 Task: Add an event with the title Client Appreciation Event, date '2024/04/25', time 7:30 AM to 9:30 AMand add a description: The training workshop will be facilitated by experienced leadership experts who will provide guidance, insights, and practical tips throughout the session. Participants will have ample opportunities to ask questions, share experiences, and receive personalized feedback on their leadership development.Select event color  Peacock . Add location for the event as: 654 Rialto Bridge, Venice, Italy, logged in from the account softage.2@softage.netand send the event invitation to softage.7@softage.net and softage.8@softage.net. Set a reminder for the event Monthly on the third Sunday
Action: Mouse moved to (133, 139)
Screenshot: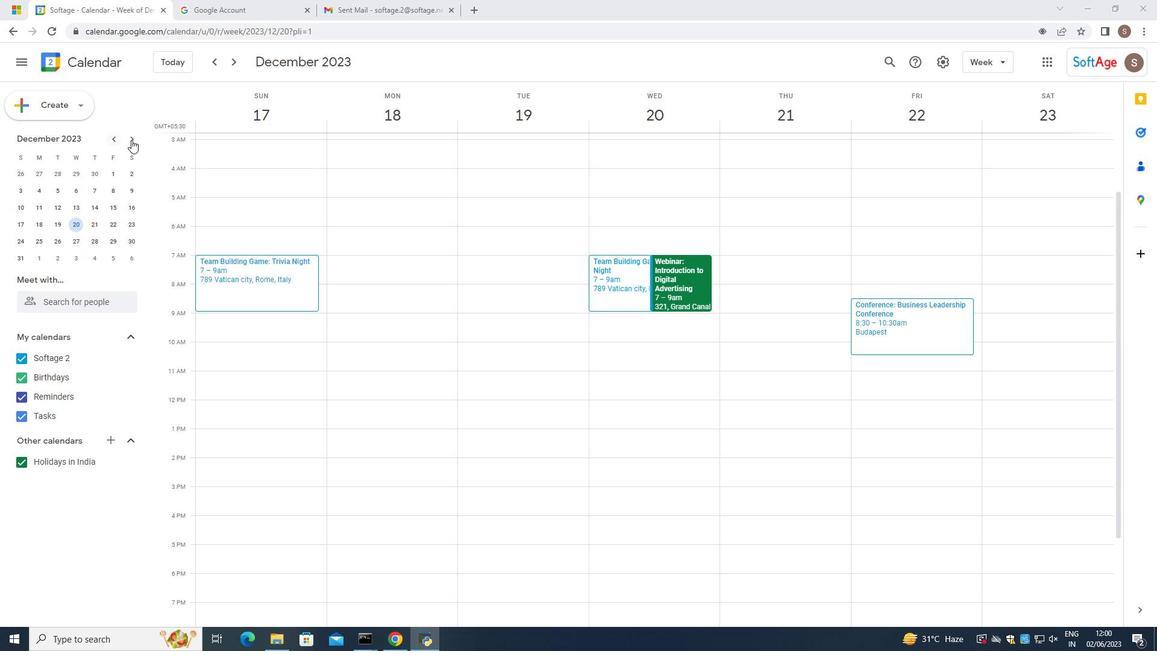 
Action: Mouse pressed left at (133, 139)
Screenshot: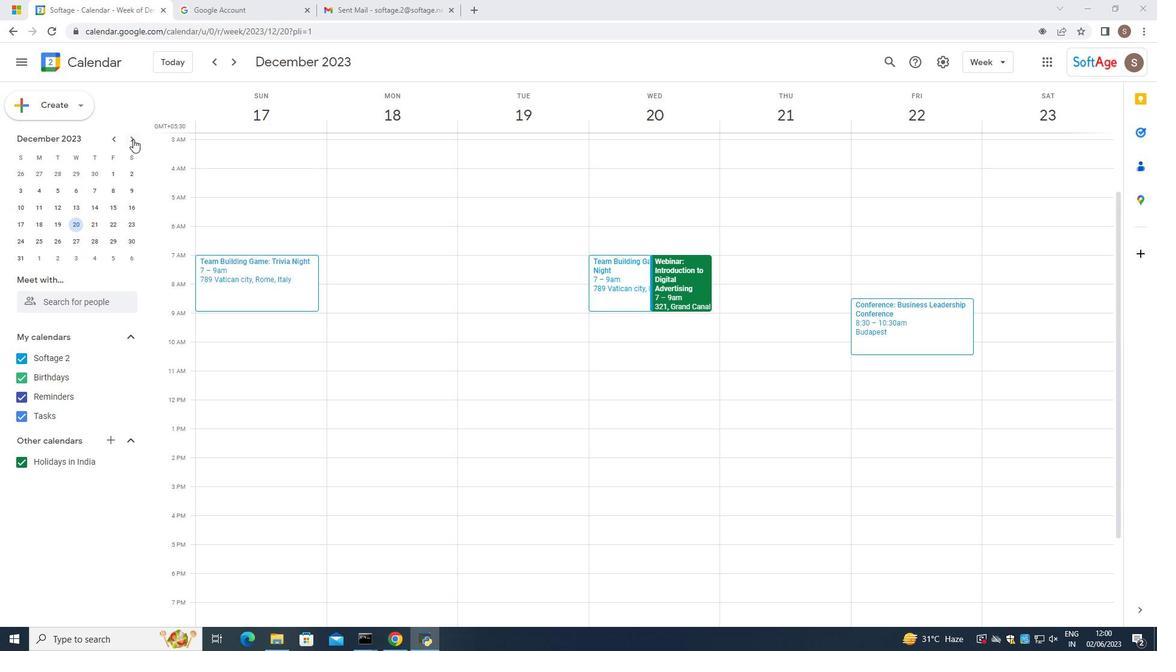 
Action: Mouse moved to (133, 138)
Screenshot: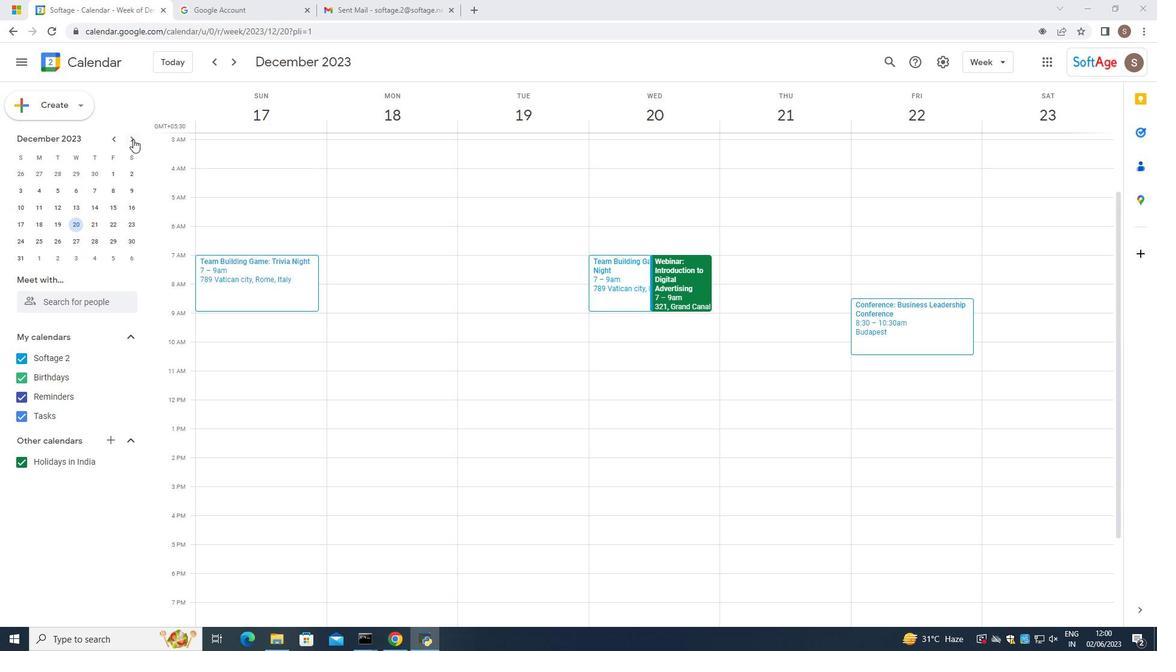 
Action: Mouse pressed left at (133, 138)
Screenshot: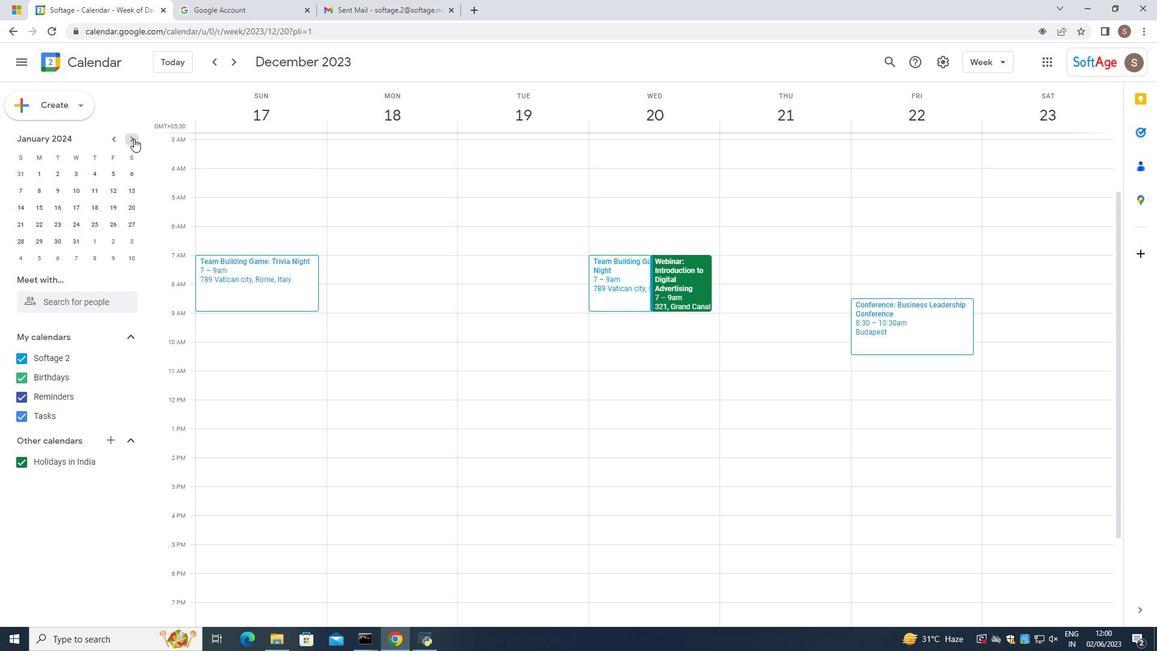
Action: Mouse pressed left at (133, 138)
Screenshot: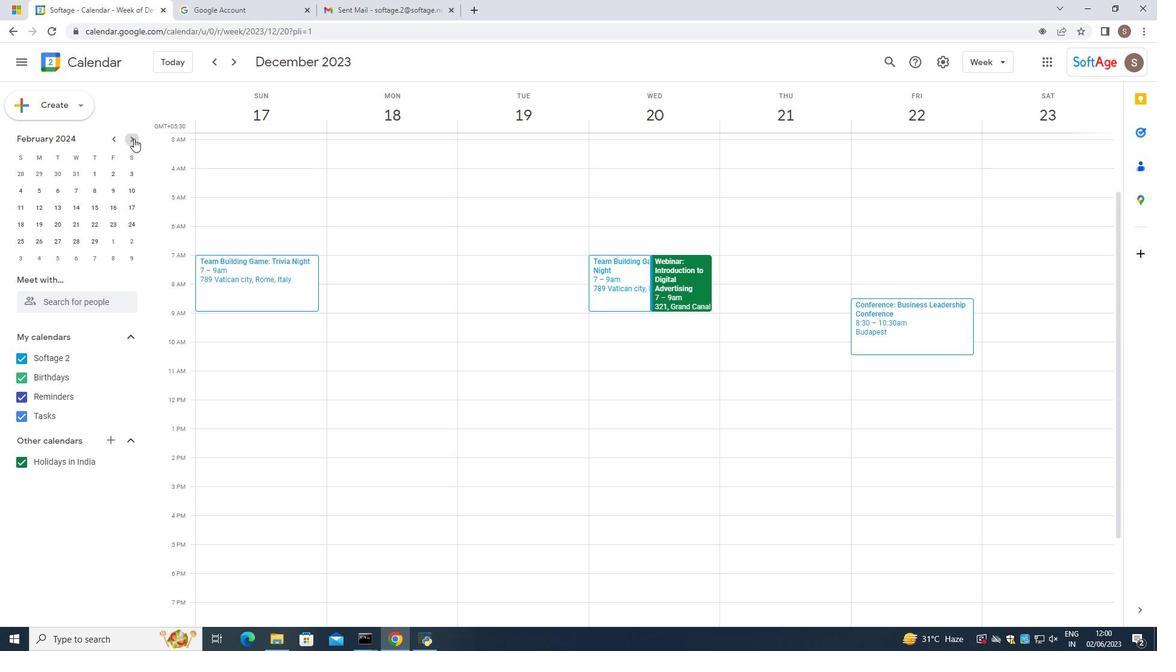 
Action: Mouse pressed left at (133, 138)
Screenshot: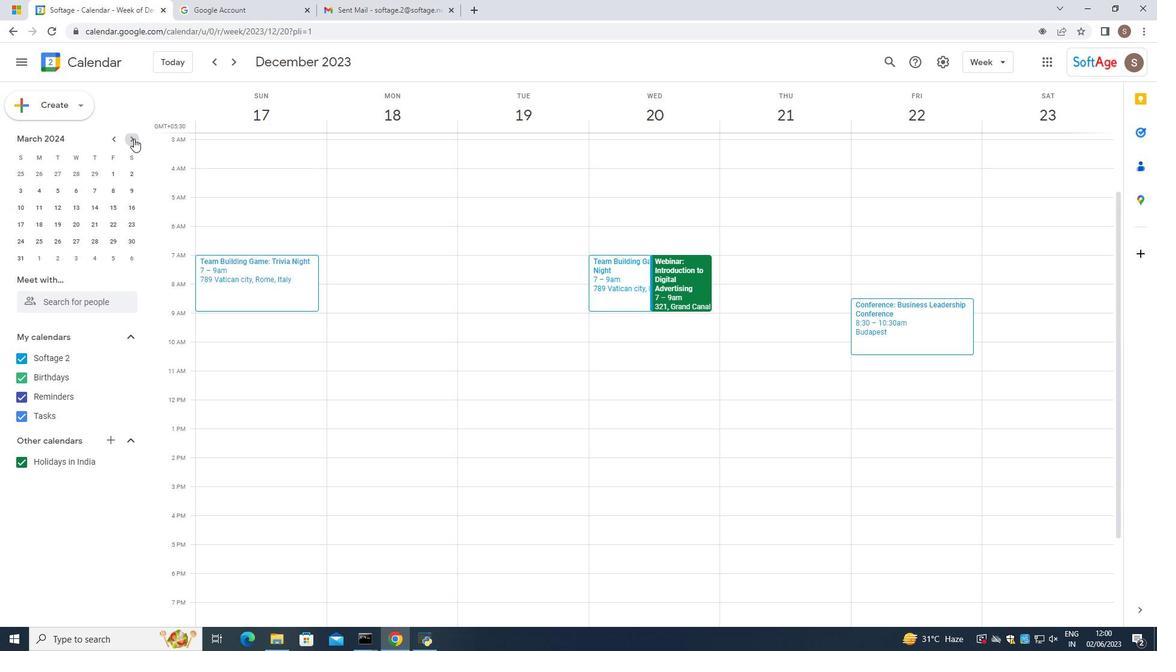 
Action: Mouse moved to (93, 225)
Screenshot: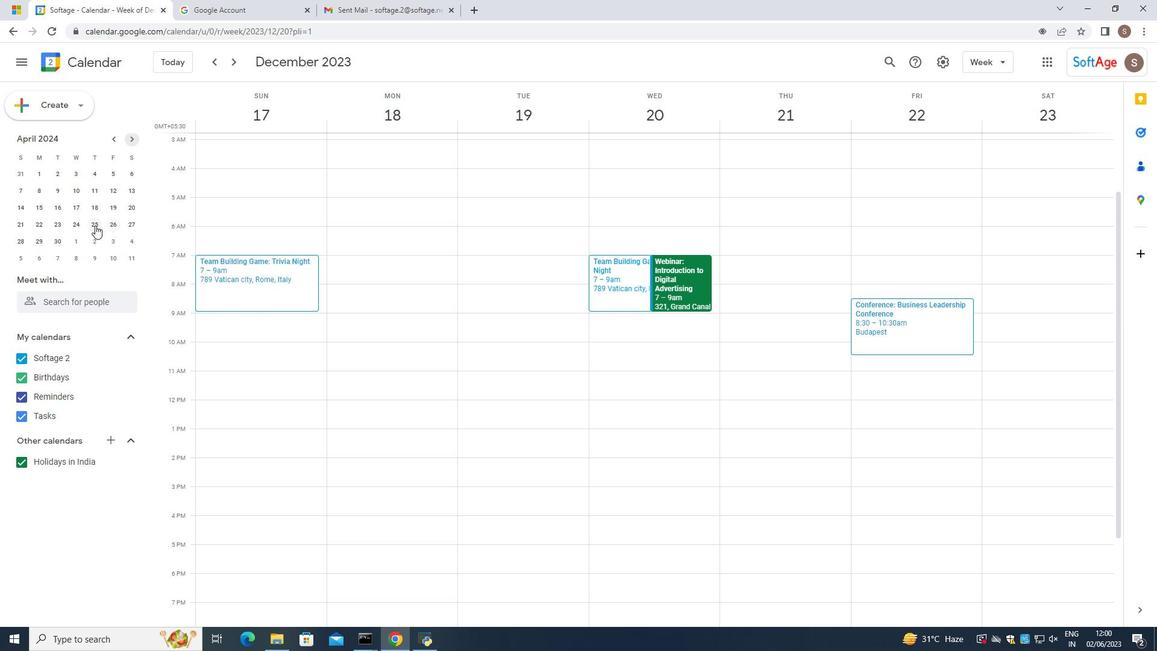 
Action: Mouse pressed left at (93, 225)
Screenshot: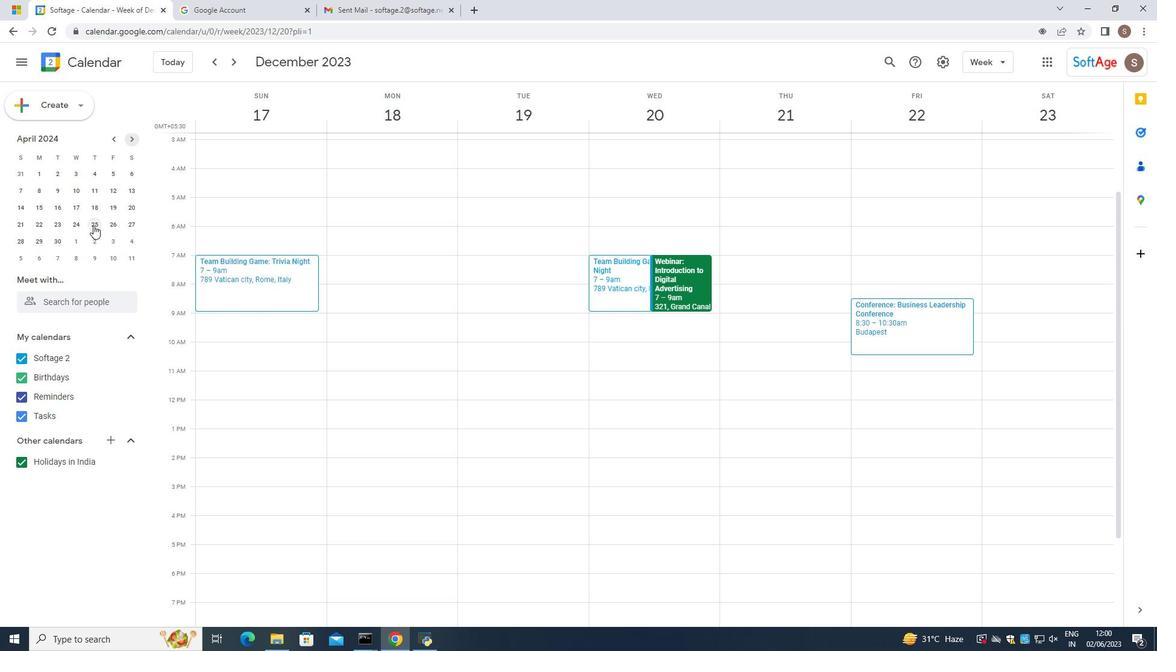 
Action: Mouse moved to (770, 432)
Screenshot: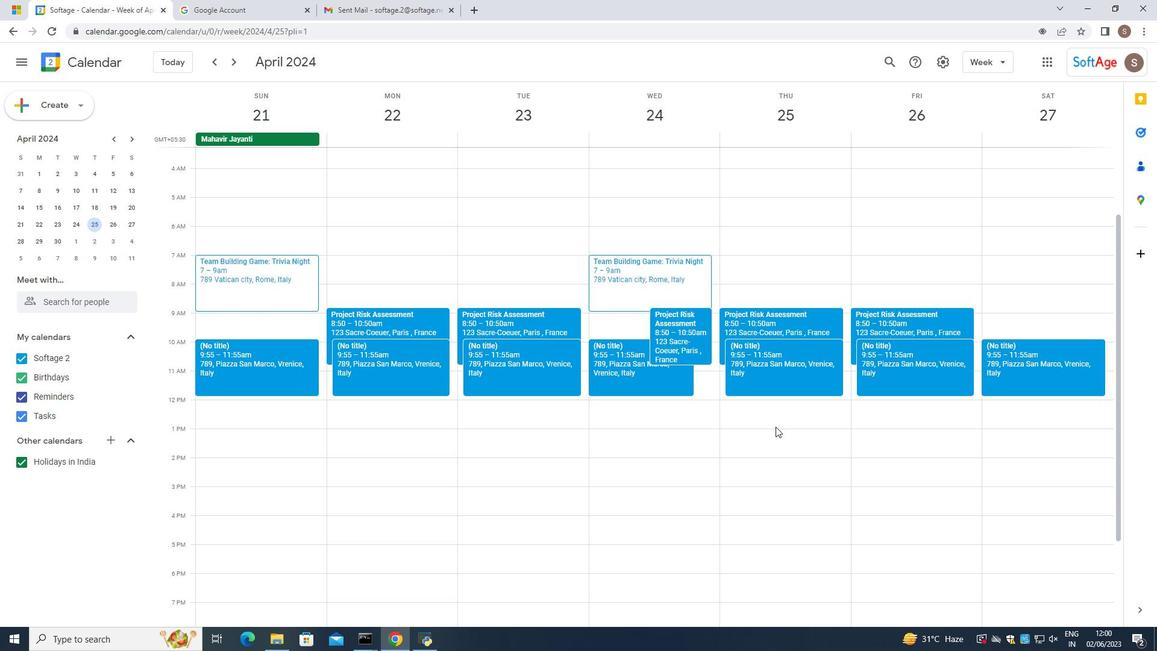 
Action: Mouse pressed left at (770, 432)
Screenshot: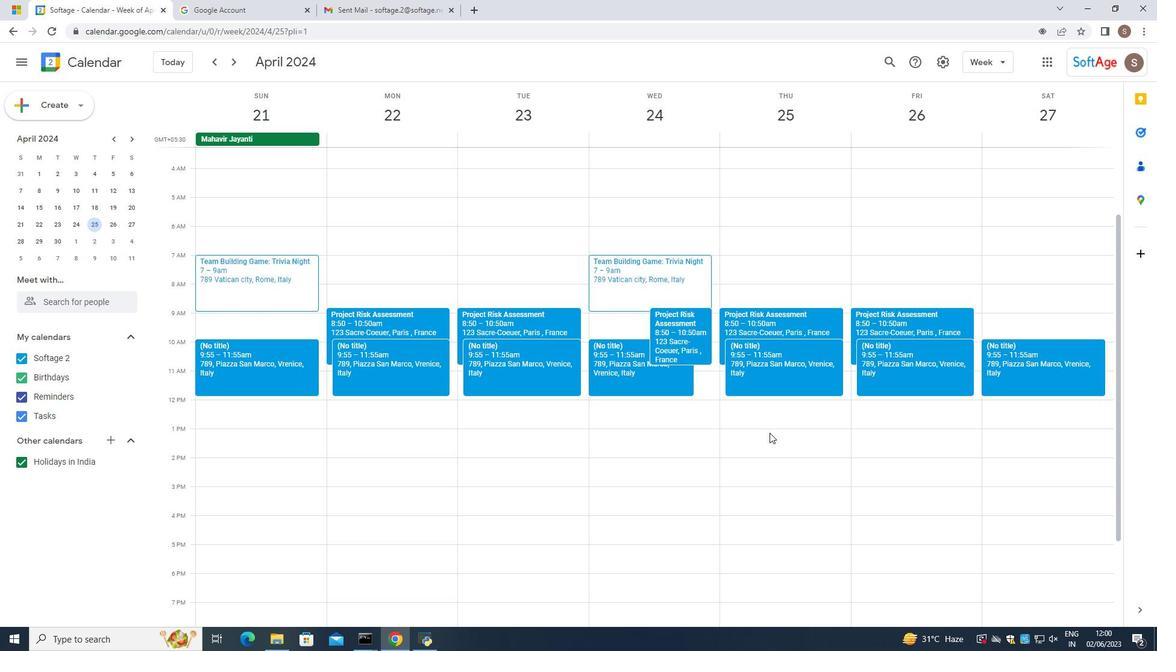 
Action: Mouse moved to (477, 422)
Screenshot: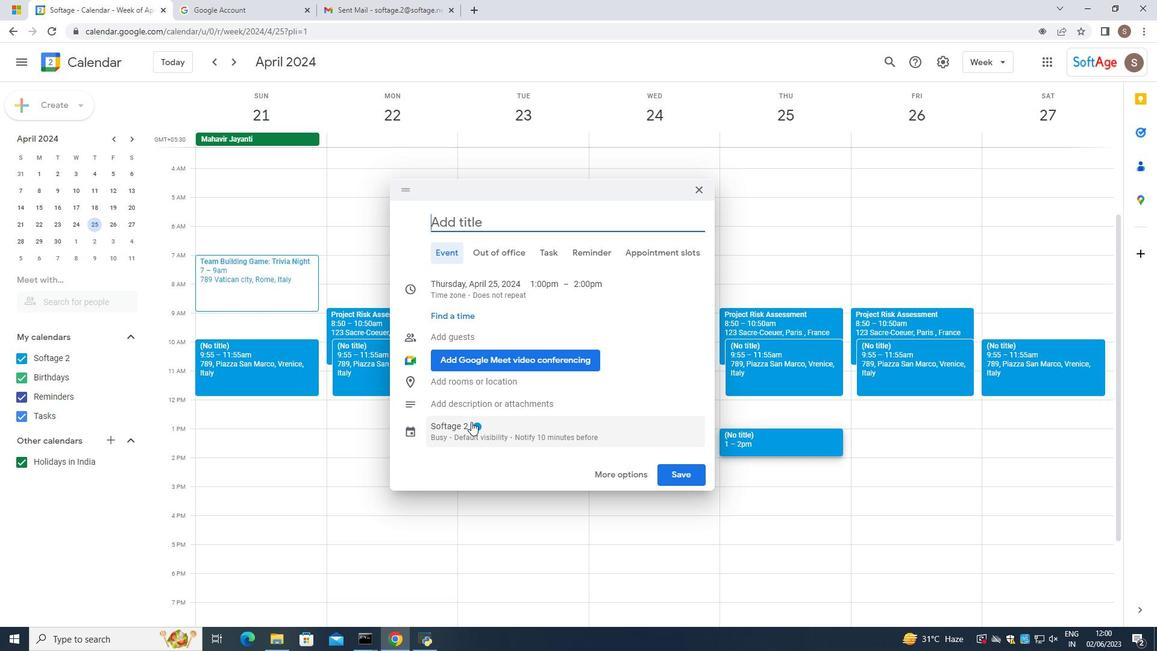 
Action: Mouse pressed left at (477, 422)
Screenshot: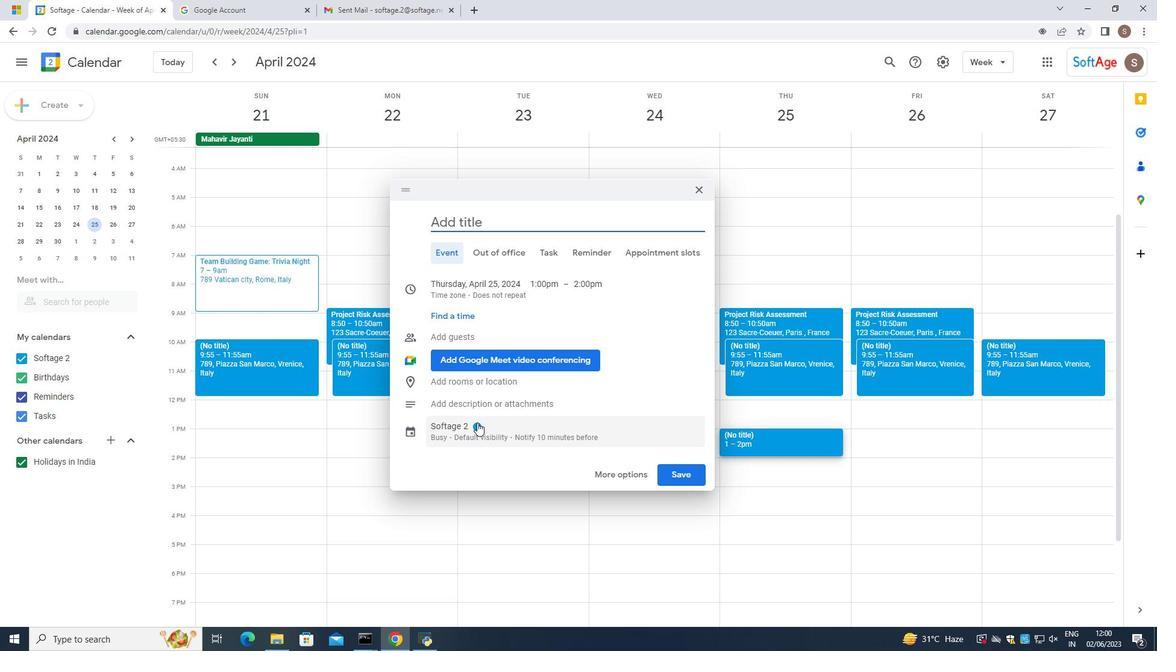 
Action: Mouse moved to (457, 404)
Screenshot: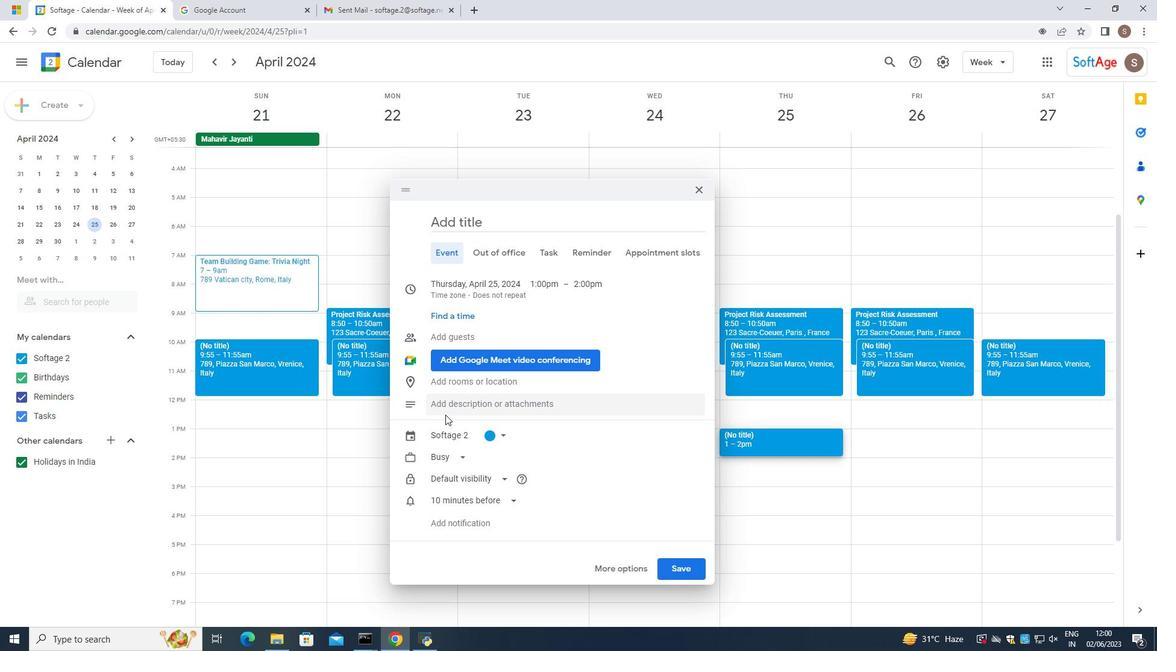 
Action: Mouse pressed left at (457, 404)
Screenshot: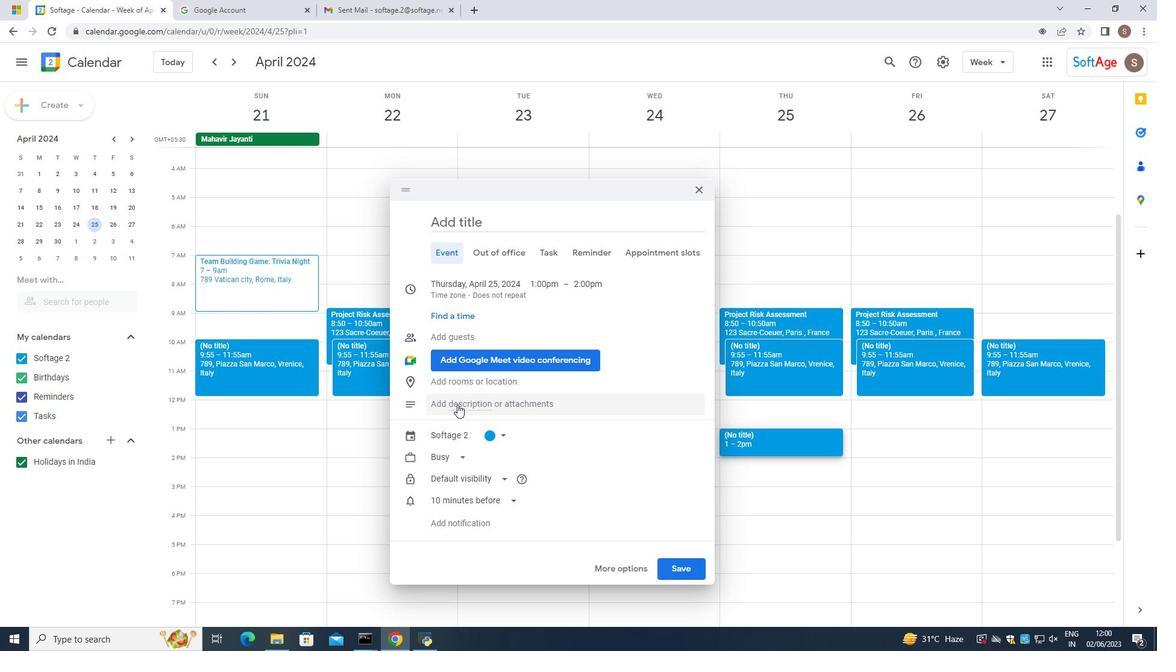
Action: Mouse moved to (477, 380)
Screenshot: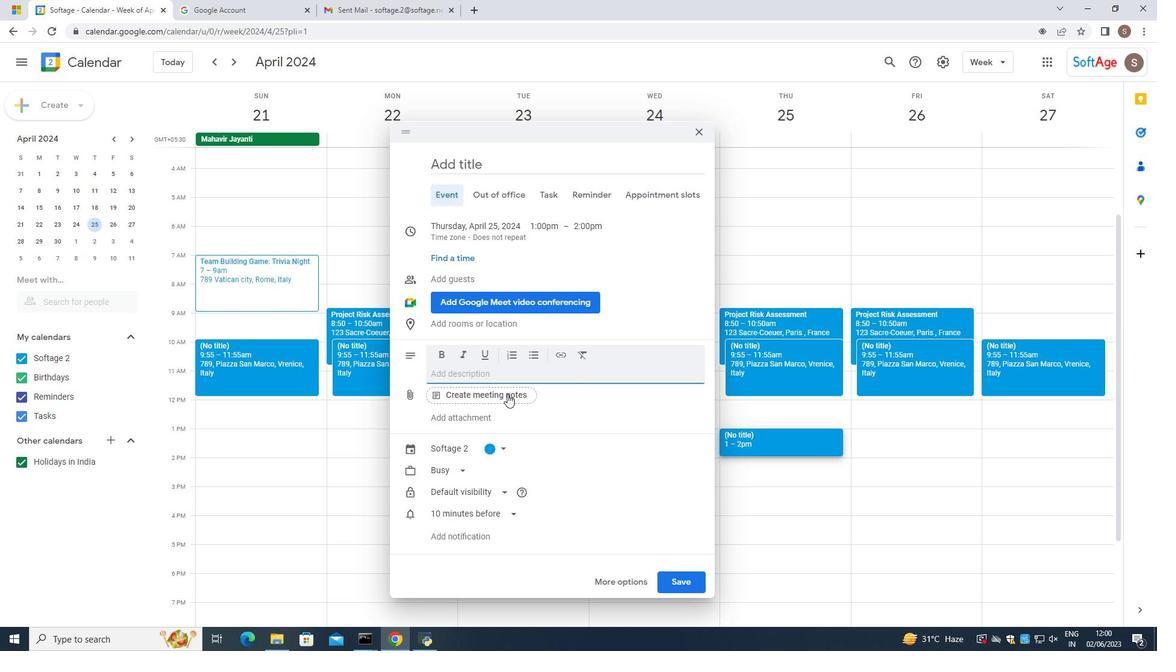 
Action: Key pressed <Key.caps_lock><Key.caps_lock>t<Key.caps_lock><Key.caps_lock><Key.backspace><Key.caps_lock>T<Key.caps_lock>he<Key.space>training<Key.space>workshop<Key.space>will<Key.space>be<Key.space>facillated<Key.space>
Screenshot: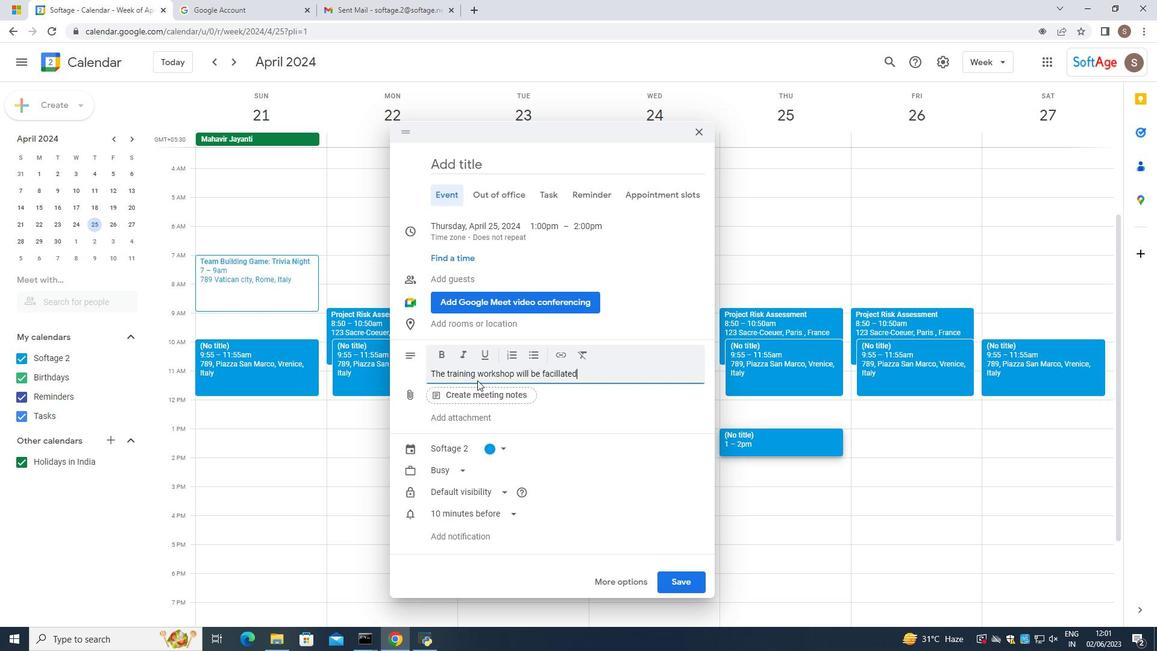 
Action: Mouse moved to (549, 373)
Screenshot: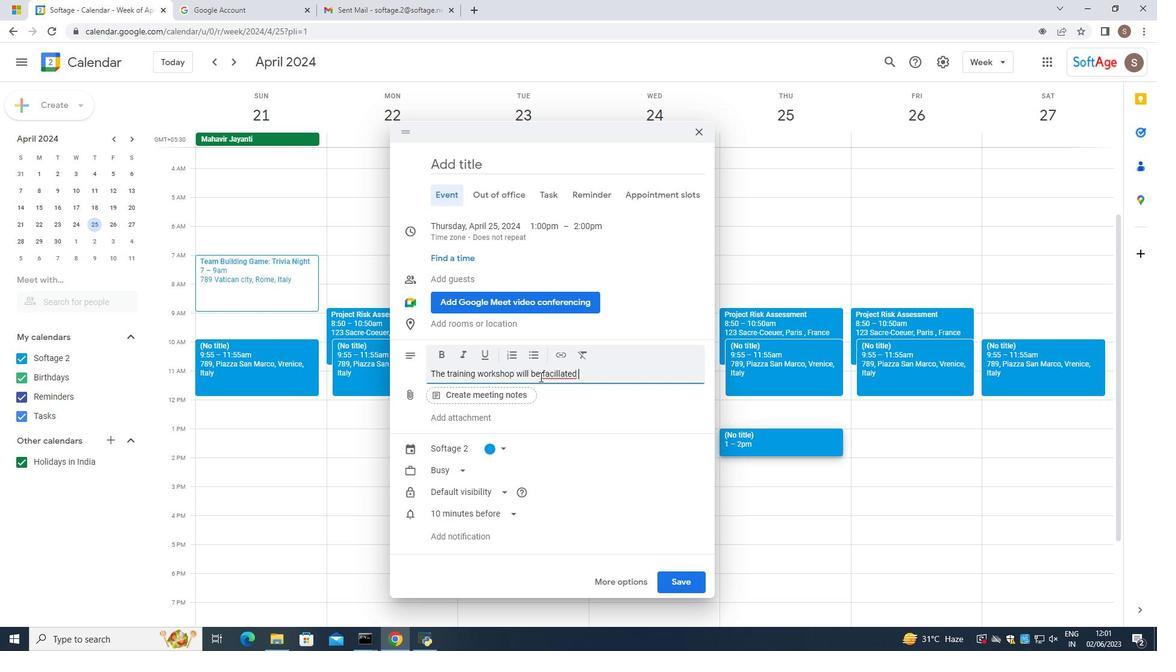 
Action: Mouse pressed left at (549, 373)
Screenshot: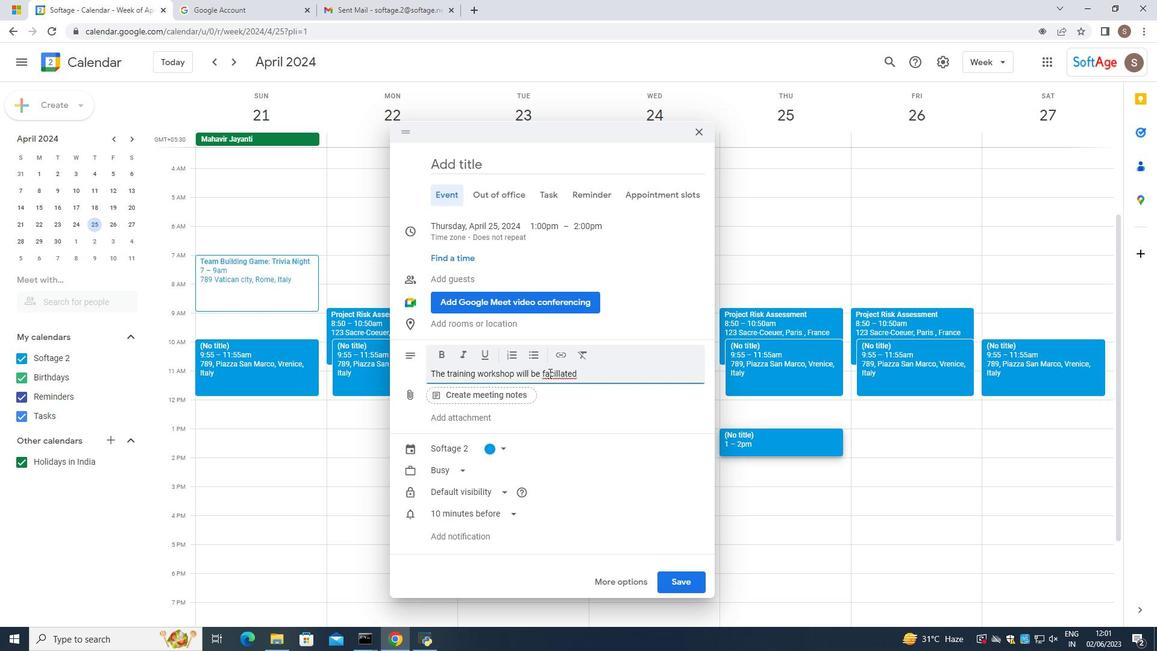 
Action: Mouse pressed left at (549, 373)
Screenshot: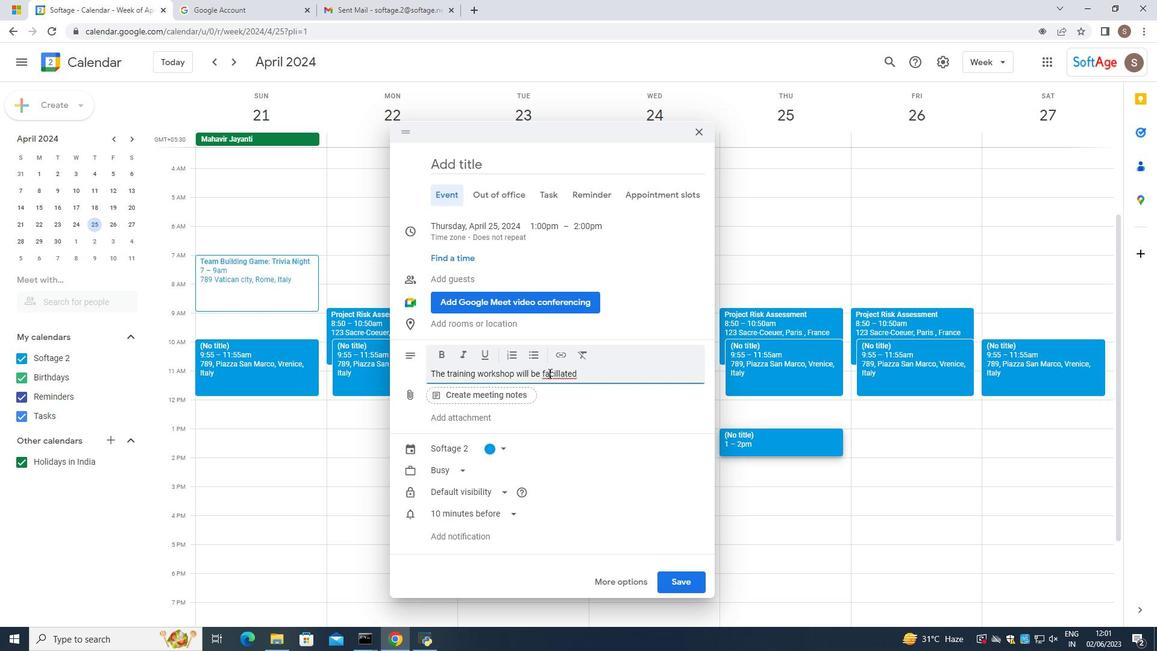 
Action: Mouse pressed right at (549, 373)
Screenshot: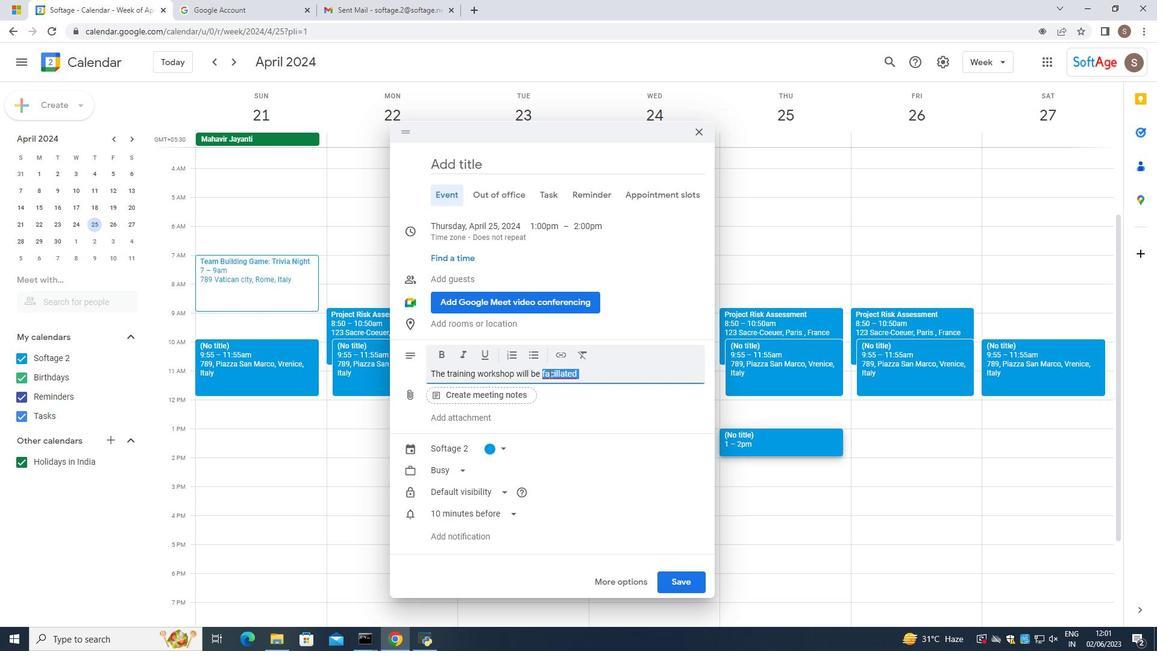 
Action: Mouse moved to (581, 366)
Screenshot: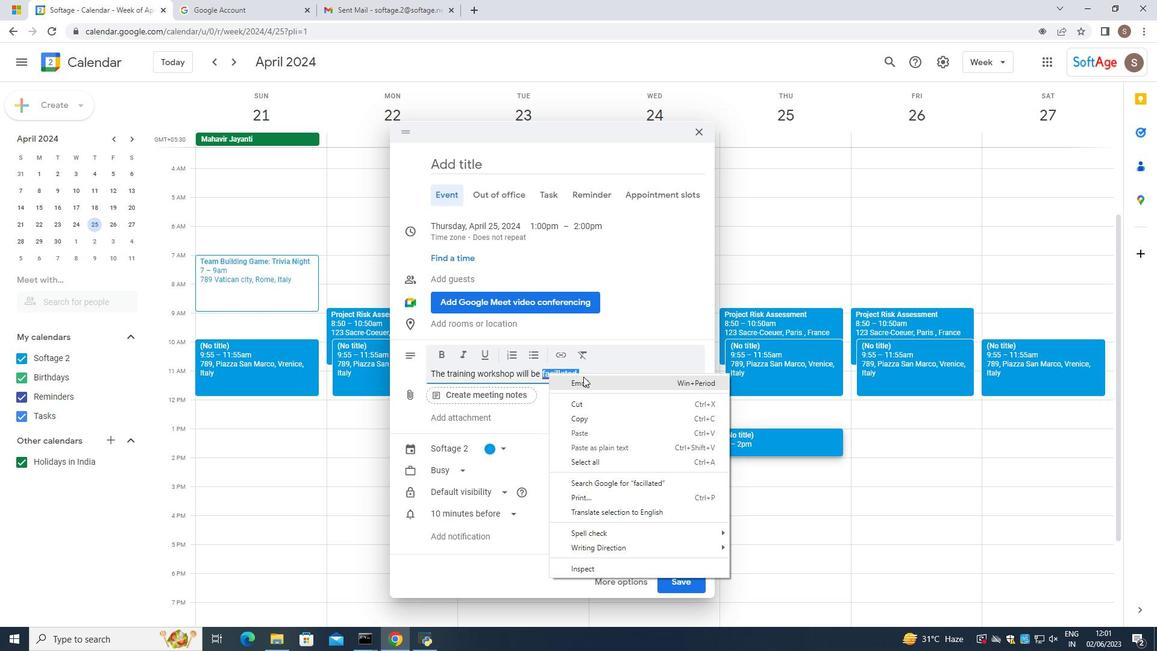 
Action: Mouse pressed left at (581, 366)
Screenshot: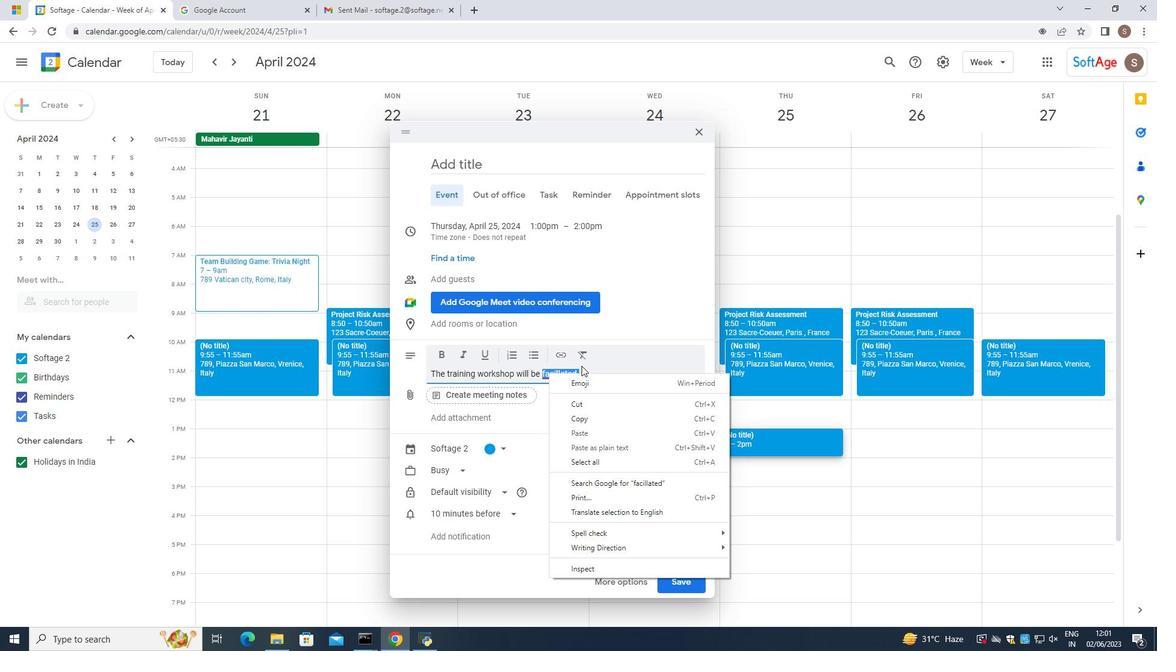 
Action: Mouse moved to (588, 376)
Screenshot: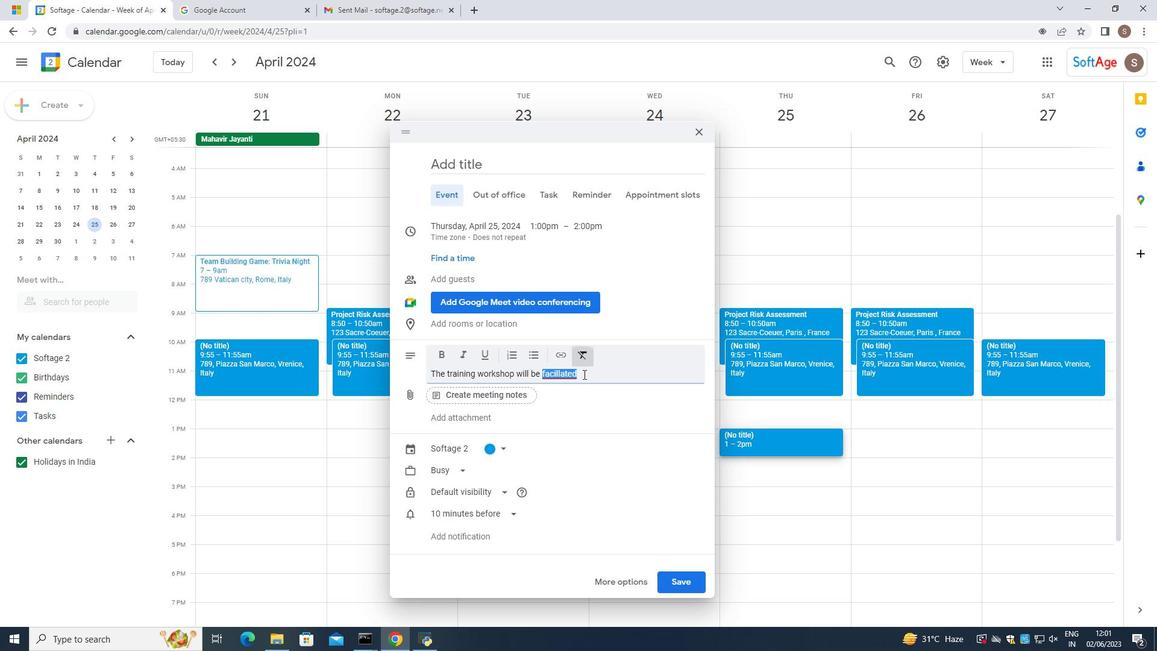 
Action: Mouse pressed left at (588, 376)
Screenshot: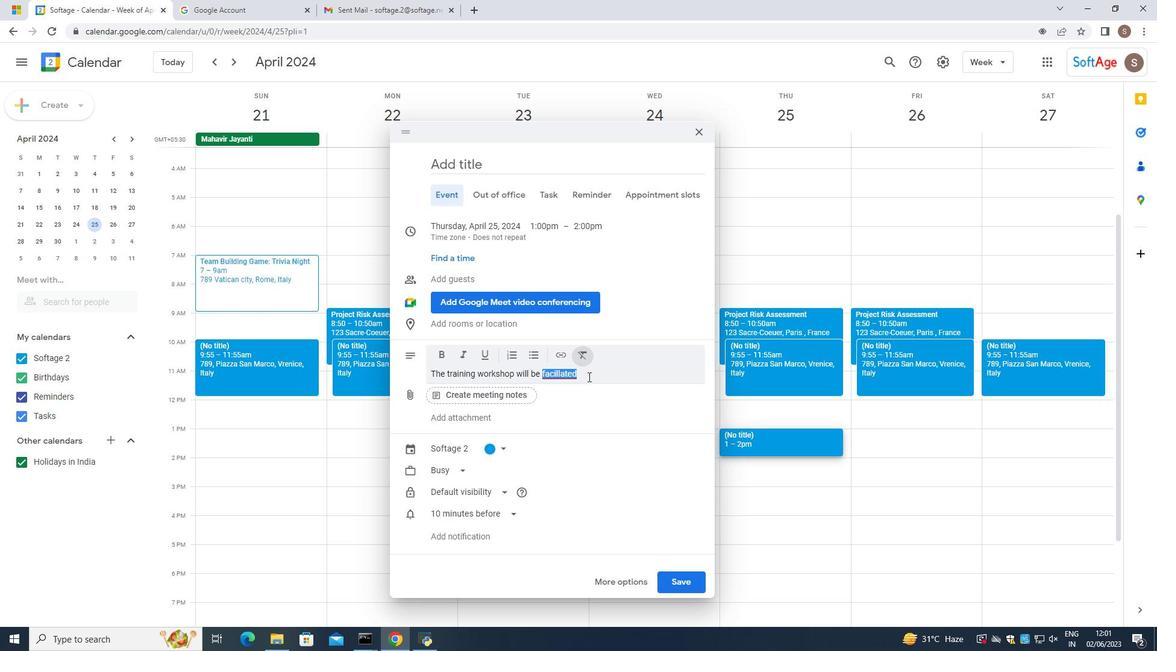 
Action: Mouse moved to (576, 373)
Screenshot: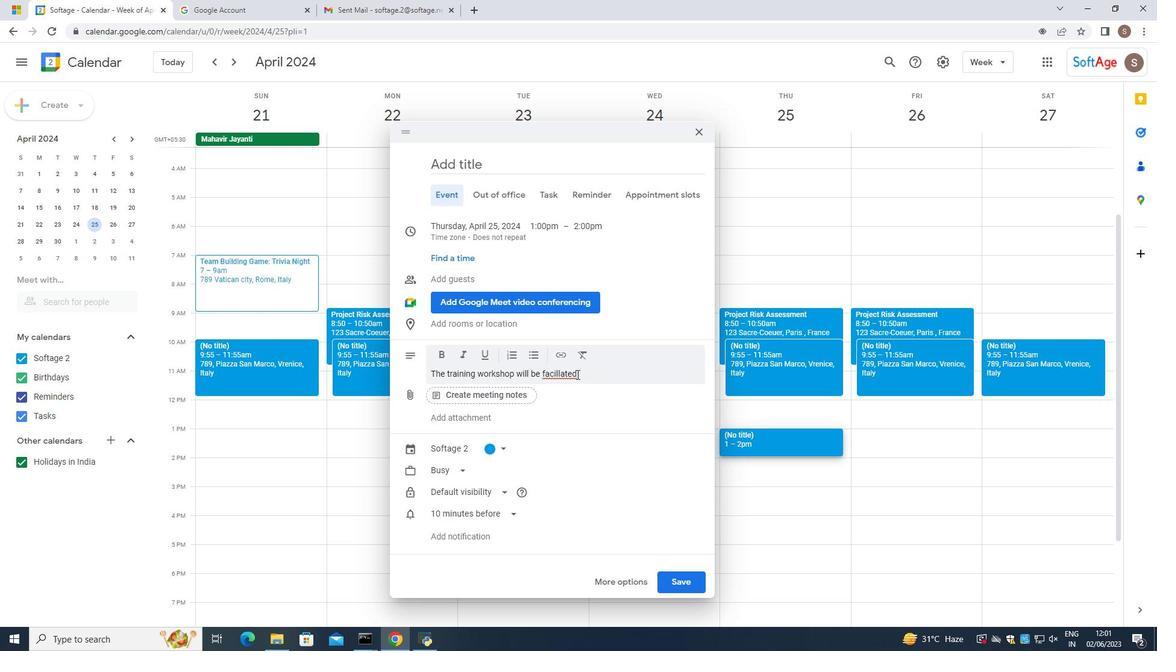
Action: Mouse pressed left at (576, 373)
Screenshot: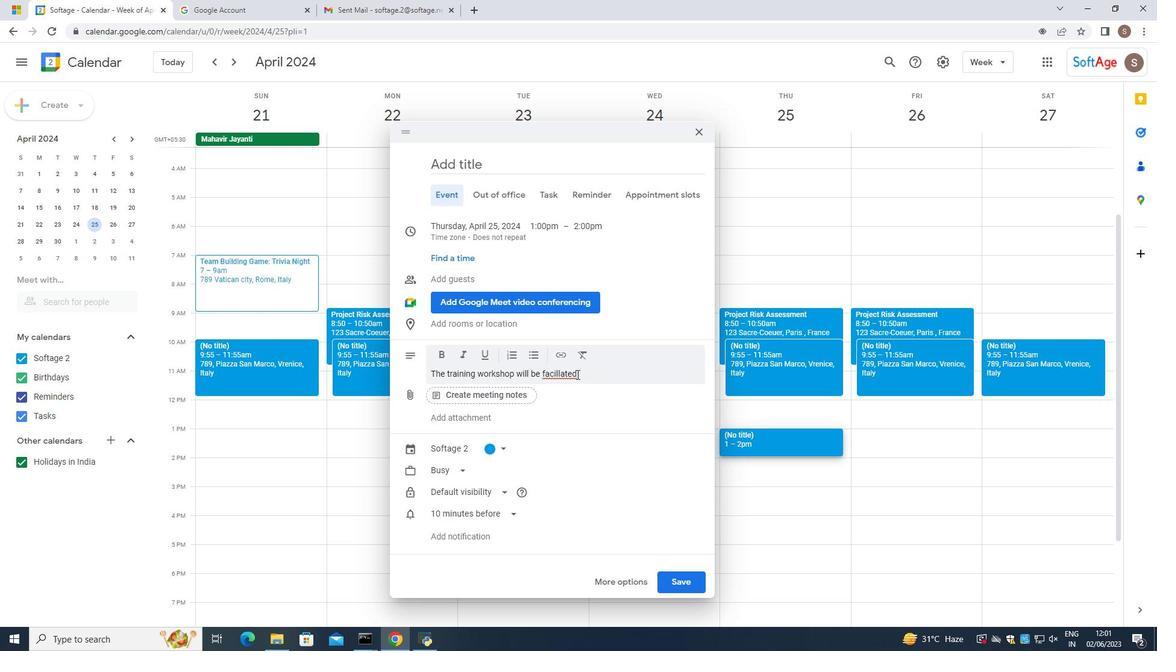 
Action: Mouse pressed left at (576, 373)
Screenshot: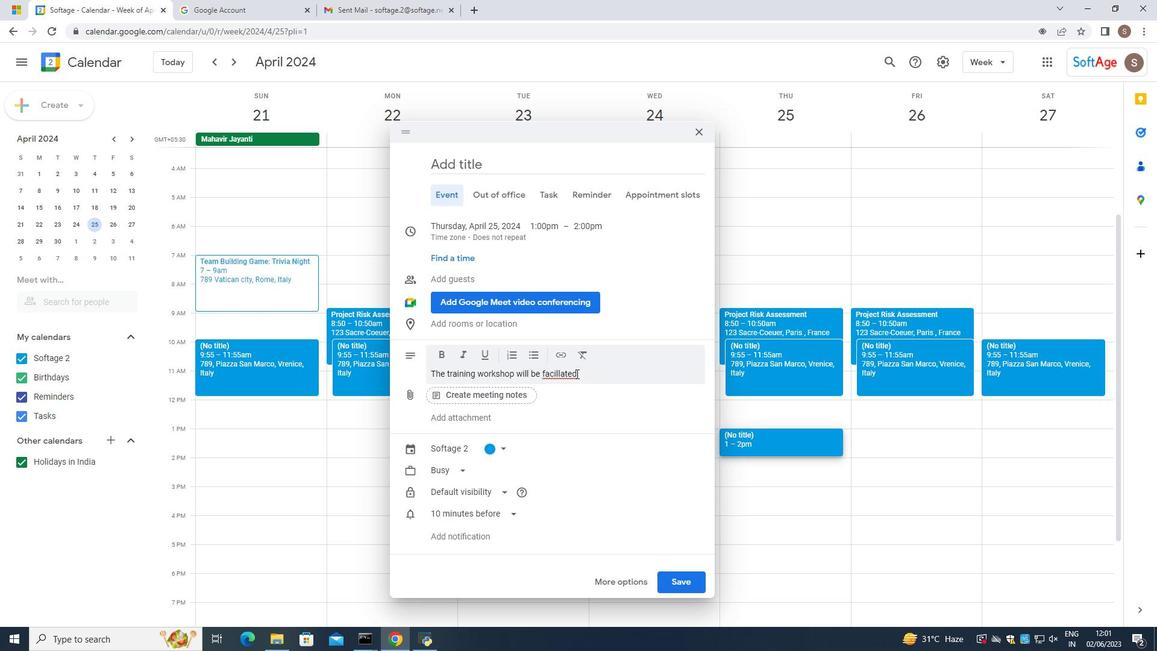 
Action: Mouse pressed right at (576, 373)
Screenshot: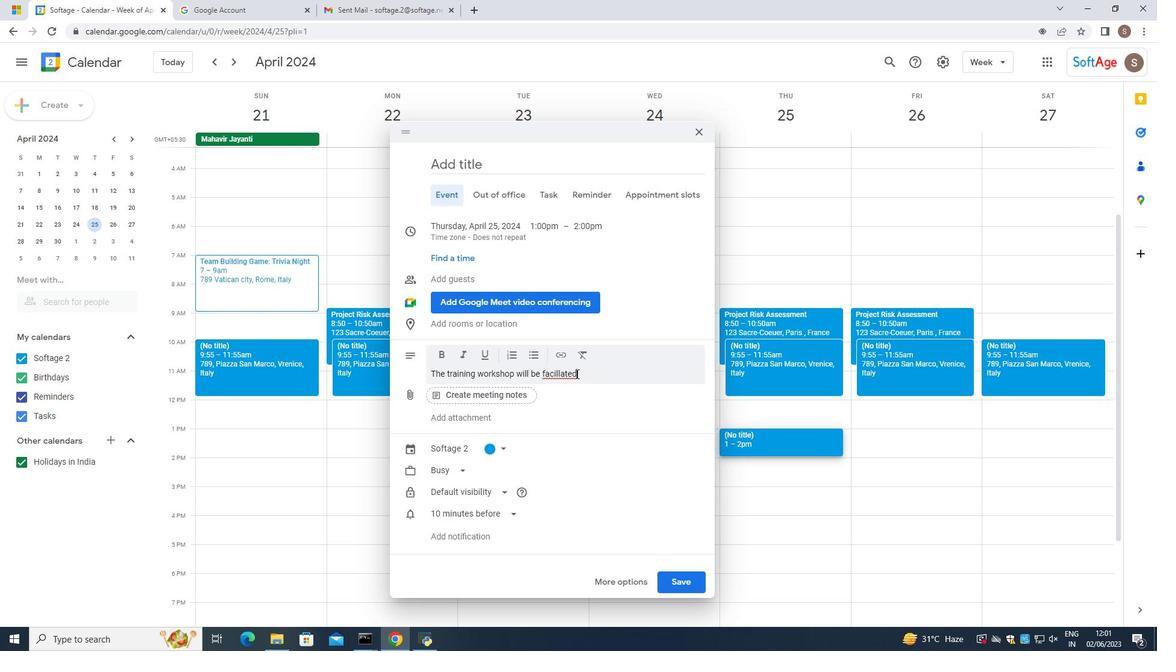 
Action: Mouse moved to (591, 398)
Screenshot: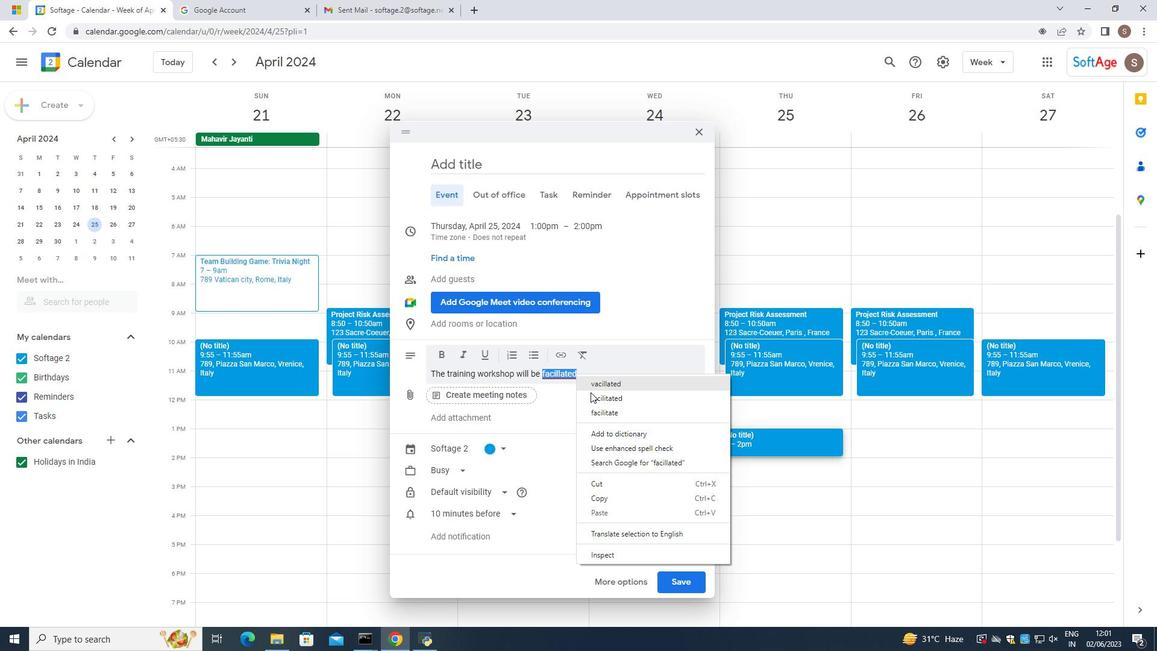 
Action: Mouse pressed left at (591, 398)
Screenshot: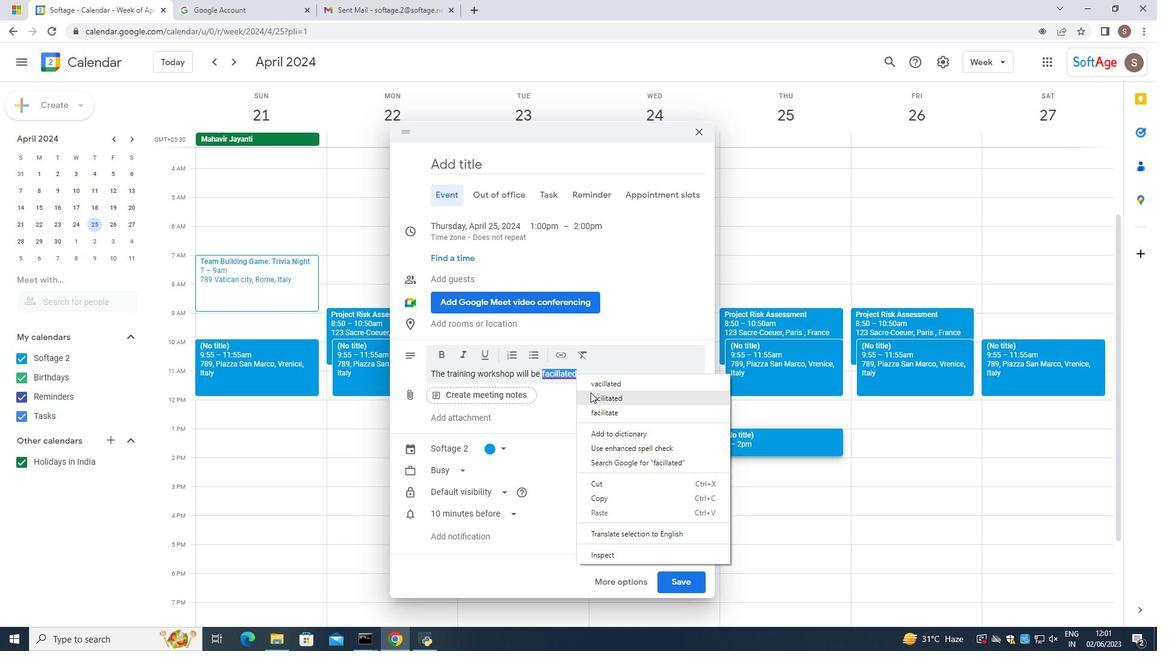 
Action: Mouse moved to (598, 375)
Screenshot: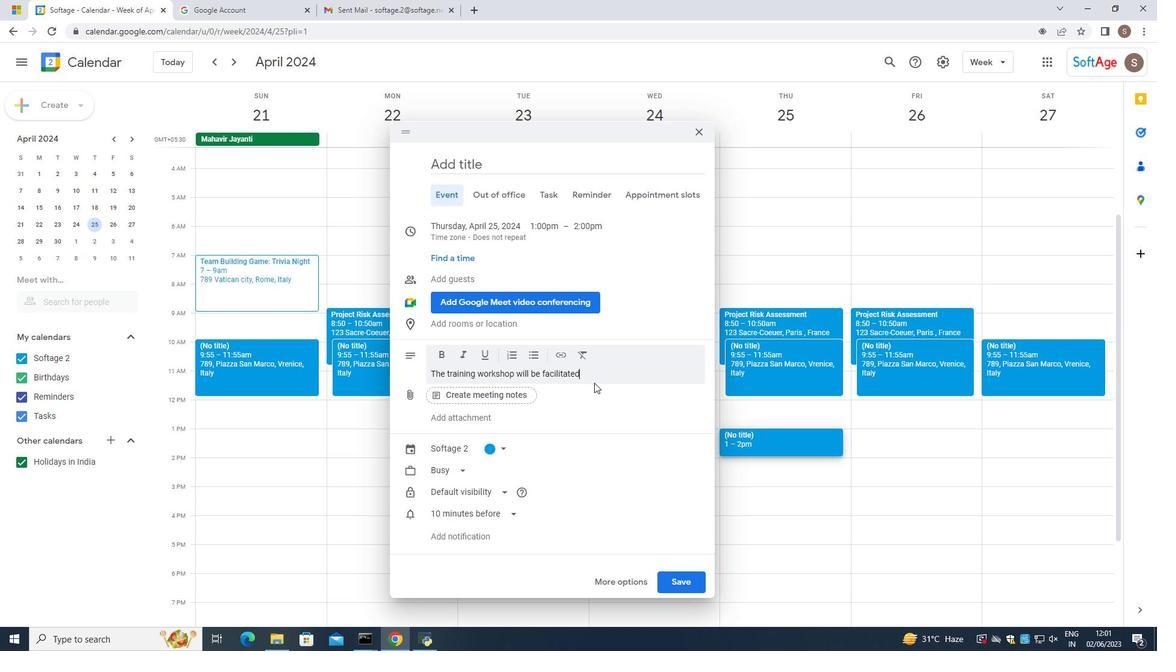 
Action: Mouse pressed left at (598, 375)
Screenshot: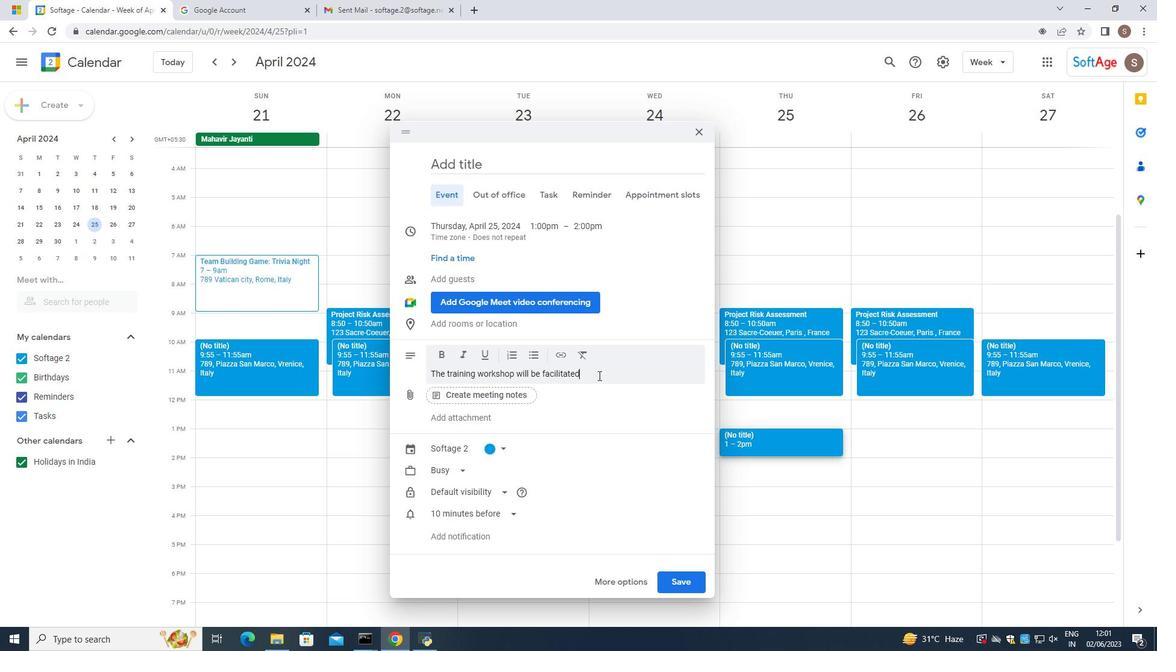 
Action: Key pressed <Key.space>t<Key.backspace>by<Key.space>experiencred<Key.space>leadership<Key.space>experts<Key.space>who<Key.space>will<Key.space>provider<Key.space>gi<Key.backspace>uidancre<Key.backspace><Key.backspace>e,<Key.space>insights<Key.space>and<Key.space>practicval<Key.space>tips<Key.space>throi<Key.backspace><Key.backspace>oughout<Key.space>the<Key.space>ession.<Key.space>
Screenshot: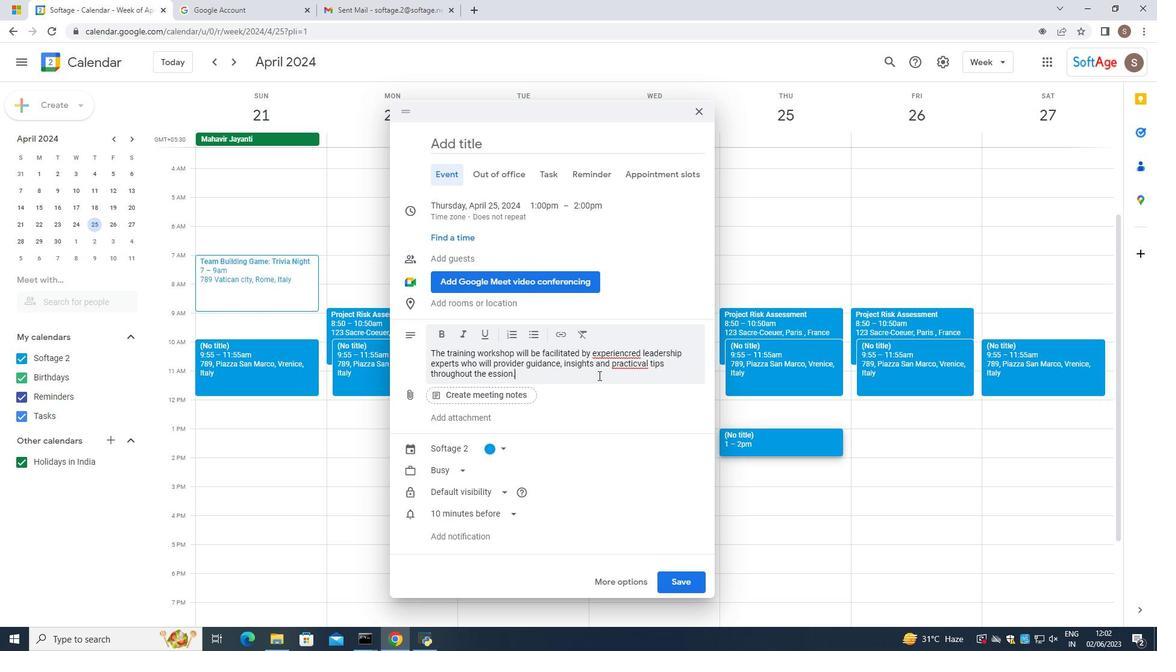 
Action: Mouse moved to (492, 376)
Screenshot: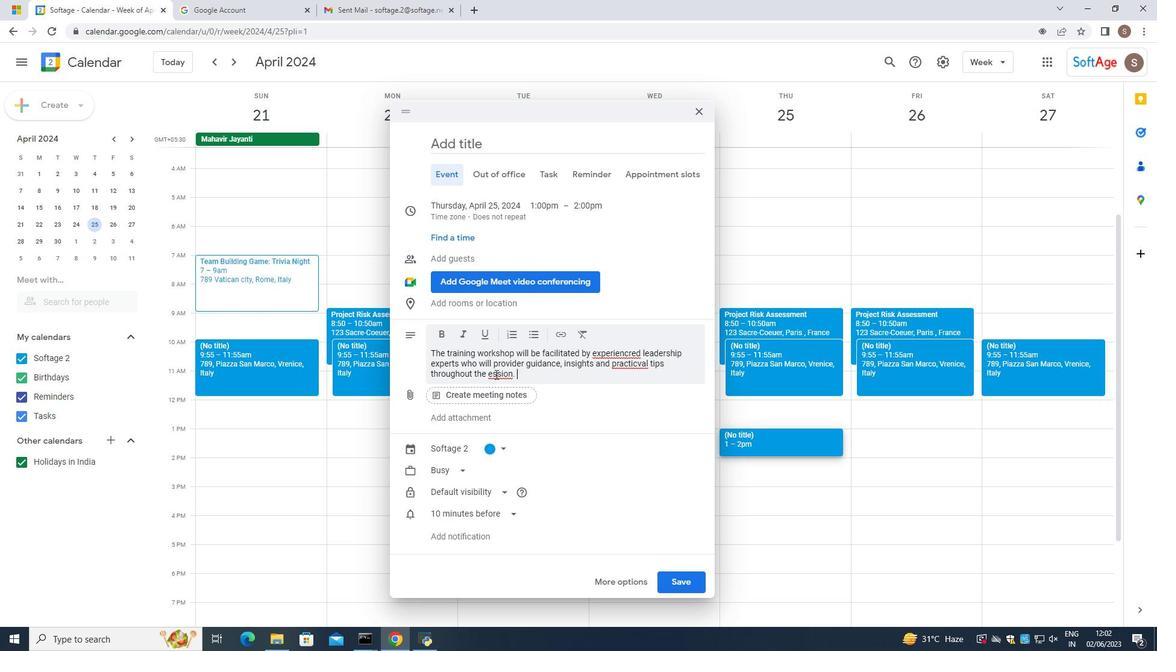 
Action: Mouse pressed left at (492, 376)
Screenshot: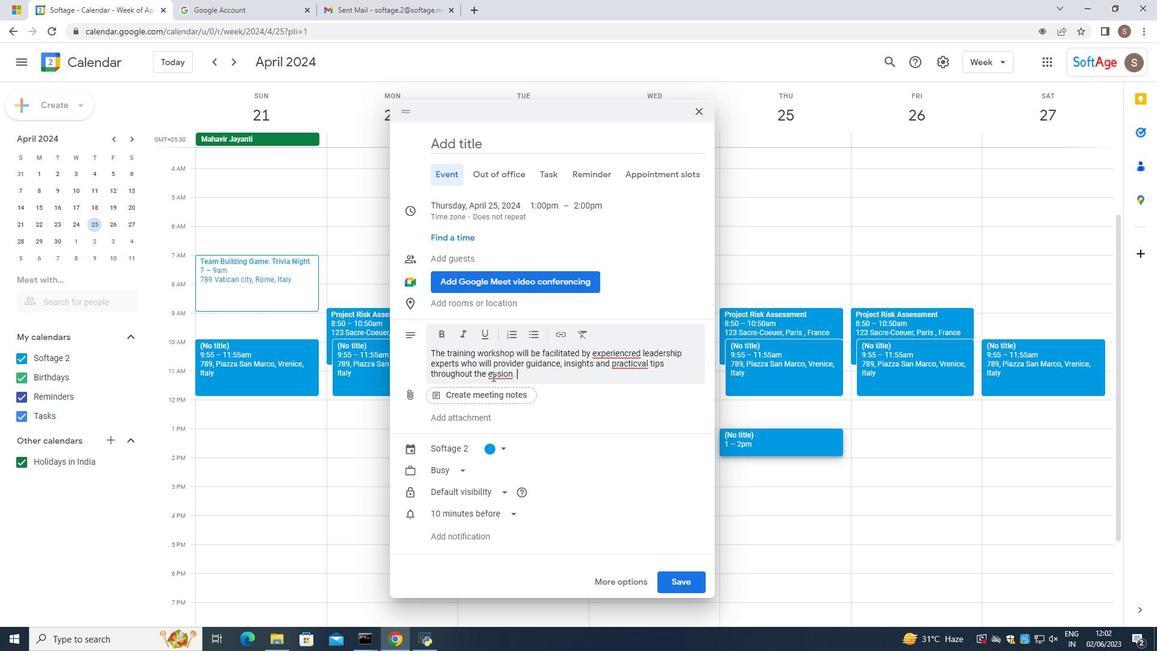 
Action: Mouse pressed left at (492, 376)
Screenshot: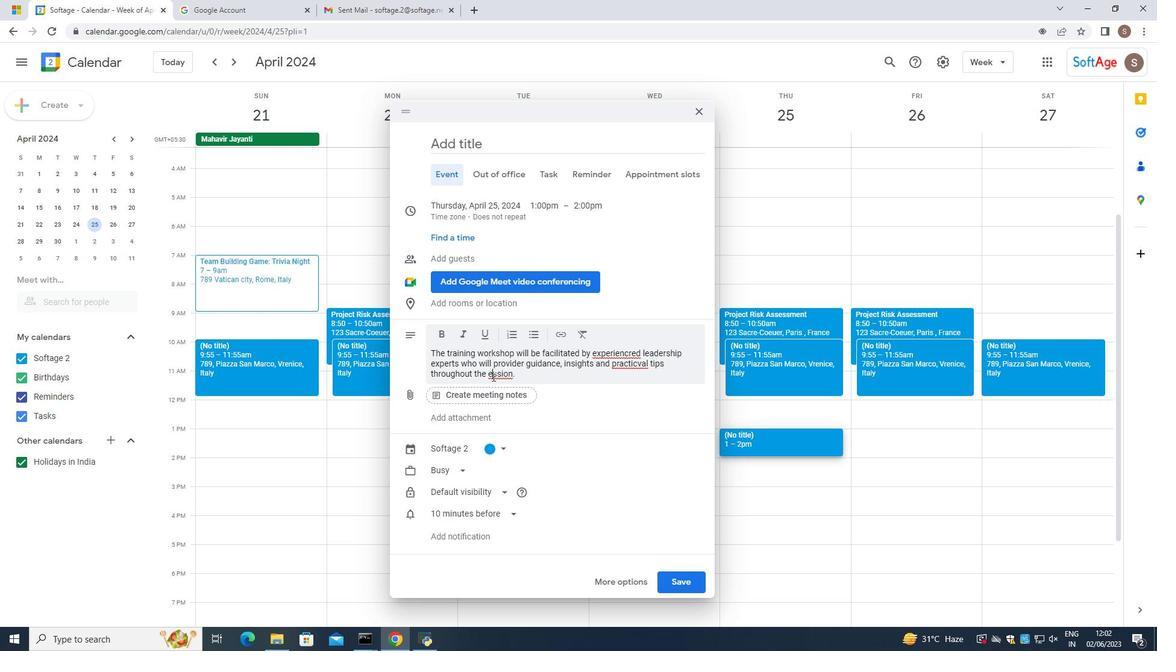 
Action: Mouse pressed left at (492, 376)
Screenshot: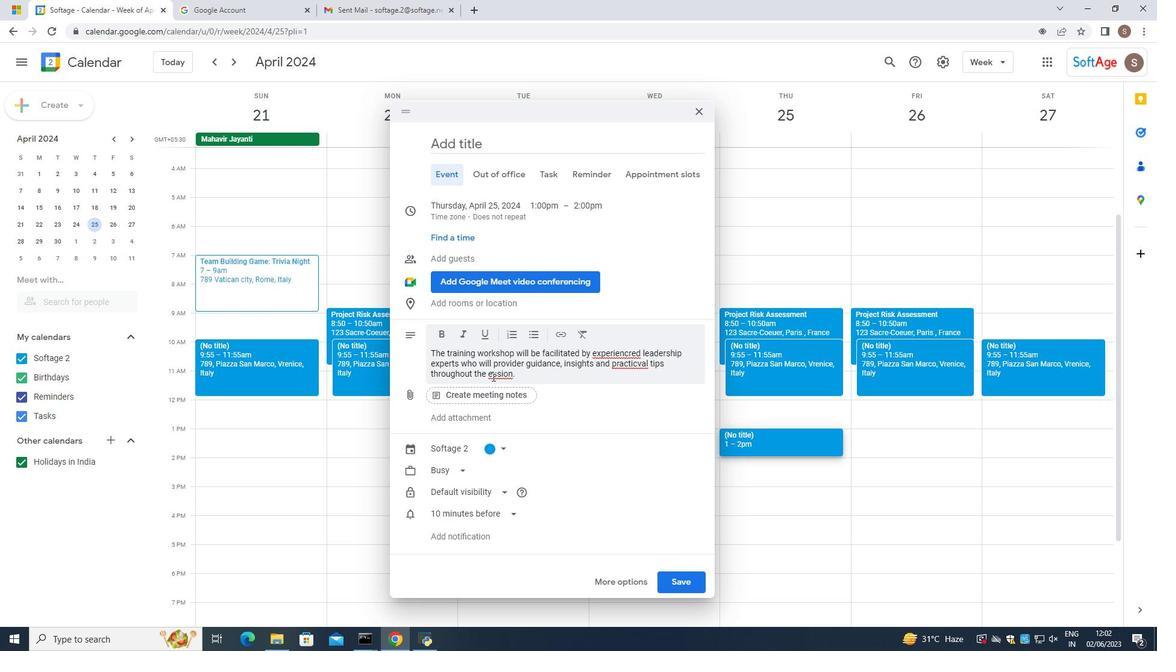 
Action: Mouse moved to (489, 376)
Screenshot: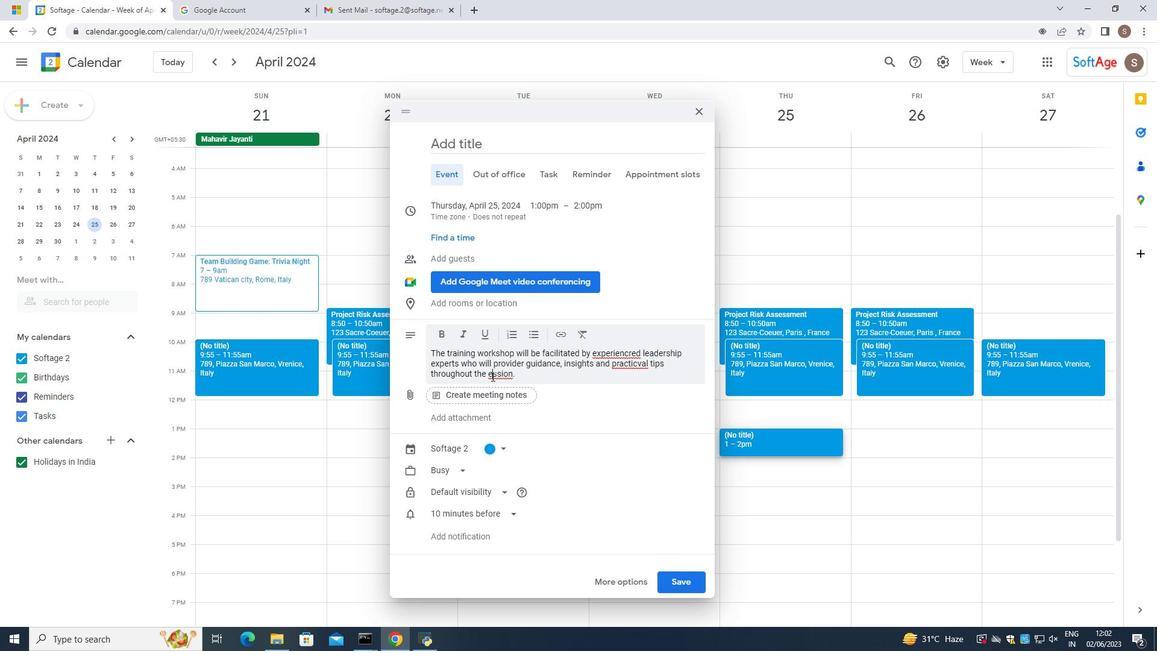 
Action: Mouse pressed left at (489, 376)
Screenshot: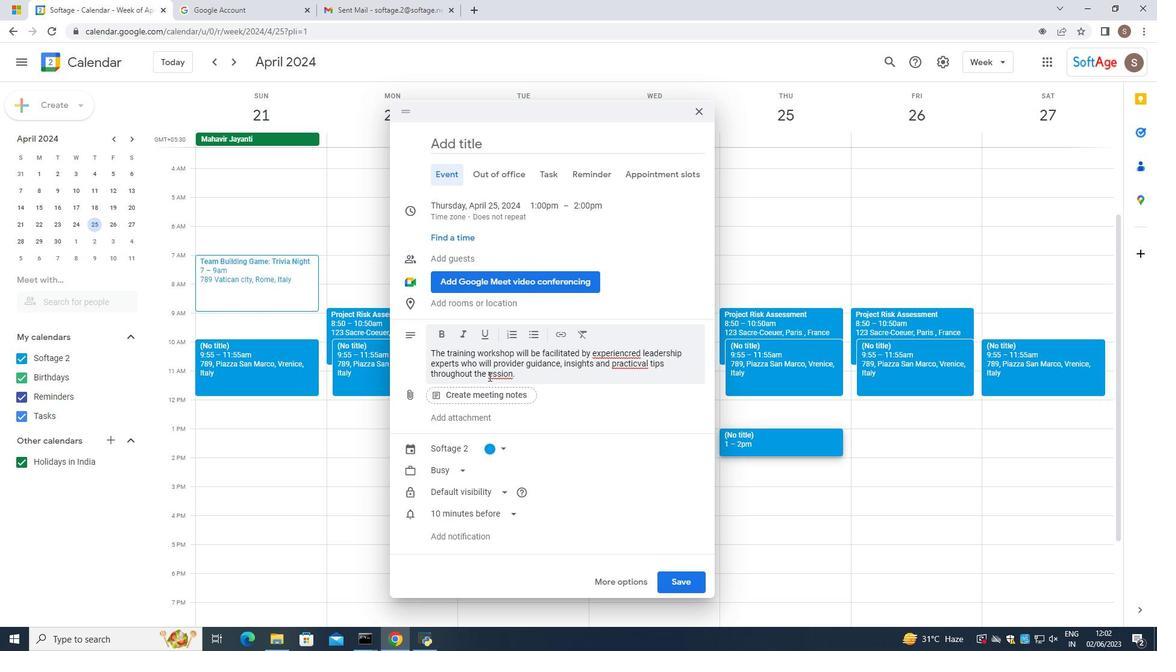 
Action: Key pressed s
Screenshot: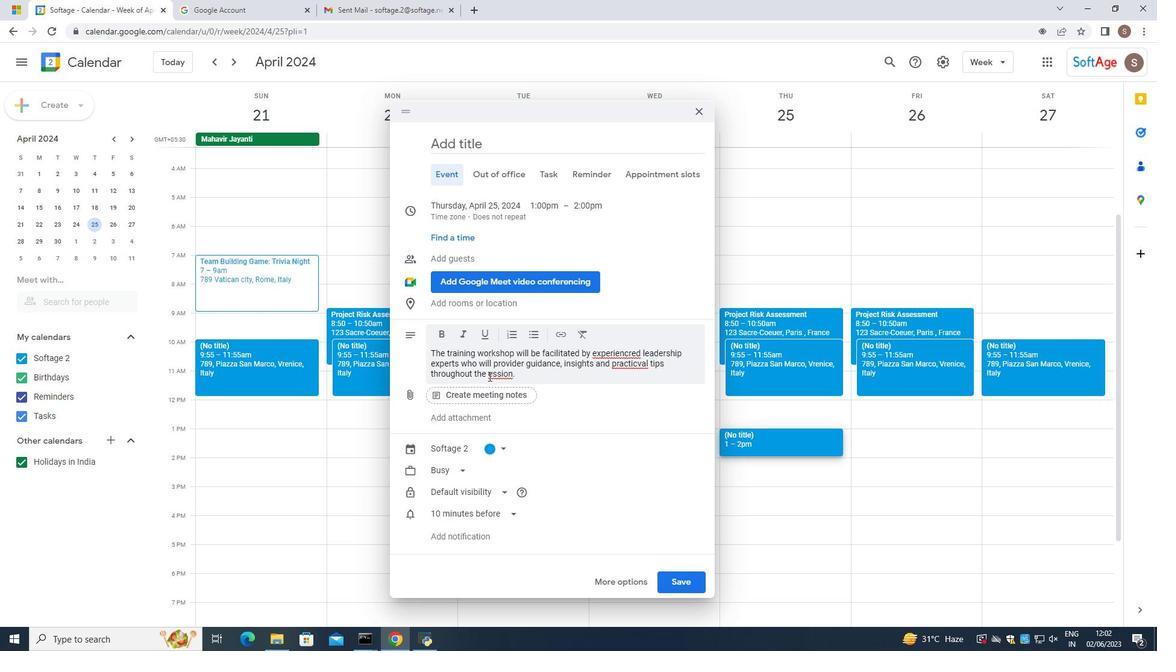 
Action: Mouse moved to (516, 372)
Screenshot: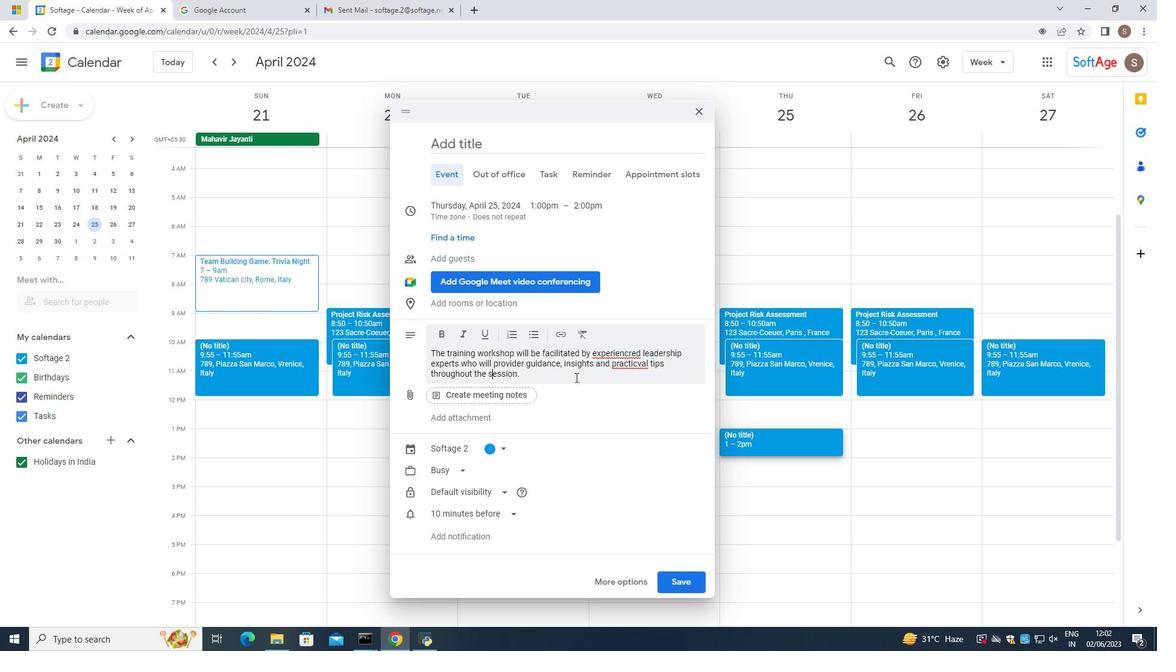 
Action: Mouse pressed left at (516, 372)
Screenshot: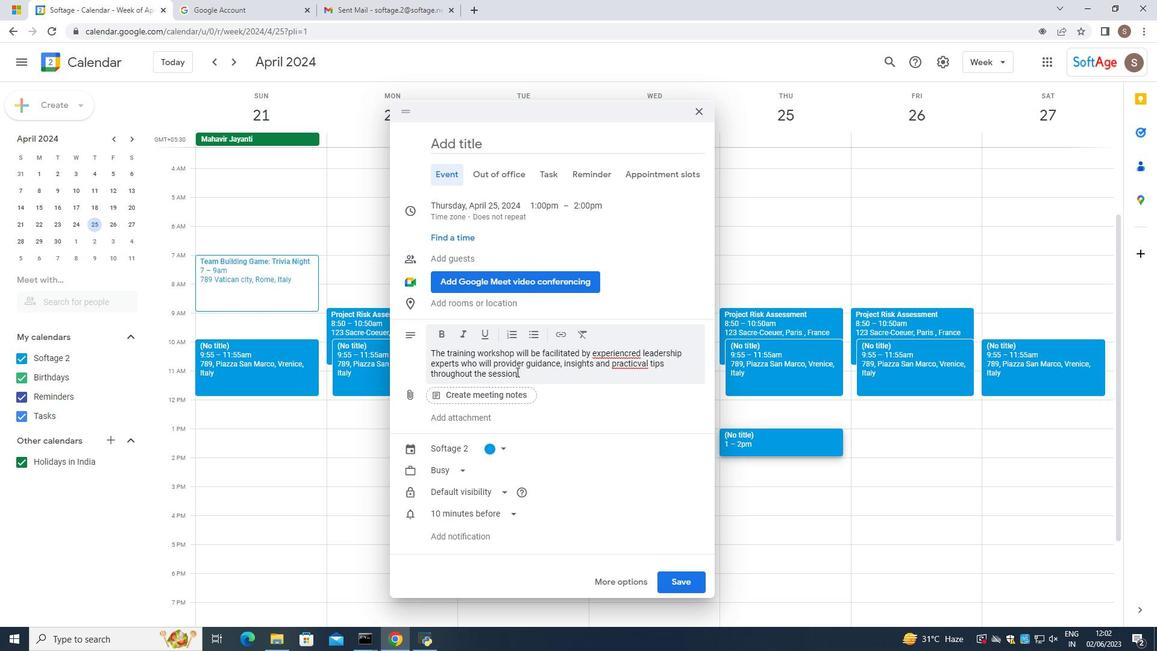 
Action: Mouse moved to (532, 375)
Screenshot: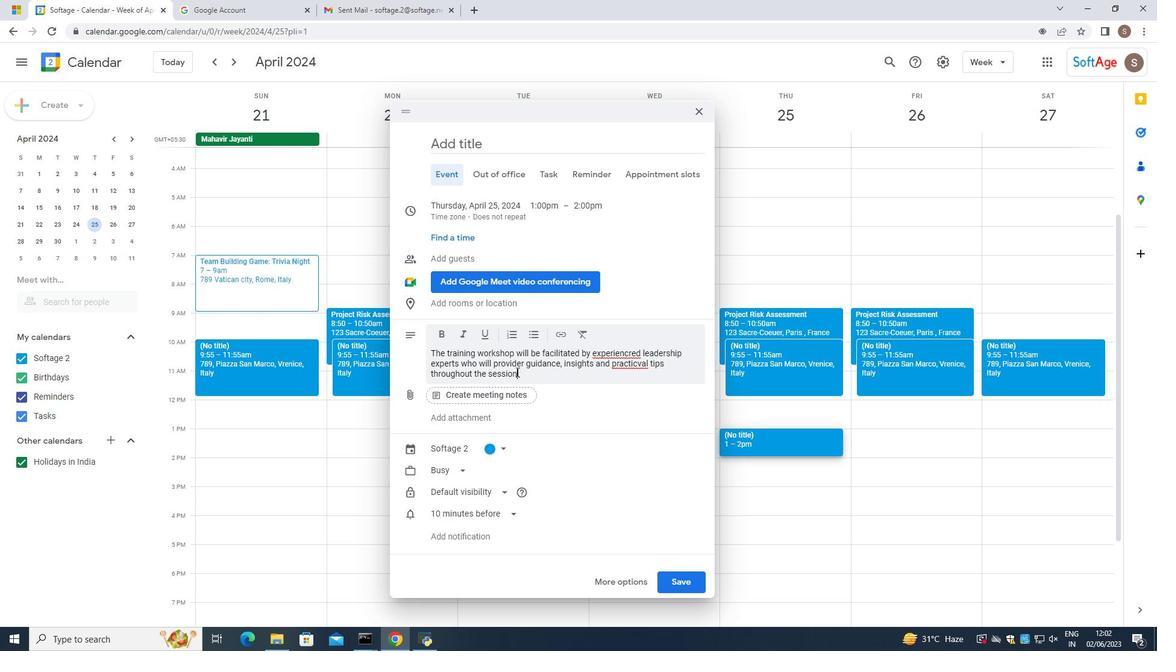 
Action: Mouse pressed left at (532, 375)
Screenshot: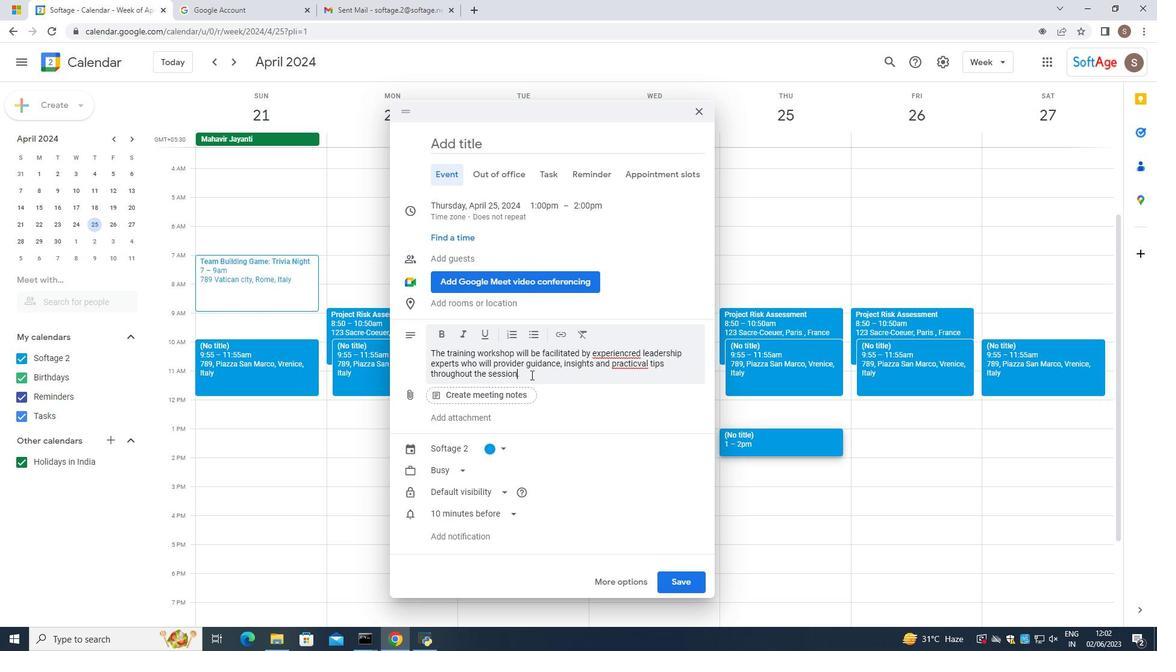 
Action: Mouse moved to (613, 353)
Screenshot: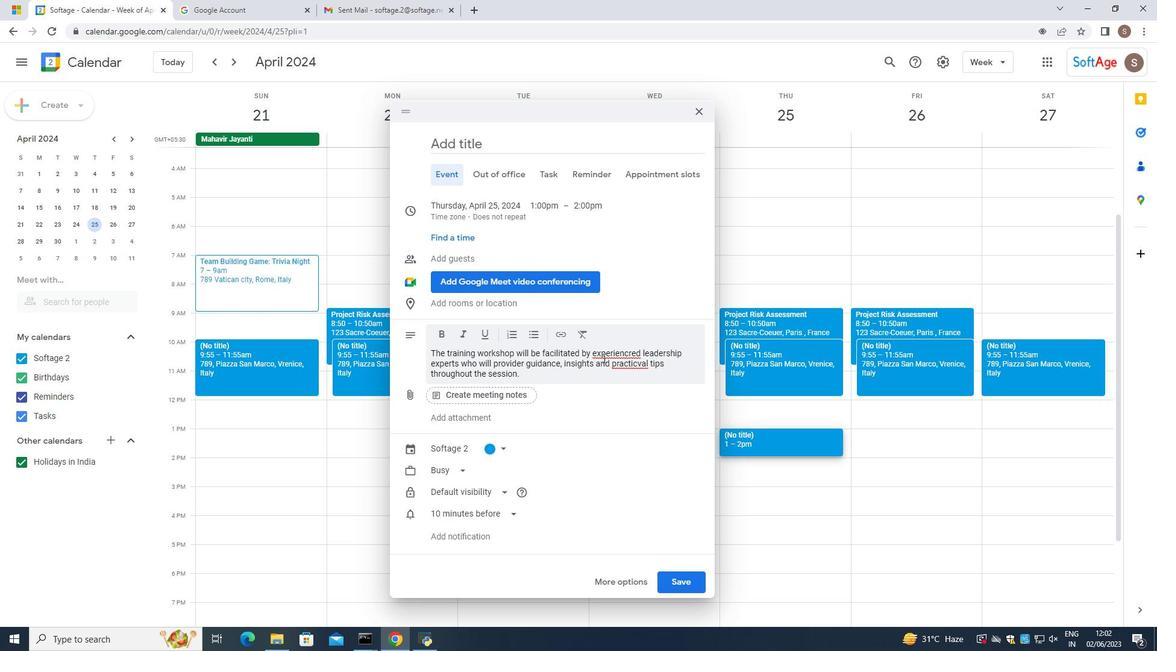
Action: Mouse pressed left at (613, 353)
Screenshot: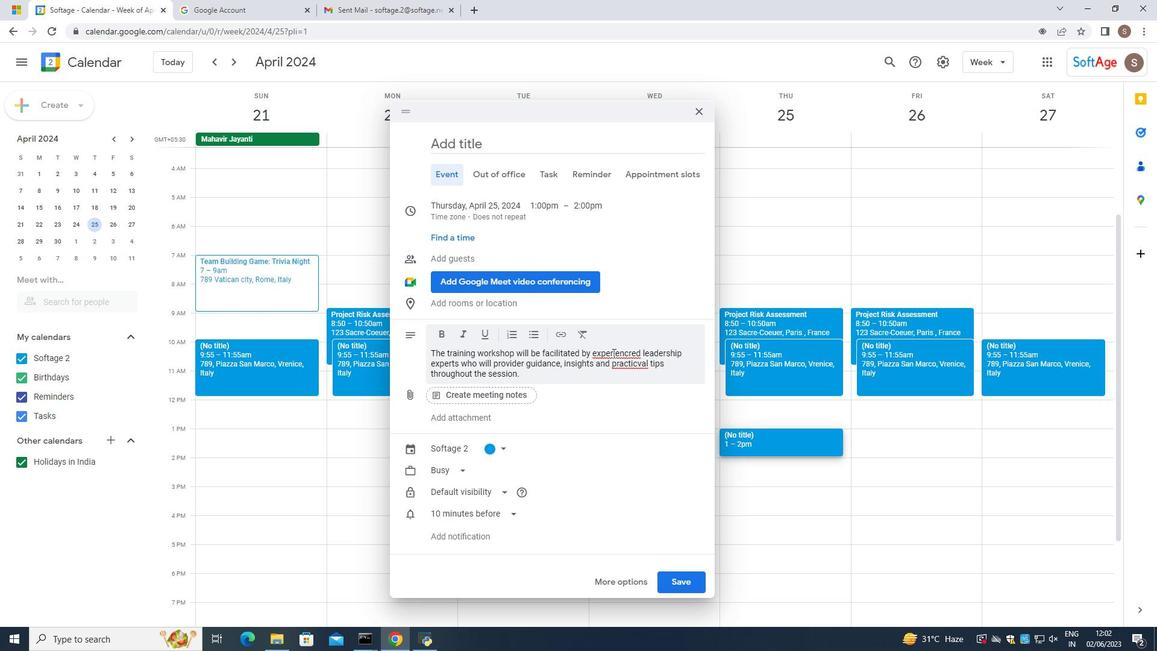 
Action: Mouse pressed right at (613, 353)
Screenshot: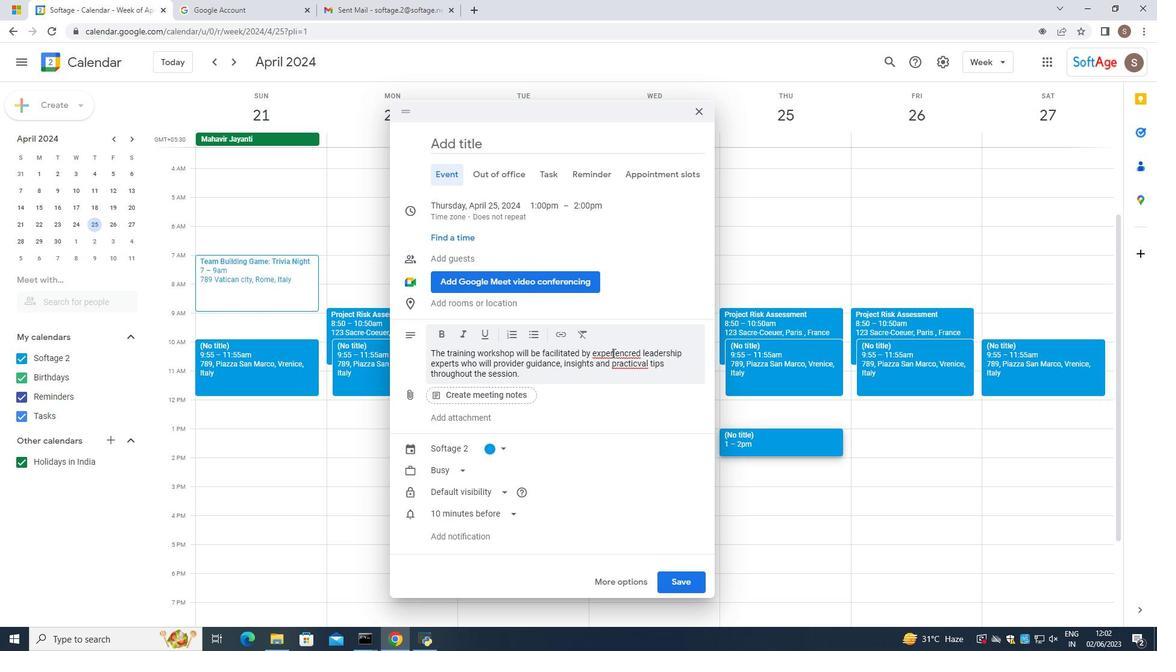 
Action: Mouse moved to (628, 361)
Screenshot: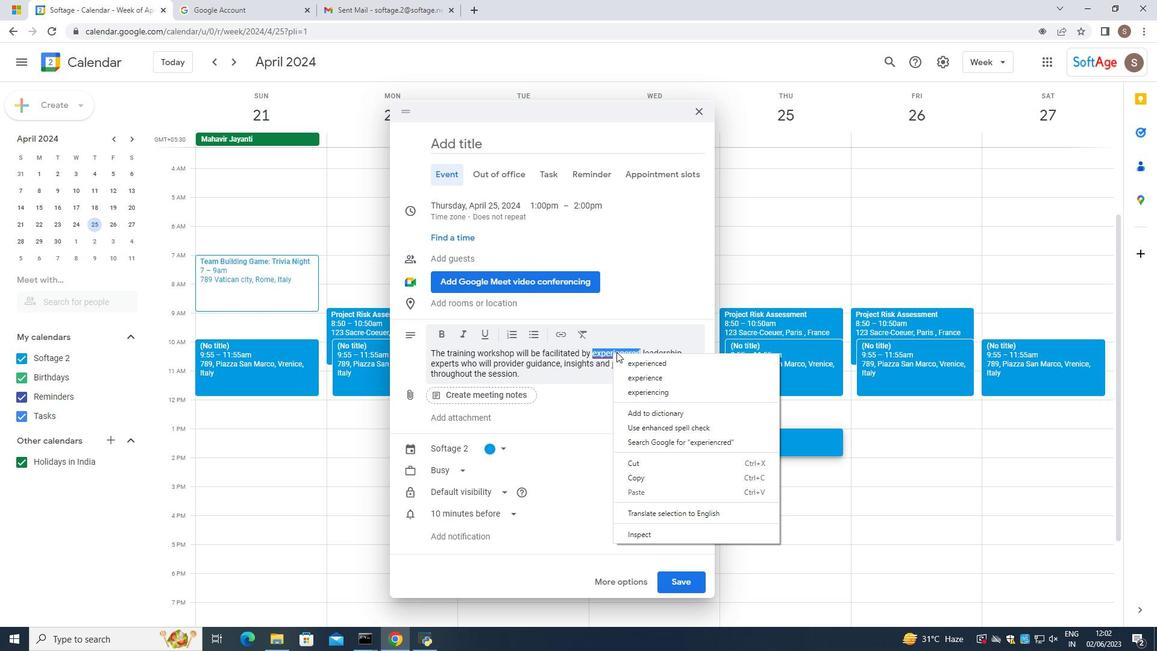 
Action: Mouse pressed left at (628, 361)
Screenshot: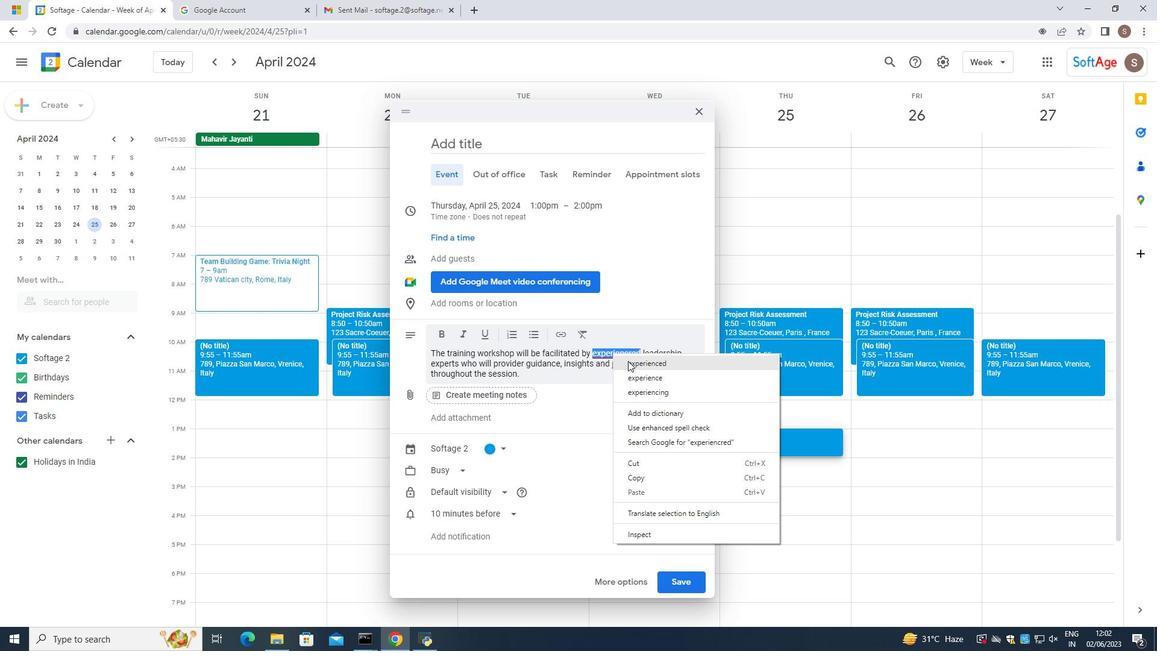 
Action: Mouse moved to (625, 369)
Screenshot: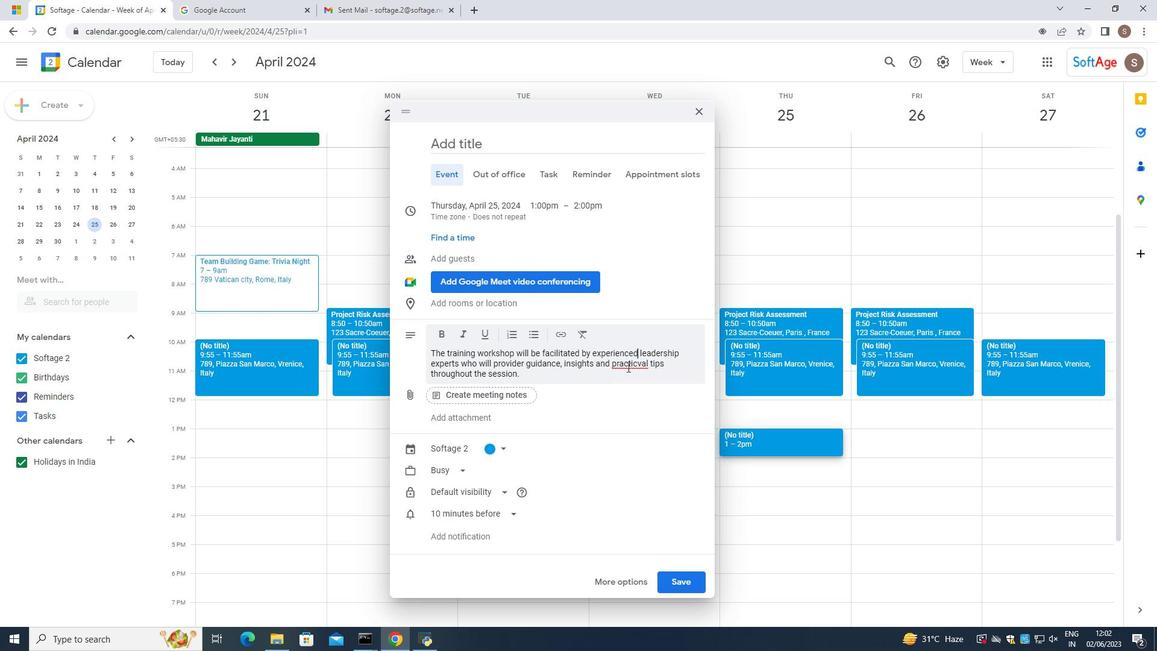 
Action: Mouse pressed left at (625, 369)
Screenshot: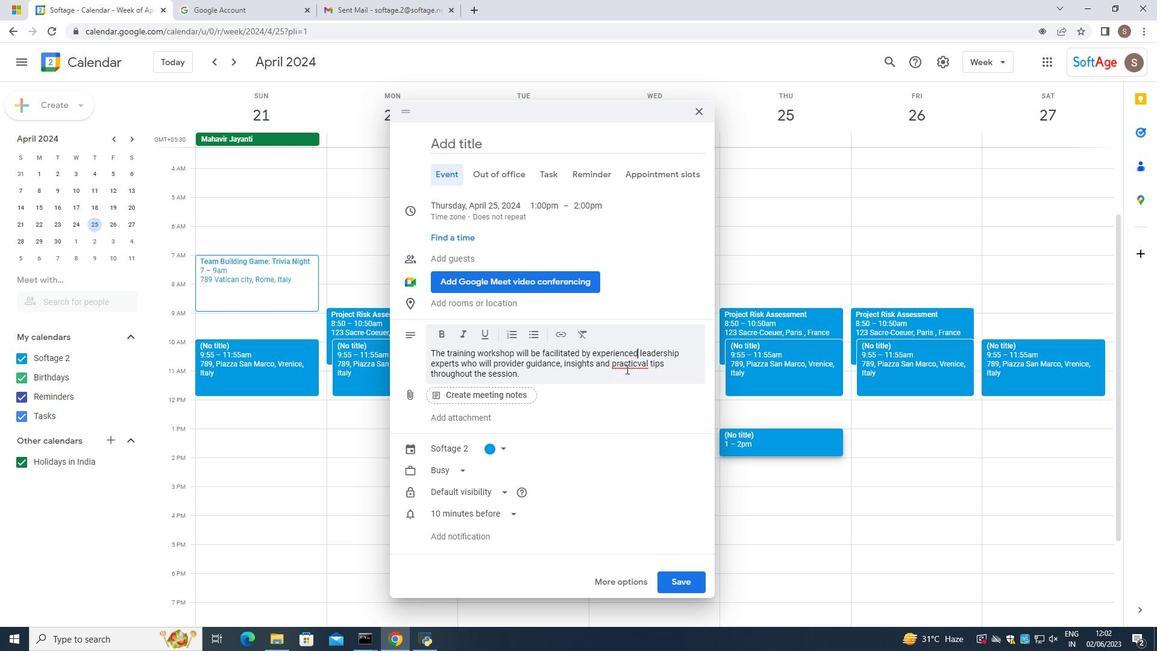 
Action: Mouse moved to (627, 367)
Screenshot: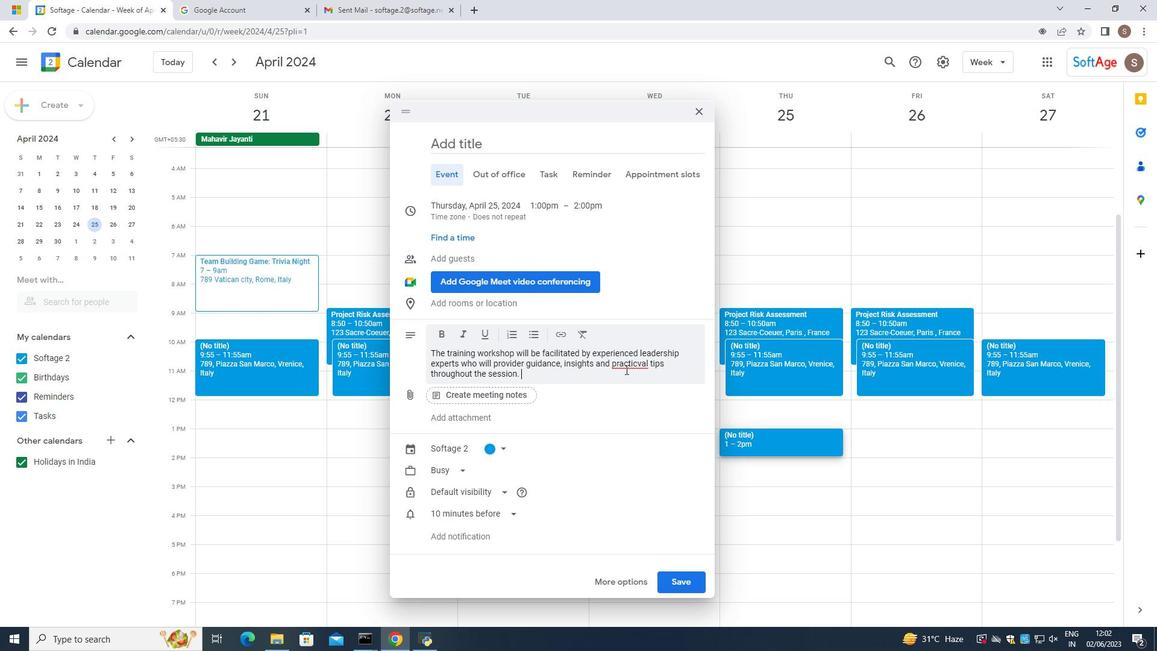 
Action: Mouse pressed left at (627, 367)
Screenshot: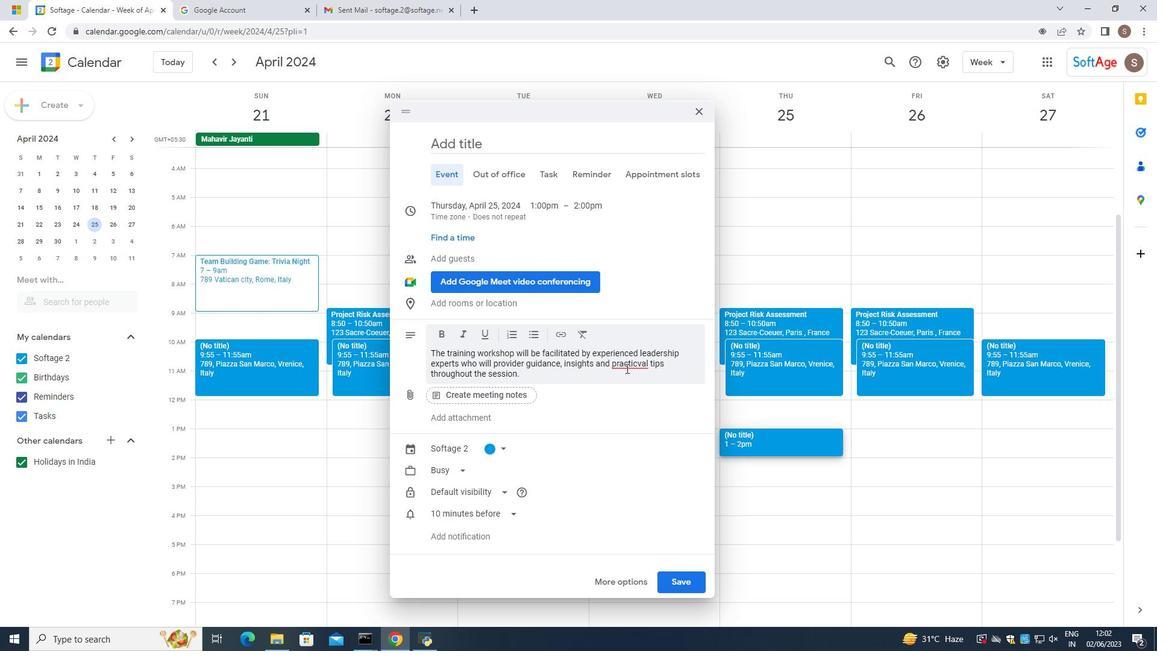 
Action: Mouse pressed right at (627, 367)
Screenshot: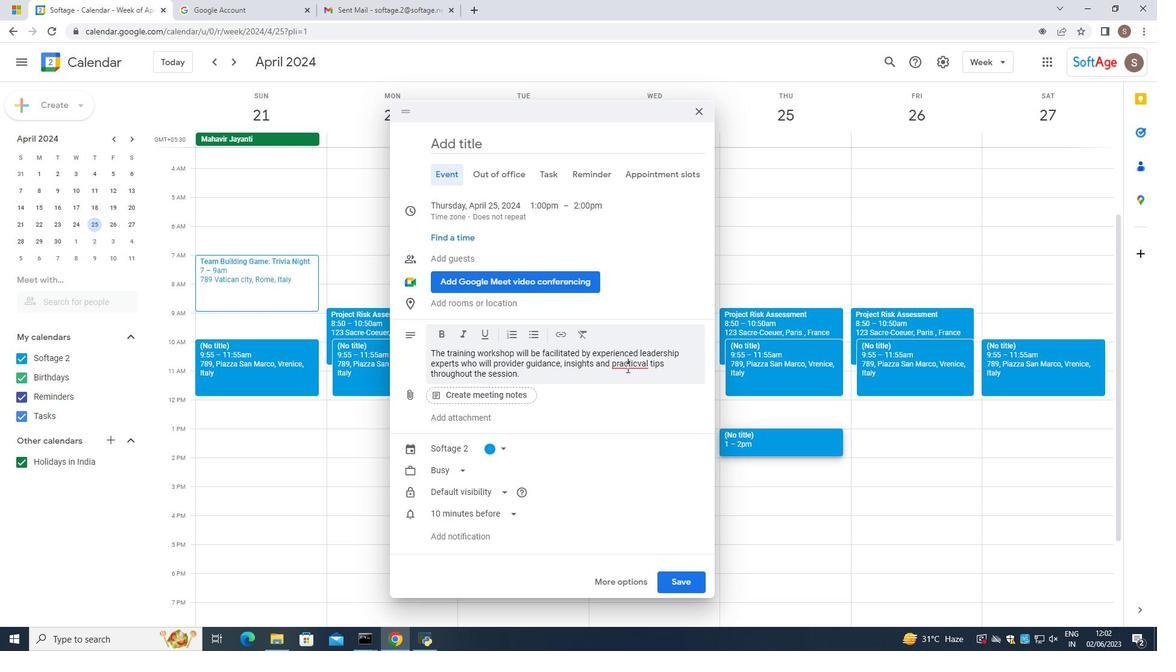 
Action: Mouse moved to (655, 383)
Screenshot: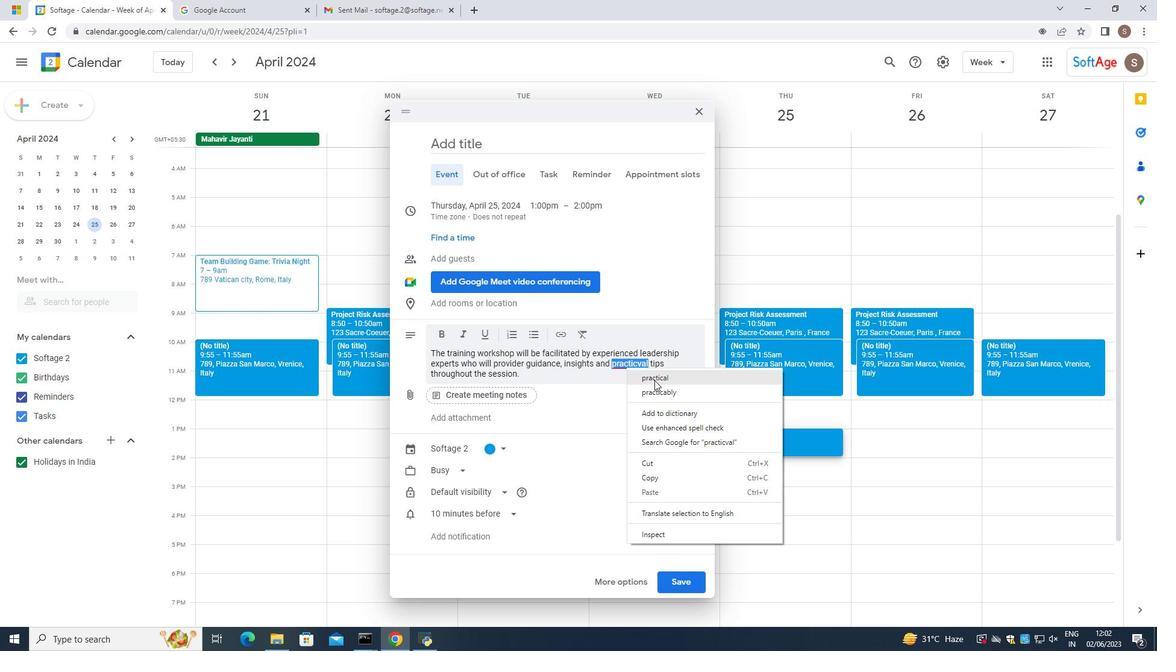 
Action: Mouse pressed left at (655, 383)
Screenshot: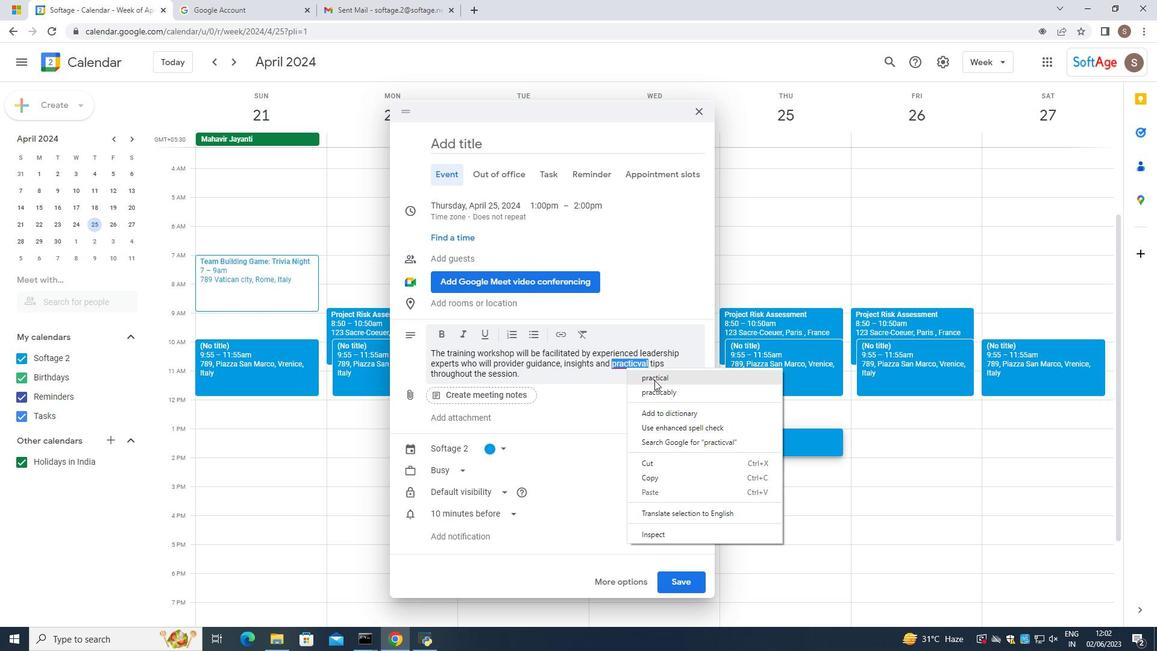
Action: Mouse moved to (547, 375)
Screenshot: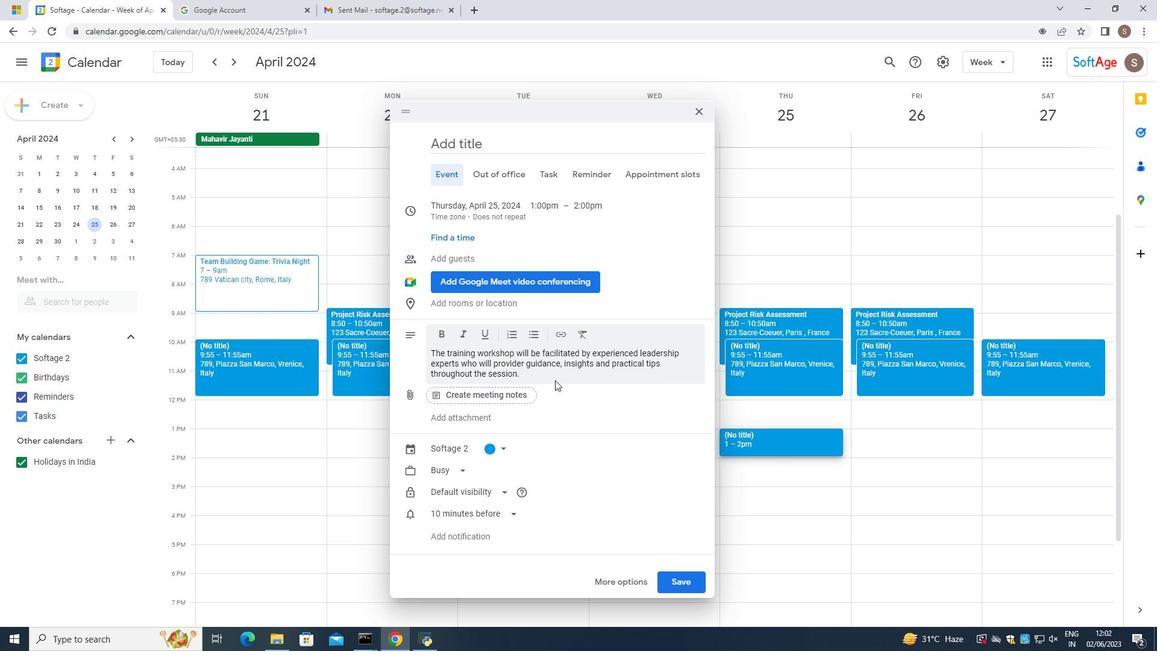 
Action: Mouse pressed left at (547, 375)
Screenshot: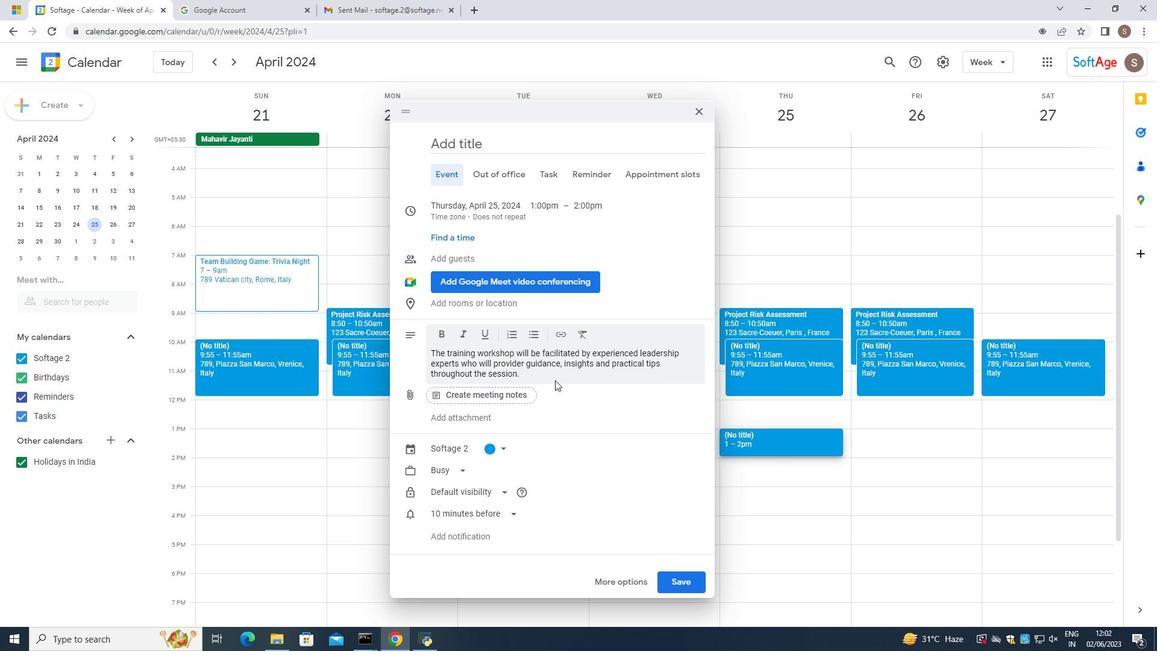 
Action: Mouse moved to (546, 375)
Screenshot: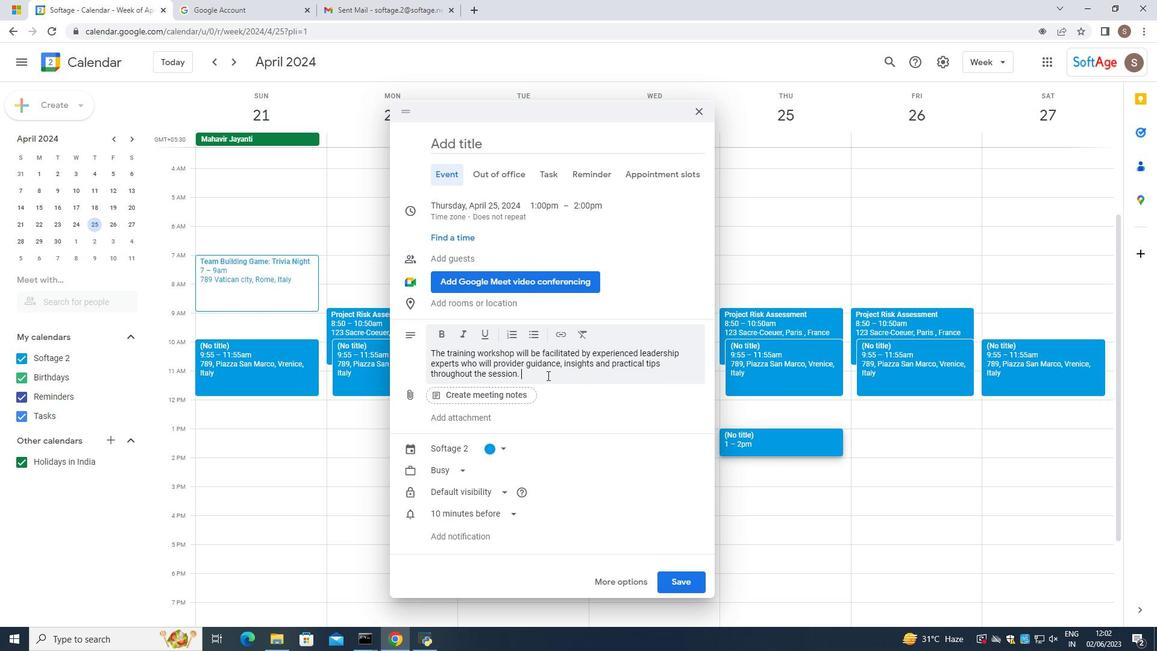 
Action: Key pressed <Key.caps_lock>P<Key.caps_lock>articipants<Key.space>will<Key.space>have<Key.space>ample<Key.space>opportunitires<Key.space>to<Key.space>ask<Key.space>questions<Key.space>,<Key.space>share<Key.space>experiences<Key.space>anf]<Key.backspace>d<Key.backspace><Key.backspace>d<Key.space>recieve<Key.space>personalized<Key.space>feedback<Key.space>on<Key.space>their<Key.space>leadersjhip<Key.backspace><Key.backspace><Key.backspace><Key.backspace>hip,<Key.backspace>.<Key.backspace><Key.space>development.
Screenshot: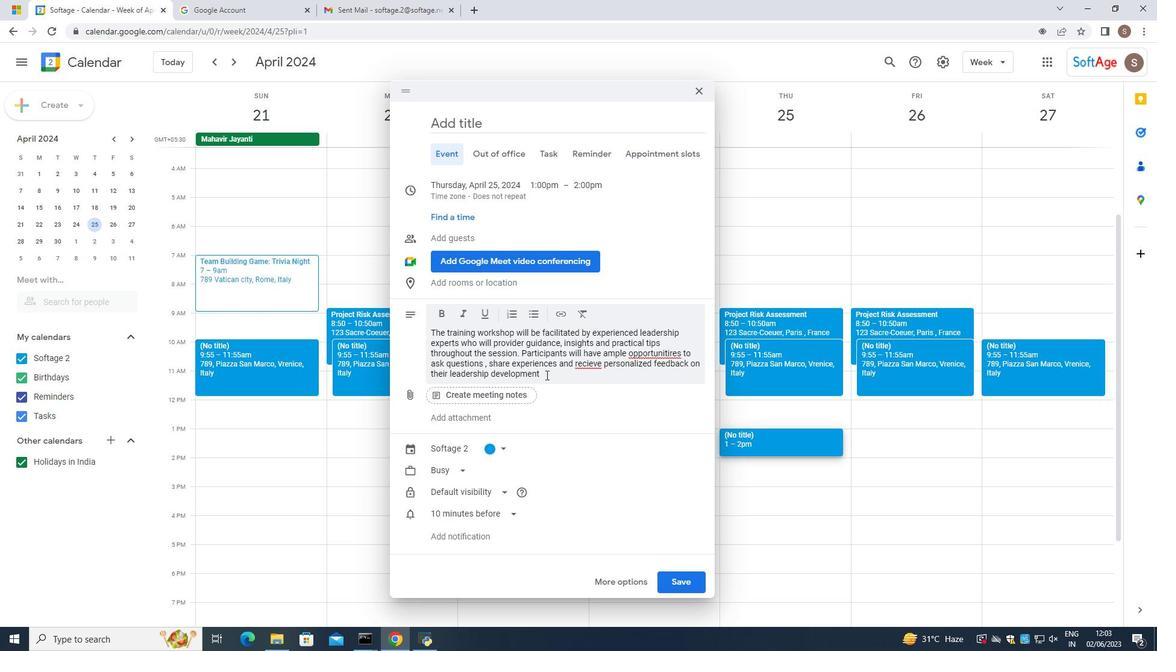 
Action: Mouse moved to (589, 366)
Screenshot: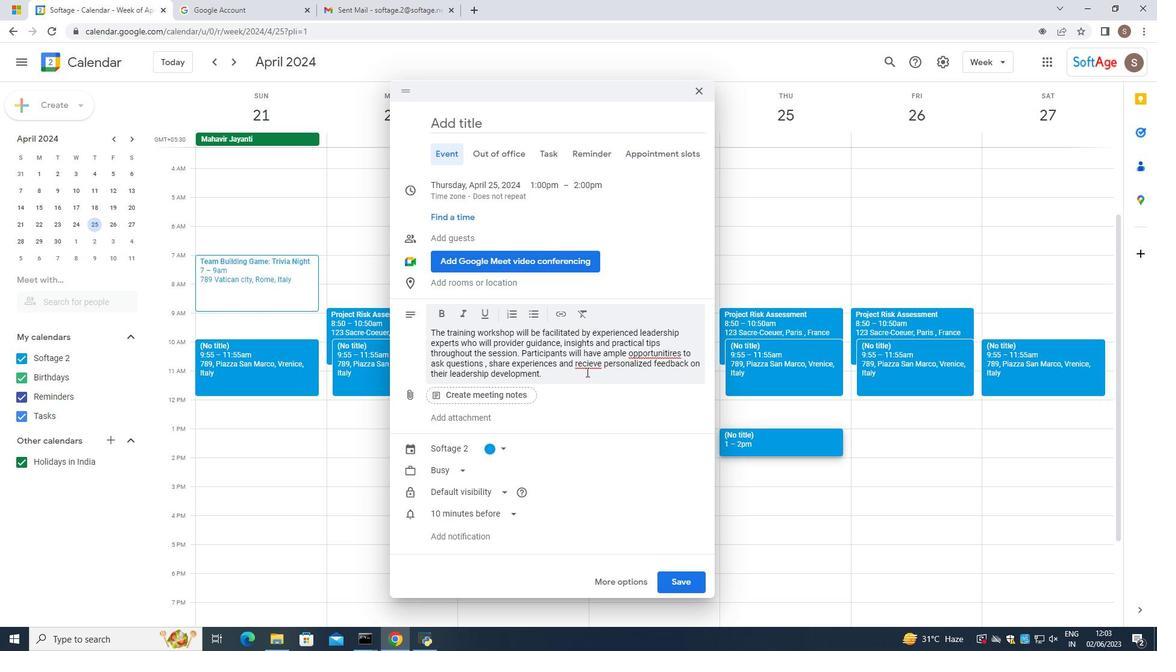 
Action: Mouse pressed left at (589, 366)
Screenshot: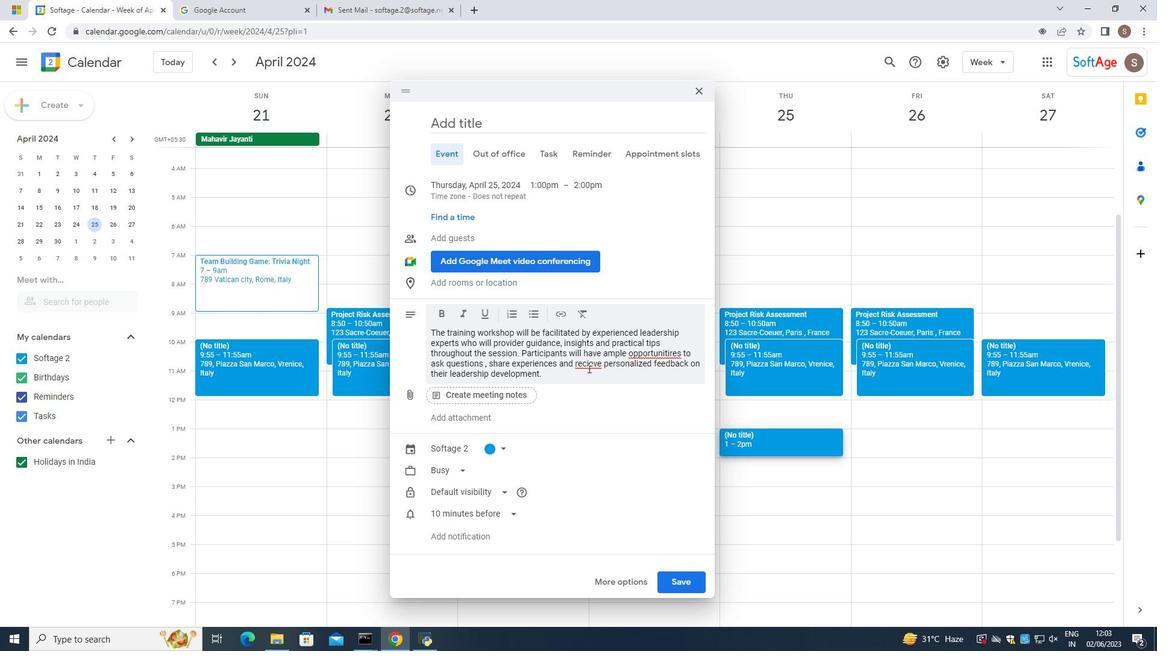 
Action: Mouse pressed left at (589, 366)
Screenshot: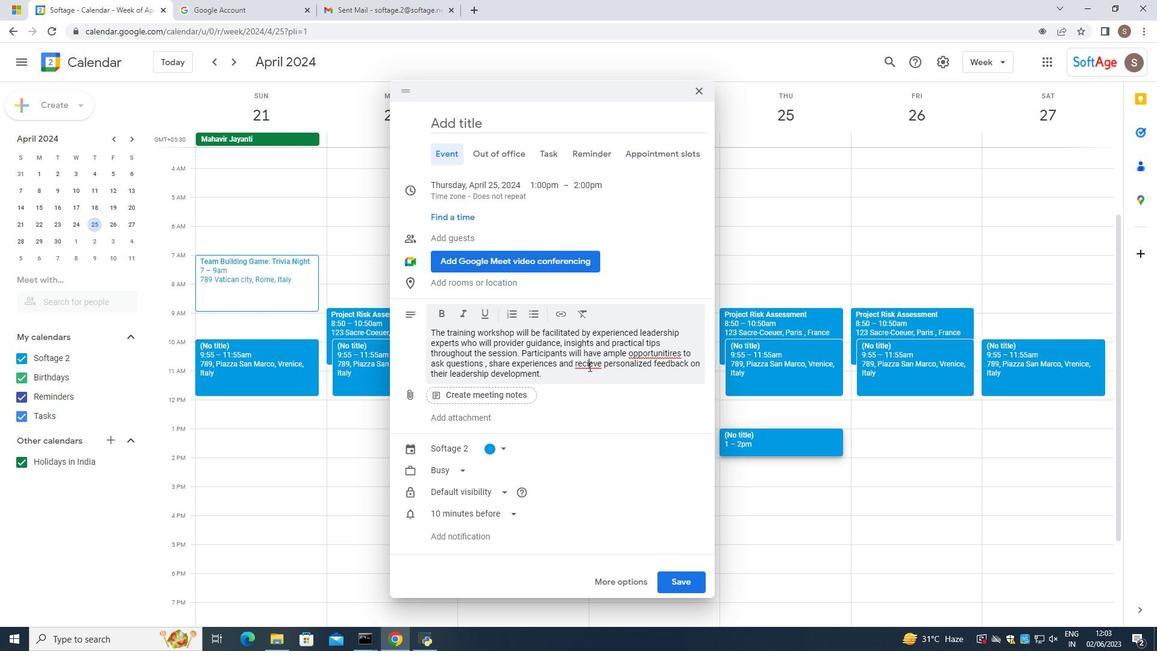 
Action: Mouse pressed right at (589, 366)
Screenshot: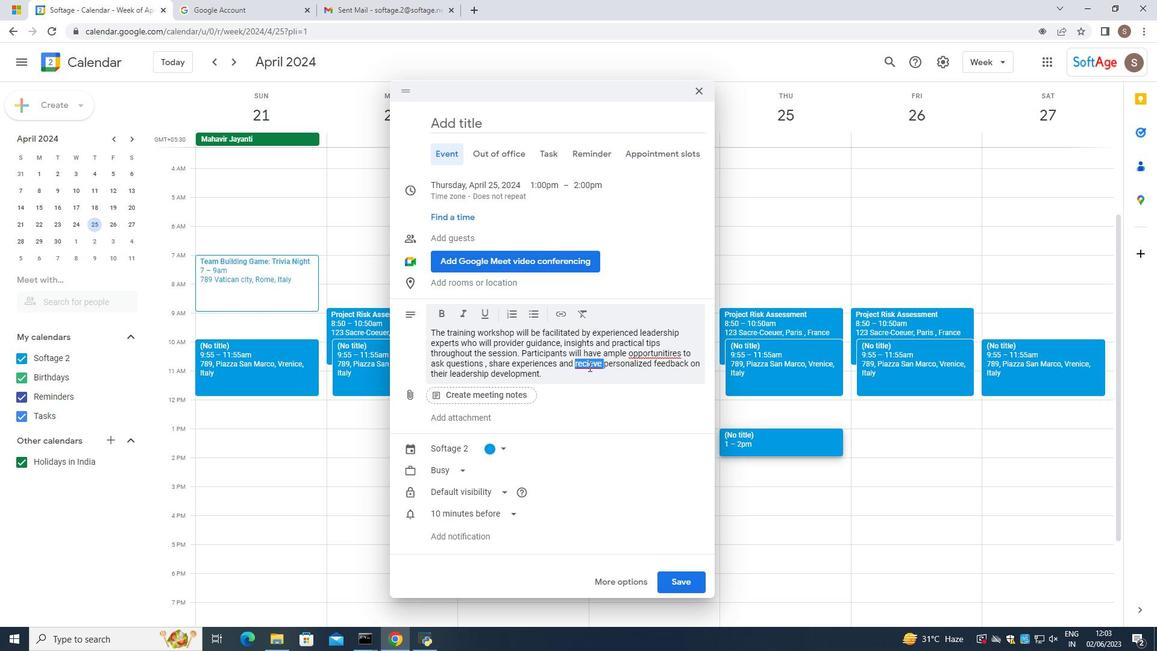 
Action: Mouse moved to (603, 377)
Screenshot: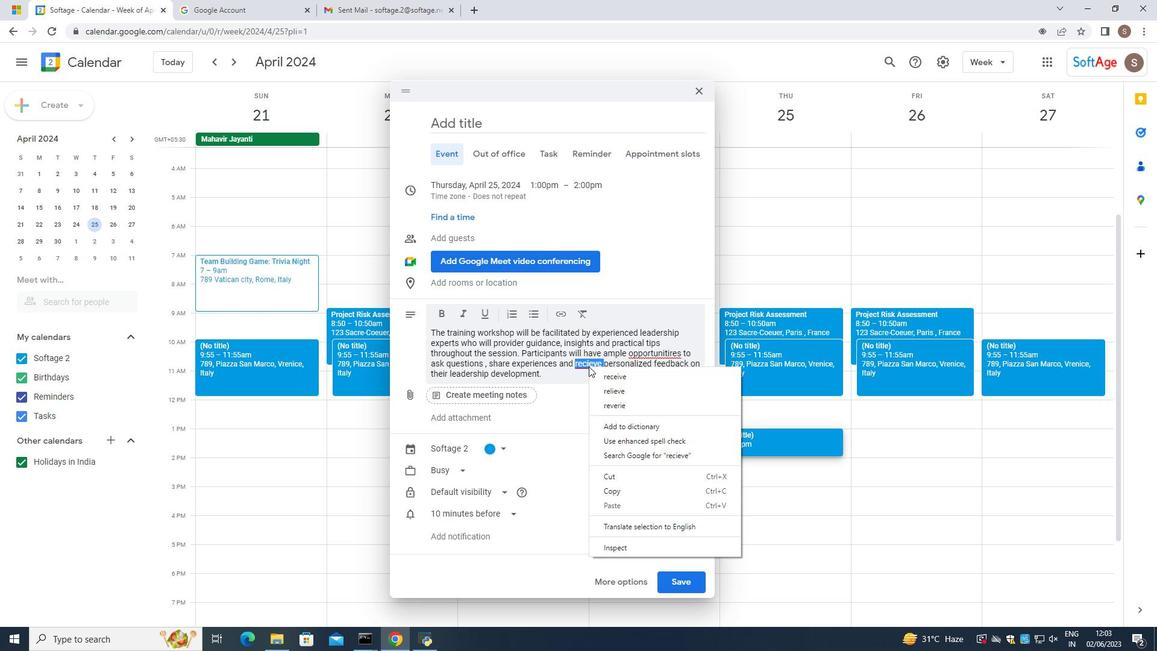 
Action: Mouse pressed left at (603, 377)
Screenshot: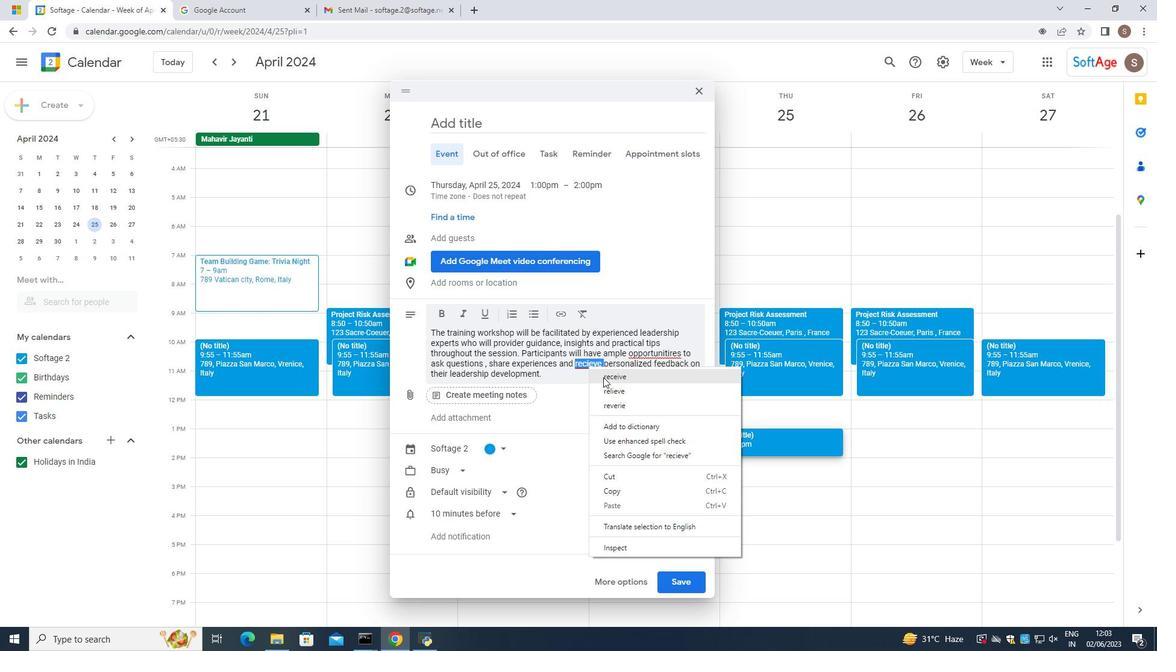
Action: Mouse moved to (670, 350)
Screenshot: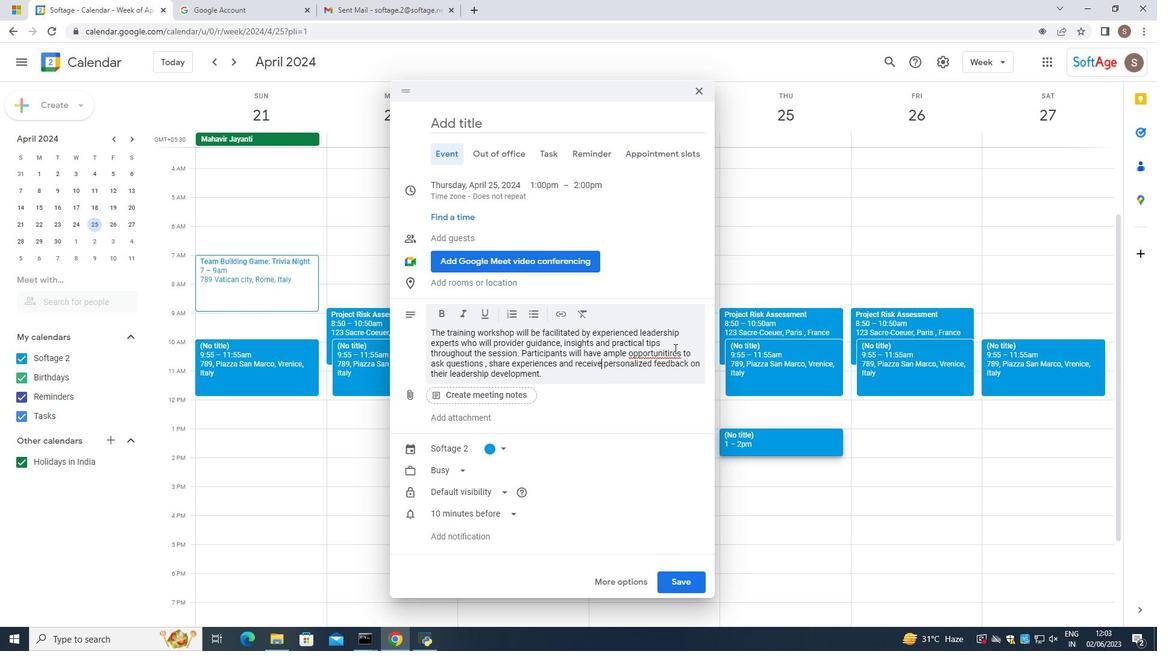 
Action: Mouse pressed left at (670, 350)
Screenshot: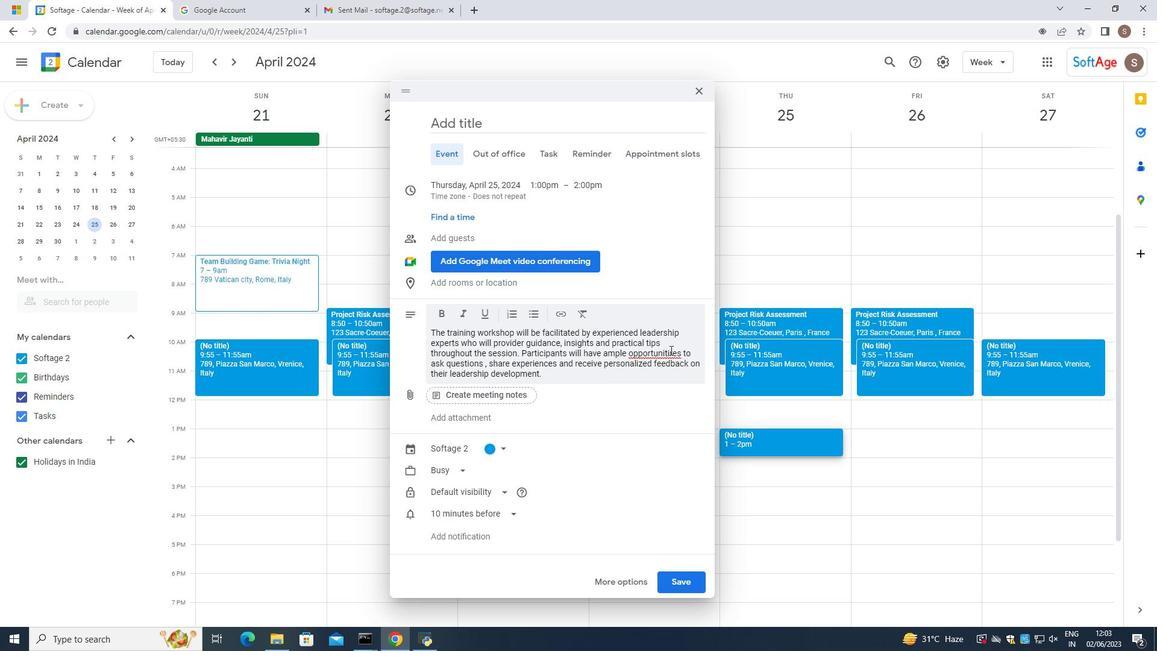 
Action: Mouse pressed right at (670, 350)
Screenshot: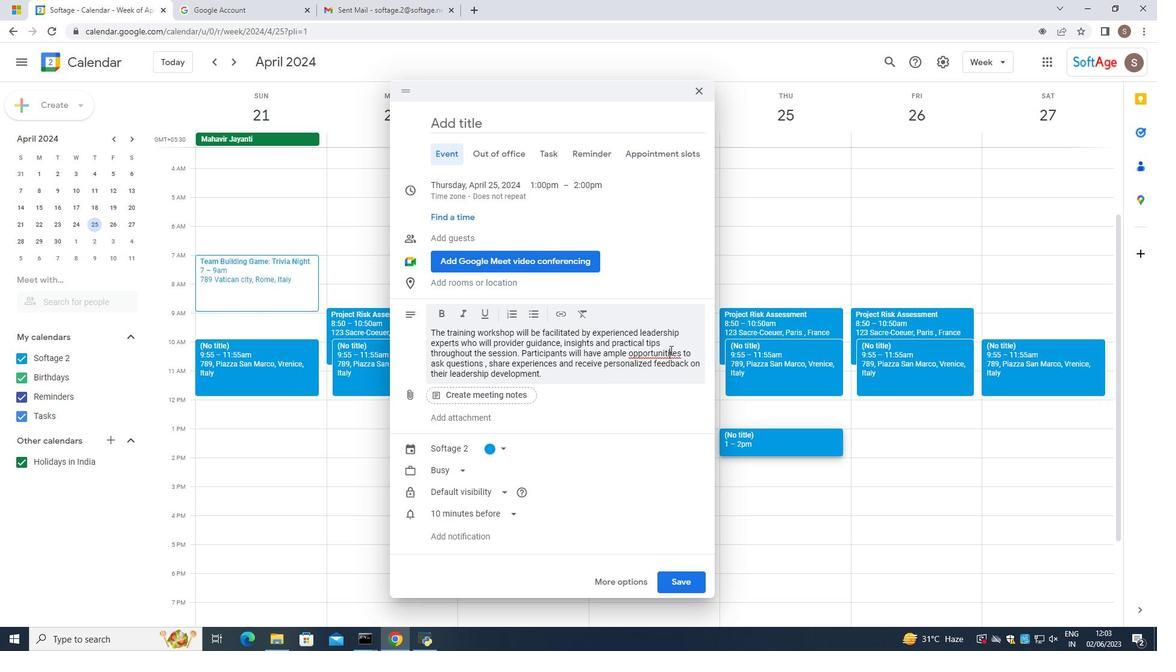 
Action: Mouse moved to (680, 361)
Screenshot: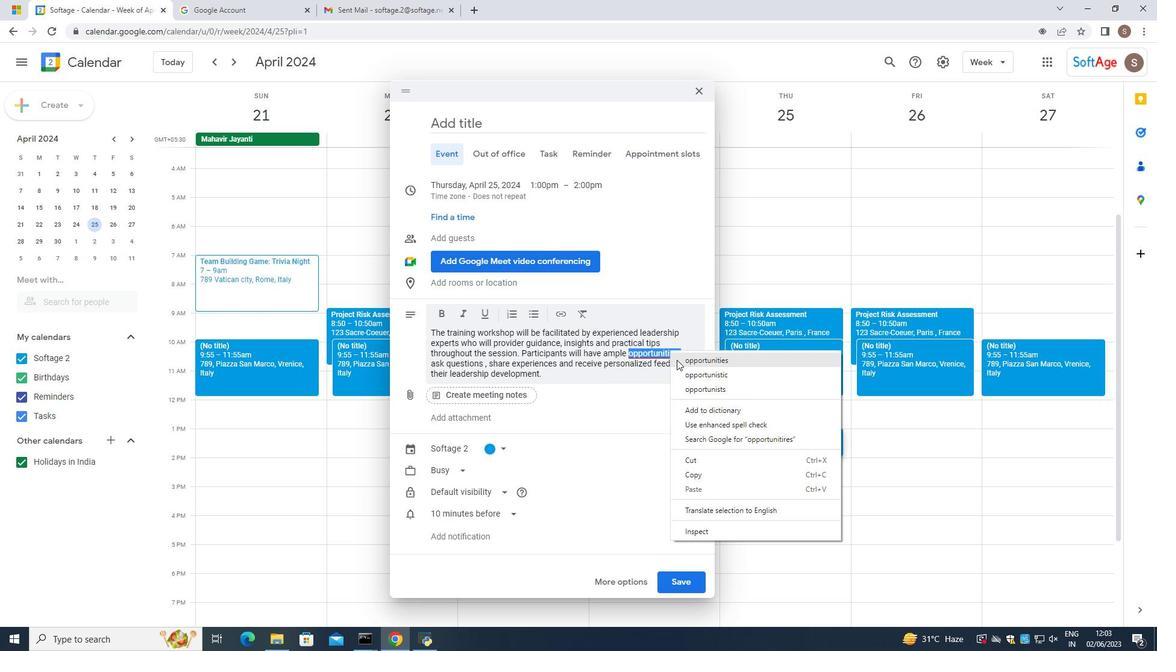 
Action: Mouse pressed left at (680, 361)
Screenshot: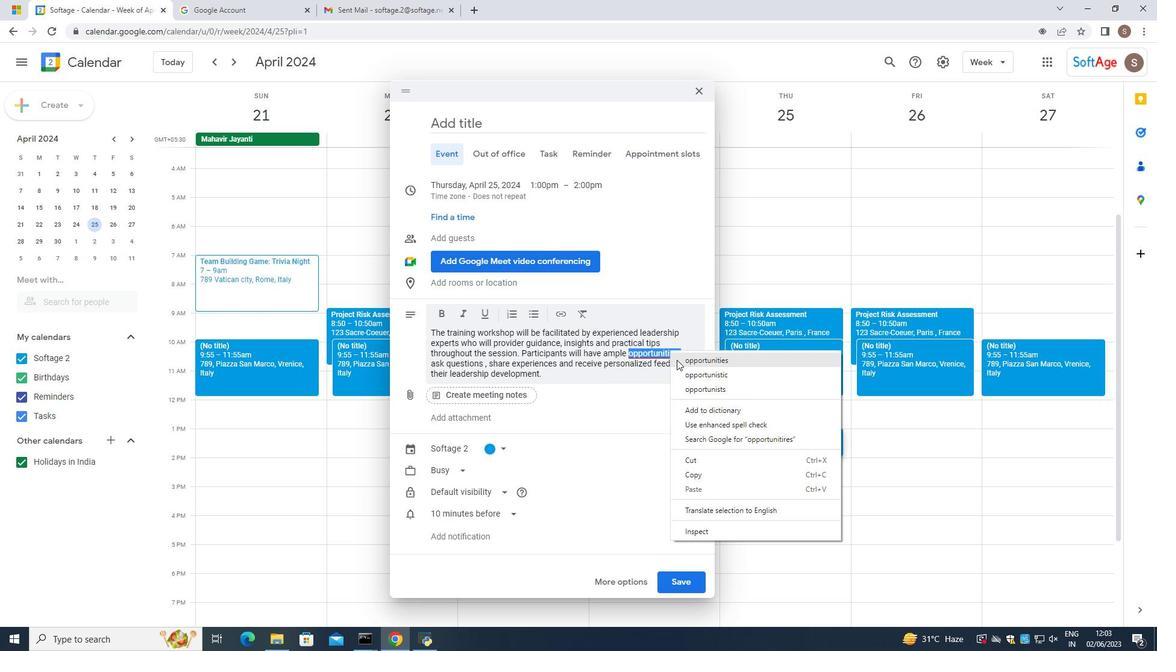 
Action: Mouse moved to (563, 378)
Screenshot: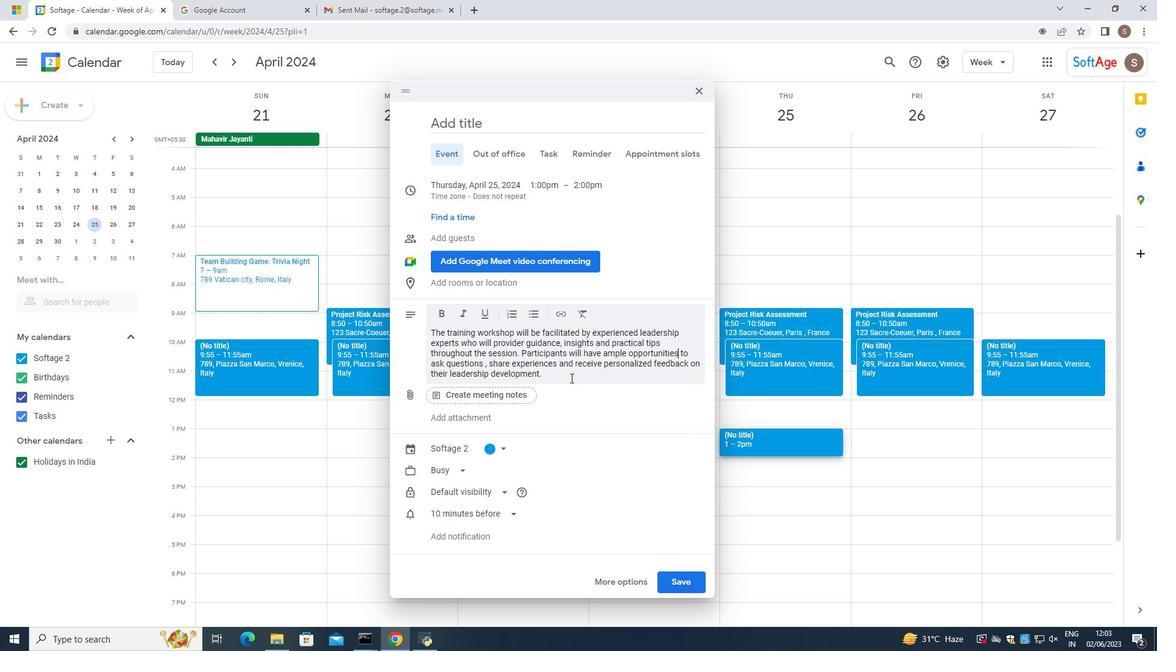 
Action: Mouse pressed left at (563, 378)
Screenshot: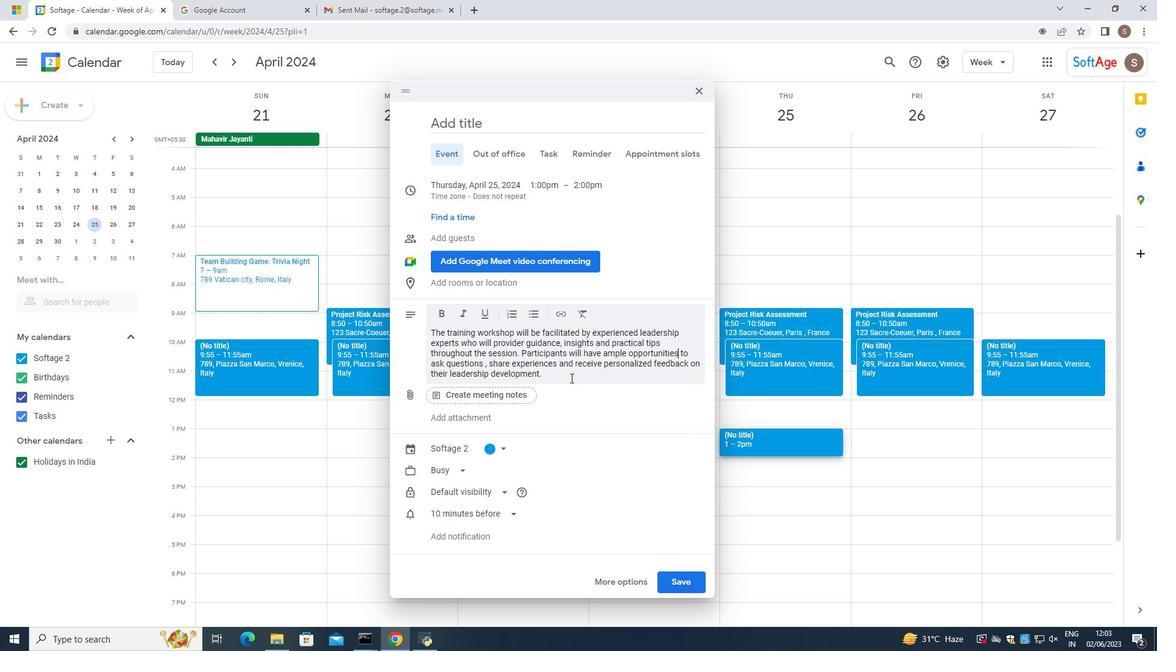 
Action: Mouse moved to (447, 278)
Screenshot: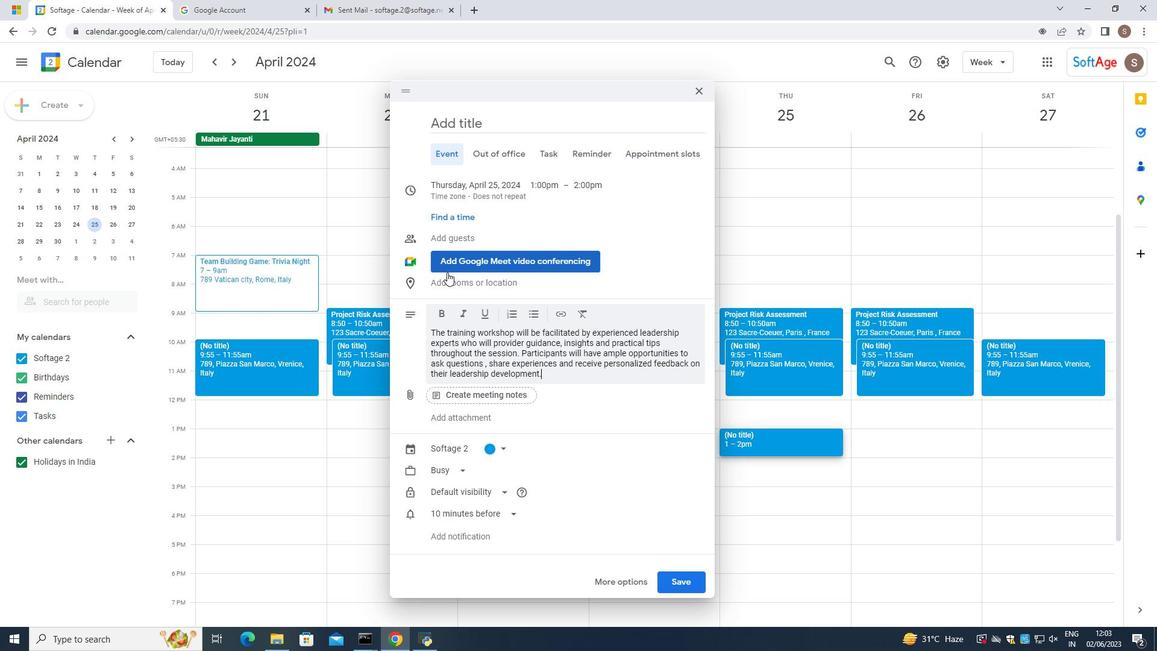 
Action: Mouse pressed left at (447, 278)
Screenshot: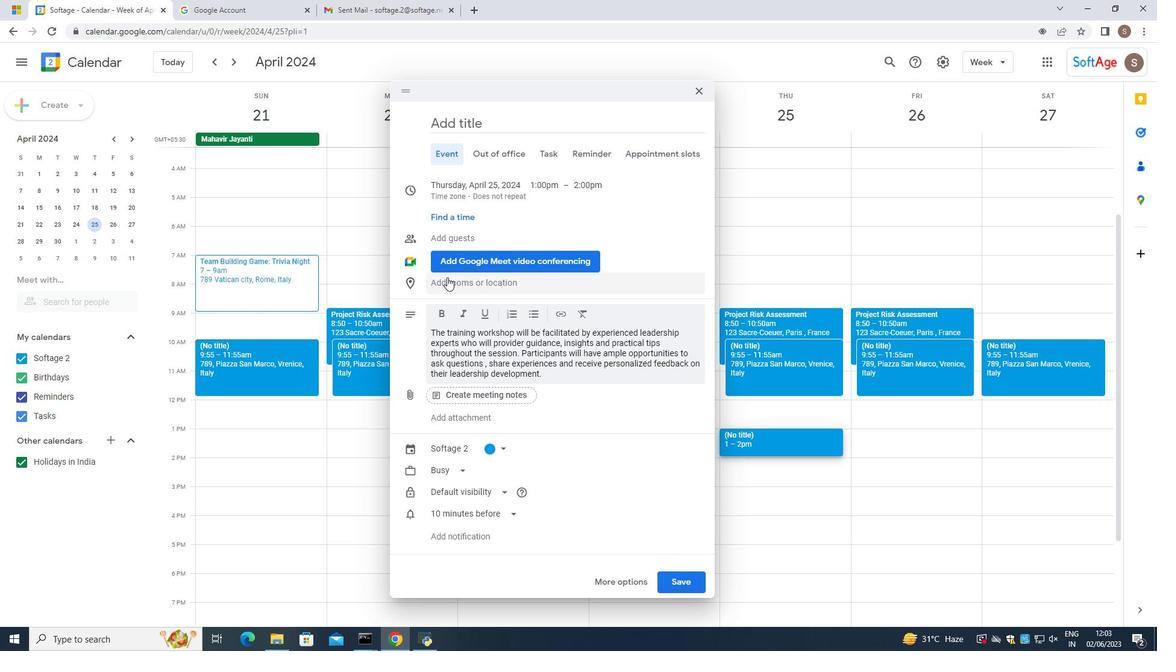 
Action: Mouse moved to (441, 299)
Screenshot: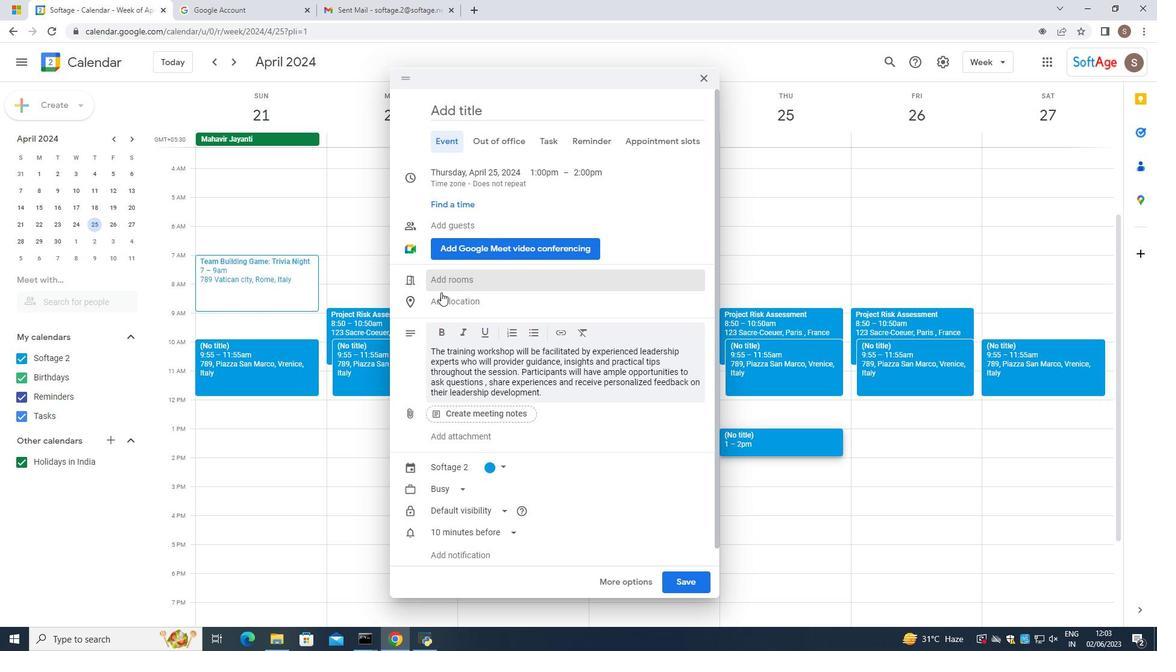 
Action: Mouse pressed left at (441, 299)
Screenshot: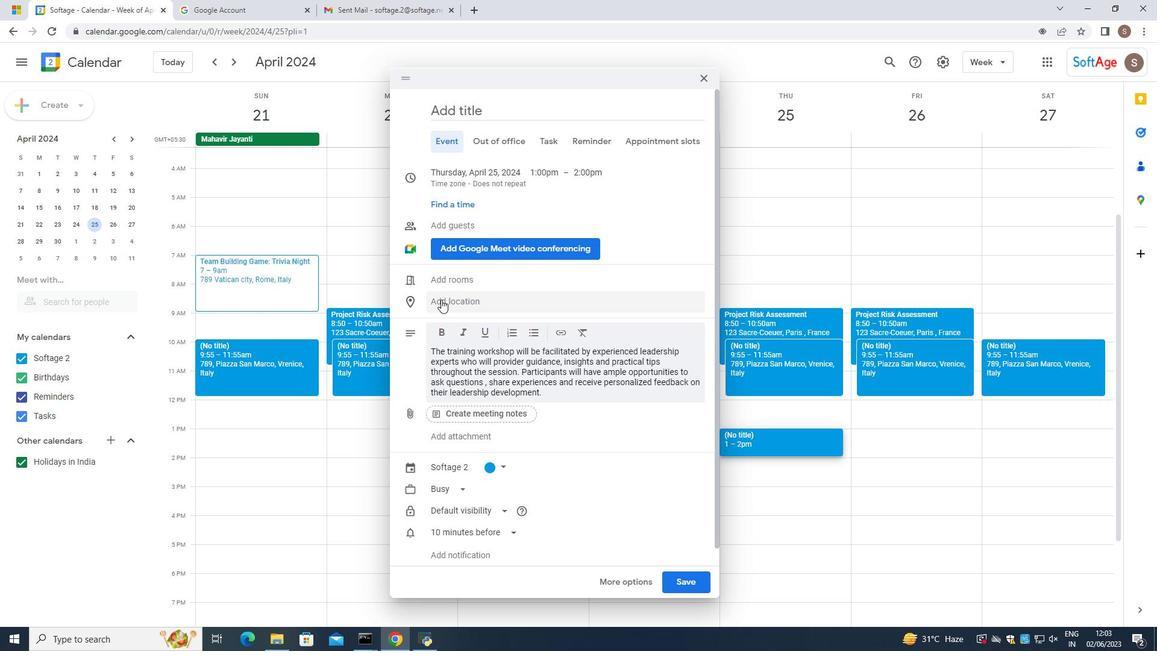 
Action: Mouse moved to (441, 299)
Screenshot: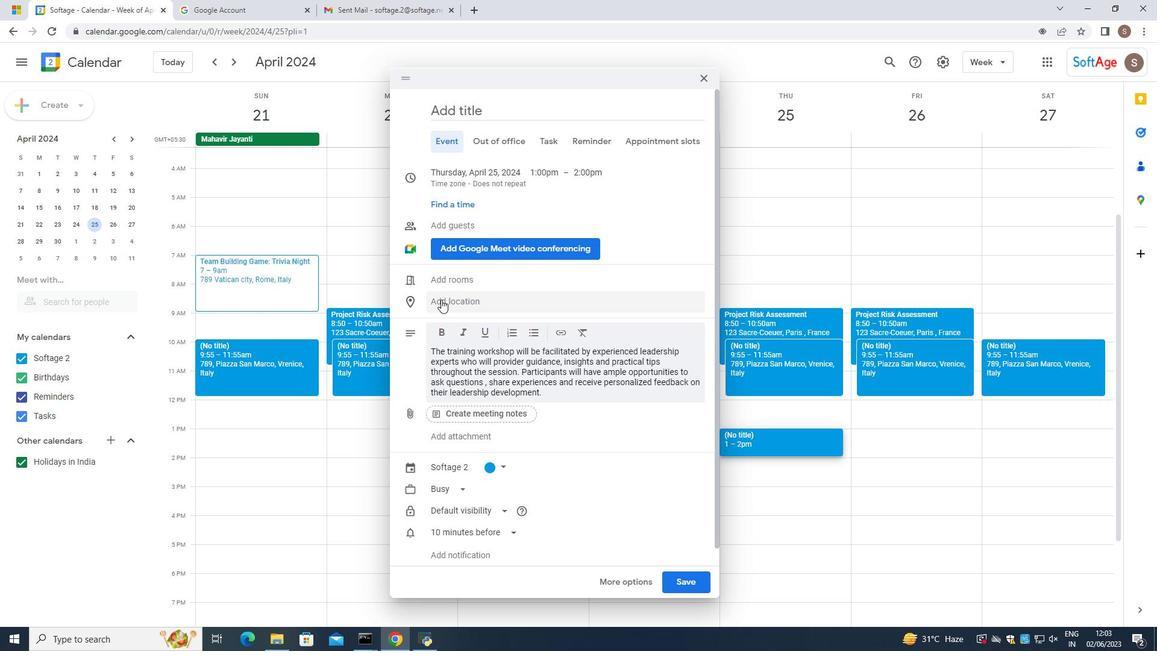 
Action: Mouse pressed left at (441, 299)
Screenshot: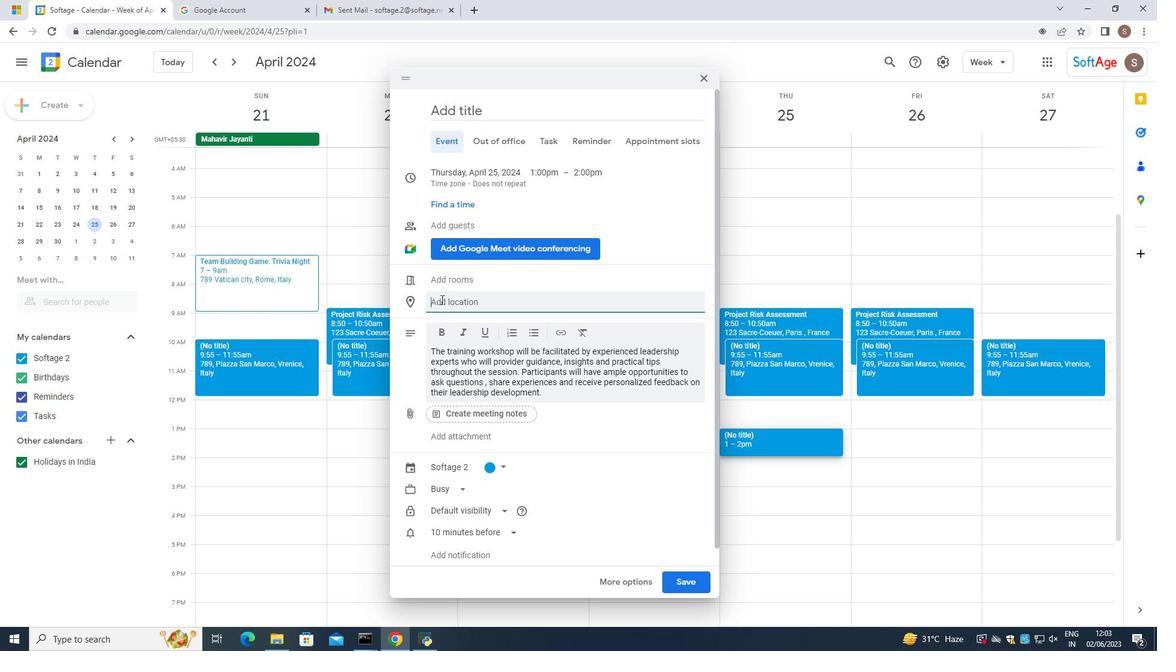 
Action: Key pressed 654,<Key.space><Key.caps_lock>R<Key.caps_lock>ialto<Key.space><Key.caps_lock>B<Key.caps_lock>ridge,<Key.space><Key.caps_lock>V<Key.caps_lock>enice,<Key.space><Key.caps_lock>I<Key.caps_lock>taly
Screenshot: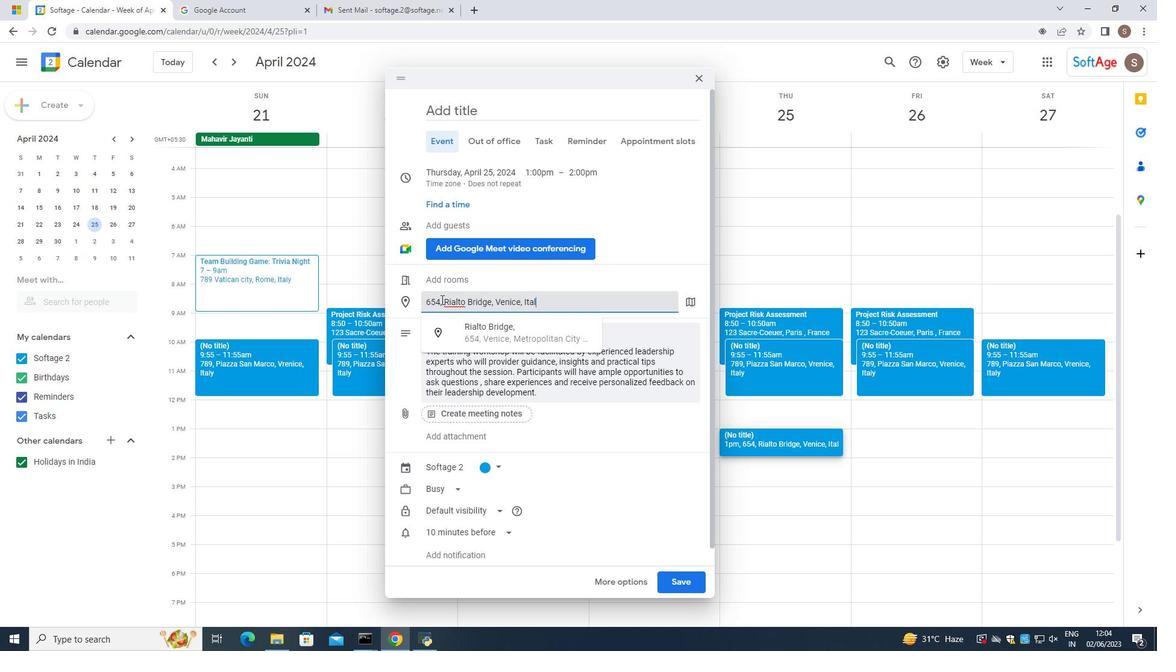 
Action: Mouse moved to (646, 339)
Screenshot: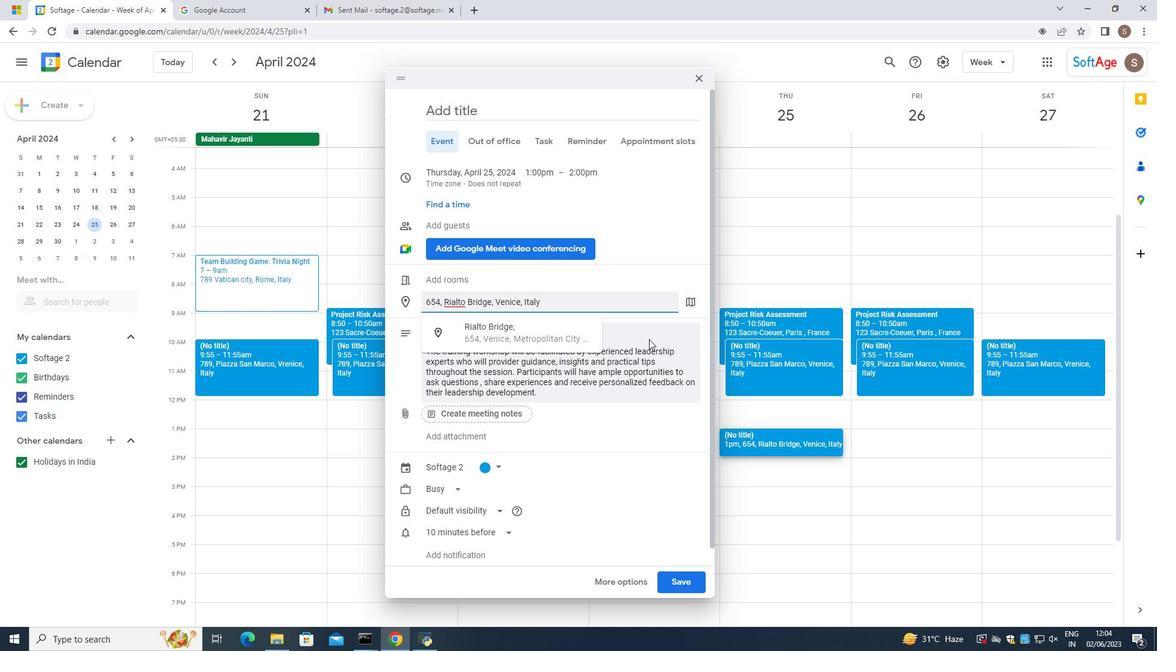 
Action: Mouse pressed left at (646, 339)
Screenshot: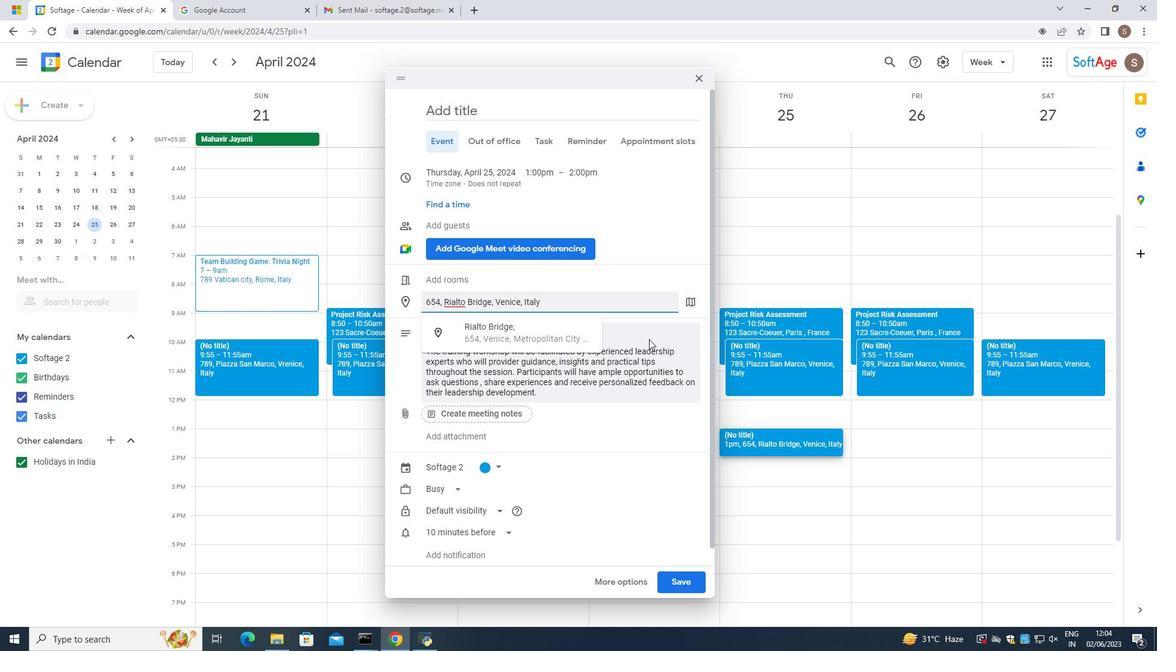 
Action: Mouse moved to (534, 389)
Screenshot: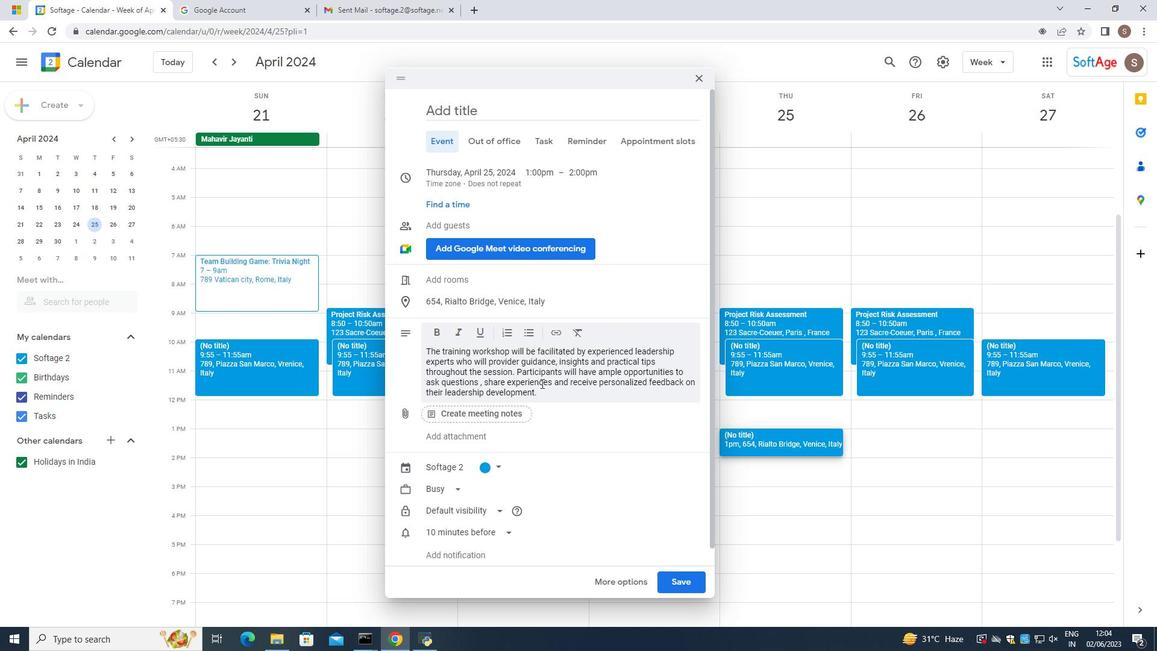 
Action: Mouse scrolled (534, 388) with delta (0, 0)
Screenshot: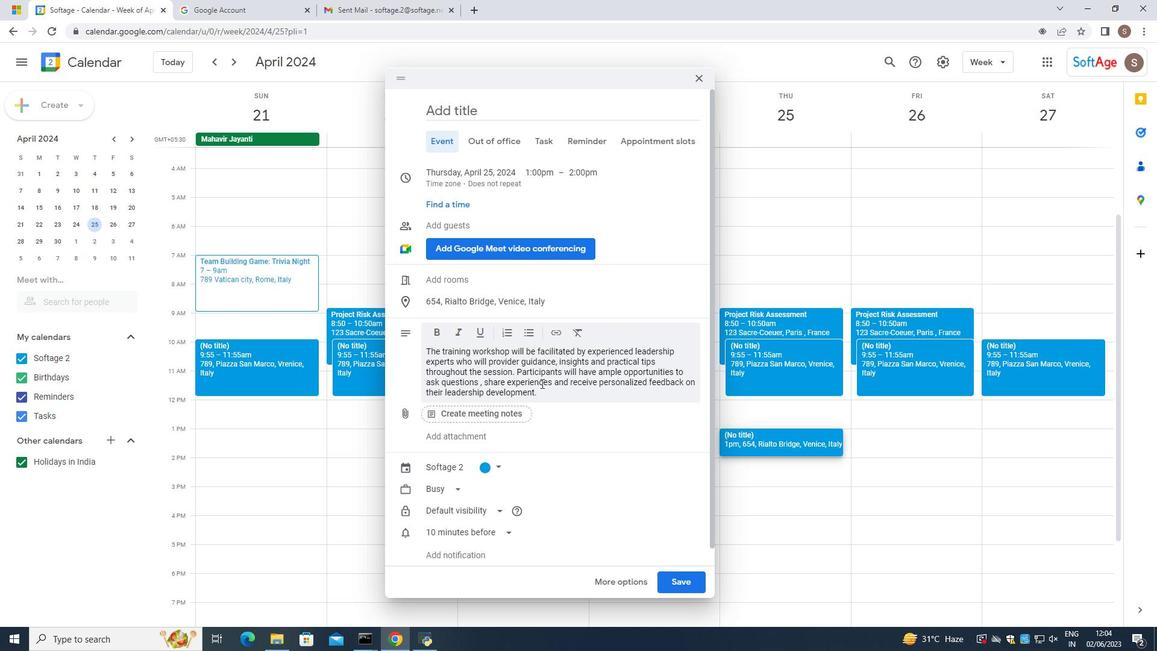 
Action: Mouse moved to (532, 391)
Screenshot: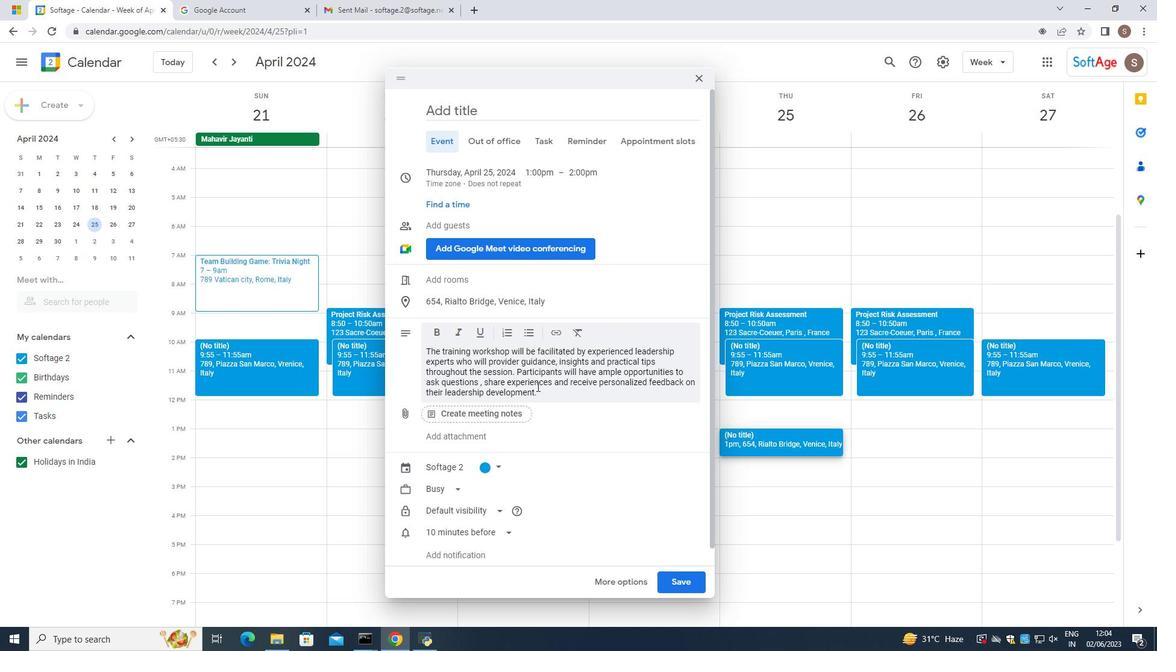
Action: Mouse scrolled (532, 390) with delta (0, 0)
Screenshot: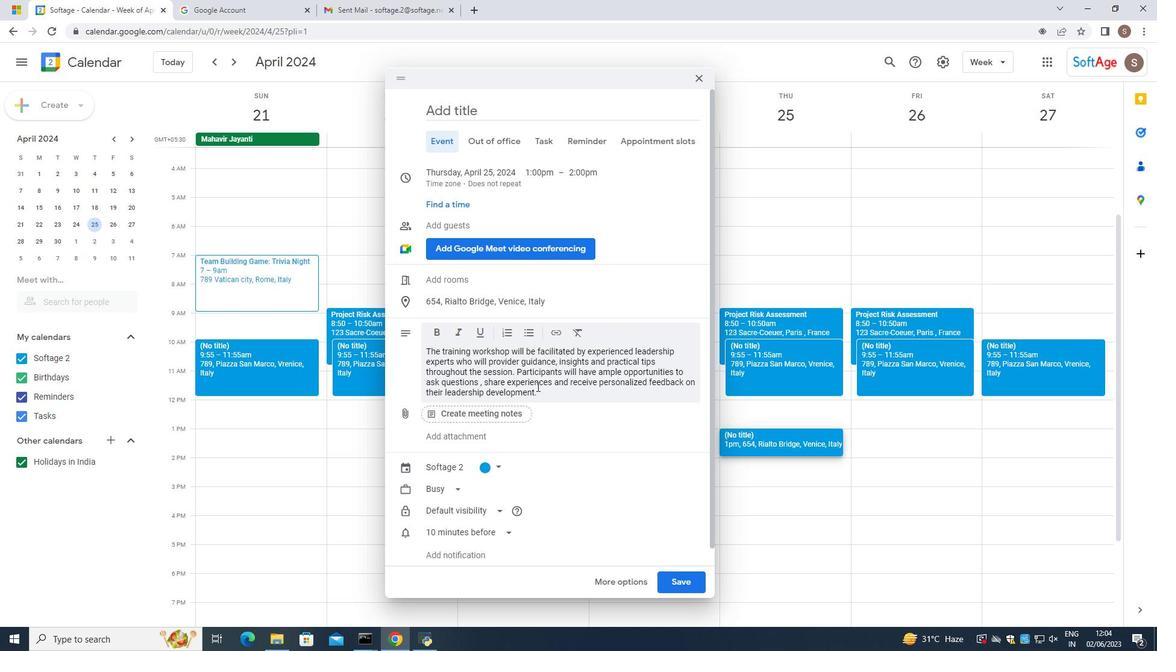 
Action: Mouse moved to (531, 391)
Screenshot: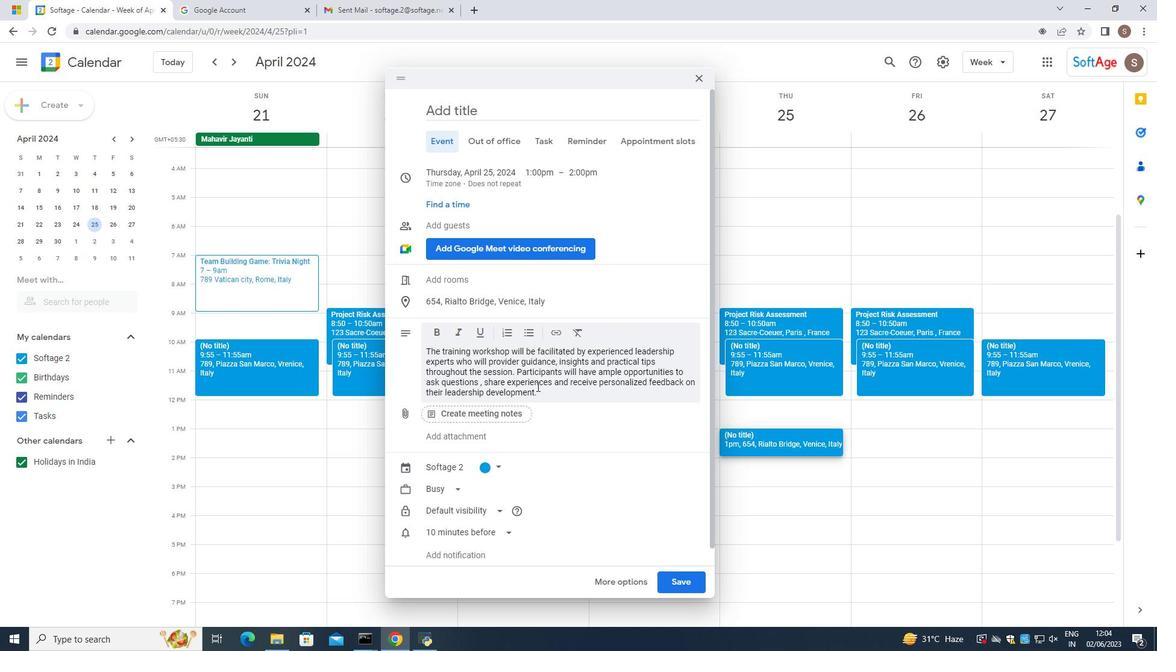 
Action: Mouse scrolled (531, 391) with delta (0, 0)
Screenshot: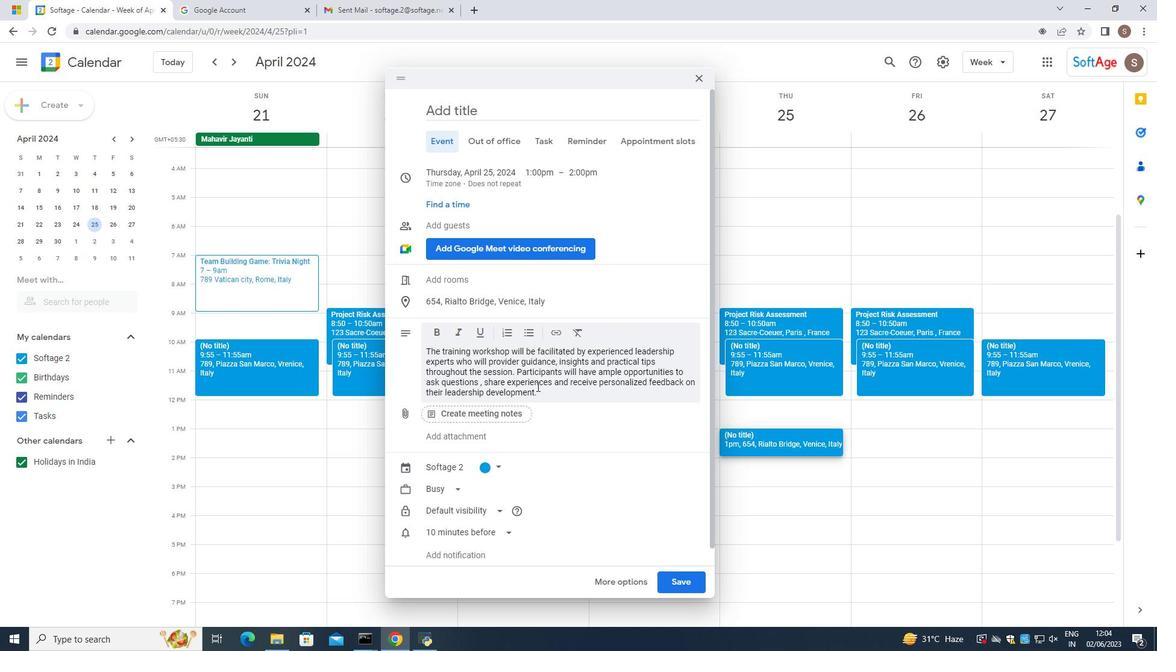 
Action: Mouse moved to (508, 379)
Screenshot: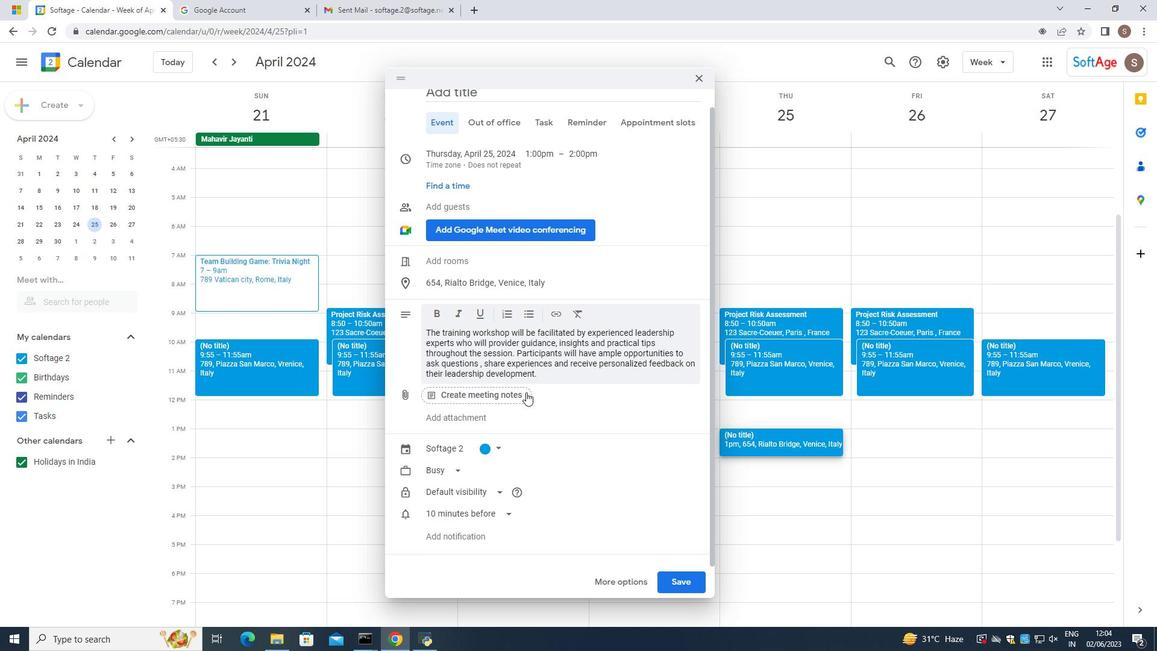 
Action: Mouse scrolled (508, 379) with delta (0, 0)
Screenshot: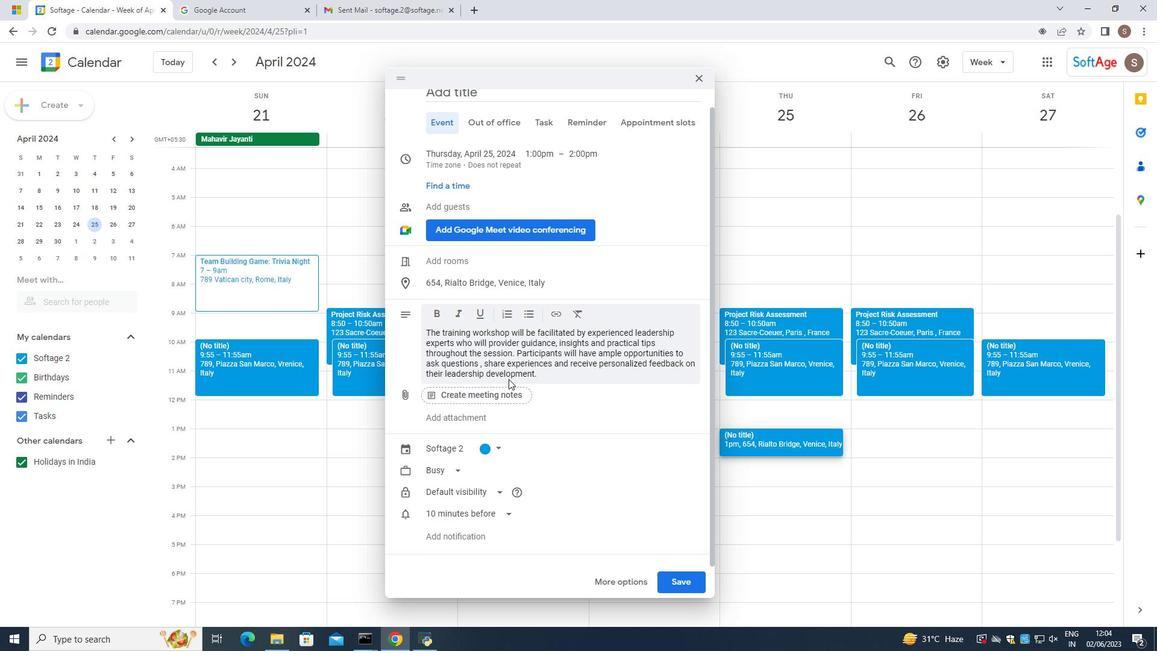 
Action: Mouse scrolled (508, 379) with delta (0, 0)
Screenshot: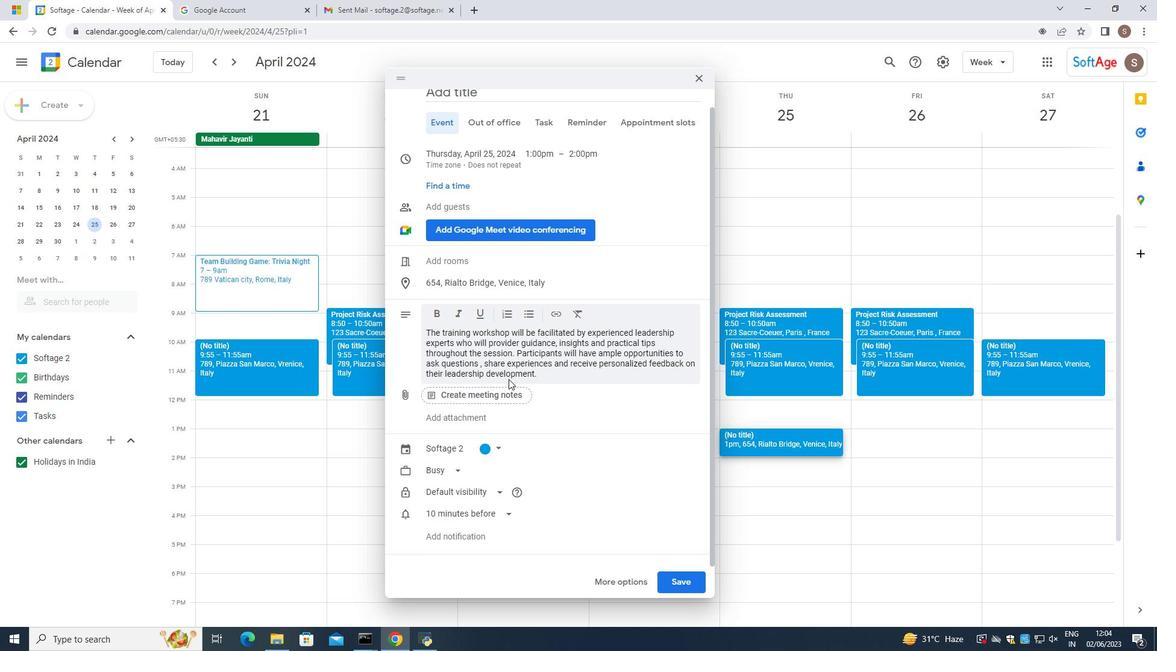 
Action: Mouse scrolled (508, 379) with delta (0, 0)
Screenshot: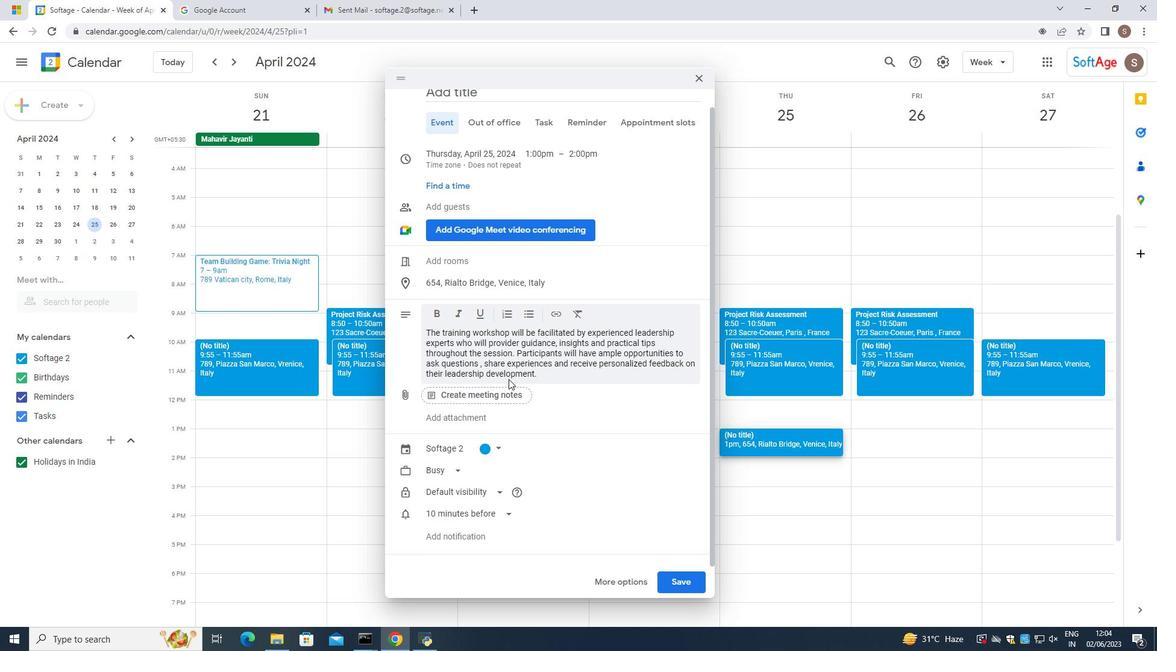 
Action: Mouse scrolled (508, 379) with delta (0, 0)
Screenshot: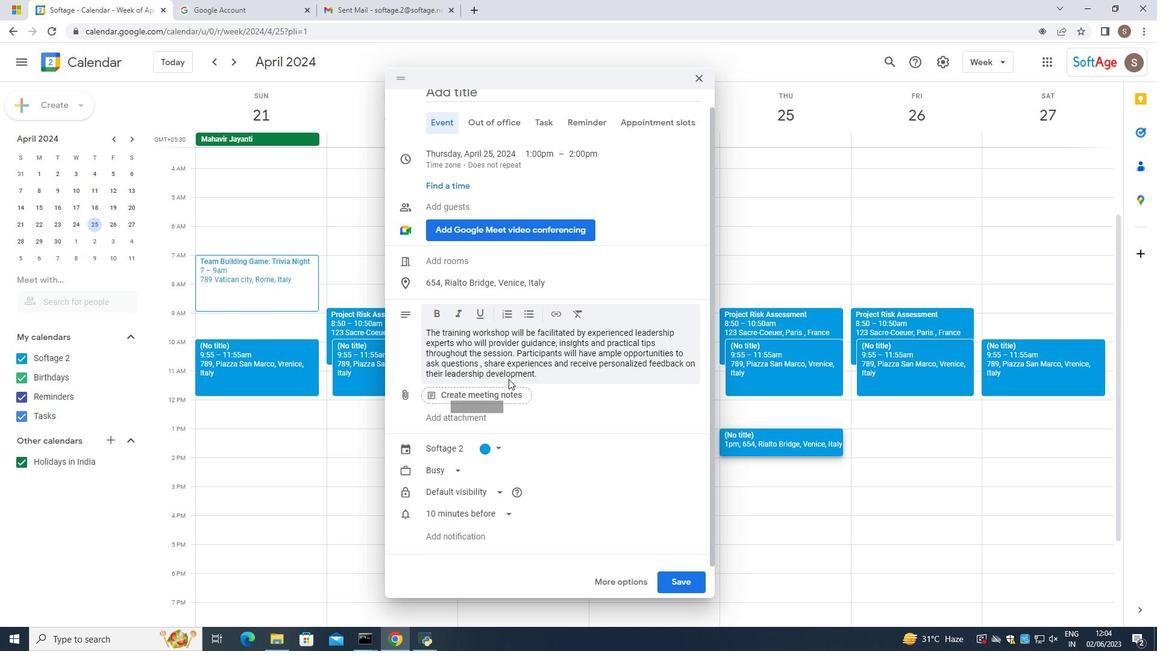 
Action: Mouse scrolled (508, 379) with delta (0, 0)
Screenshot: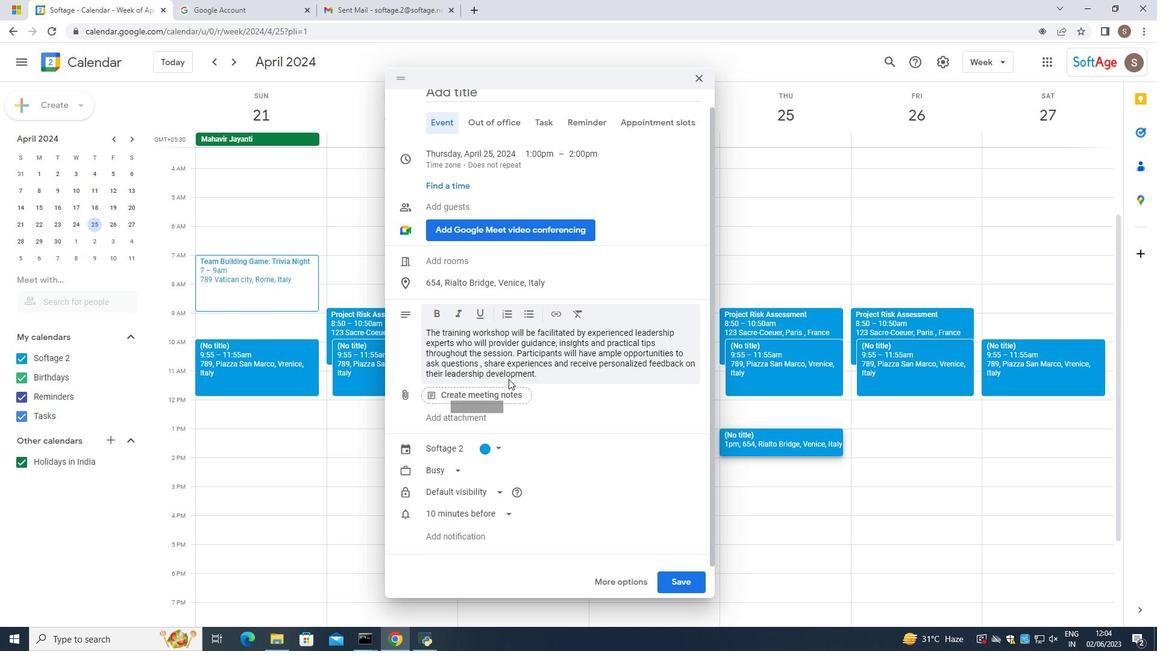 
Action: Mouse moved to (533, 170)
Screenshot: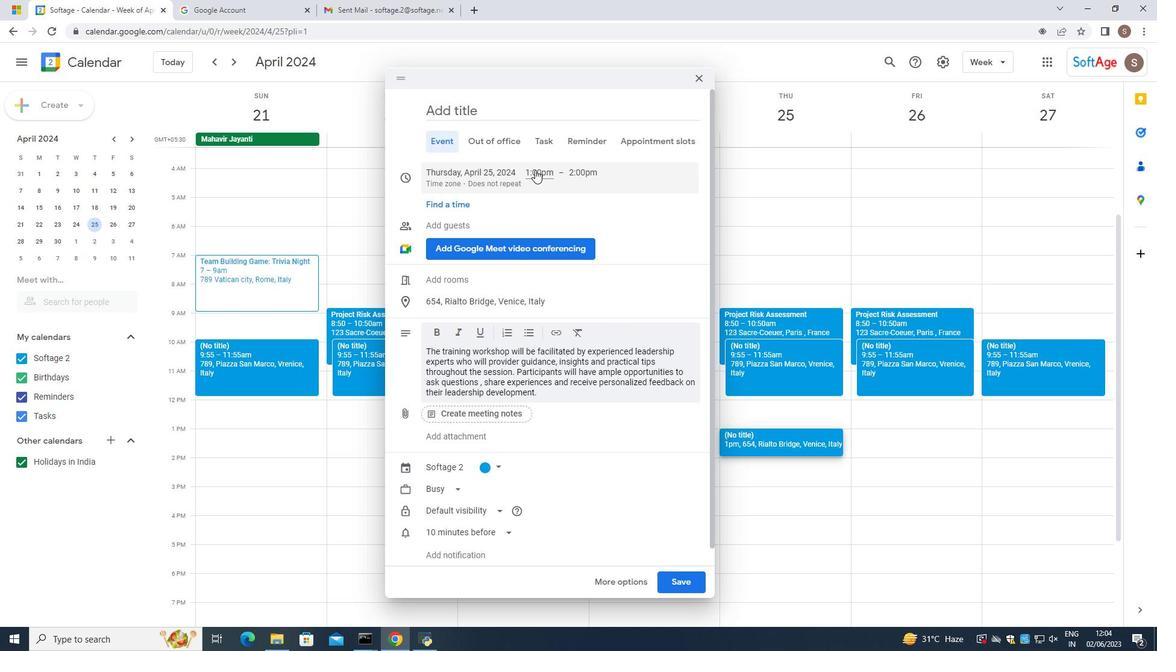 
Action: Mouse pressed left at (533, 170)
Screenshot: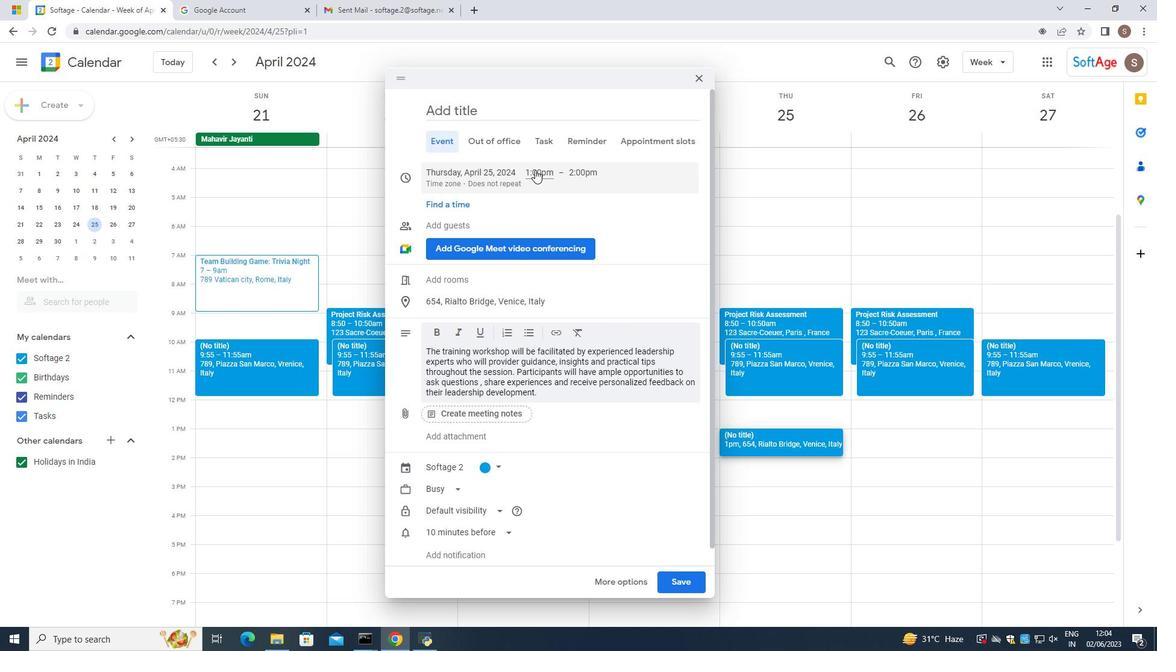 
Action: Mouse moved to (555, 274)
Screenshot: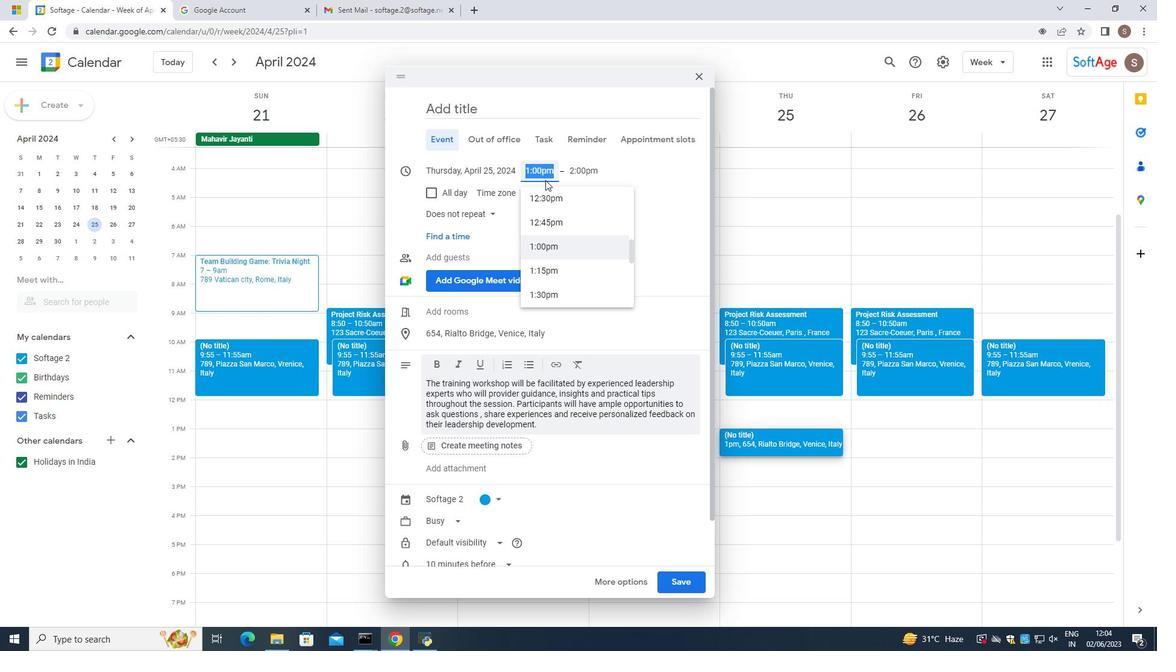 
Action: Mouse scrolled (555, 274) with delta (0, 0)
Screenshot: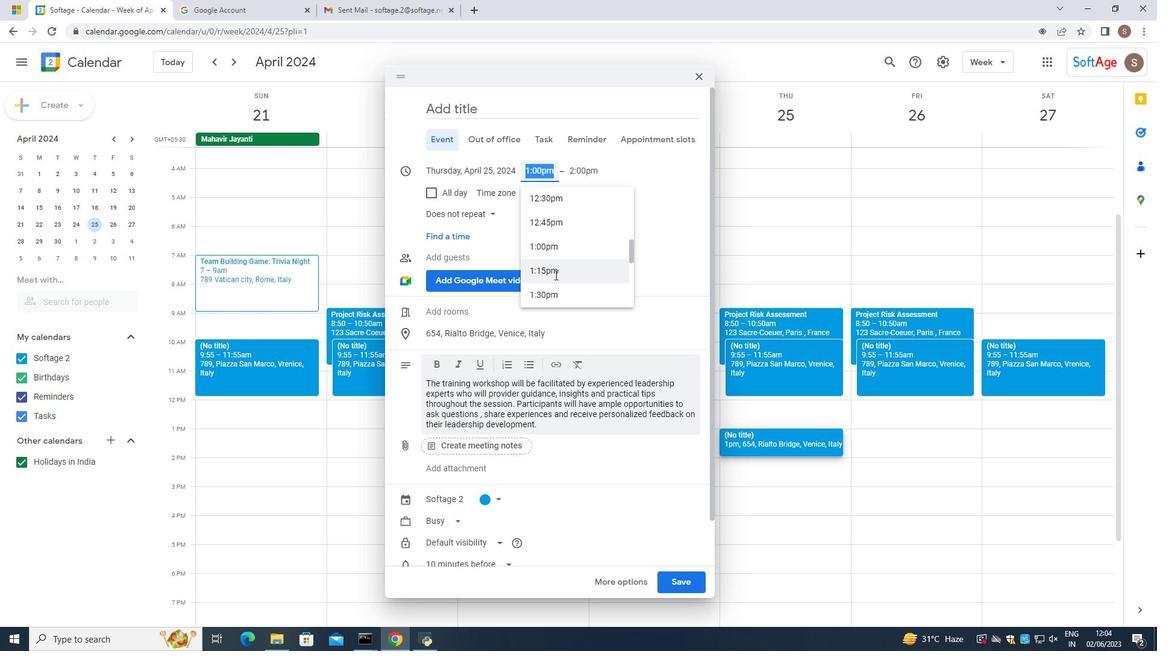 
Action: Mouse scrolled (555, 274) with delta (0, 0)
Screenshot: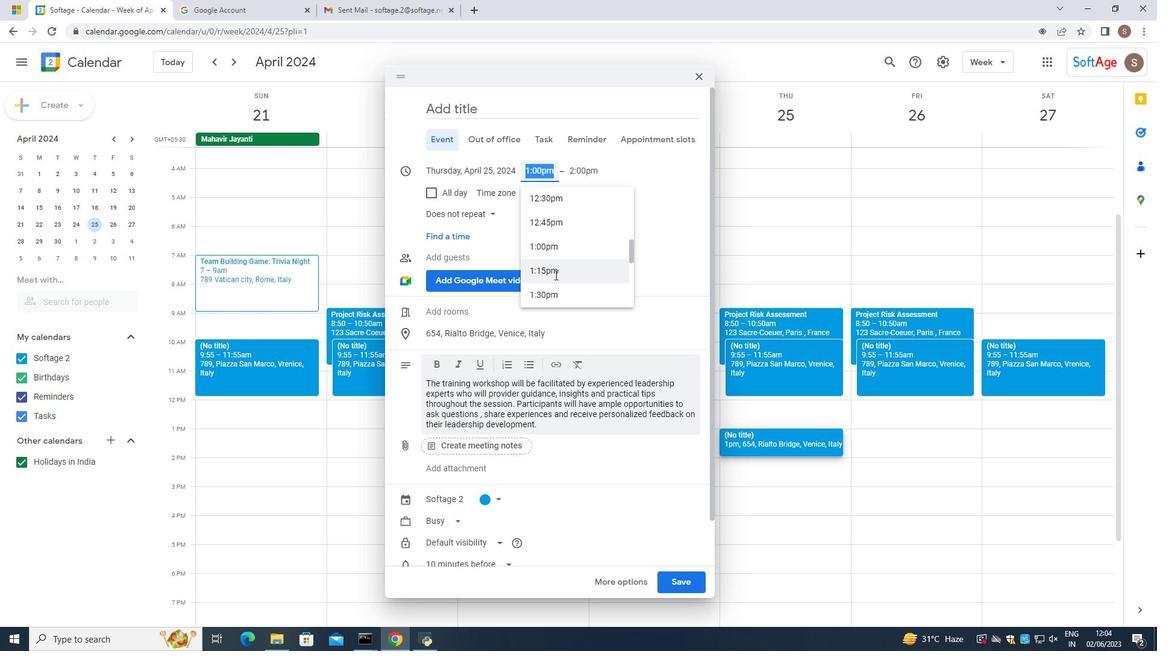 
Action: Mouse scrolled (555, 274) with delta (0, 0)
Screenshot: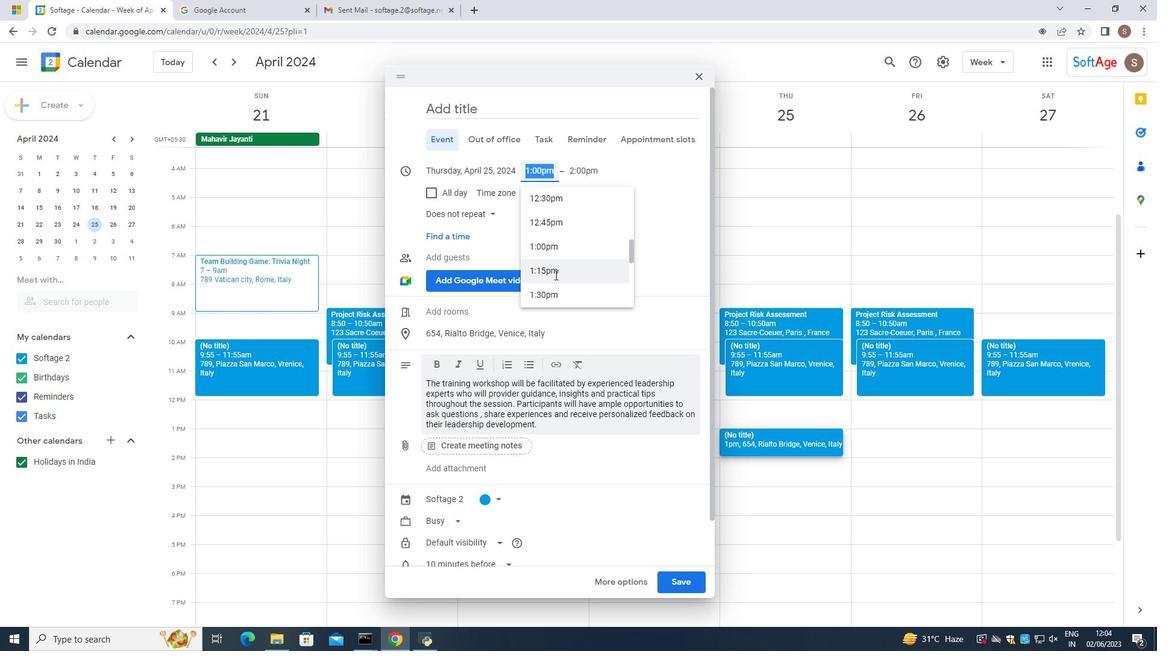 
Action: Mouse scrolled (555, 273) with delta (0, -1)
Screenshot: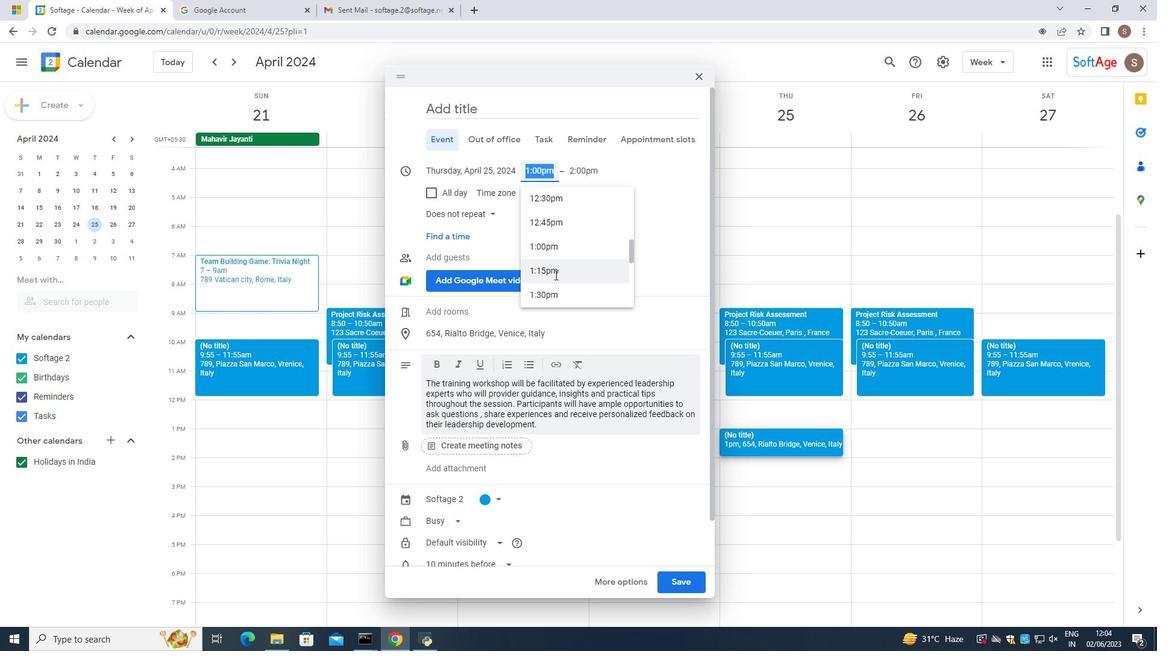 
Action: Mouse scrolled (555, 274) with delta (0, 0)
Screenshot: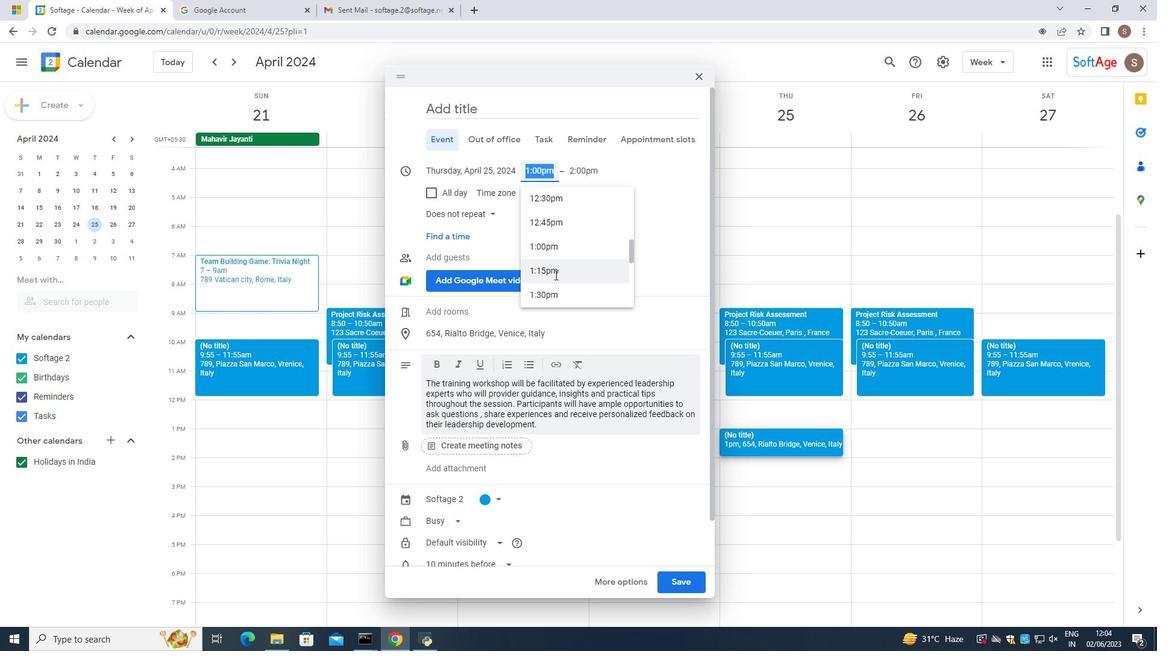 
Action: Mouse moved to (556, 274)
Screenshot: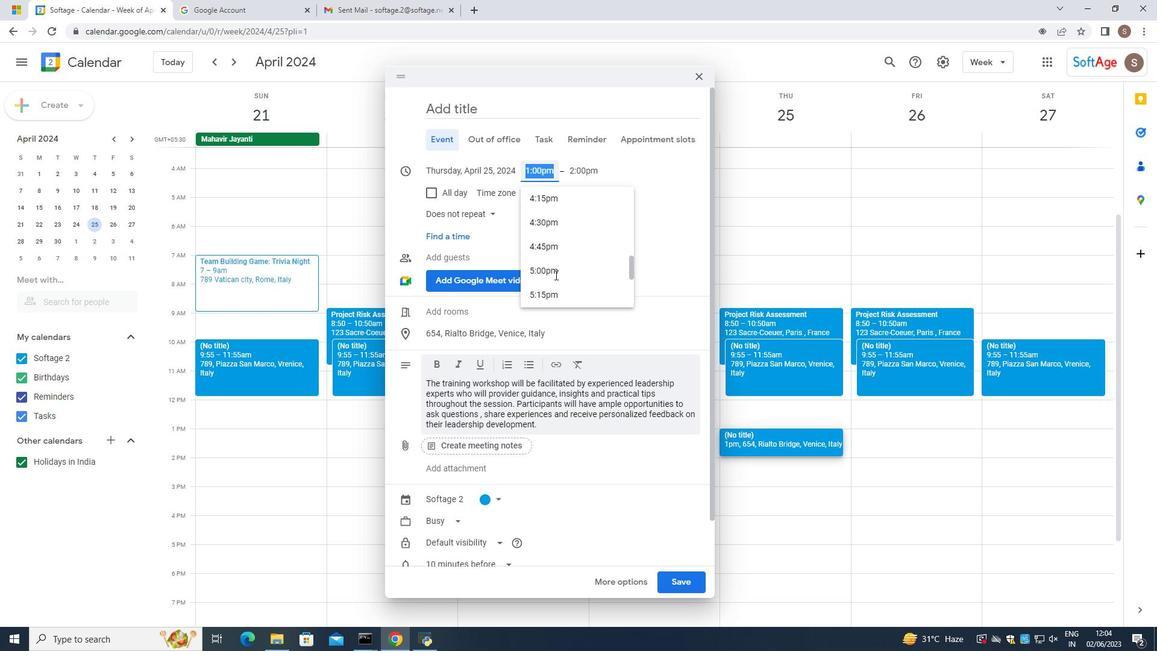 
Action: Mouse scrolled (556, 274) with delta (0, 0)
Screenshot: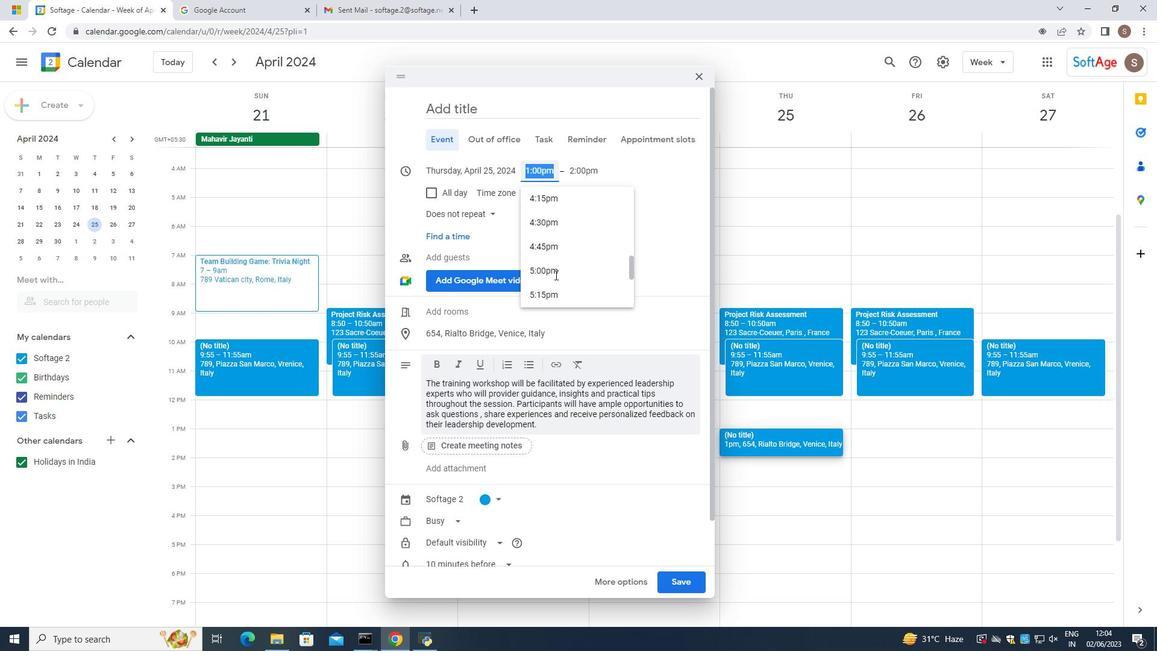 
Action: Mouse scrolled (556, 274) with delta (0, 0)
Screenshot: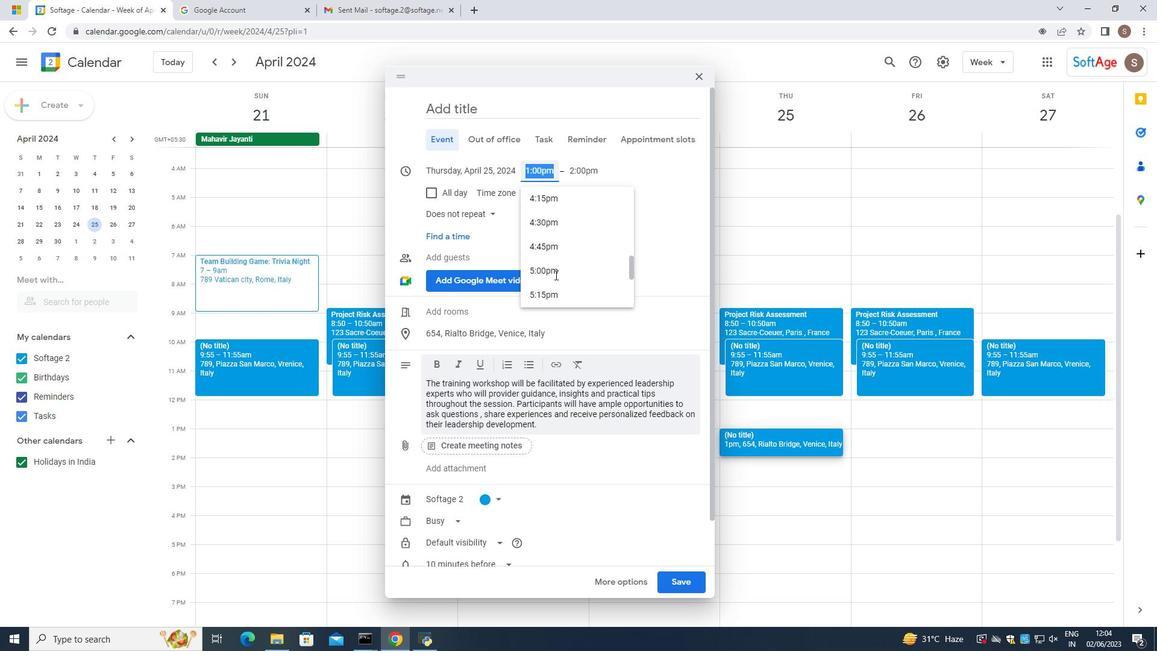 
Action: Mouse scrolled (556, 274) with delta (0, 0)
Screenshot: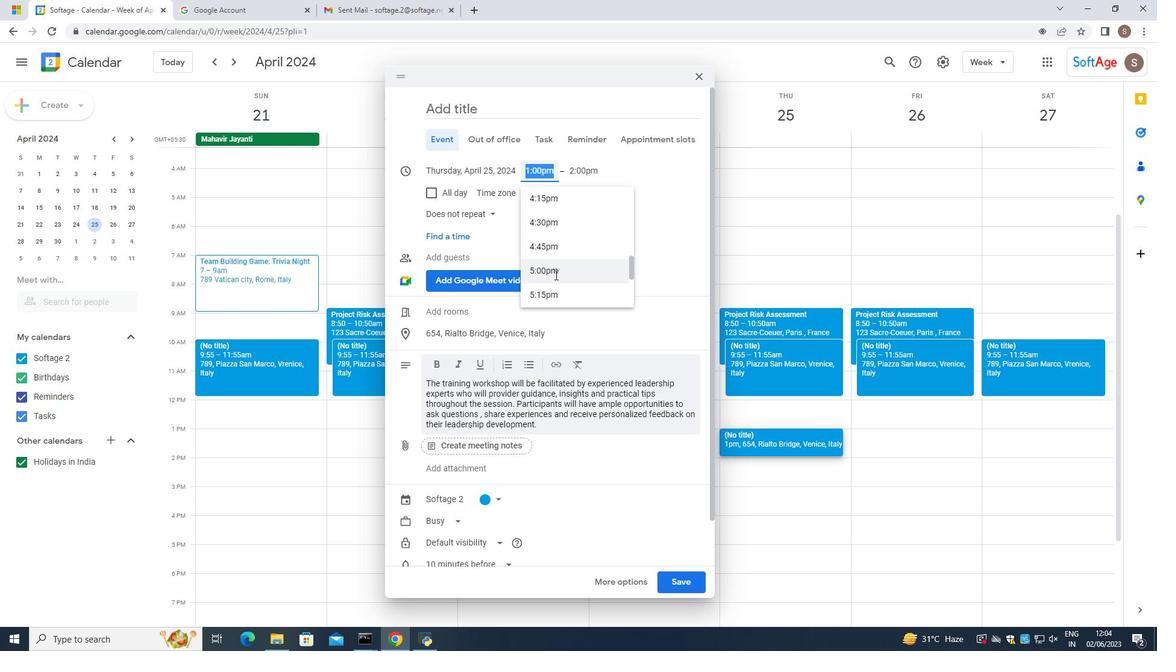 
Action: Mouse scrolled (556, 274) with delta (0, 0)
Screenshot: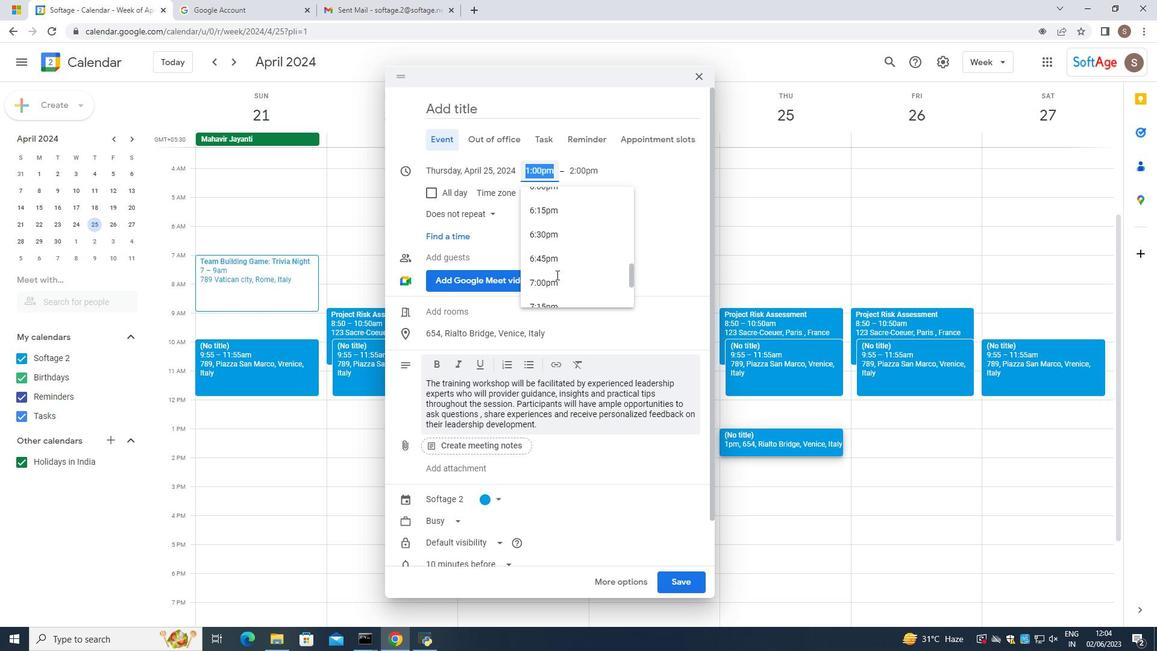 
Action: Mouse scrolled (556, 274) with delta (0, 0)
Screenshot: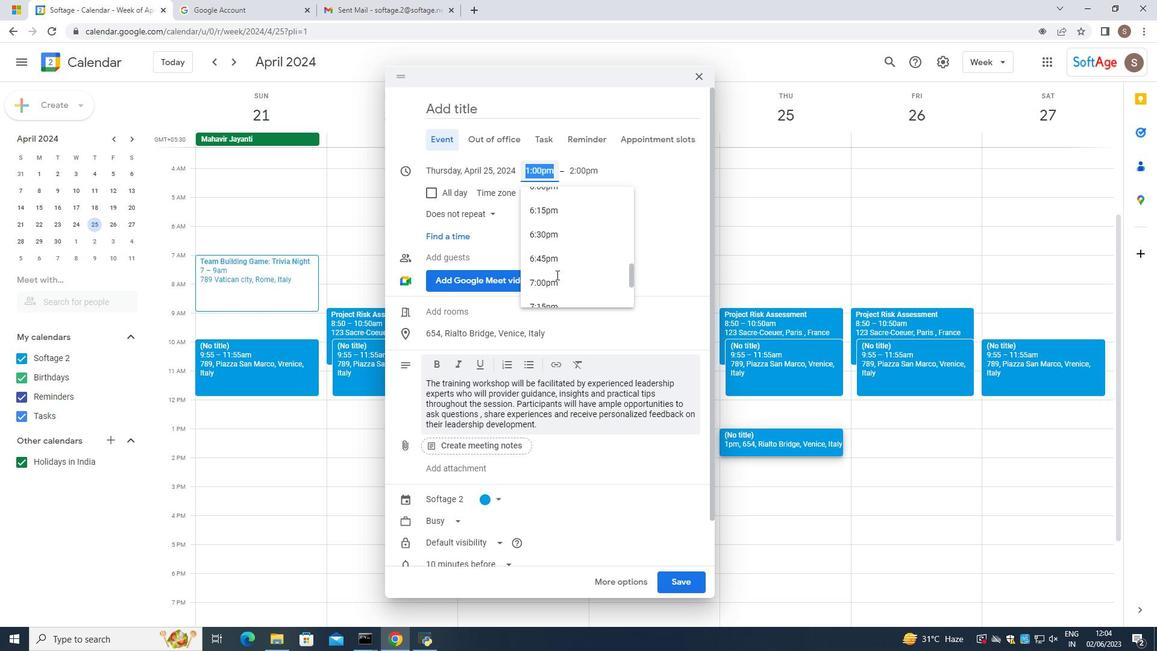 
Action: Mouse scrolled (556, 274) with delta (0, 0)
Screenshot: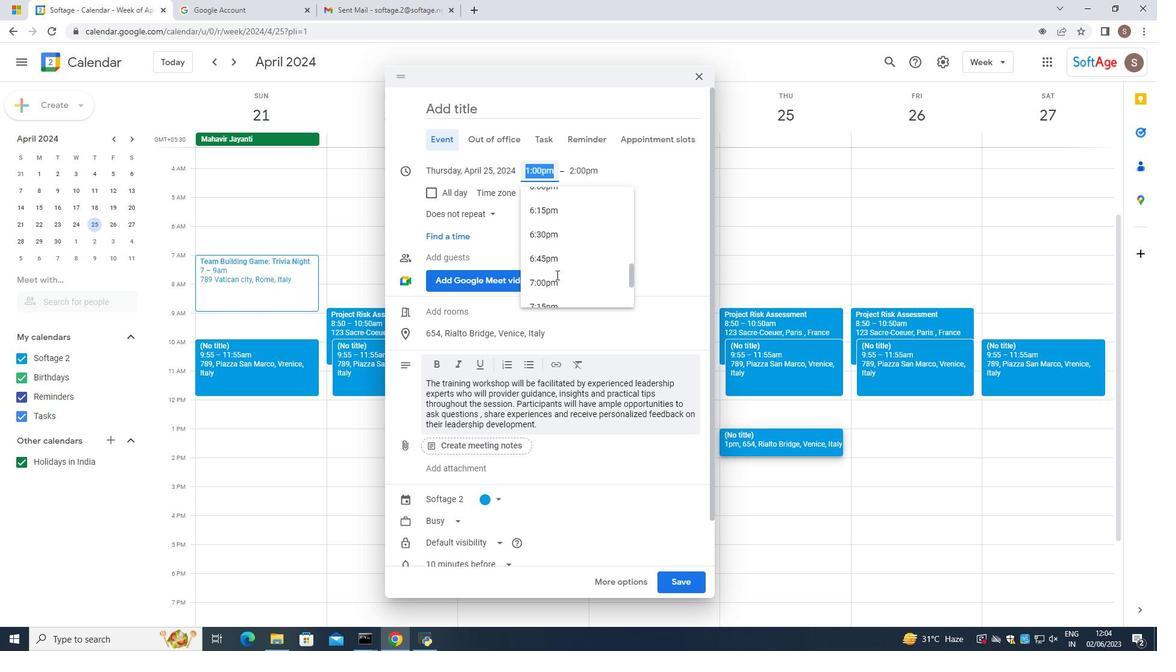 
Action: Mouse scrolled (556, 274) with delta (0, 0)
Screenshot: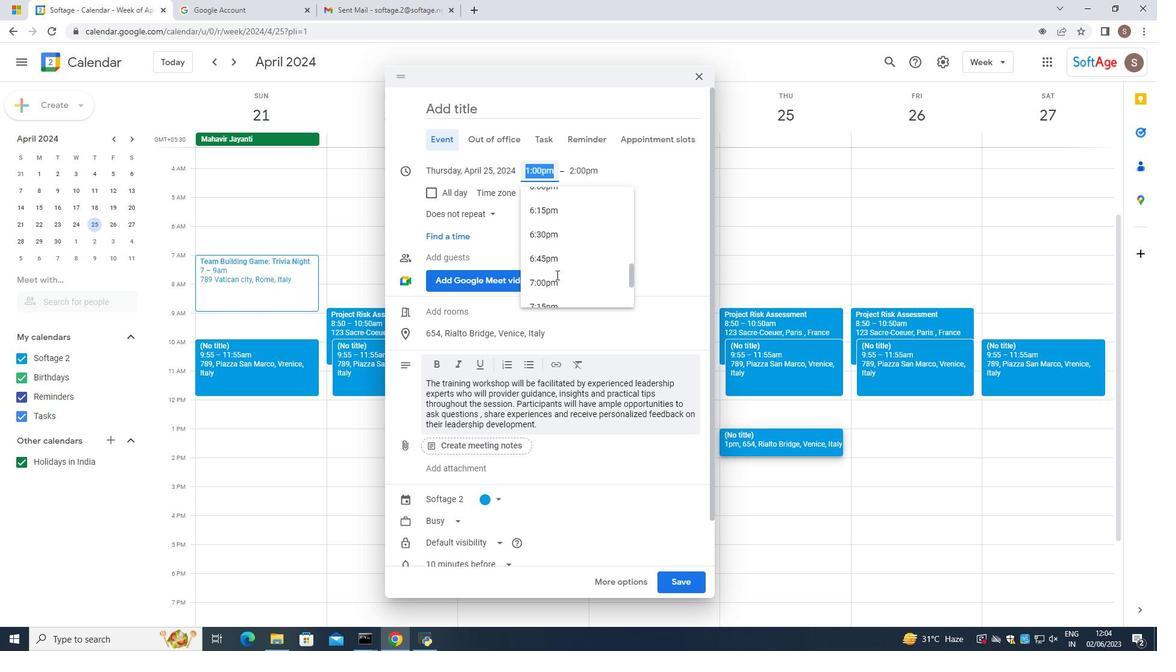 
Action: Mouse scrolled (556, 274) with delta (0, 0)
Screenshot: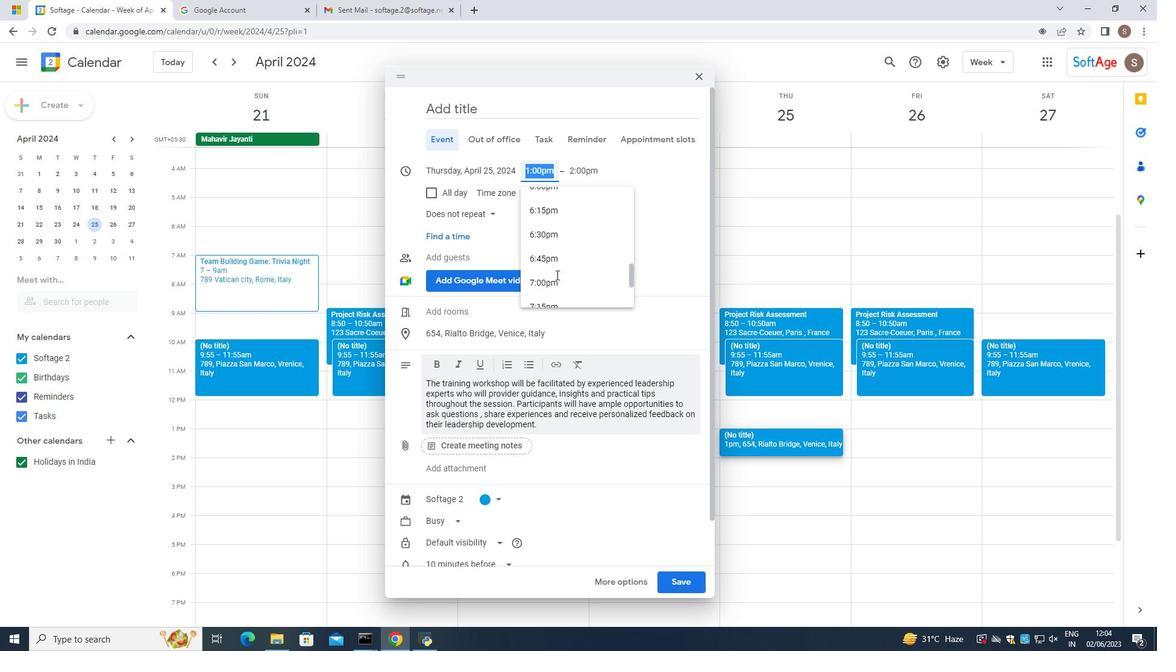 
Action: Mouse moved to (558, 218)
Screenshot: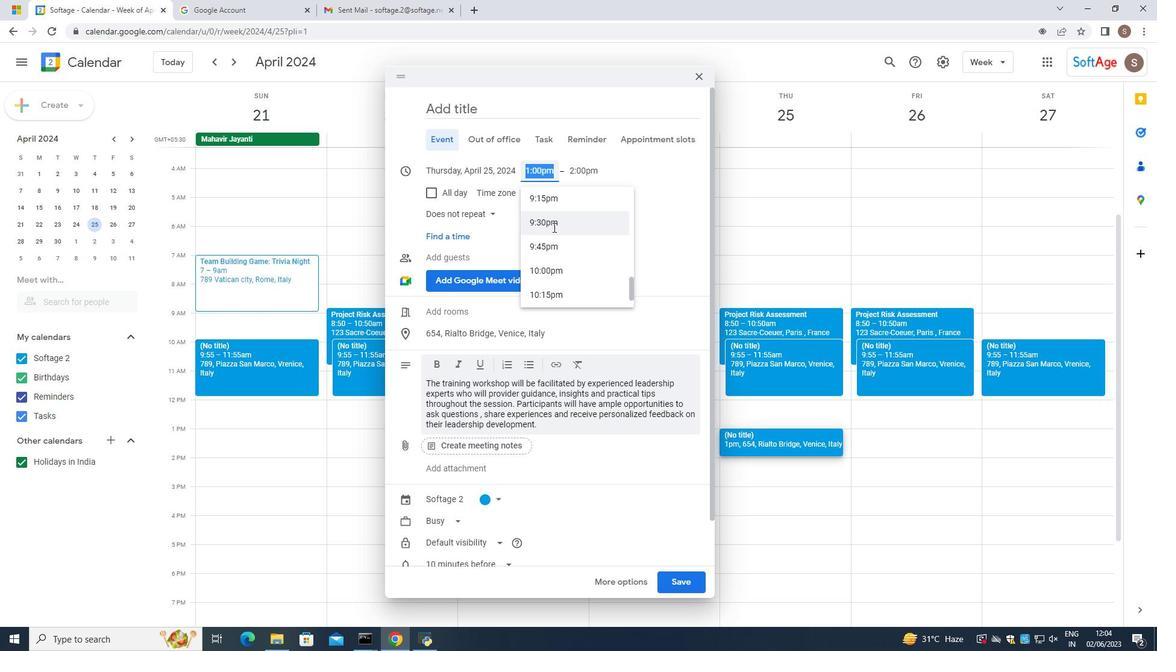 
Action: Mouse scrolled (558, 218) with delta (0, 0)
Screenshot: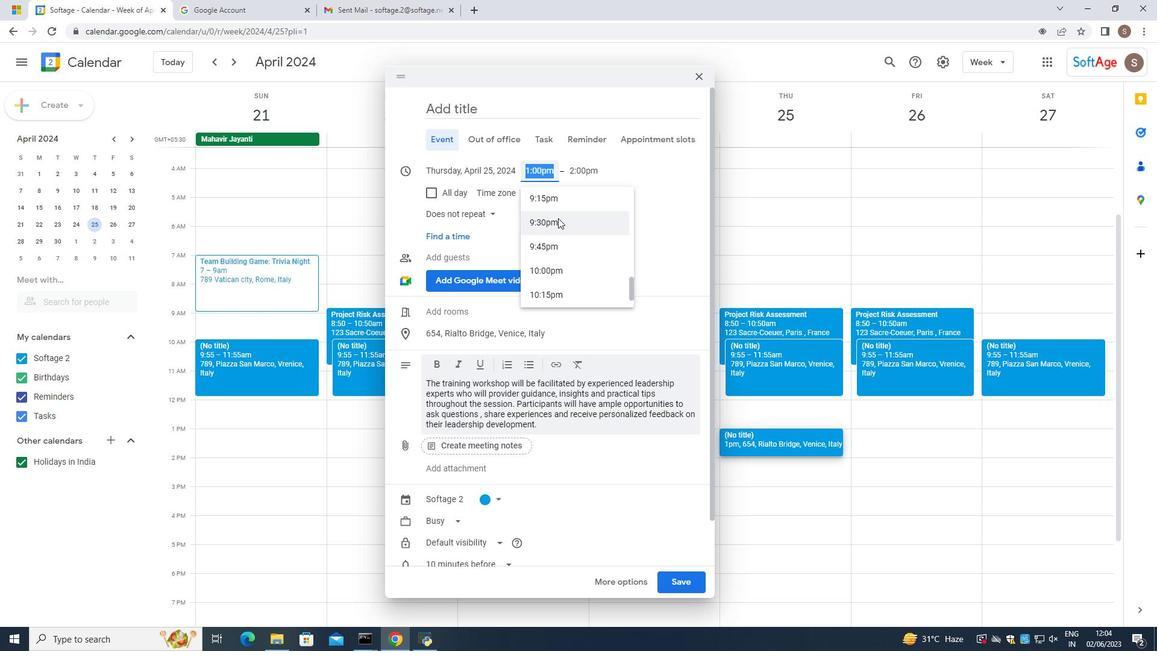 
Action: Mouse scrolled (558, 218) with delta (0, 0)
Screenshot: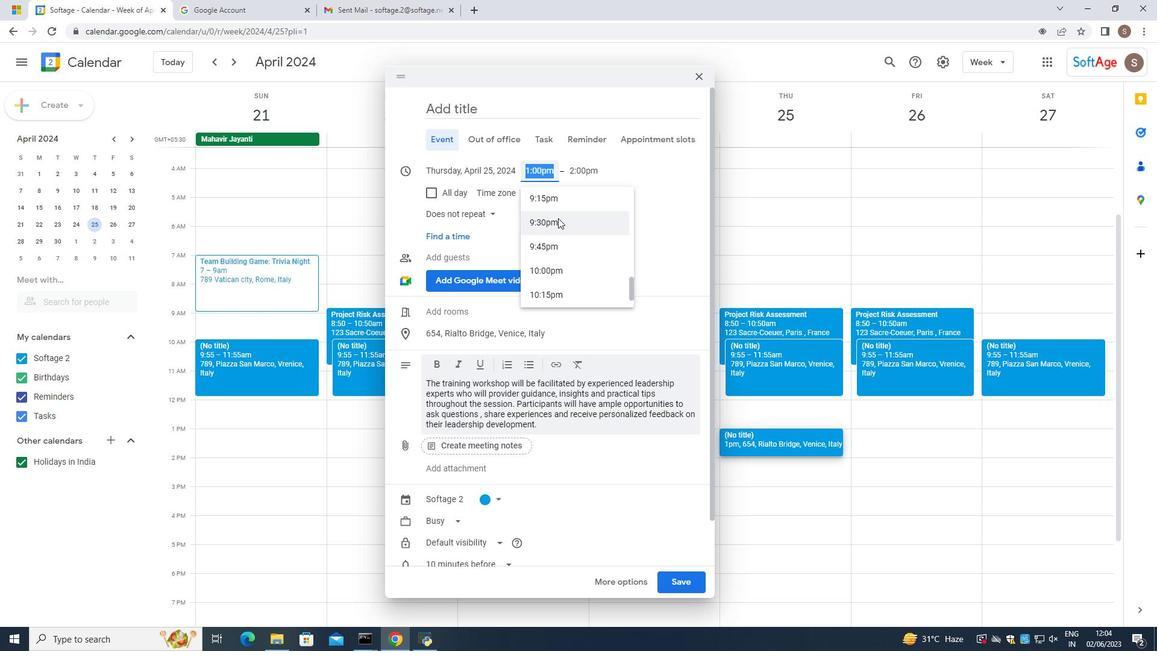 
Action: Mouse scrolled (558, 218) with delta (0, 0)
Screenshot: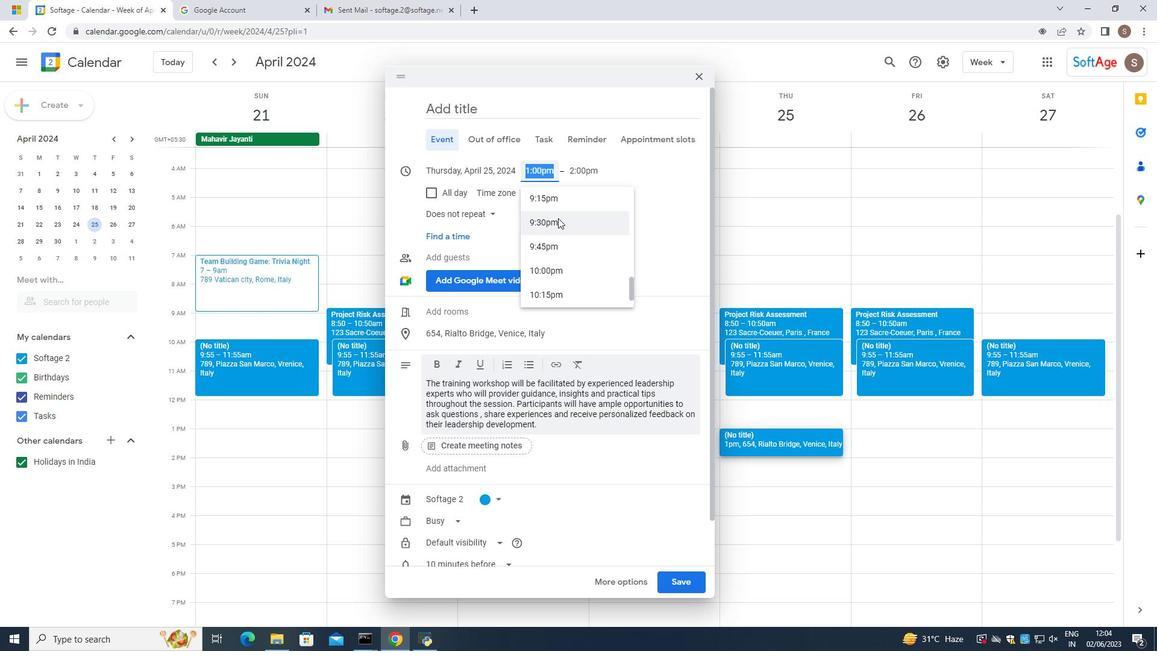 
Action: Mouse moved to (560, 213)
Screenshot: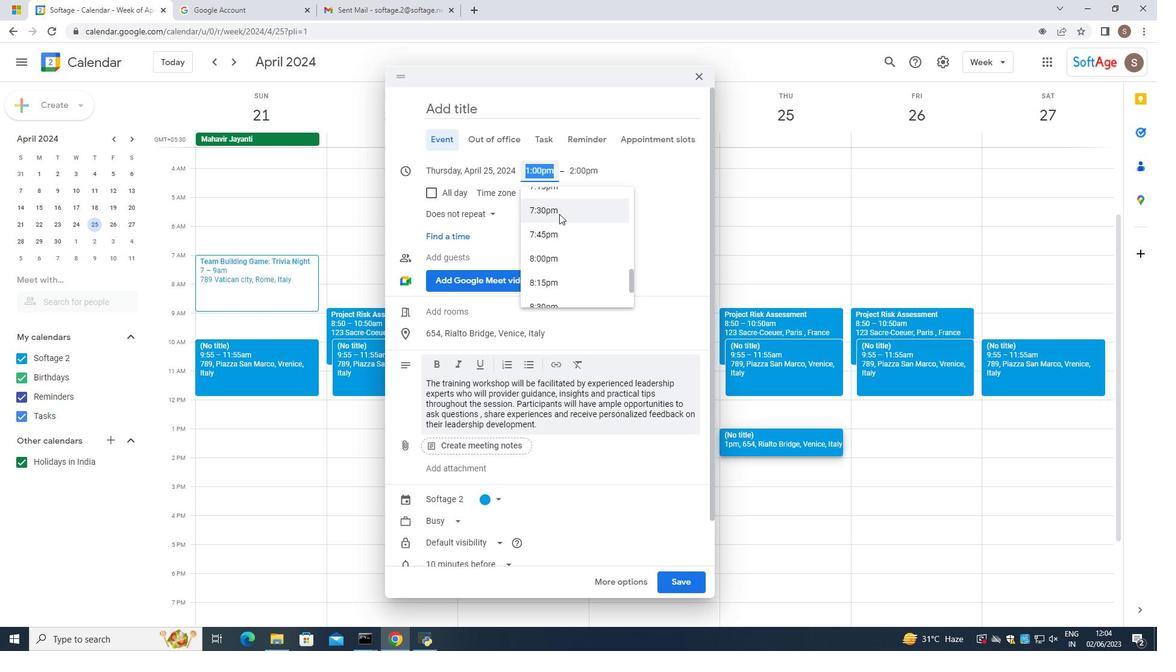
Action: Mouse pressed left at (560, 213)
Screenshot: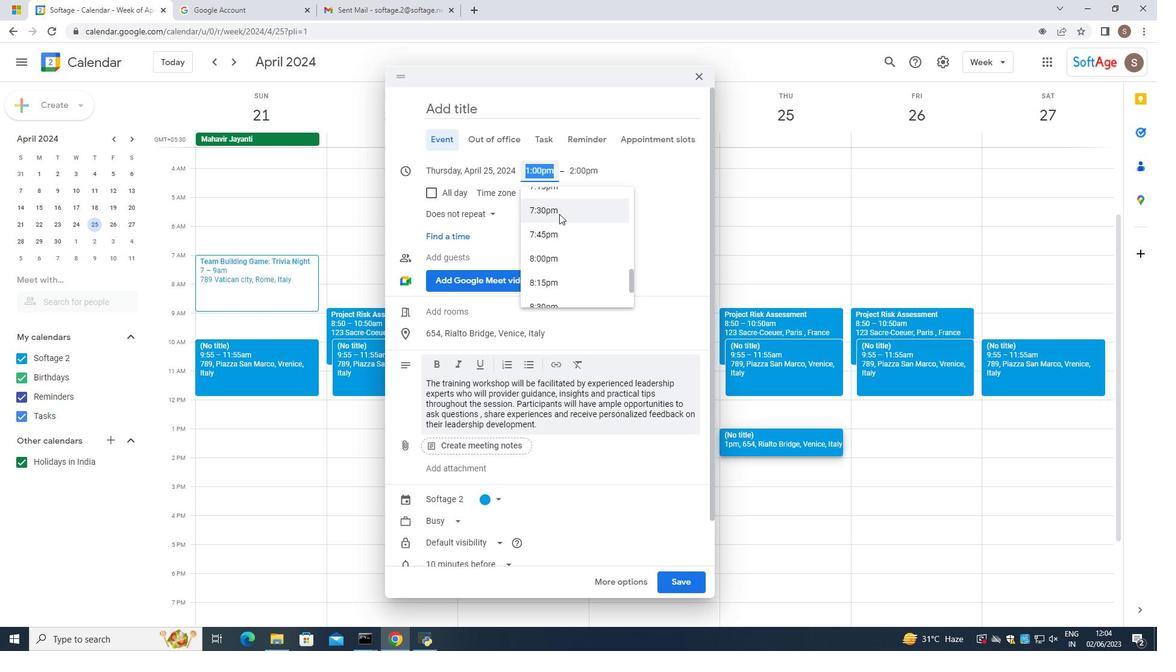 
Action: Mouse moved to (577, 167)
Screenshot: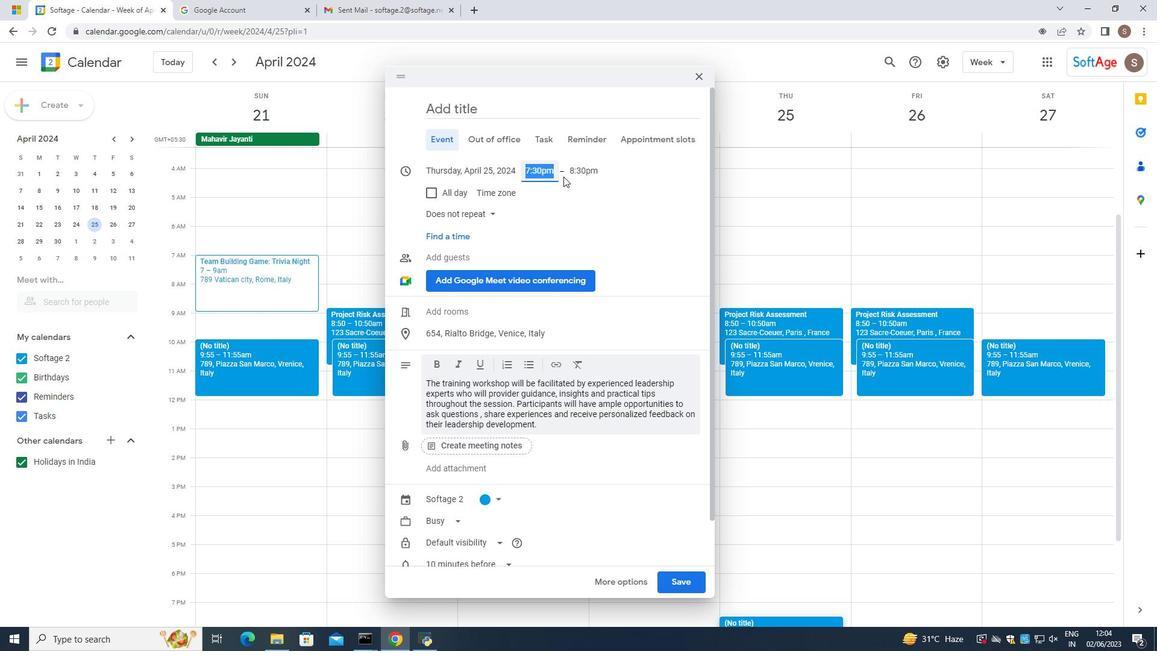 
Action: Mouse pressed left at (577, 167)
Screenshot: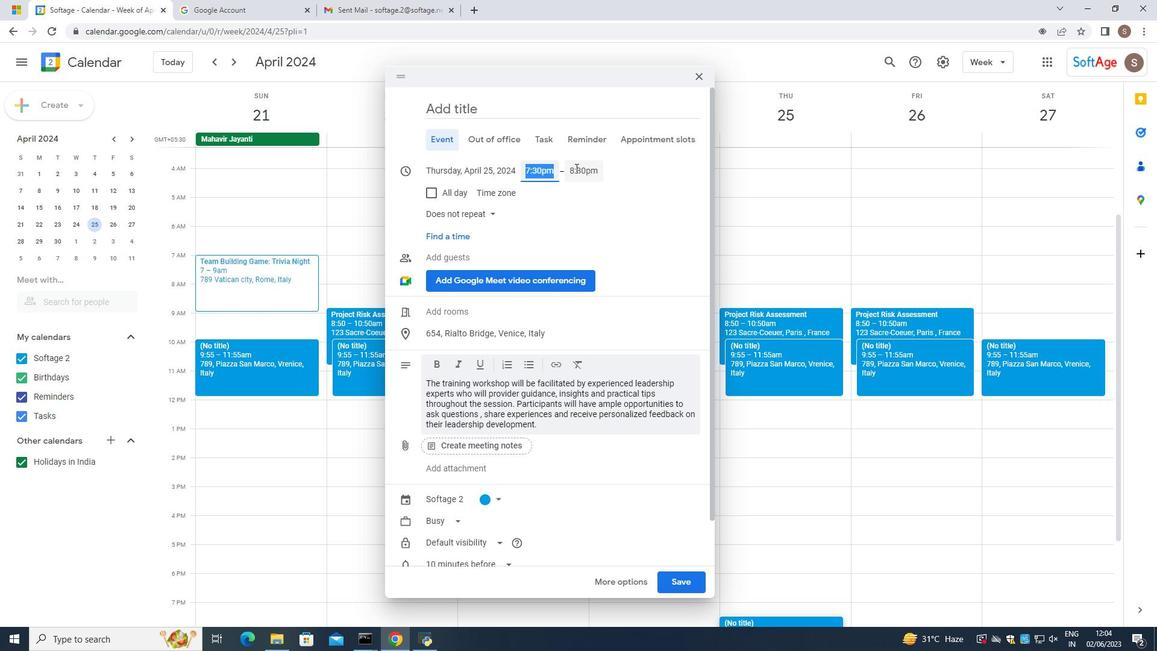 
Action: Mouse moved to (578, 300)
Screenshot: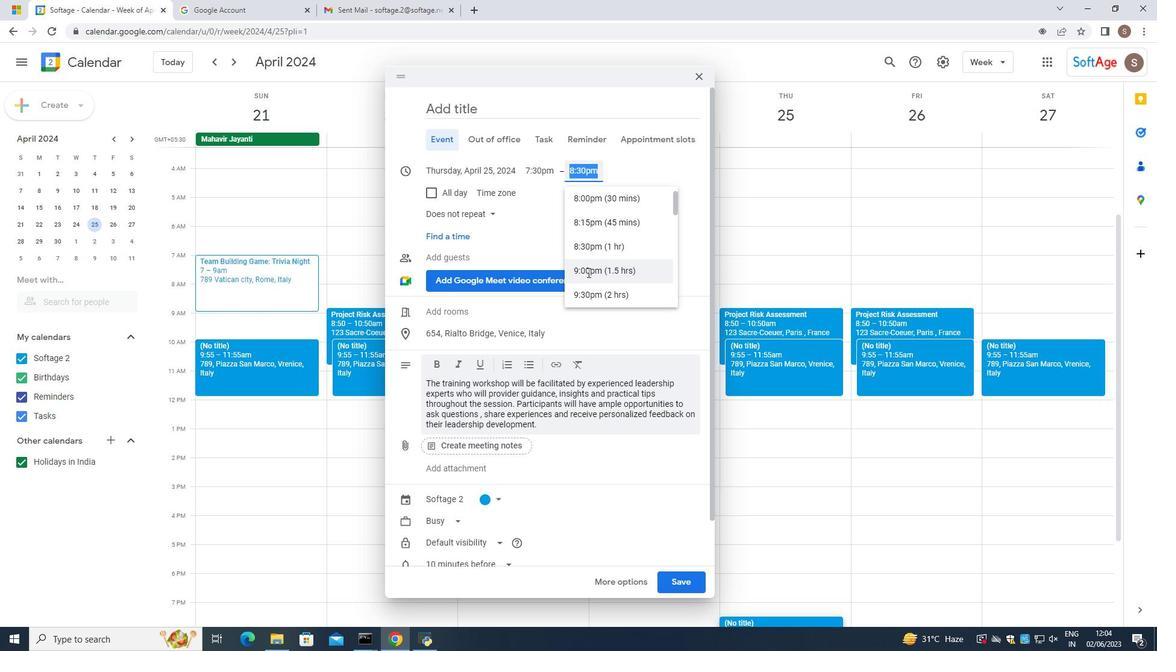 
Action: Mouse pressed left at (578, 300)
Screenshot: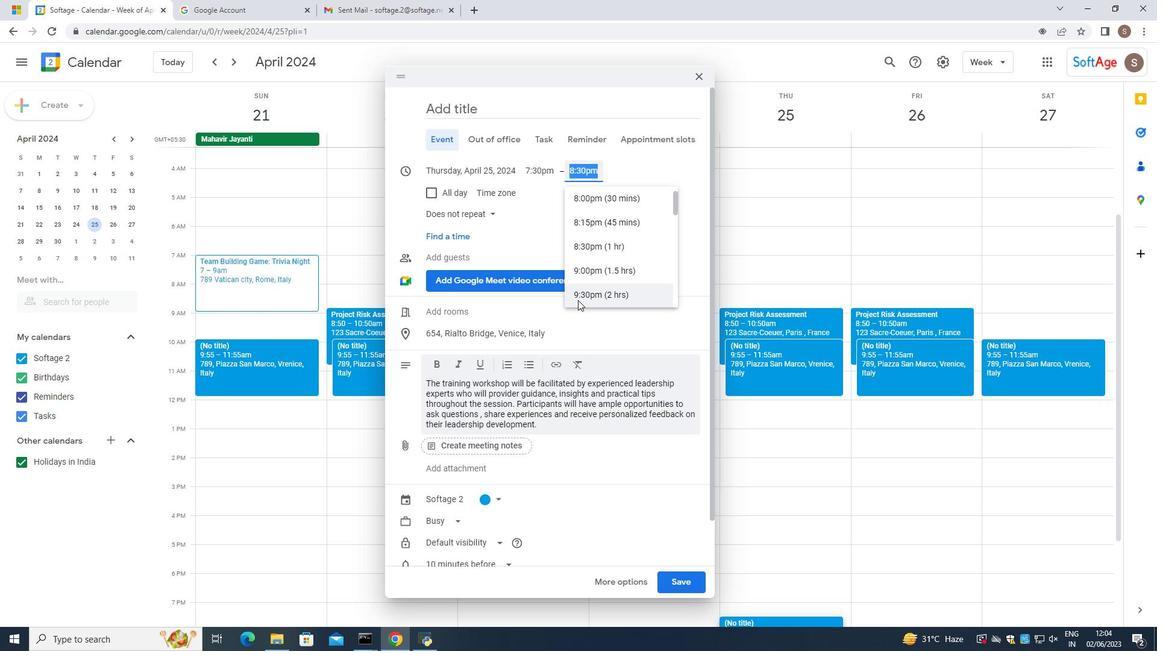 
Action: Mouse moved to (461, 220)
Screenshot: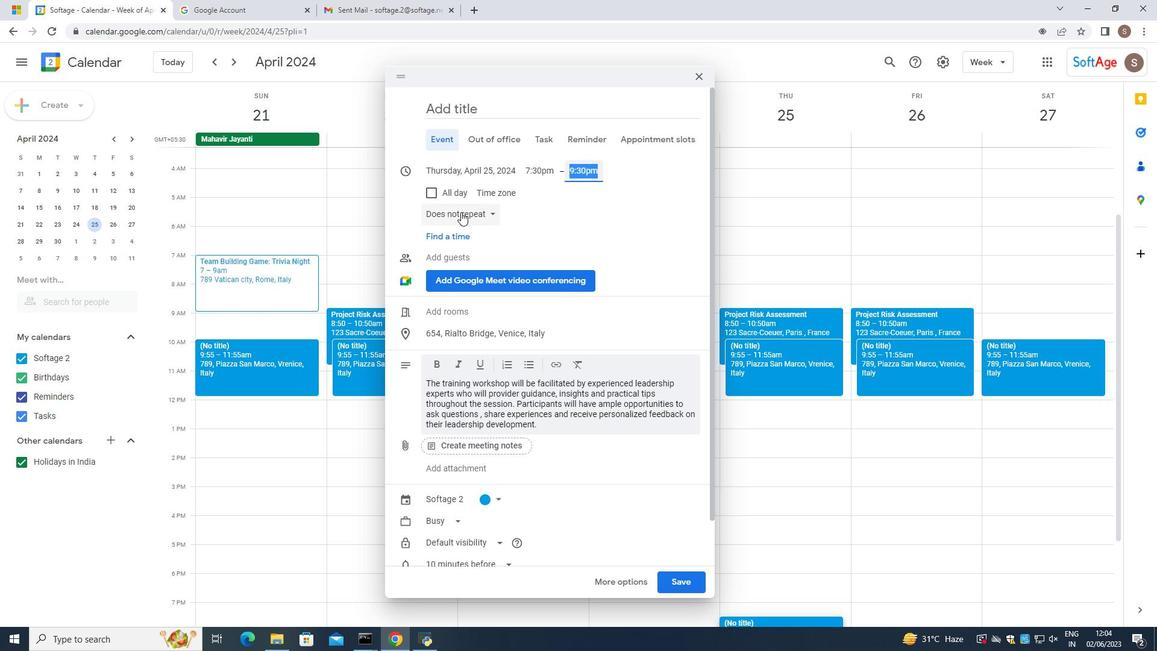
Action: Mouse pressed left at (461, 220)
Screenshot: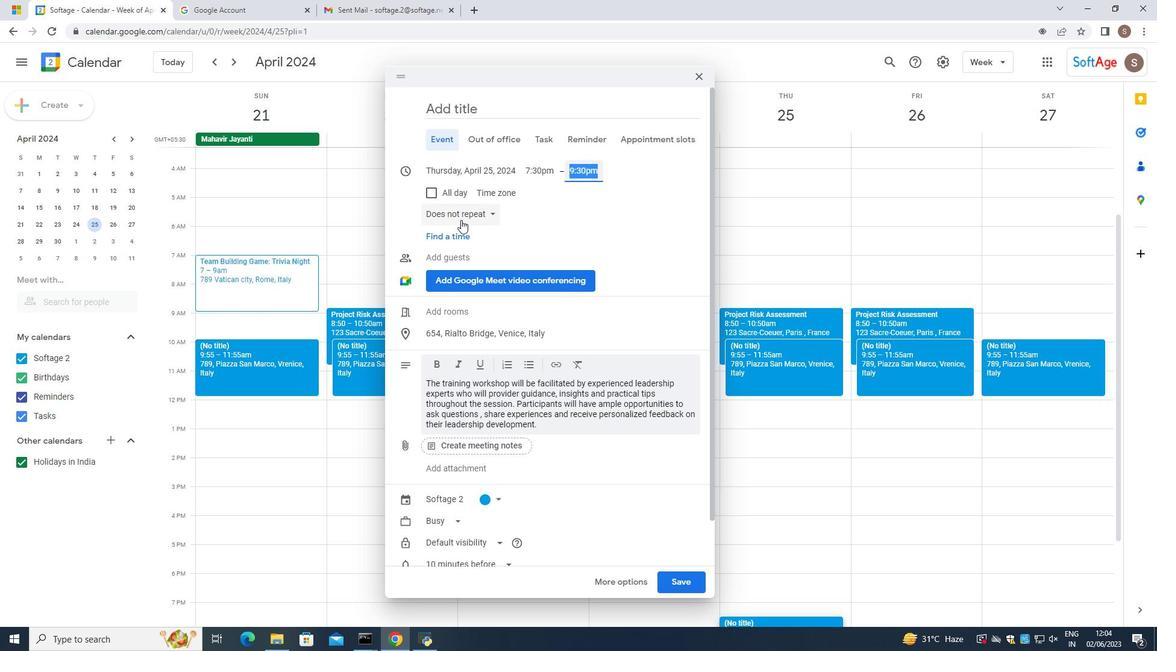 
Action: Mouse moved to (455, 358)
Screenshot: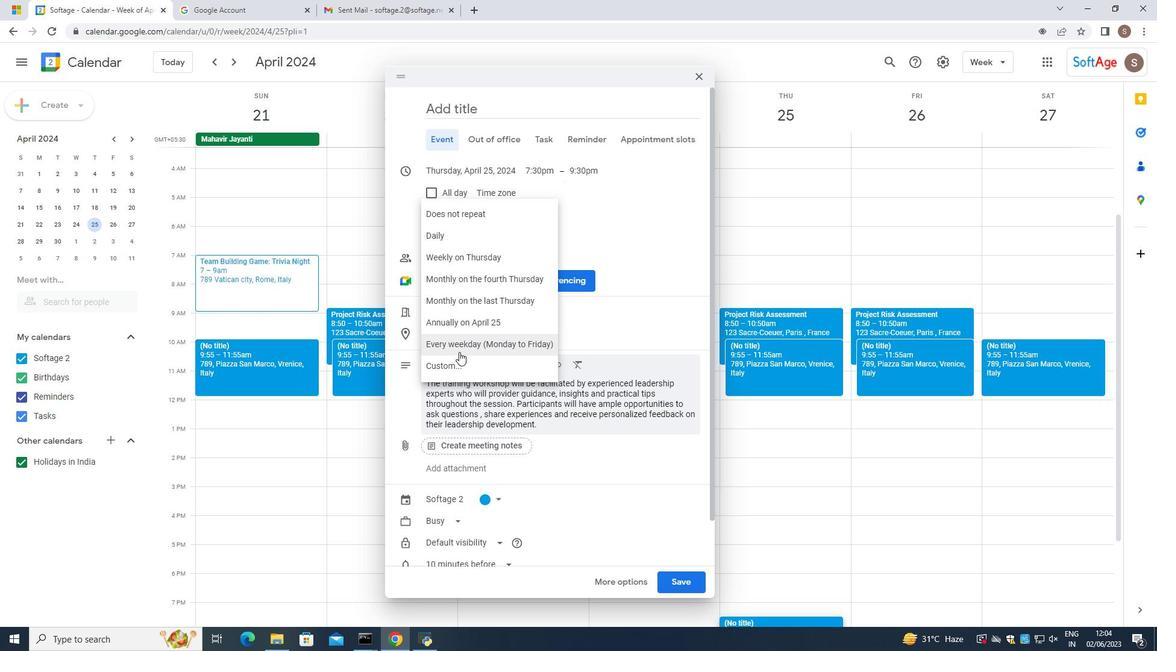 
Action: Mouse pressed left at (455, 358)
Screenshot: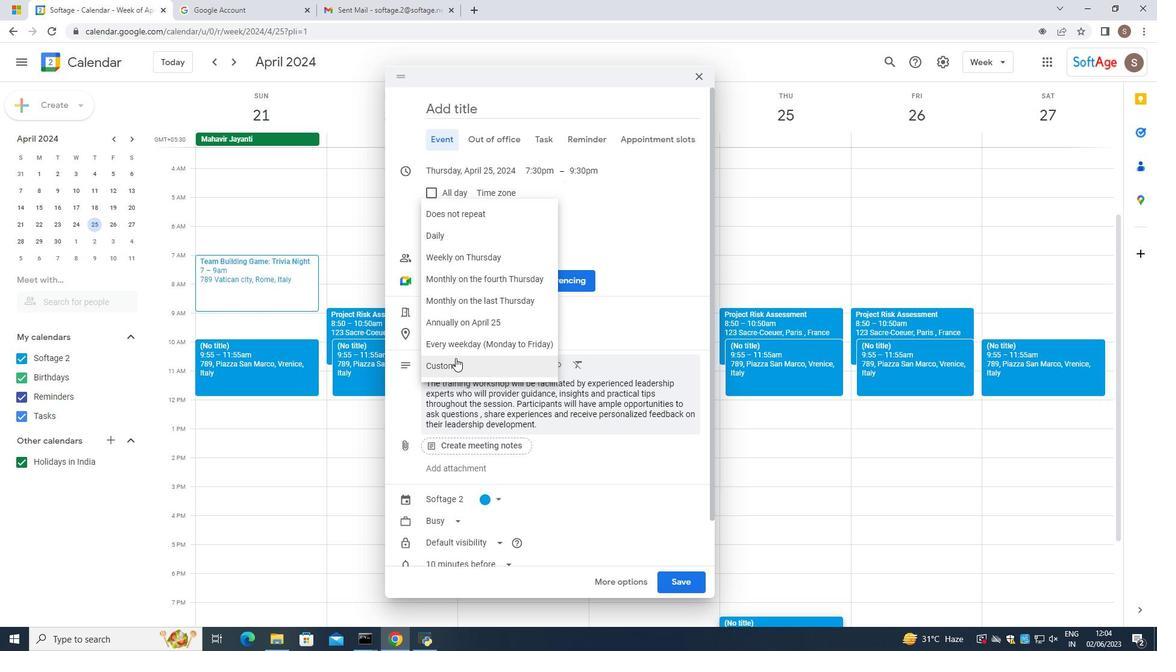 
Action: Mouse moved to (609, 259)
Screenshot: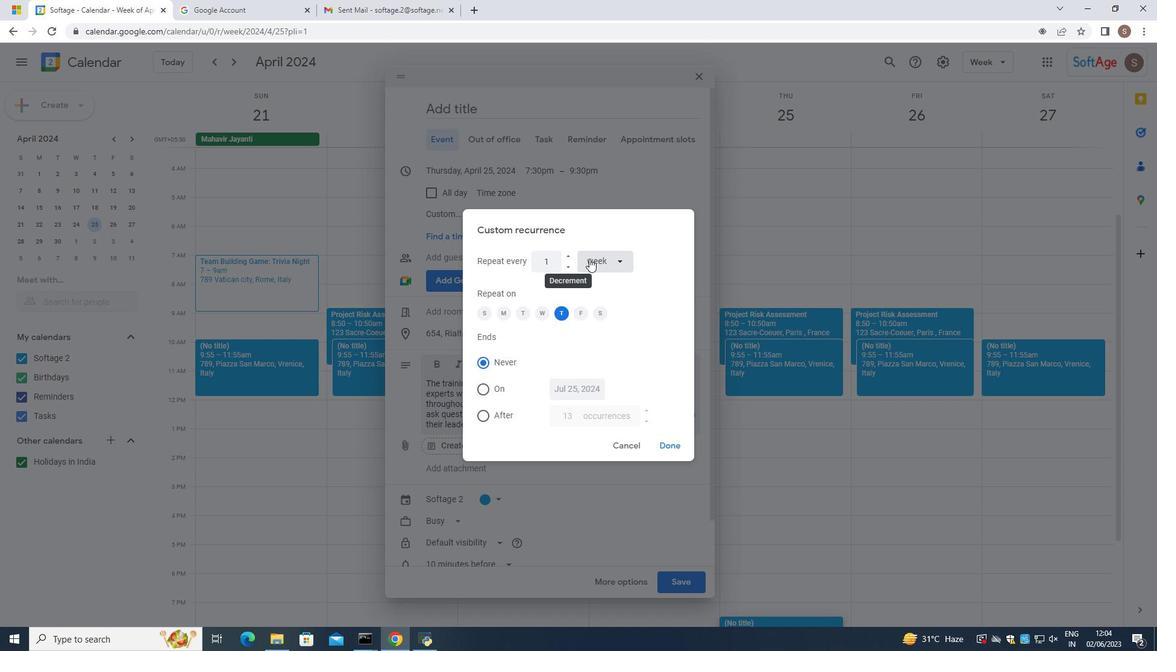 
Action: Mouse pressed left at (609, 259)
Screenshot: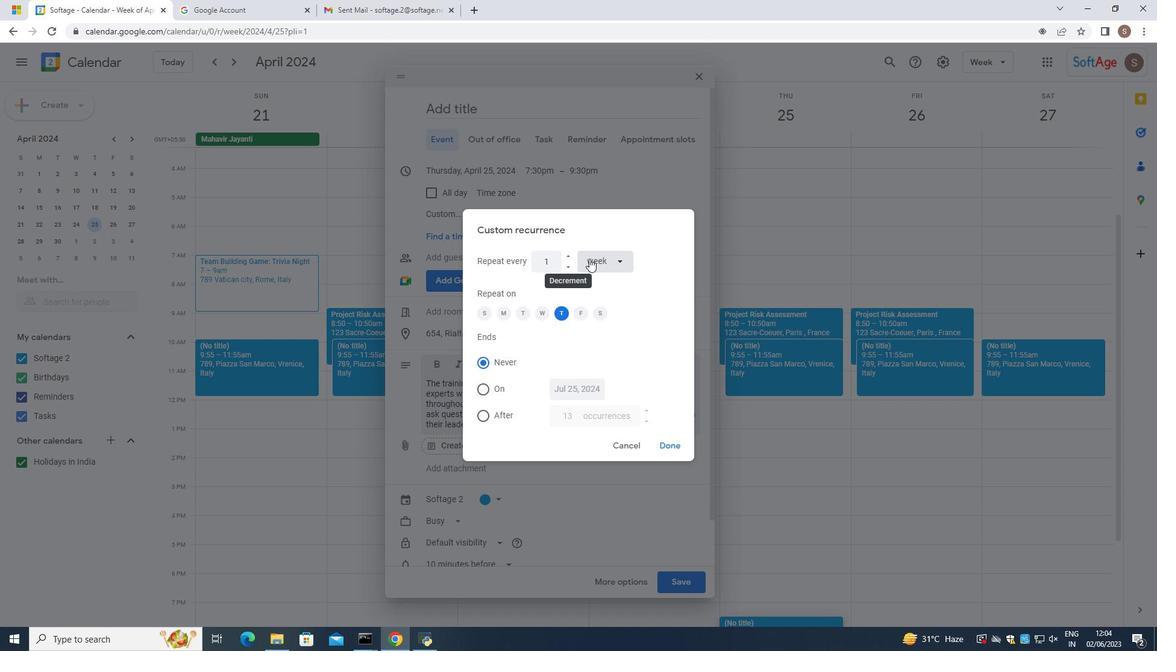 
Action: Mouse moved to (589, 328)
Screenshot: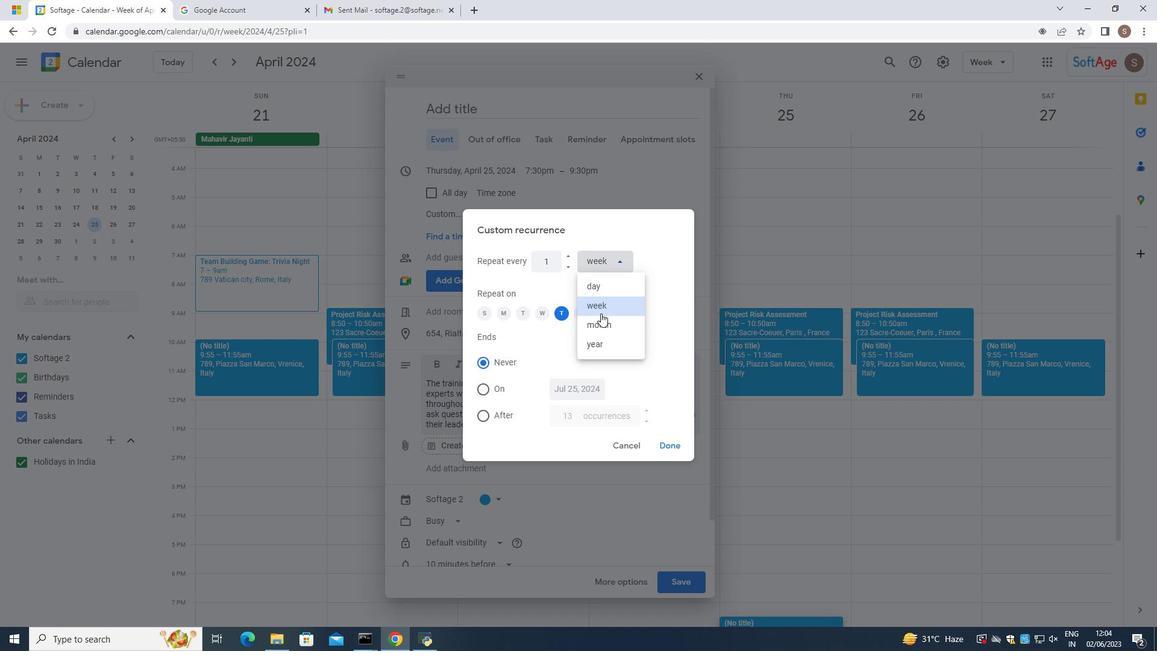 
Action: Mouse pressed left at (589, 328)
Screenshot: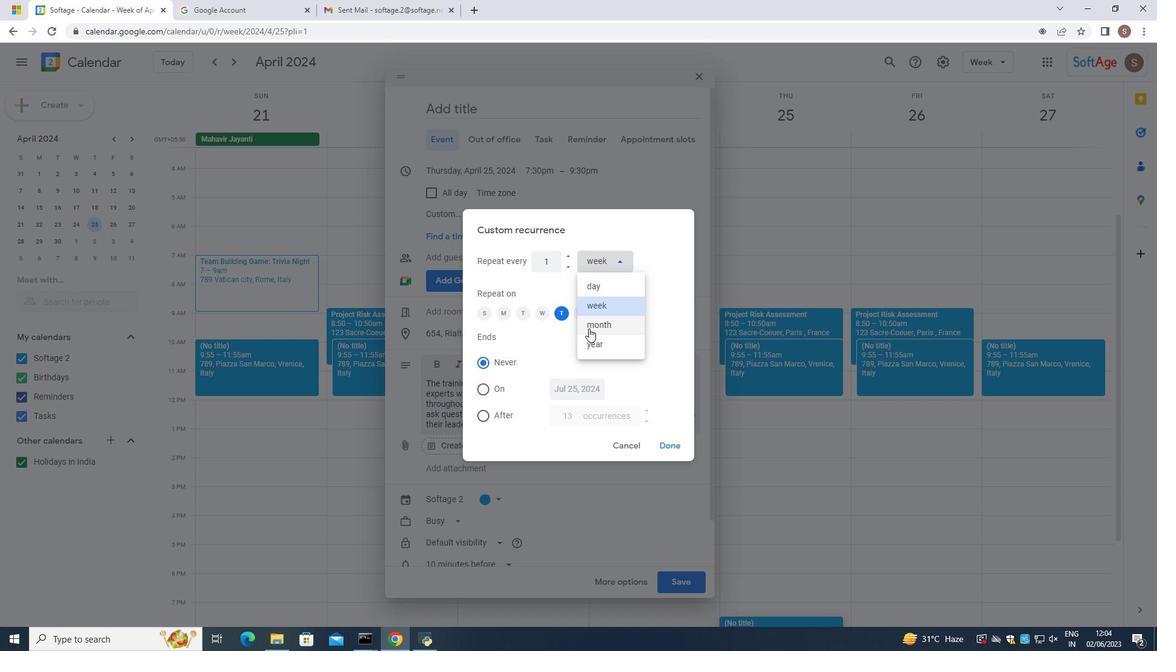 
Action: Mouse moved to (543, 306)
Screenshot: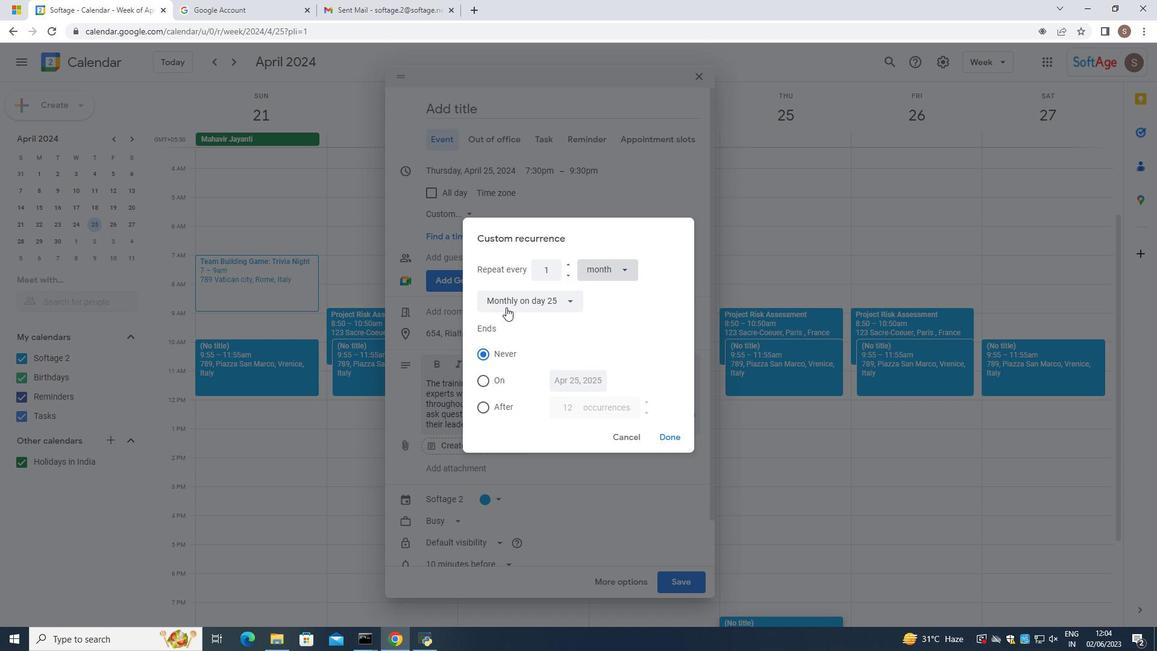 
Action: Mouse pressed left at (543, 306)
Screenshot: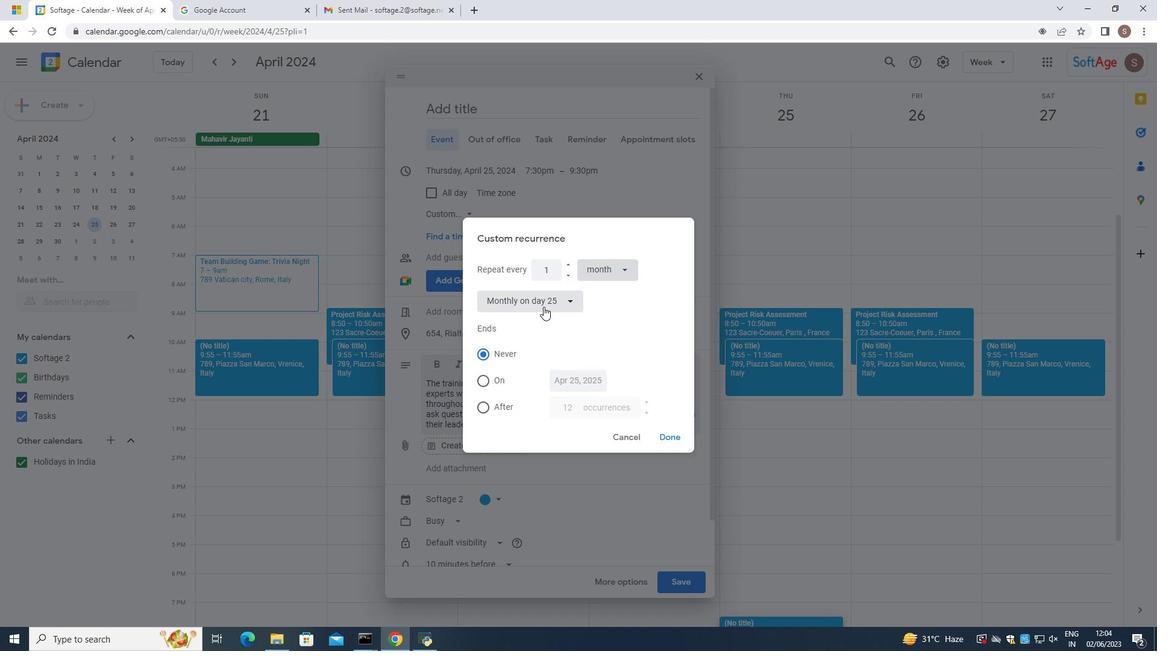 
Action: Mouse moved to (648, 317)
Screenshot: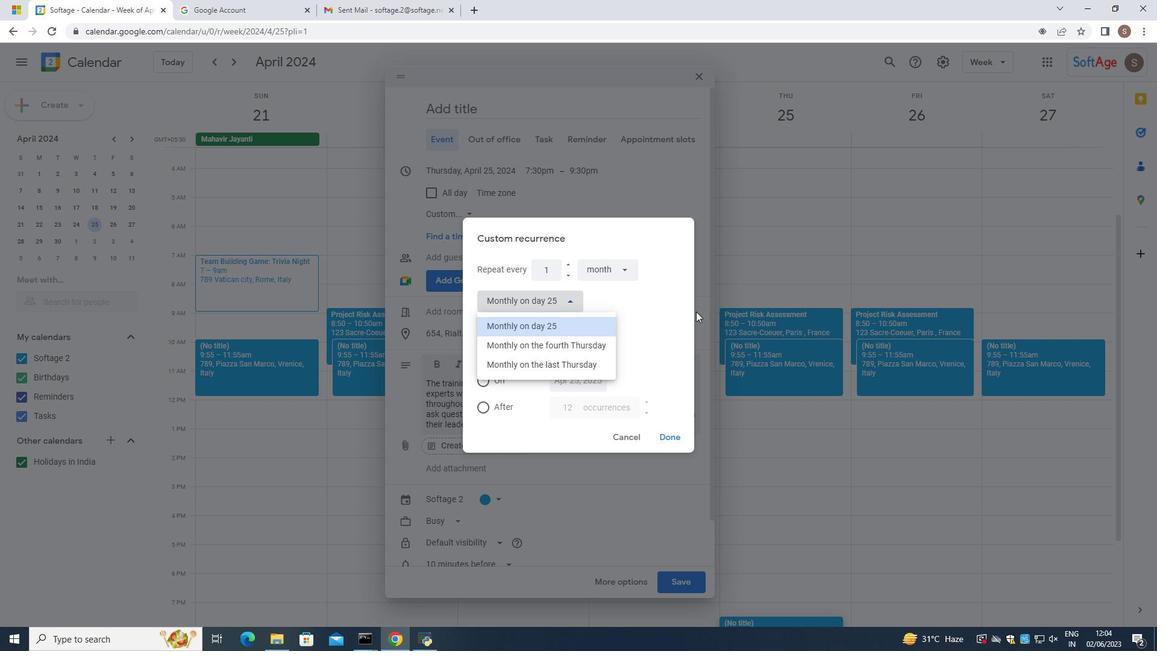 
Action: Mouse pressed left at (648, 317)
Screenshot: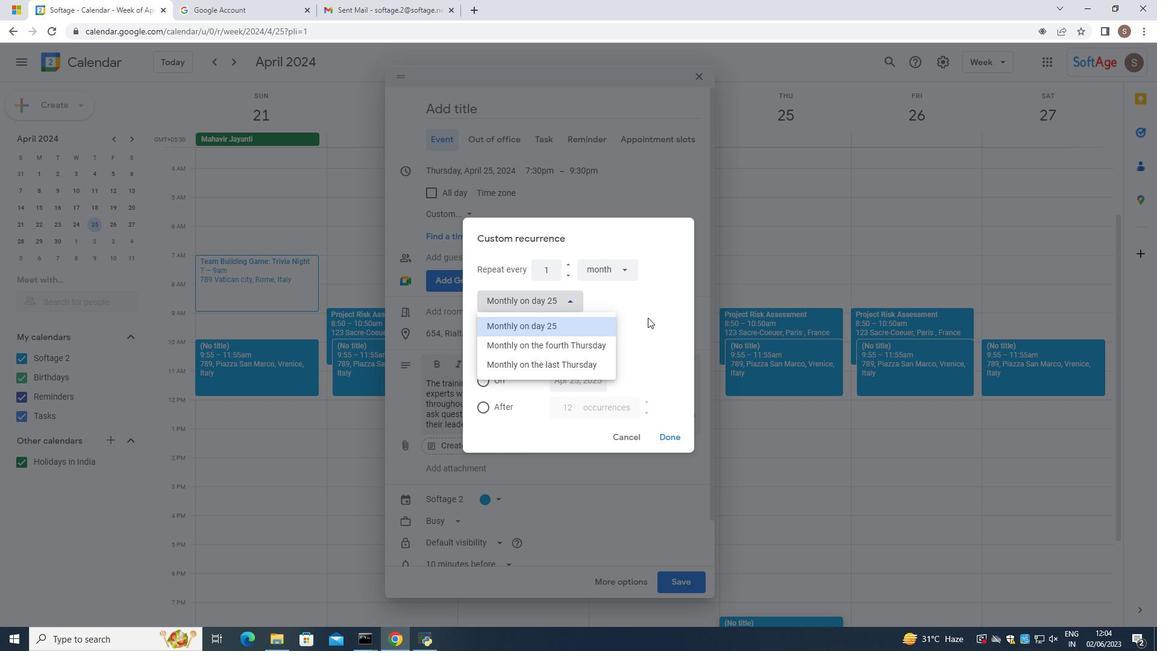 
Action: Mouse moved to (546, 302)
Screenshot: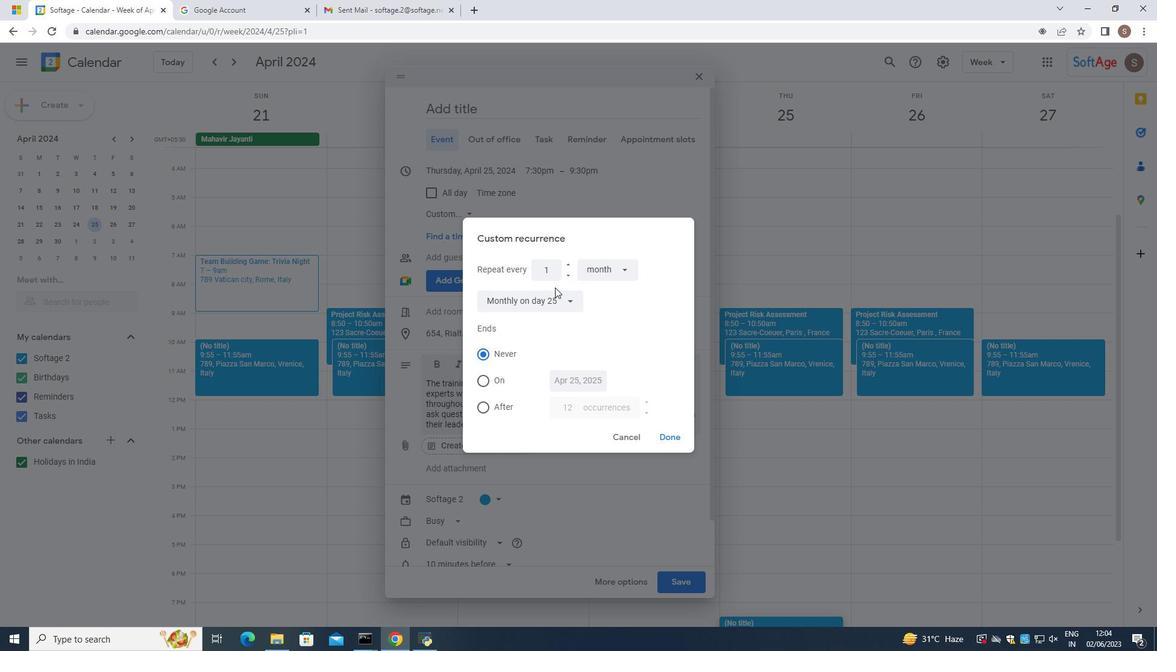 
Action: Mouse pressed left at (546, 302)
Screenshot: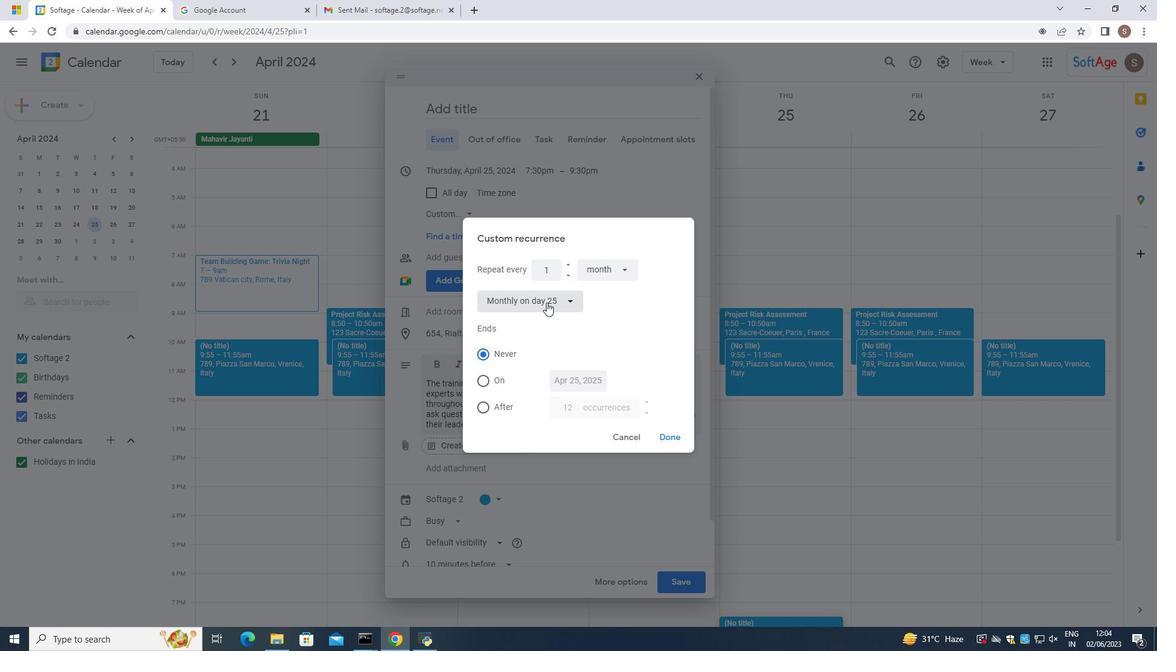 
Action: Mouse moved to (533, 364)
Screenshot: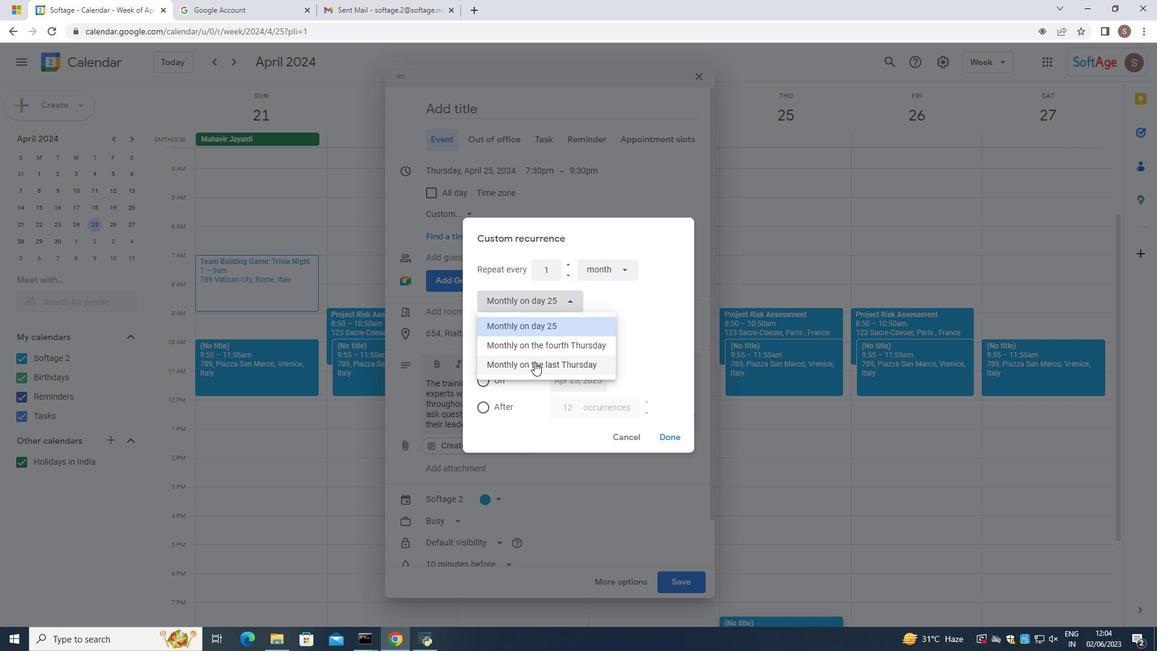 
Action: Mouse pressed left at (533, 364)
Screenshot: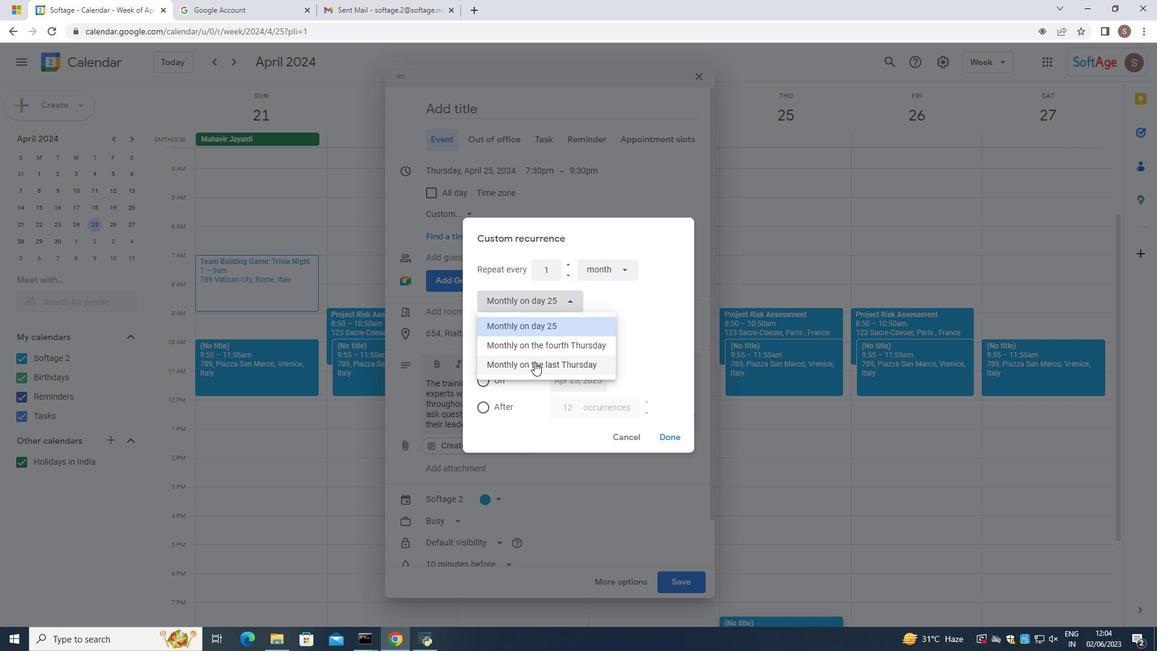
Action: Mouse moved to (551, 305)
Screenshot: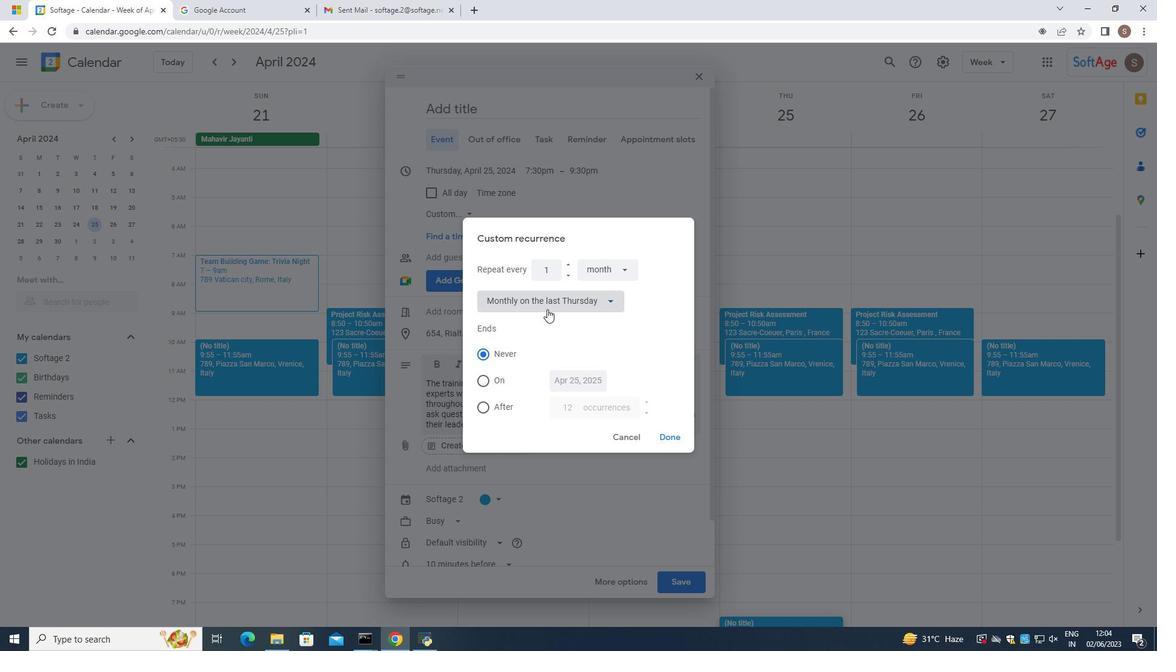 
Action: Mouse pressed left at (551, 305)
Screenshot: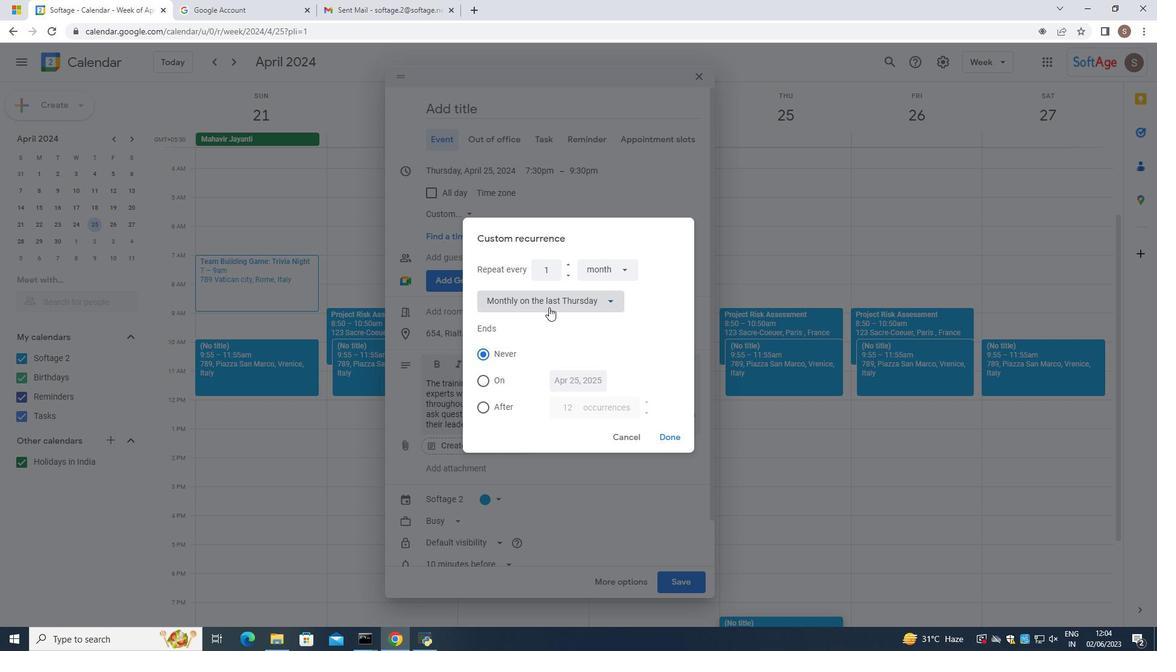 
Action: Mouse moved to (549, 341)
Screenshot: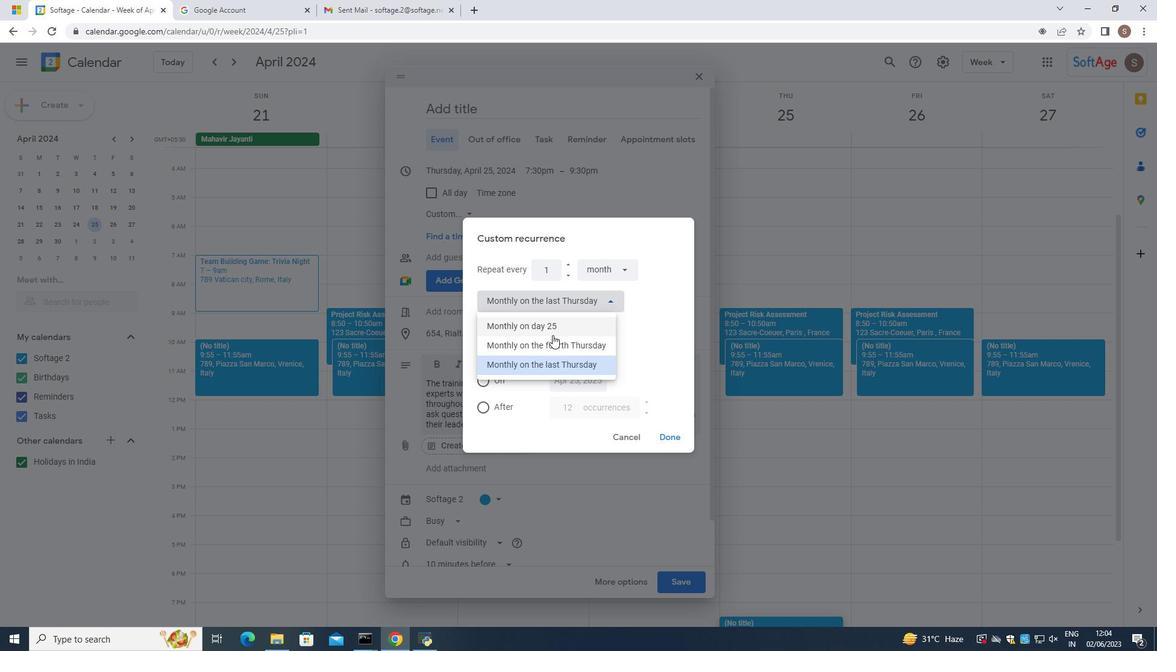 
Action: Mouse pressed left at (549, 341)
Screenshot: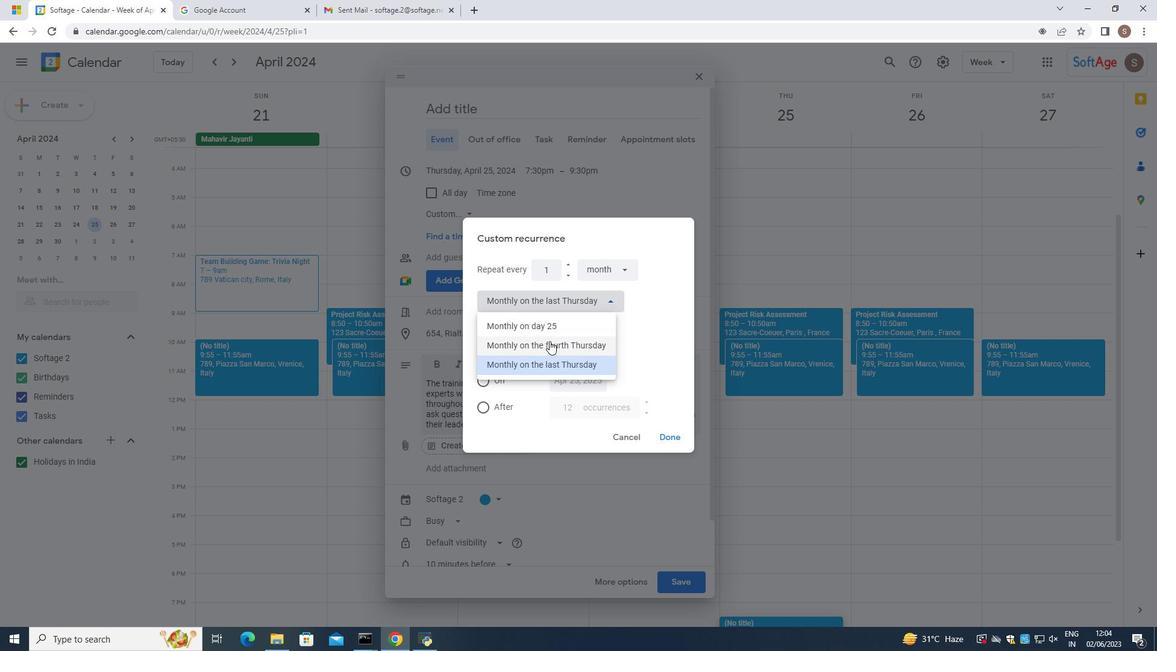 
Action: Mouse moved to (604, 270)
Screenshot: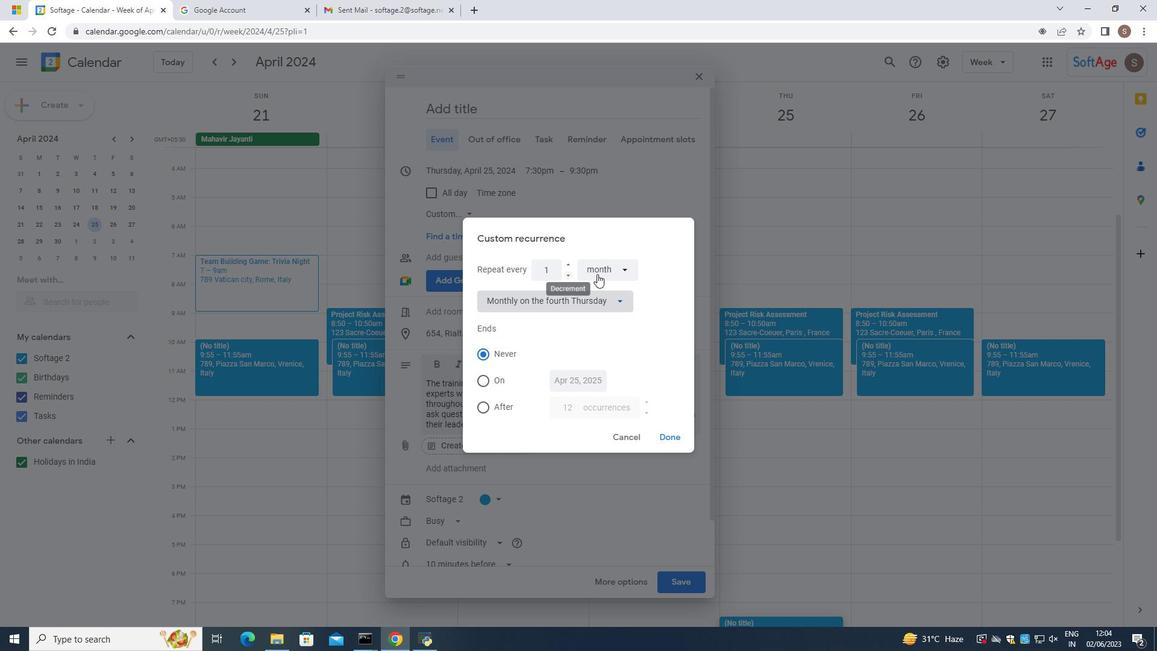 
Action: Mouse pressed left at (604, 270)
Screenshot: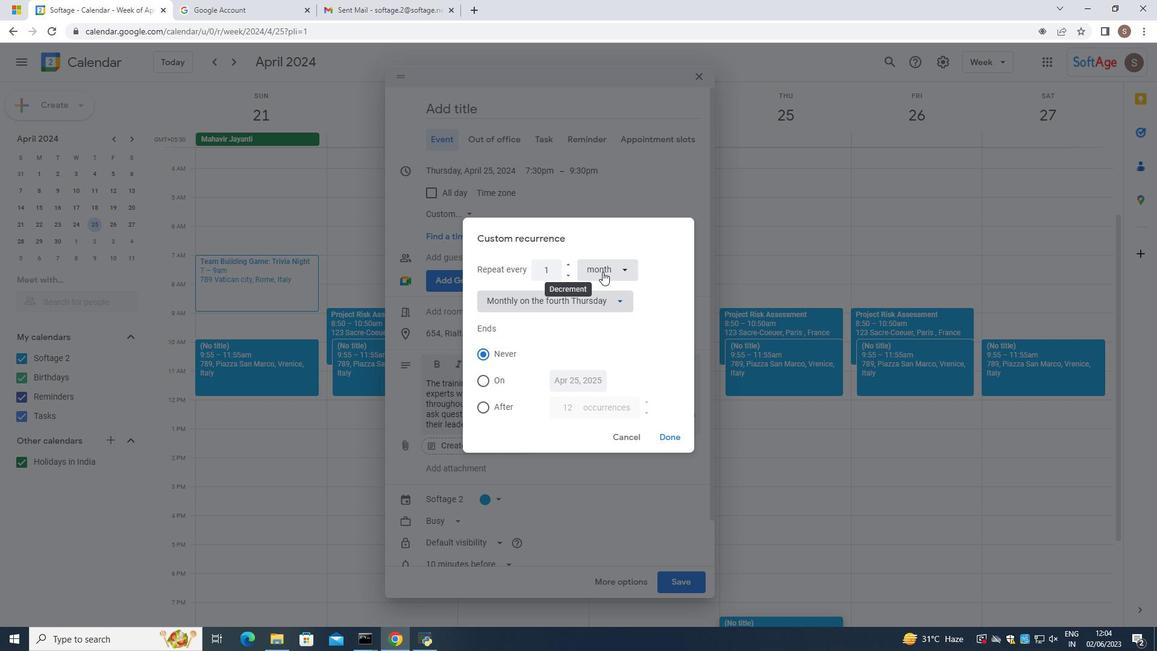 
Action: Mouse moved to (606, 289)
Screenshot: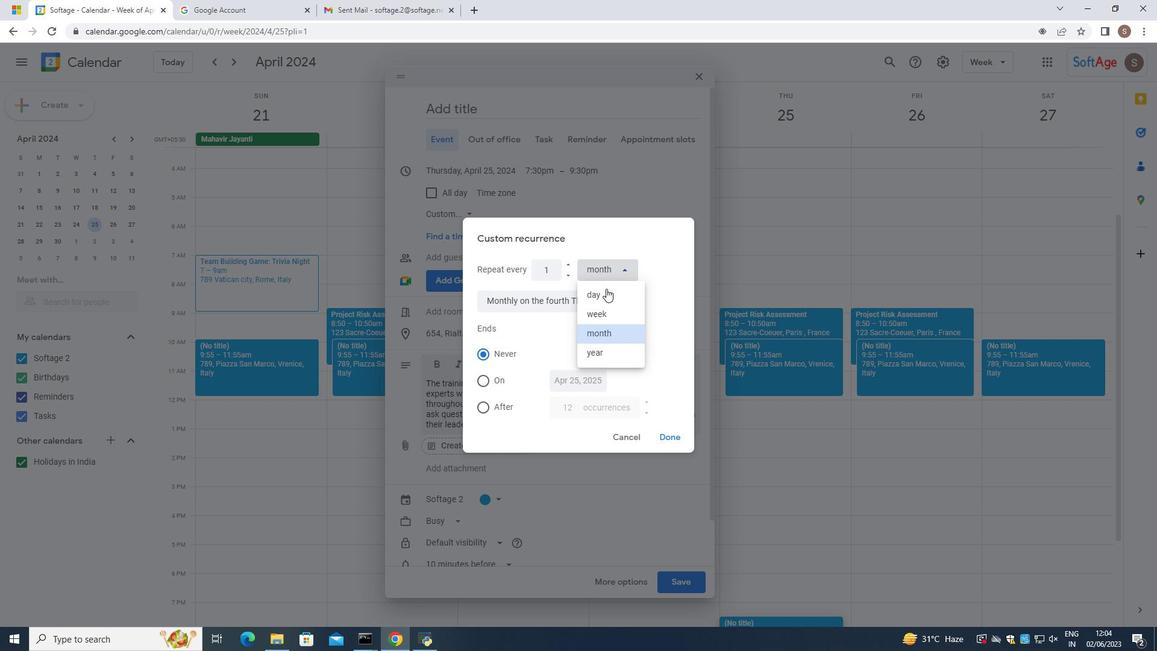 
Action: Mouse pressed left at (606, 289)
Screenshot: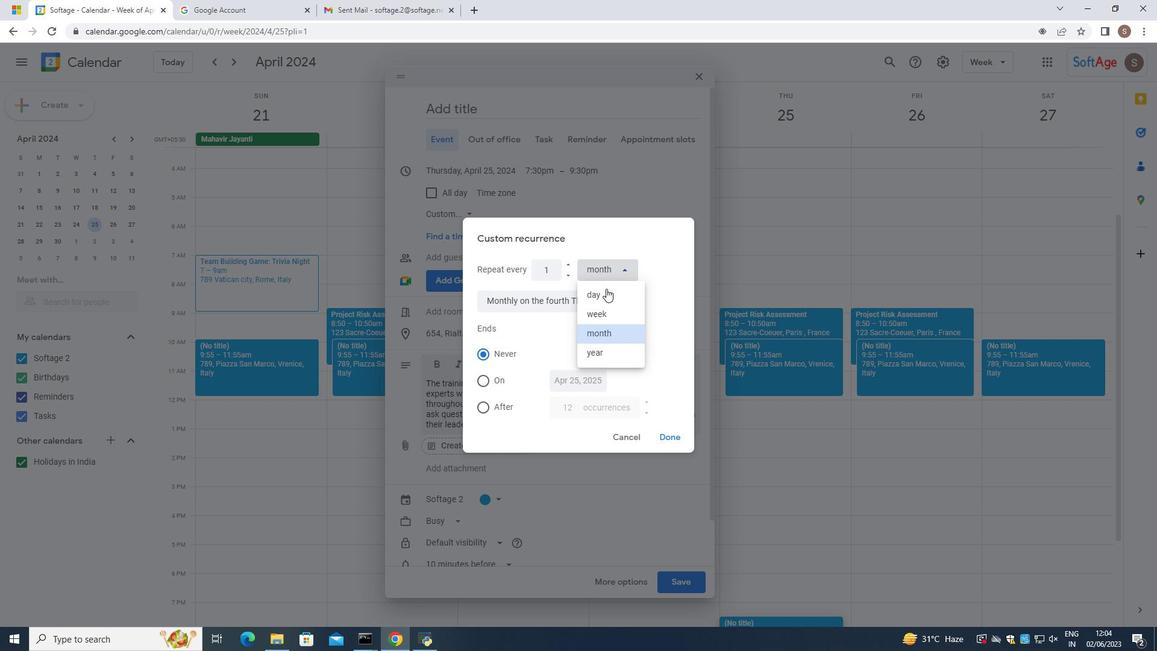 
Action: Mouse moved to (539, 287)
Screenshot: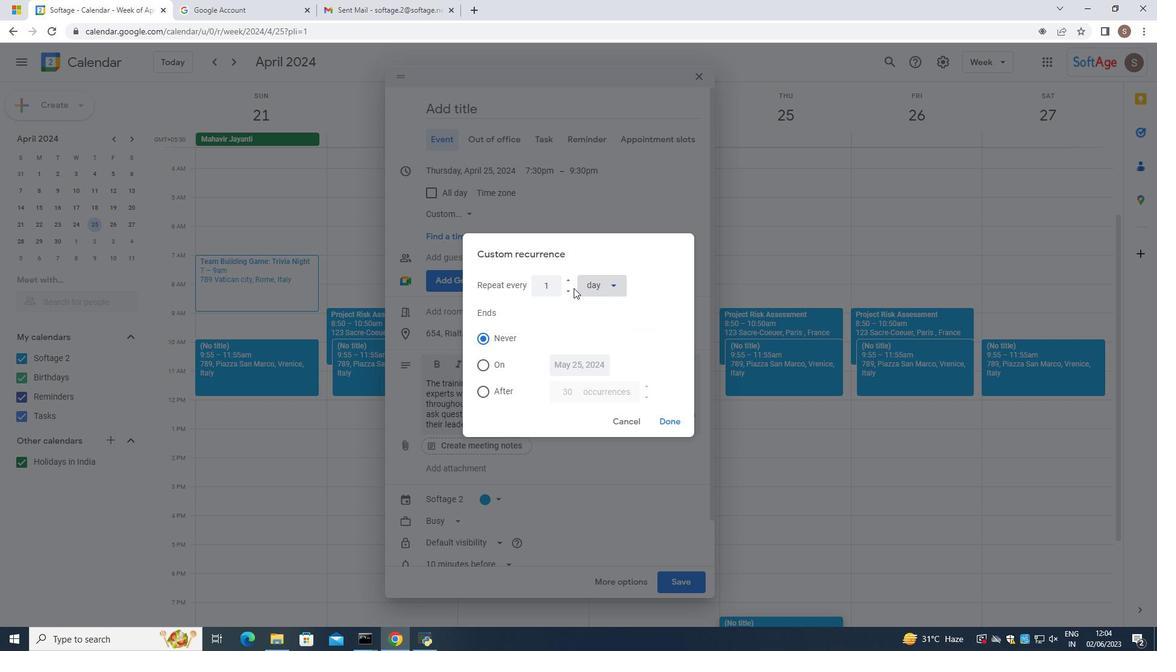 
Action: Mouse pressed left at (539, 287)
Screenshot: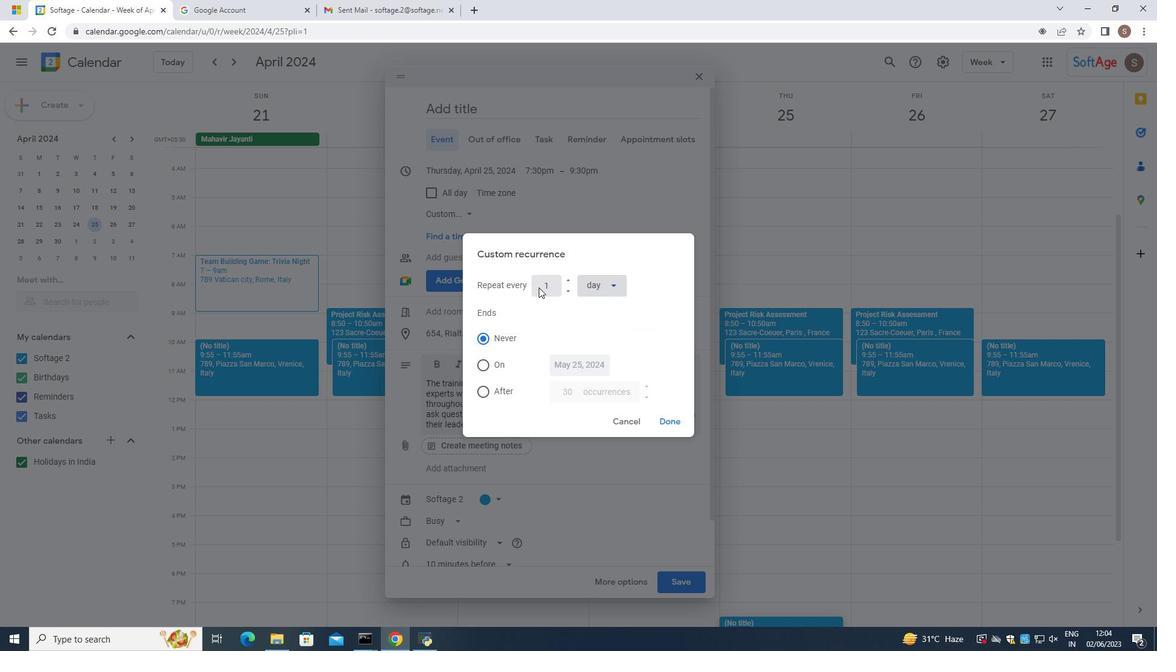 
Action: Mouse moved to (607, 280)
Screenshot: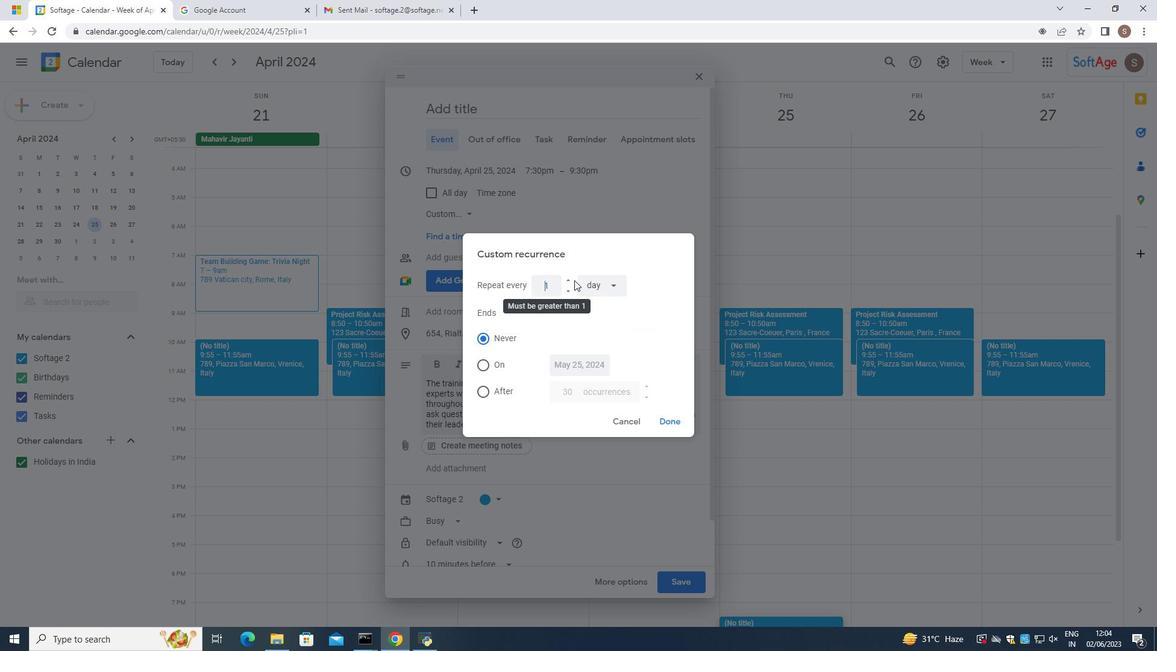 
Action: Mouse pressed left at (607, 280)
Screenshot: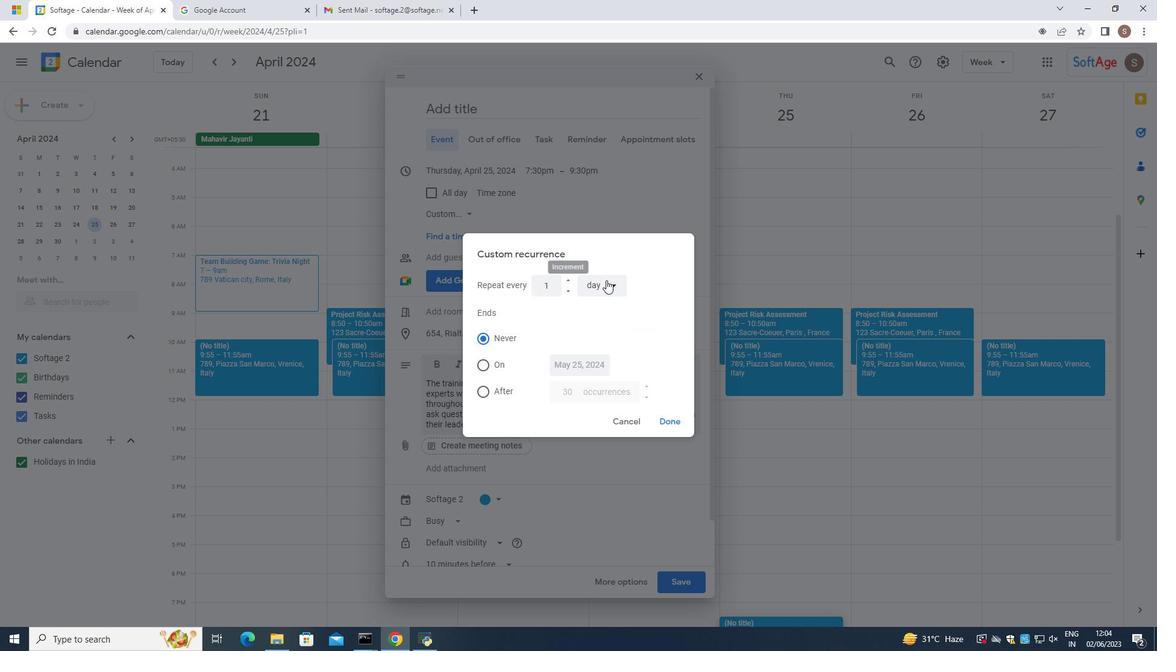 
Action: Mouse moved to (592, 346)
Screenshot: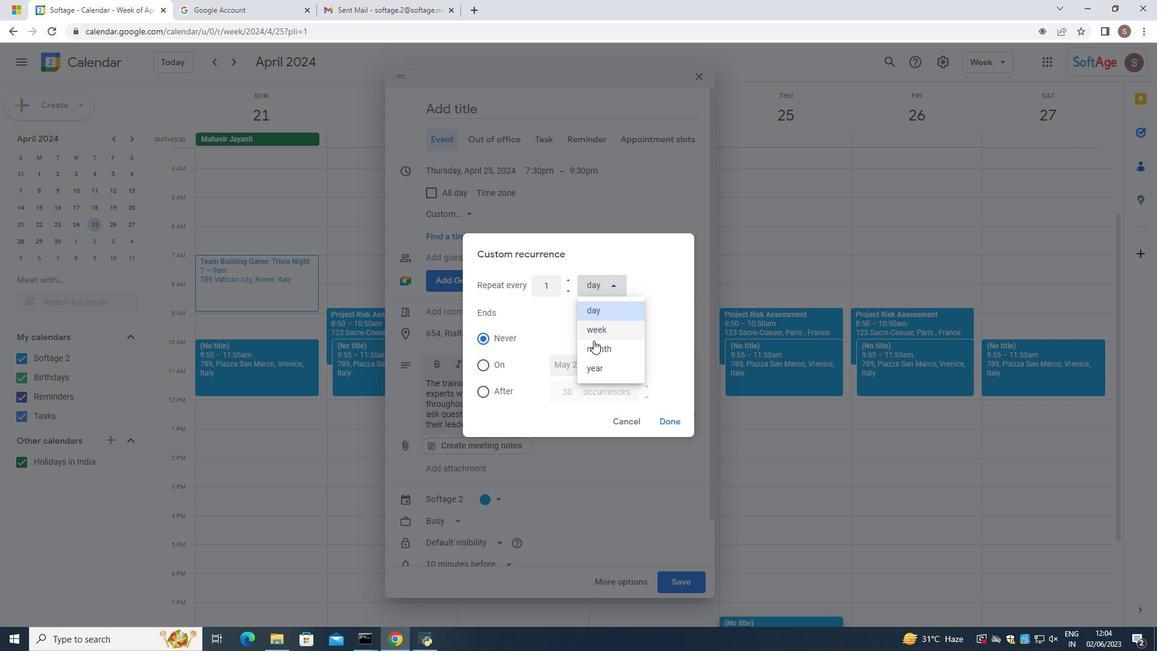 
Action: Mouse pressed left at (592, 346)
Screenshot: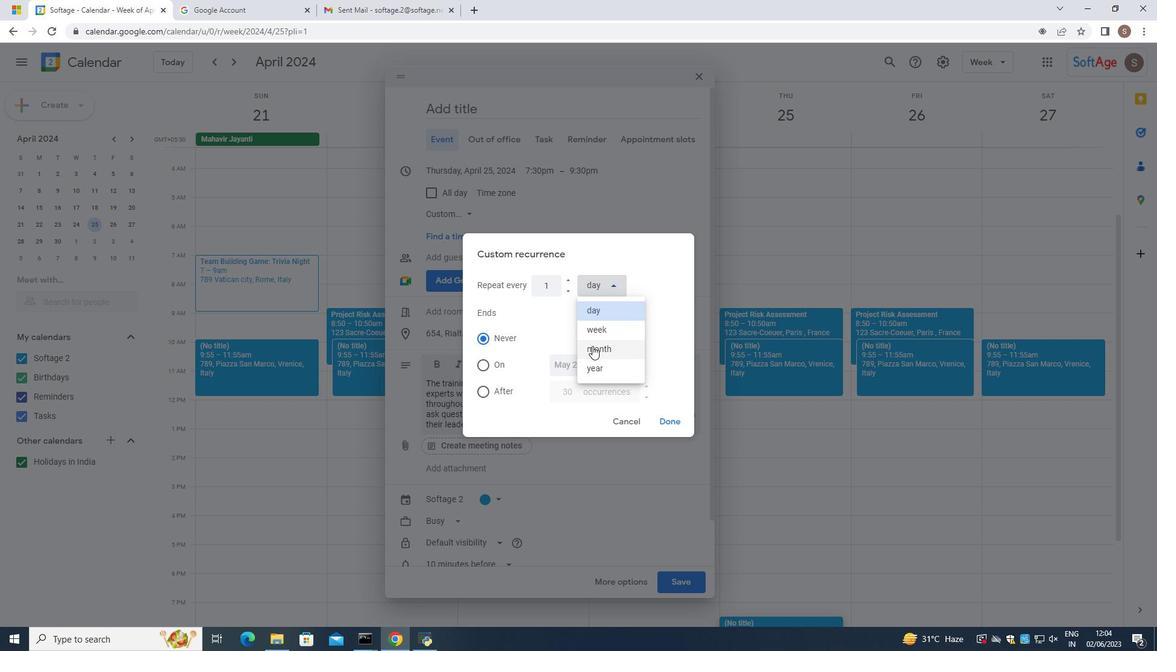 
Action: Mouse moved to (554, 298)
Screenshot: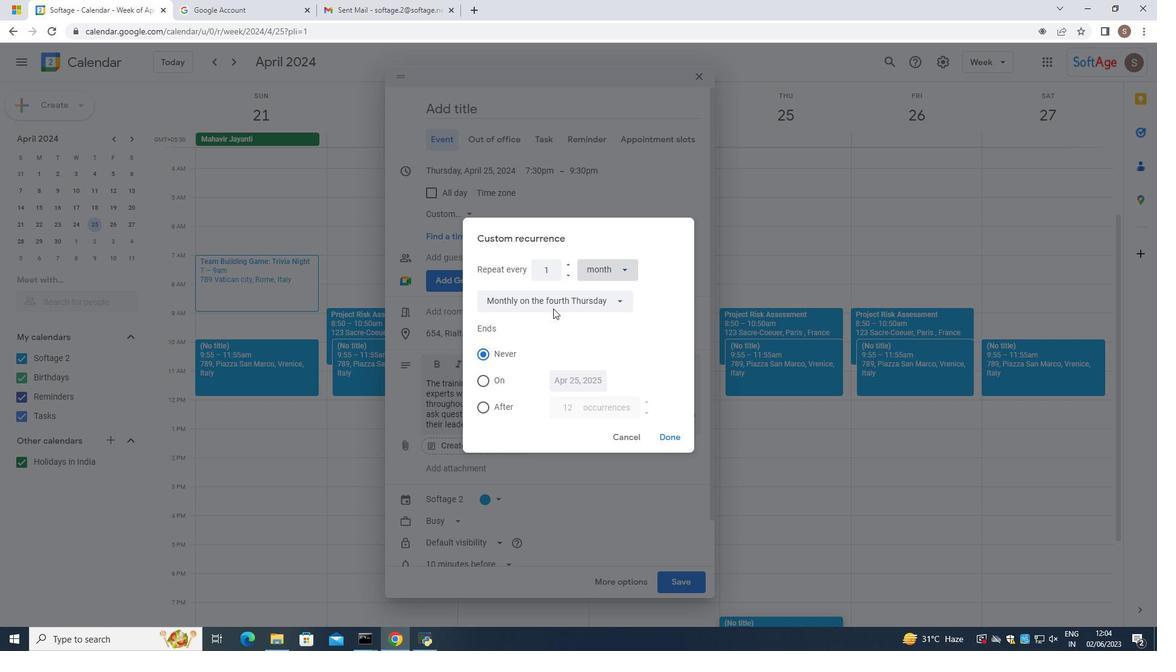 
Action: Mouse pressed left at (554, 298)
Screenshot: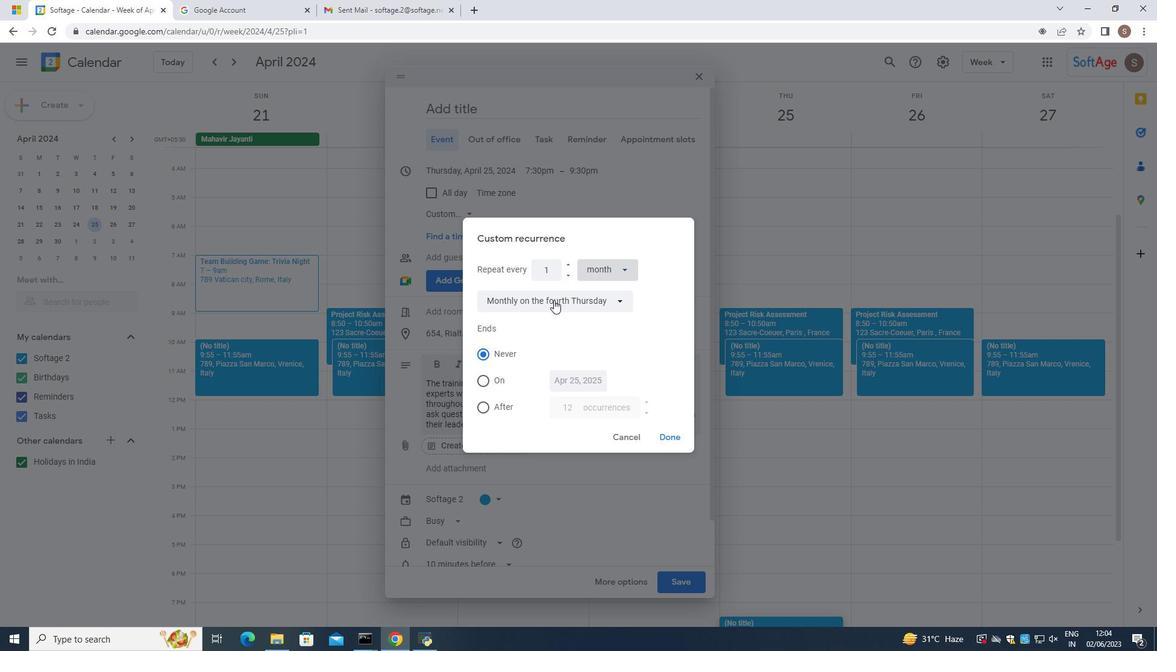 
Action: Mouse moved to (531, 341)
Screenshot: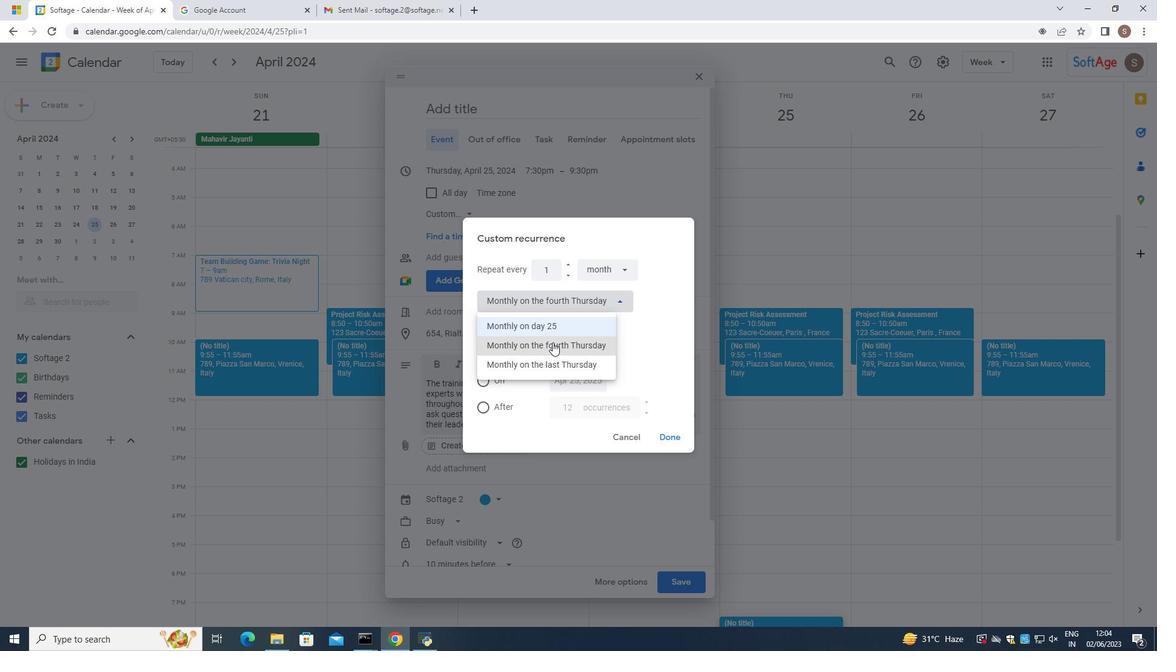 
Action: Mouse scrolled (531, 341) with delta (0, 0)
Screenshot: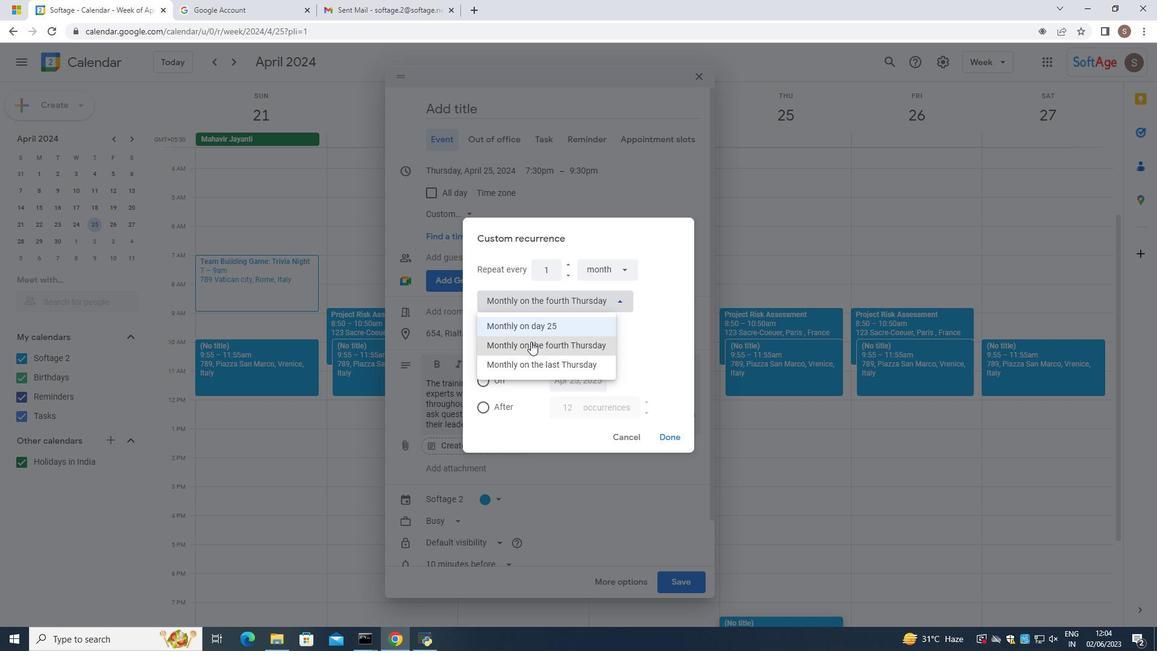 
Action: Mouse scrolled (531, 341) with delta (0, 0)
Screenshot: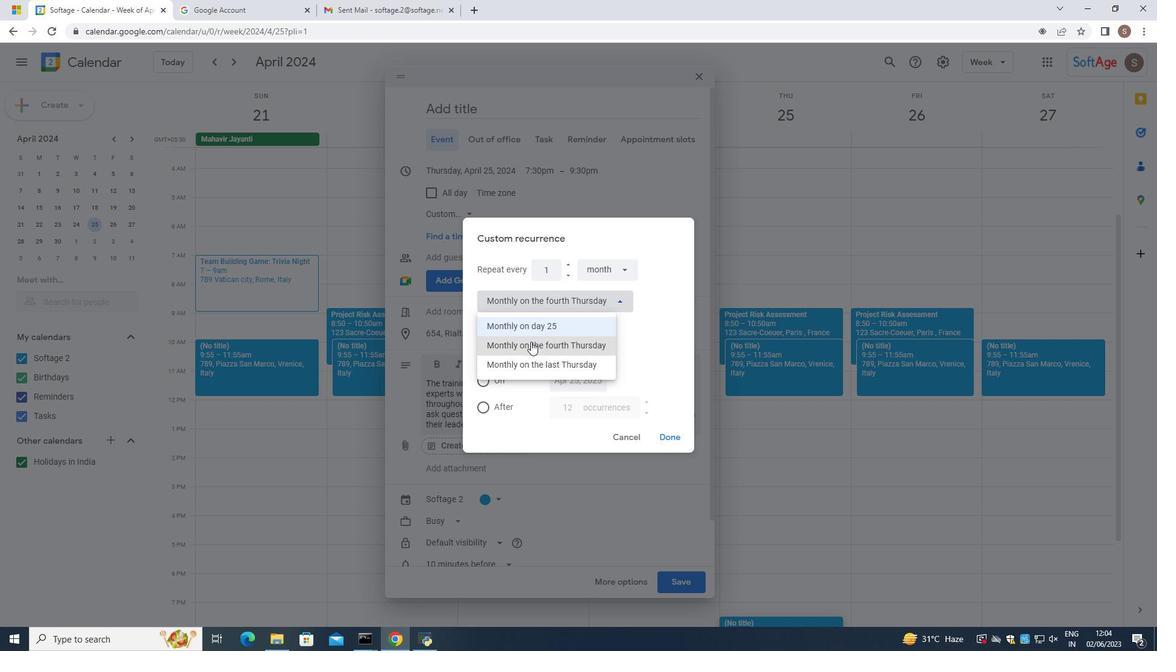 
Action: Mouse moved to (531, 341)
Screenshot: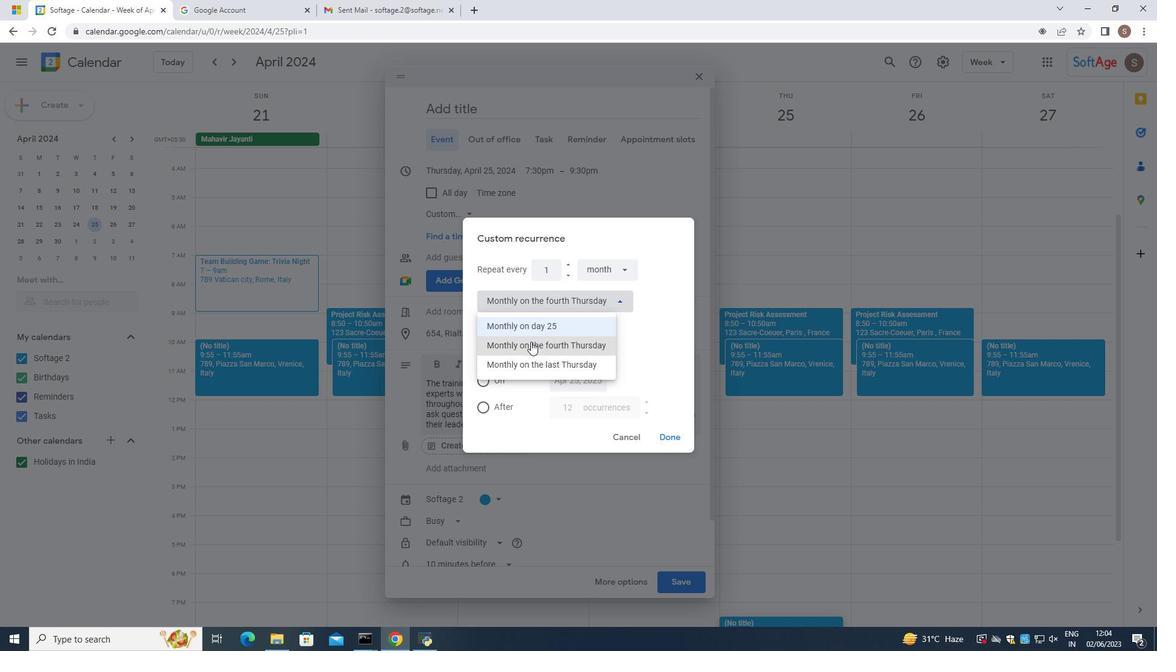 
Action: Mouse scrolled (531, 341) with delta (0, 0)
Screenshot: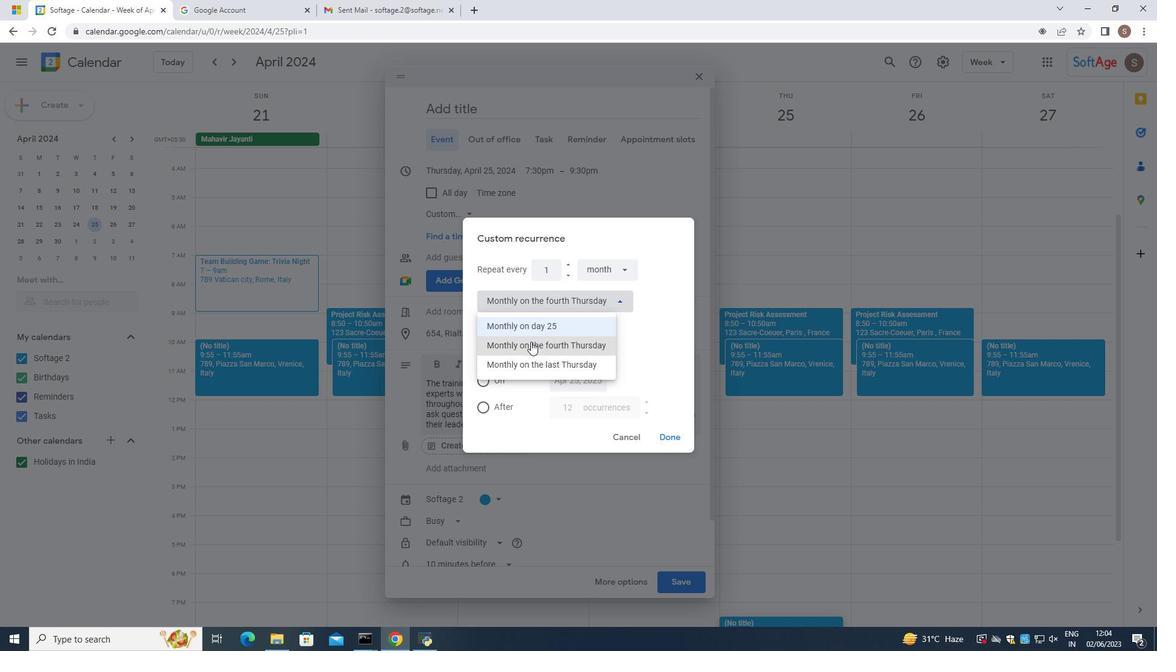 
Action: Mouse scrolled (531, 341) with delta (0, 0)
Screenshot: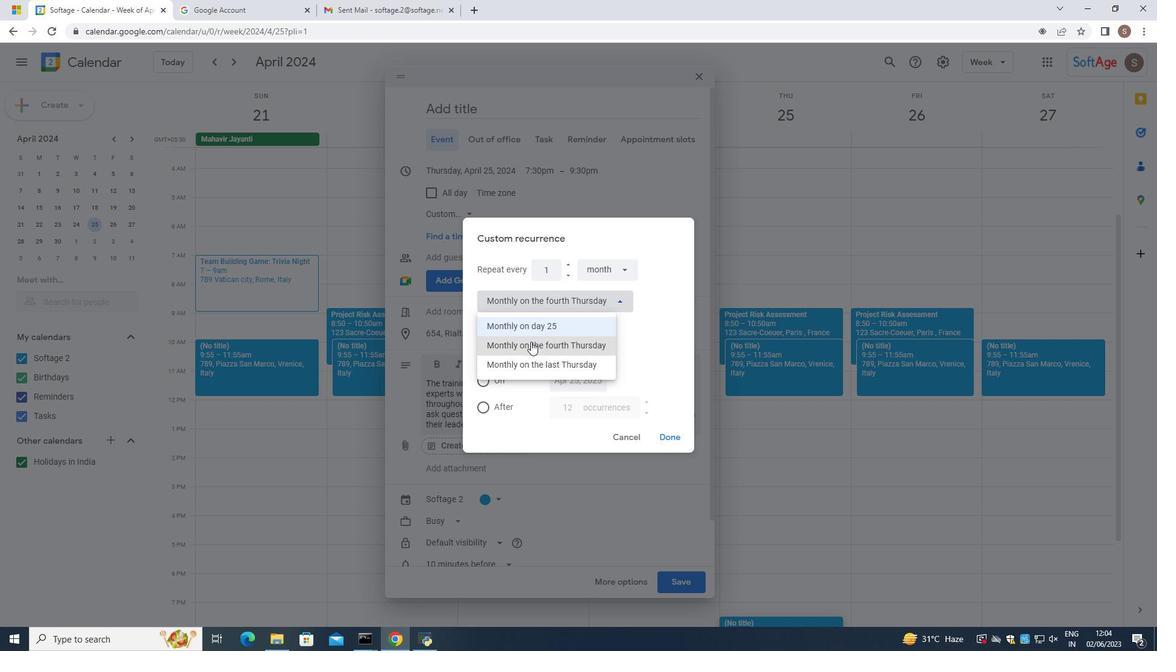 
Action: Mouse moved to (530, 341)
Screenshot: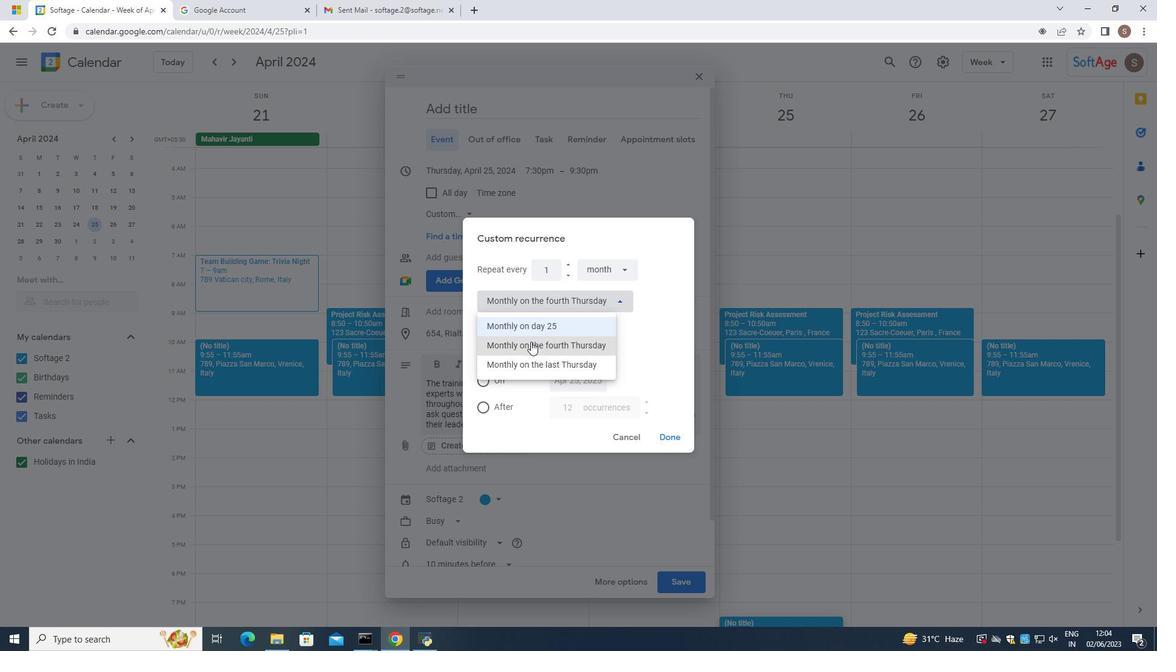 
Action: Mouse scrolled (530, 342) with delta (0, 0)
Screenshot: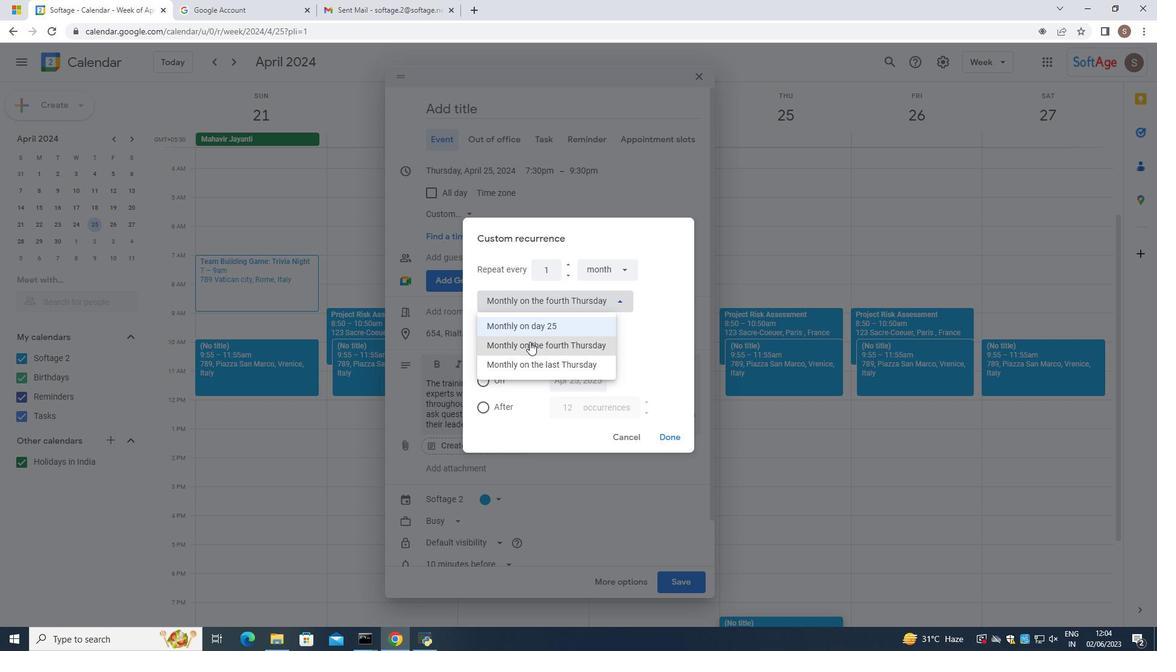 
Action: Mouse scrolled (530, 342) with delta (0, 0)
Screenshot: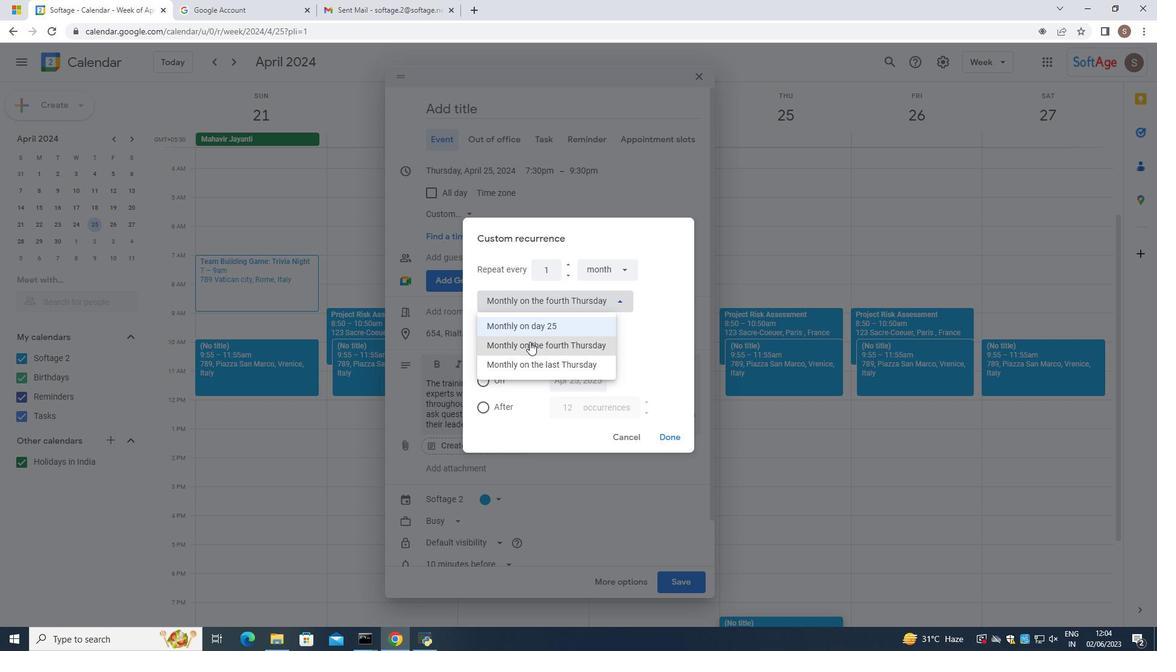 
Action: Mouse scrolled (530, 342) with delta (0, 0)
Screenshot: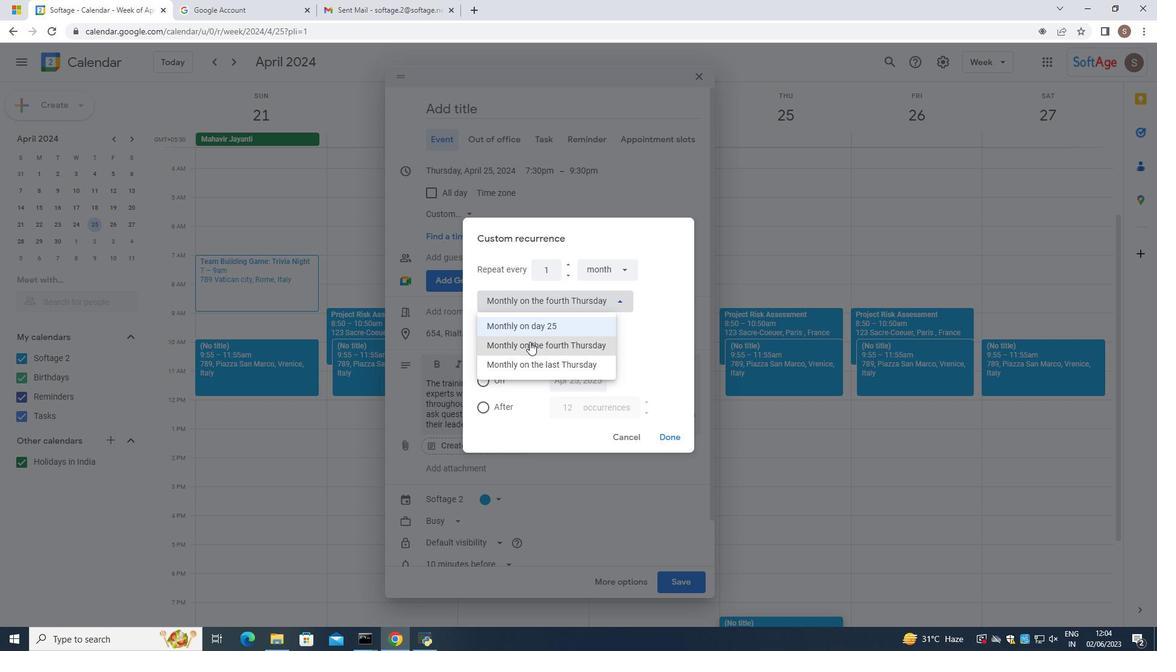 
Action: Mouse scrolled (530, 342) with delta (0, 0)
Screenshot: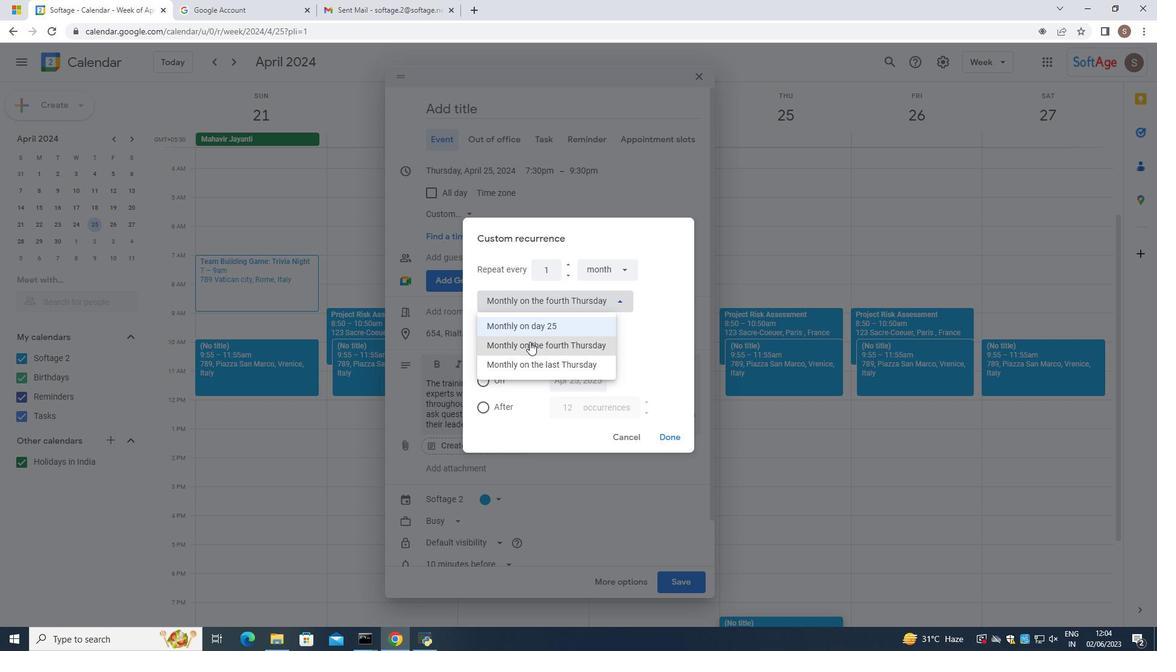 
Action: Mouse scrolled (530, 342) with delta (0, 0)
Screenshot: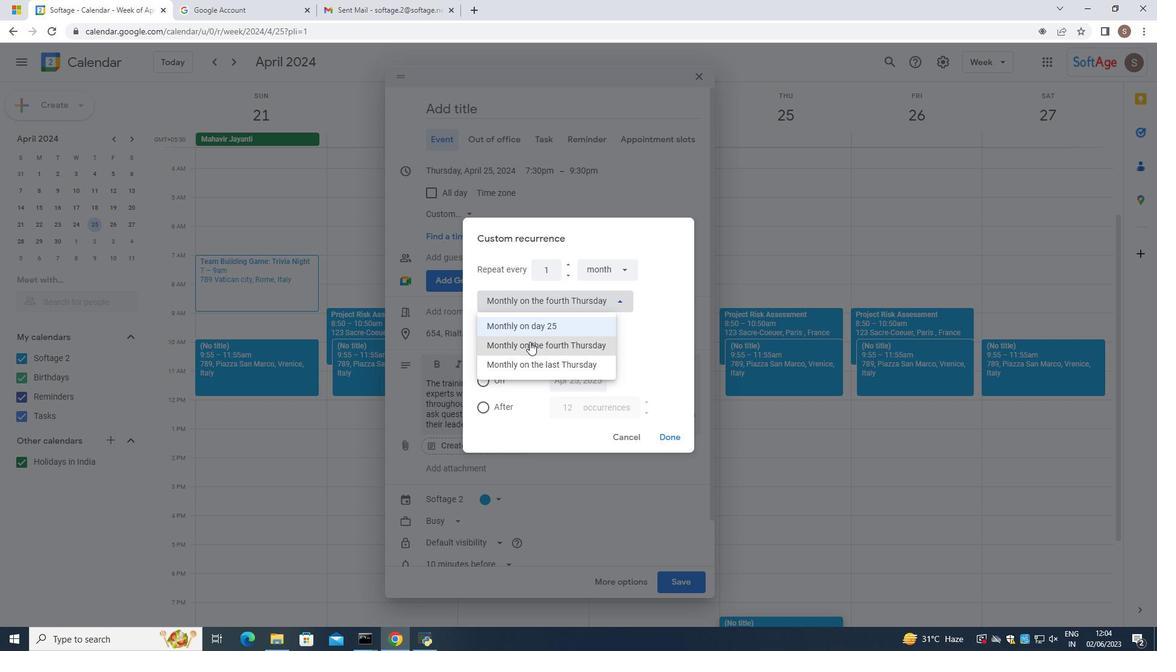 
Action: Mouse scrolled (530, 342) with delta (0, 0)
Screenshot: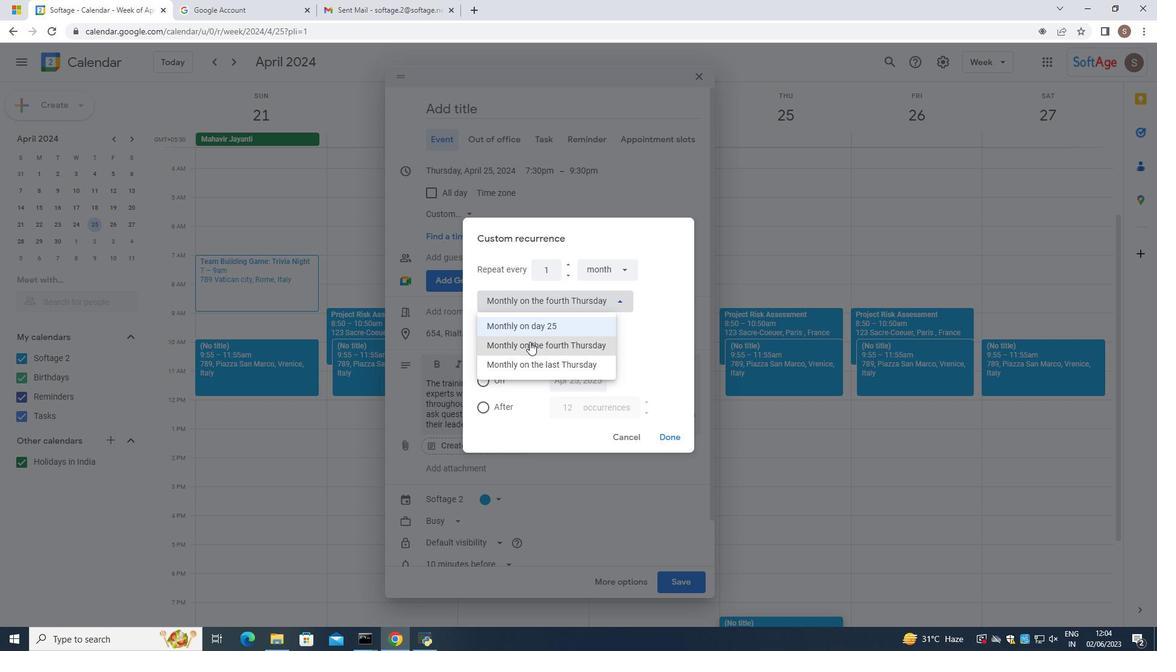 
Action: Mouse moved to (554, 265)
Screenshot: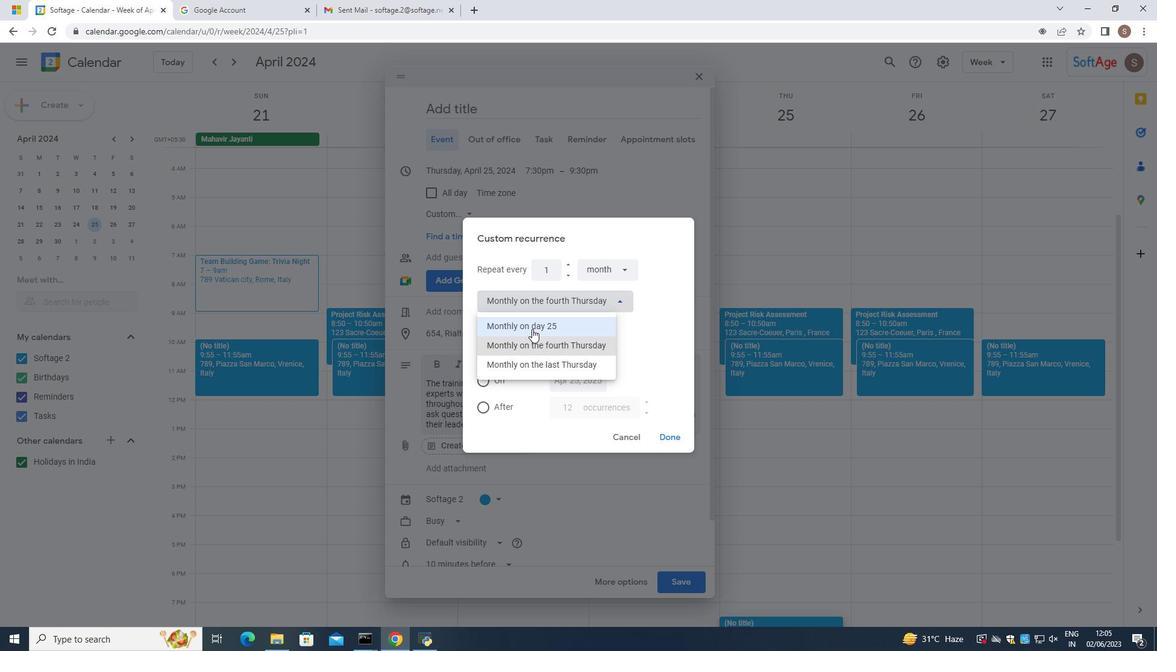 
Action: Mouse pressed left at (554, 265)
Screenshot: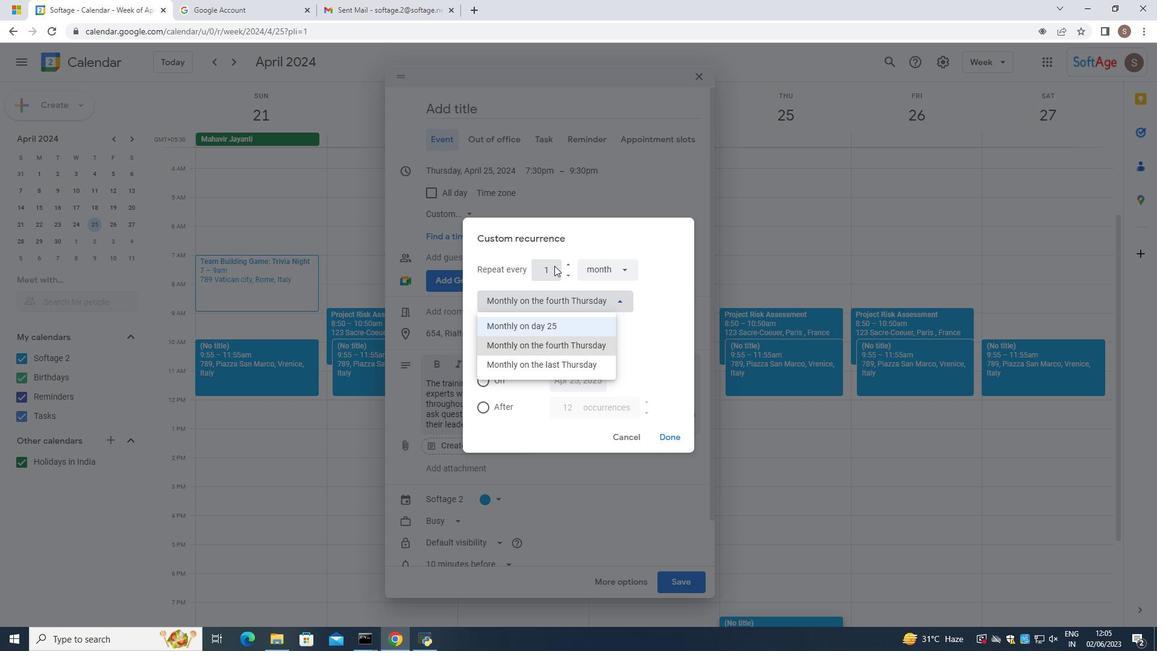 
Action: Mouse moved to (633, 436)
Screenshot: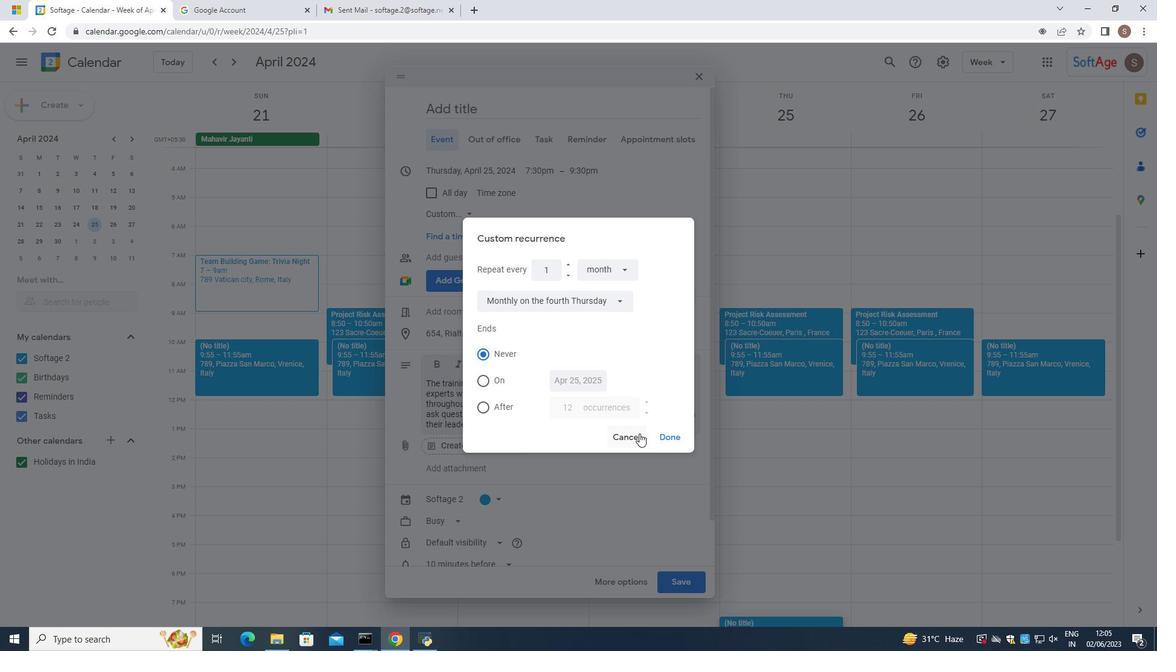 
Action: Mouse pressed left at (633, 436)
Screenshot: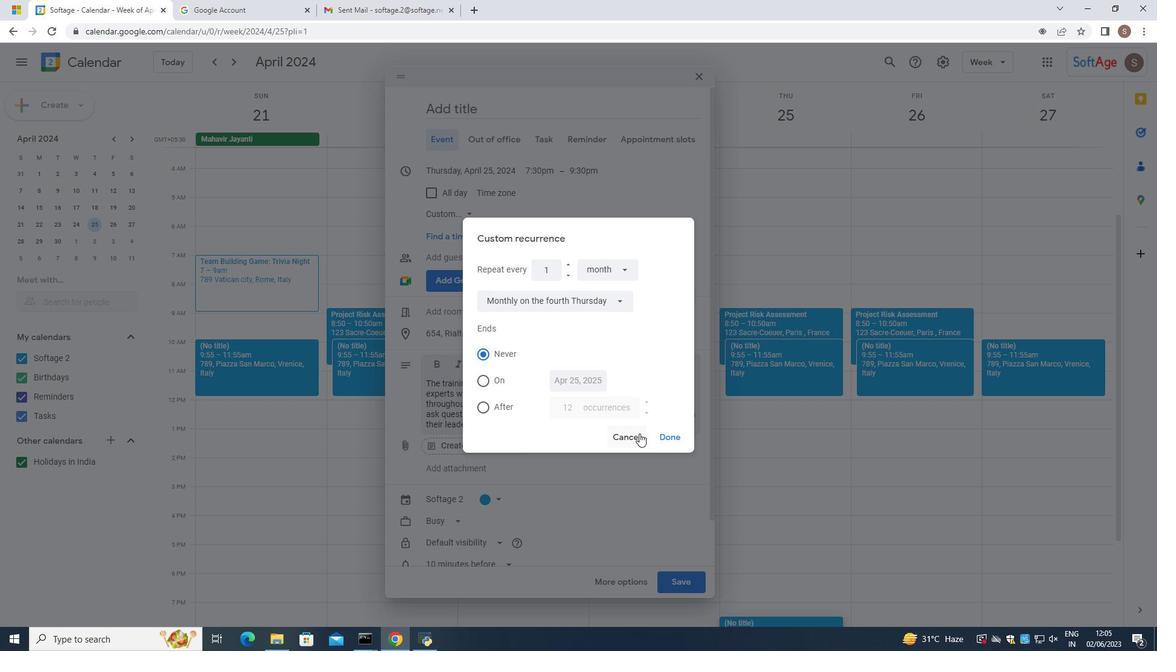 
Action: Mouse moved to (481, 212)
Screenshot: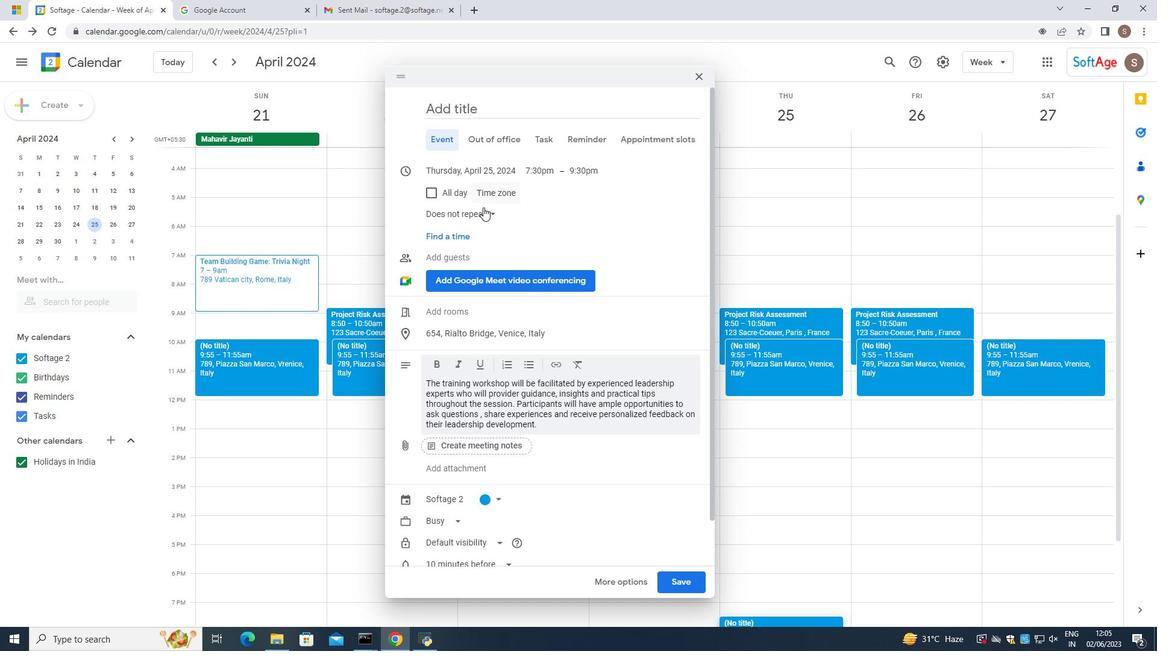 
Action: Mouse pressed left at (481, 212)
Screenshot: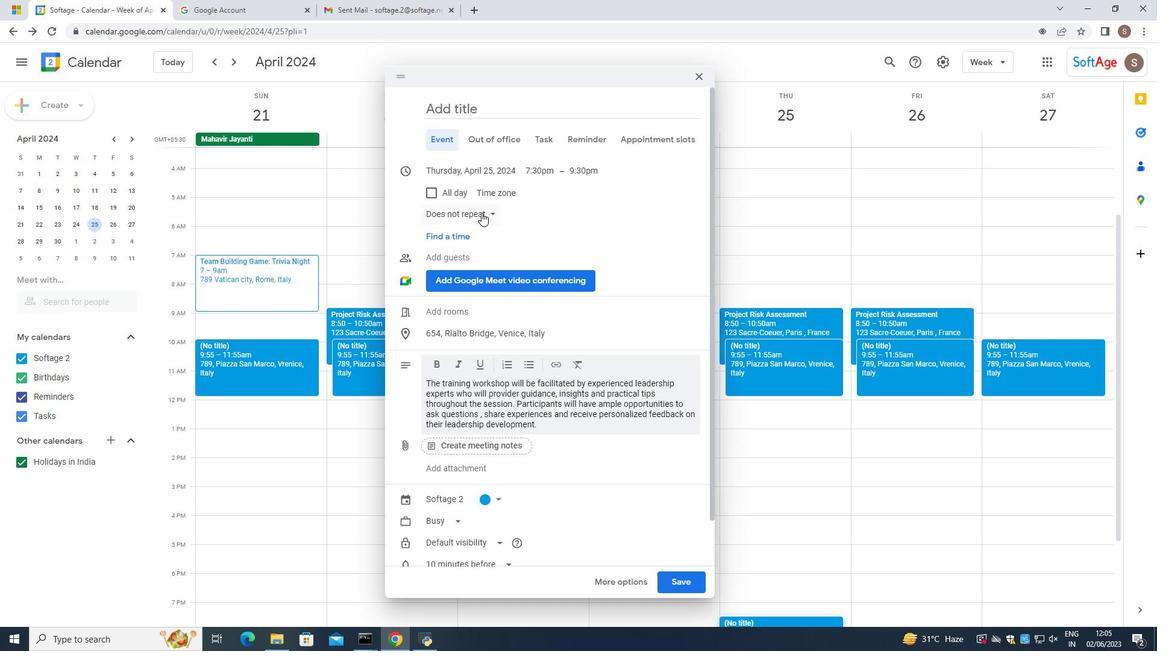 
Action: Mouse moved to (467, 357)
Screenshot: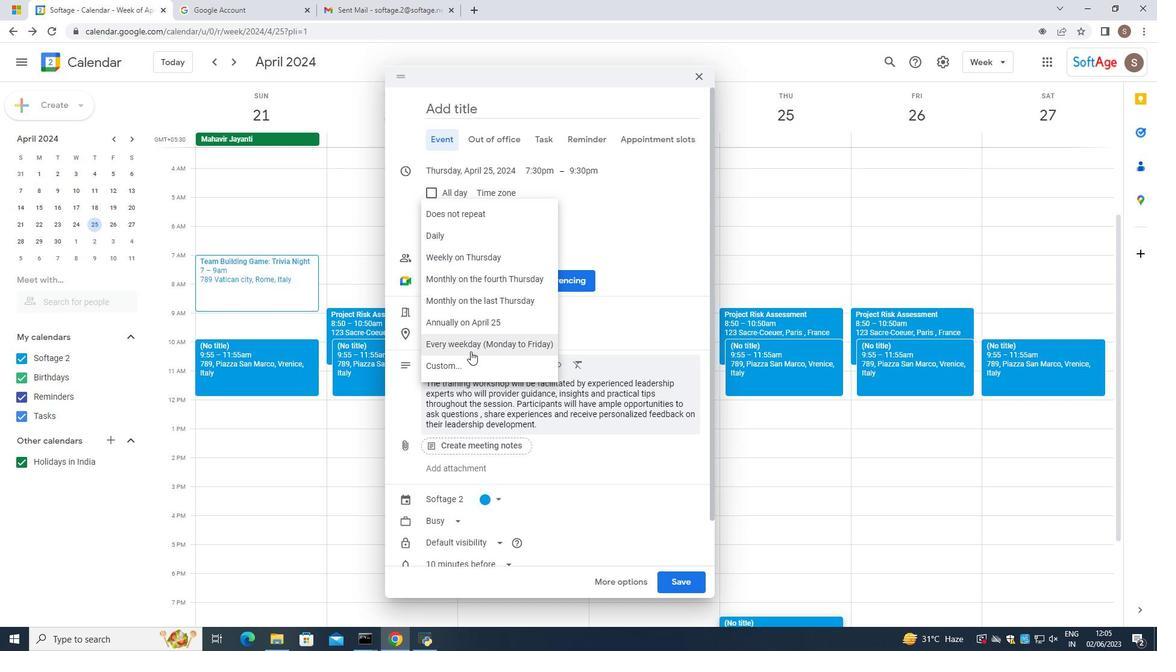 
Action: Mouse pressed left at (467, 357)
Screenshot: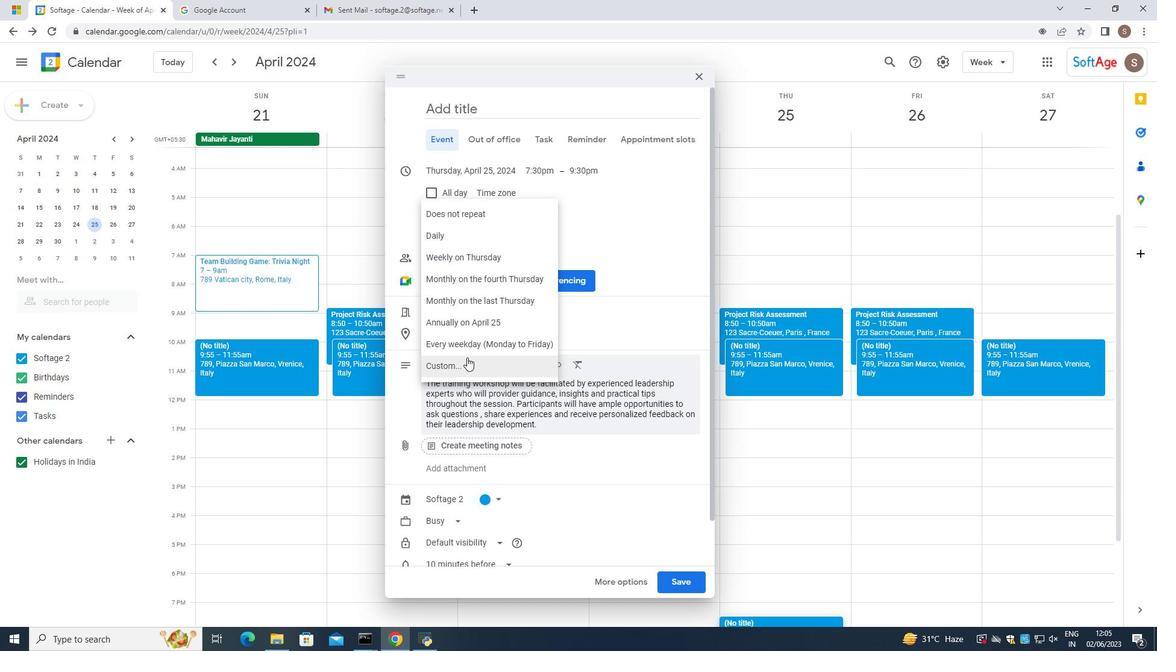 
Action: Mouse moved to (482, 306)
Screenshot: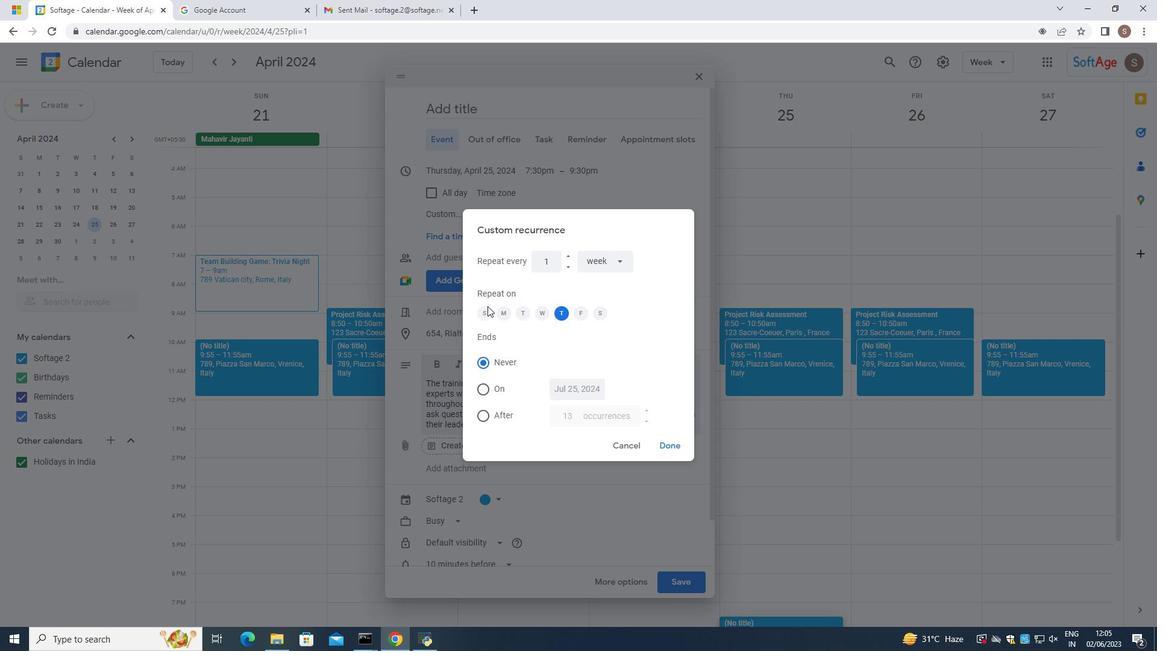 
Action: Mouse pressed left at (482, 306)
Screenshot: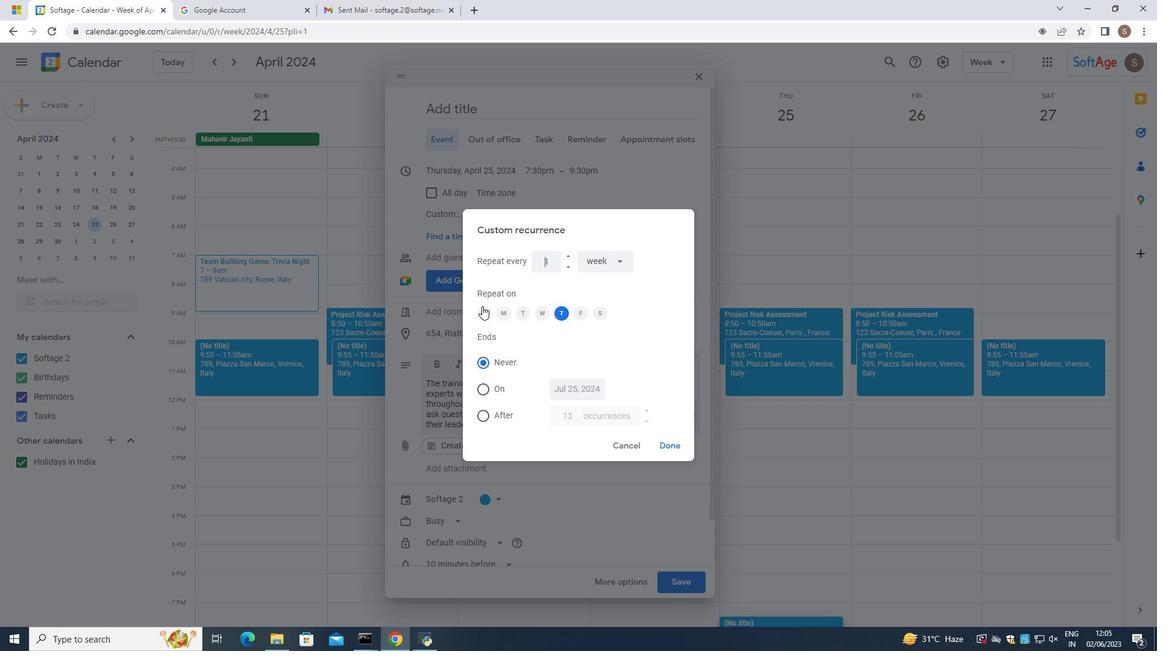
Action: Mouse moved to (607, 258)
Screenshot: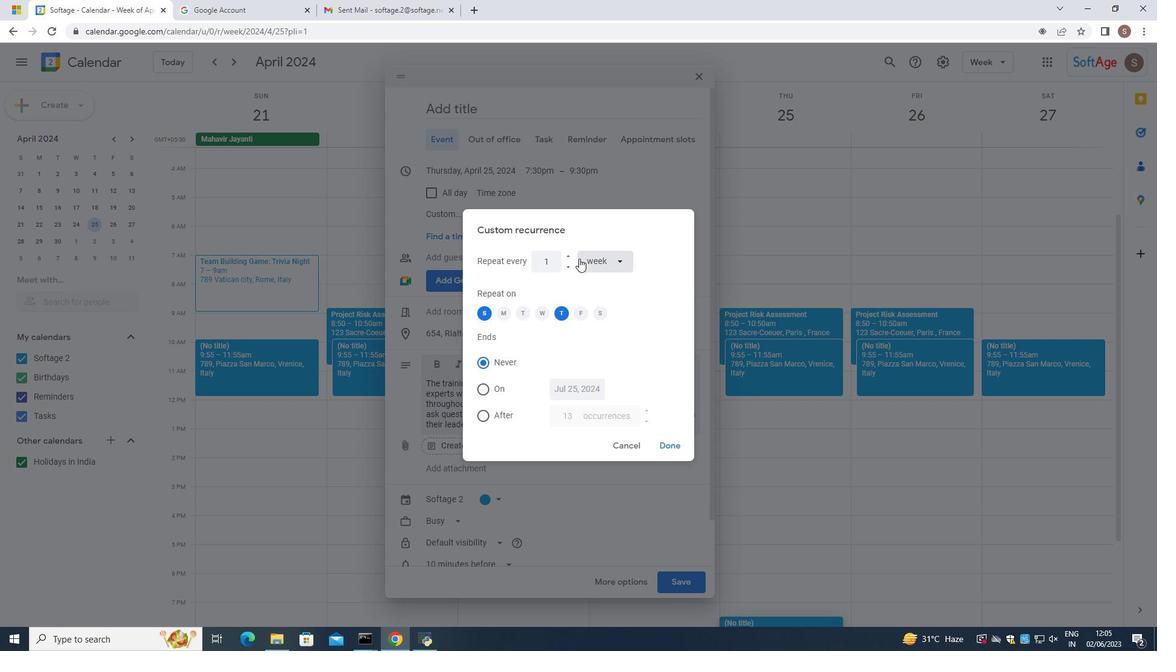 
Action: Mouse pressed left at (607, 258)
Screenshot: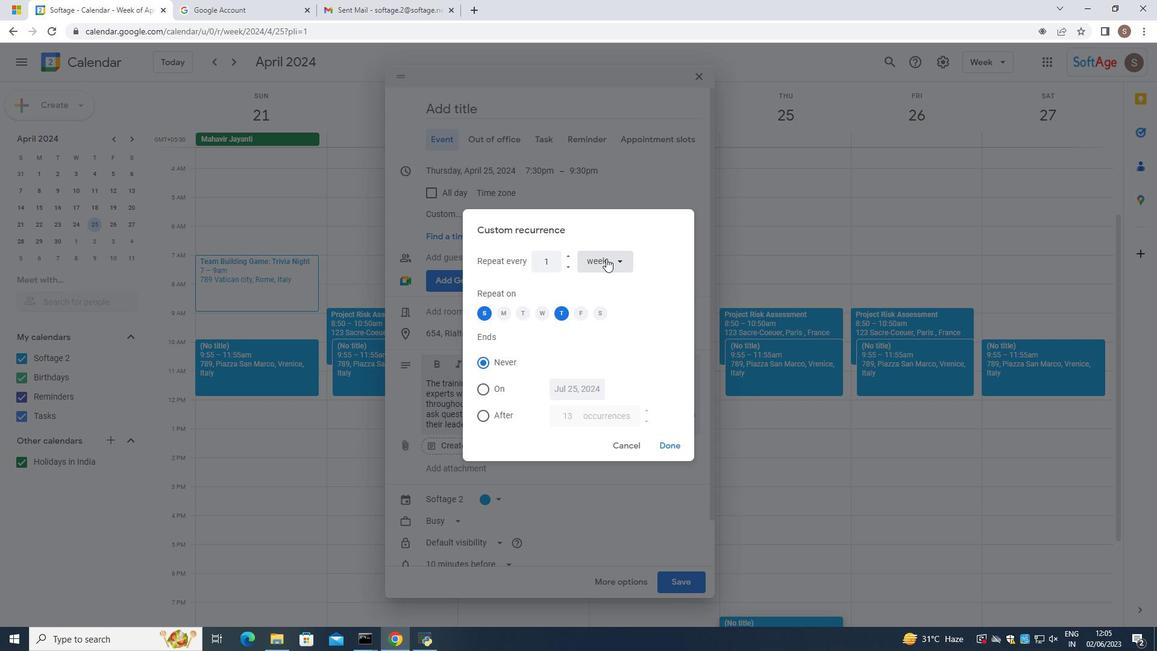 
Action: Mouse moved to (595, 323)
Screenshot: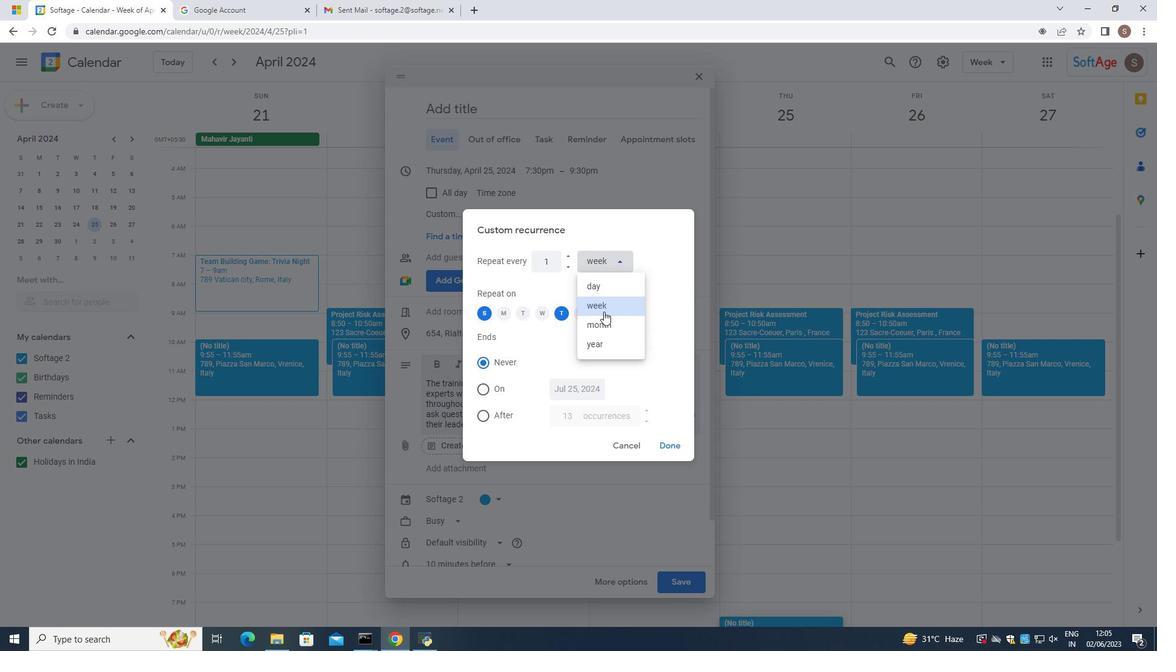 
Action: Mouse pressed left at (595, 323)
Screenshot: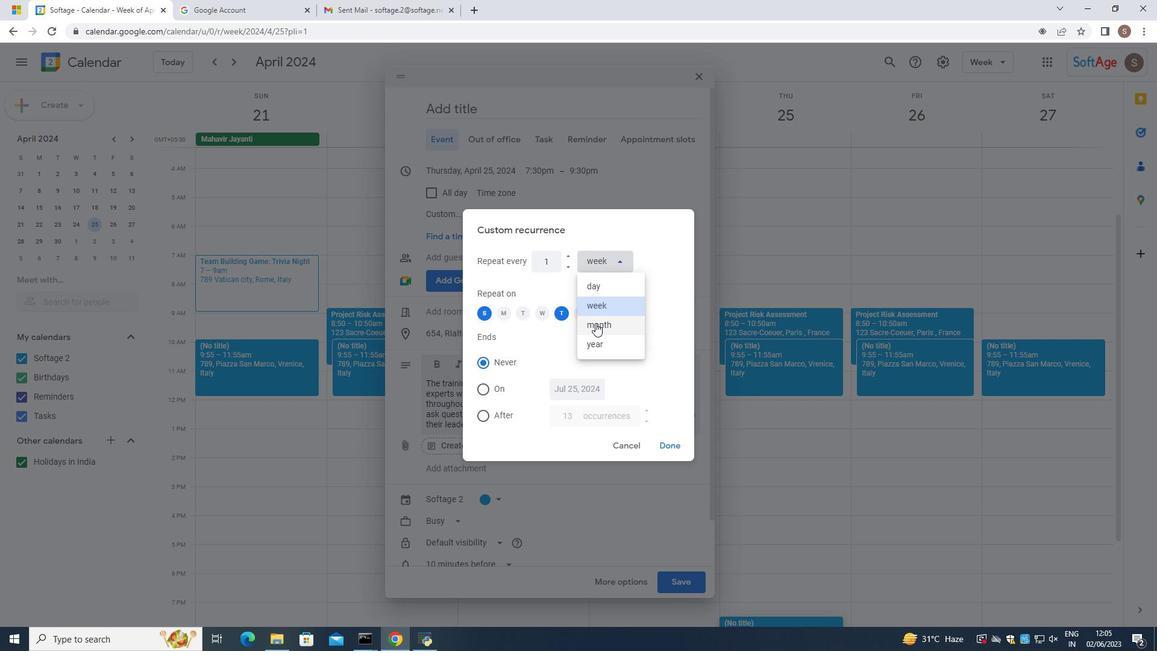 
Action: Mouse moved to (563, 302)
Screenshot: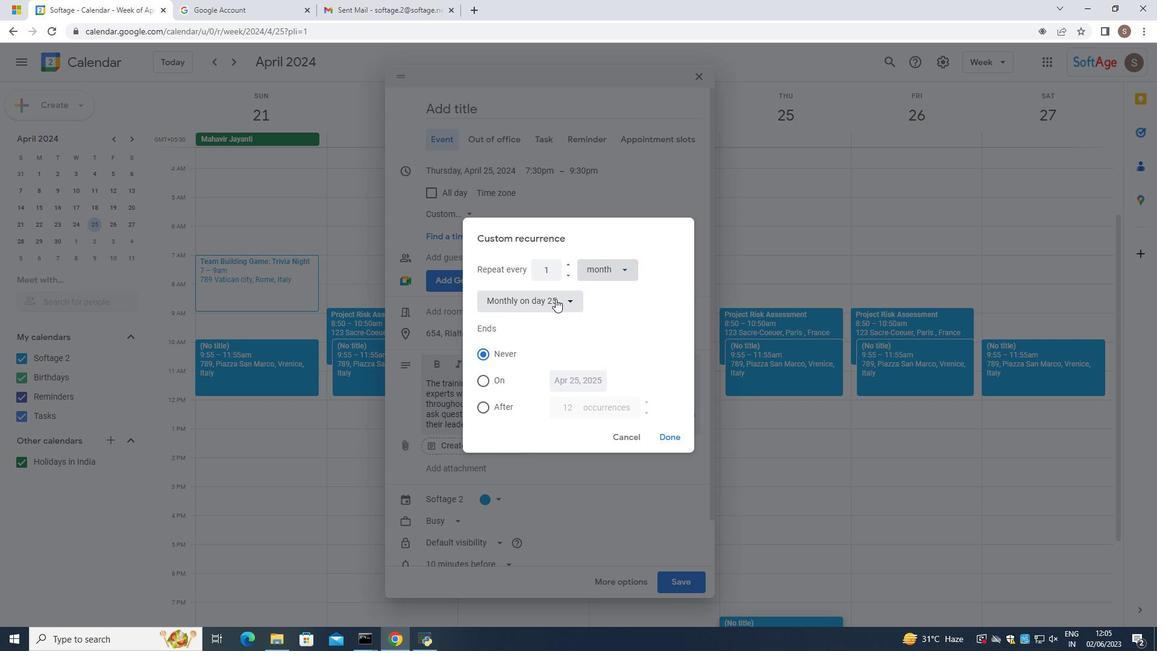
Action: Mouse pressed left at (563, 302)
Screenshot: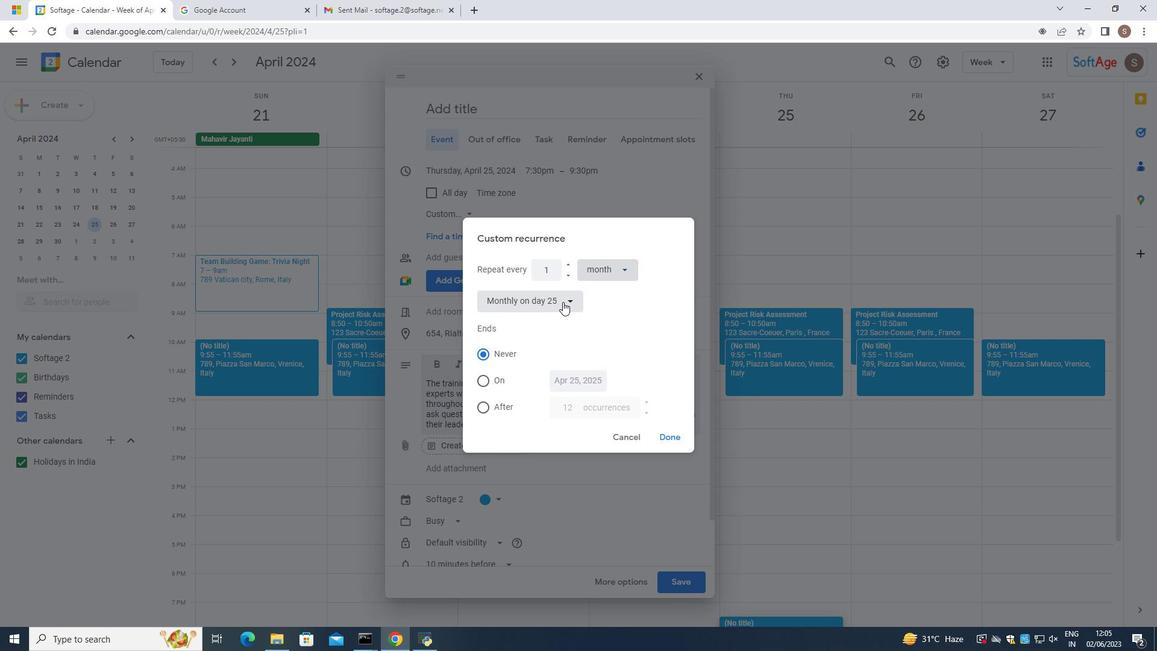 
Action: Mouse moved to (594, 300)
Screenshot: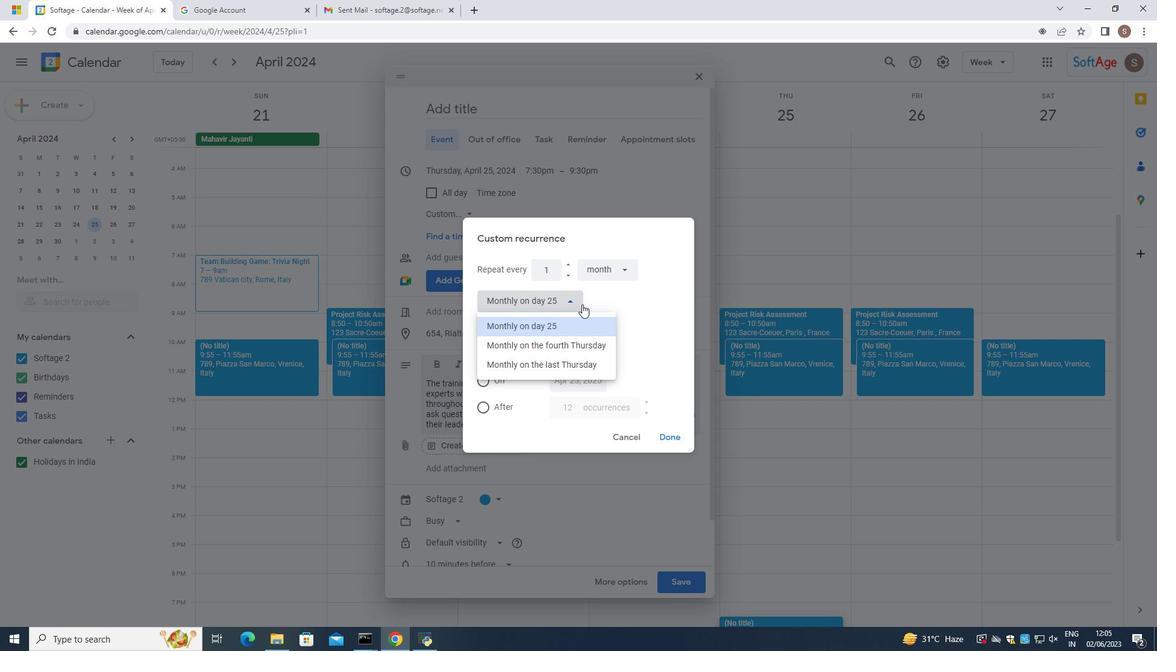 
Action: Mouse pressed left at (594, 300)
Screenshot: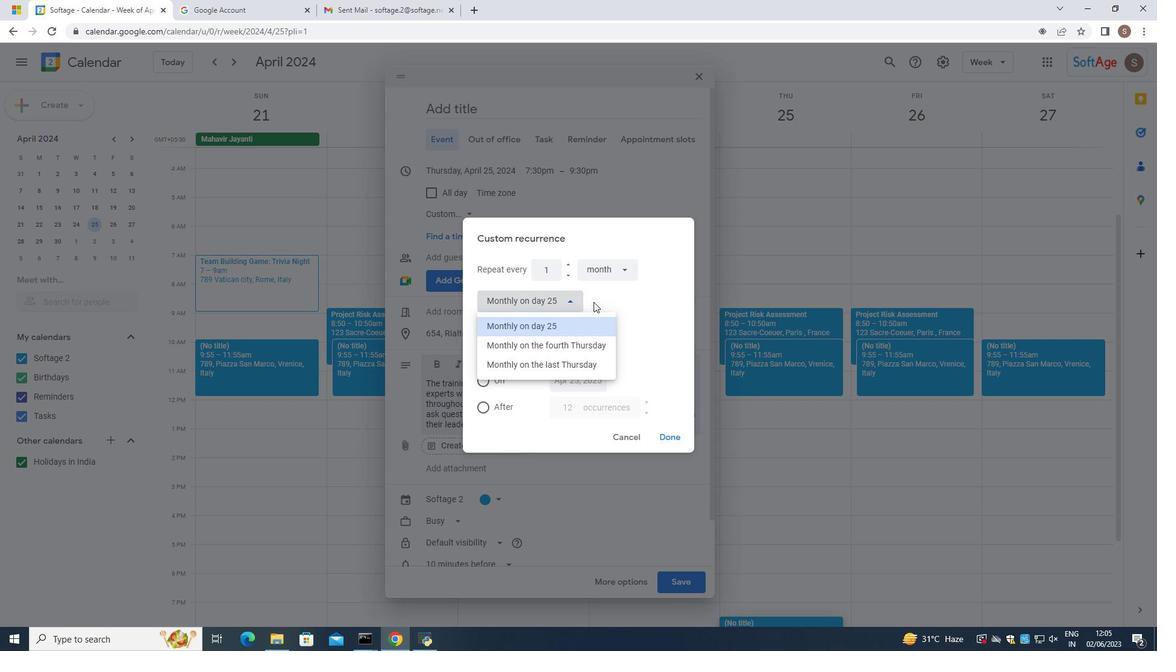 
Action: Mouse moved to (480, 373)
Screenshot: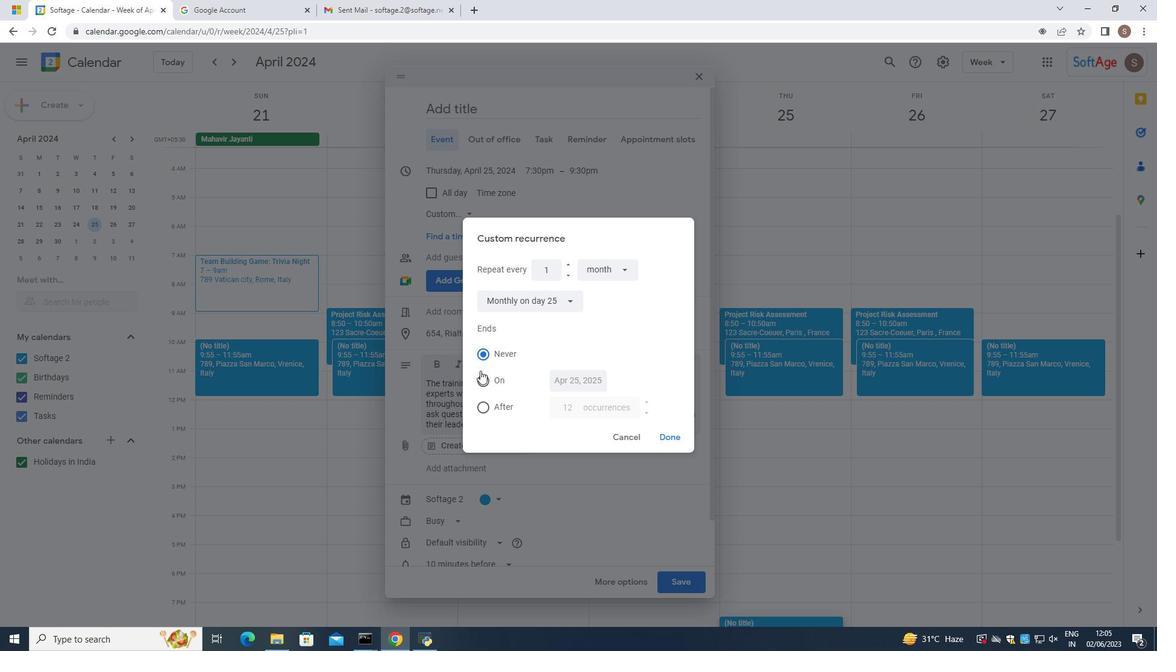 
Action: Mouse pressed left at (480, 373)
Screenshot: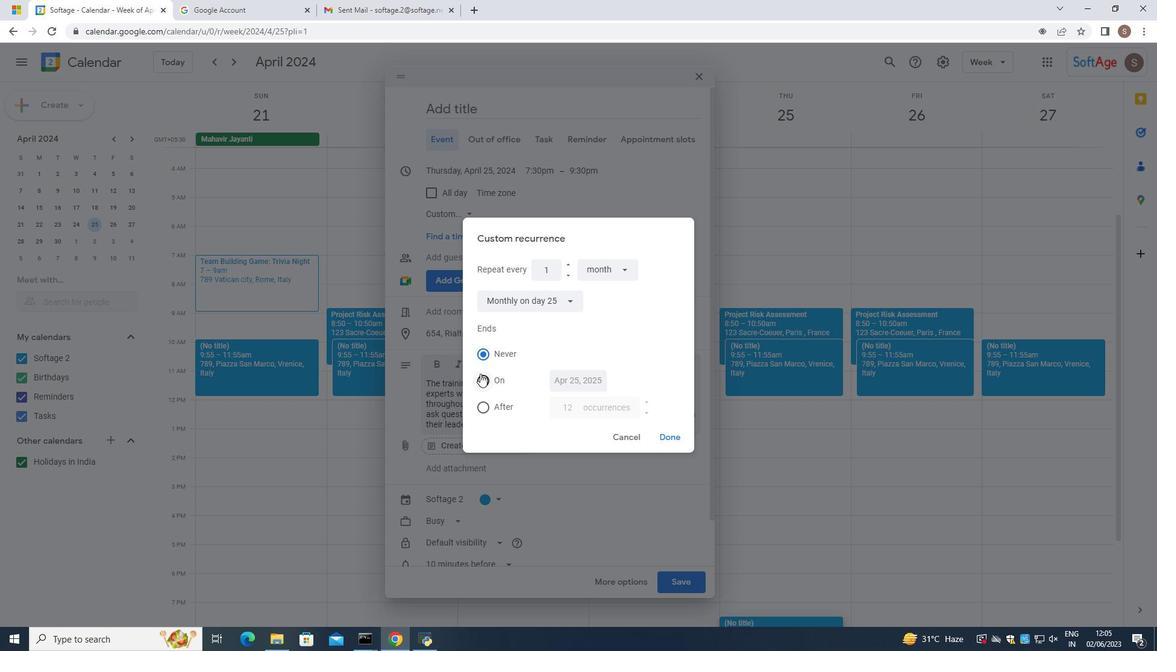 
Action: Mouse moved to (589, 376)
Screenshot: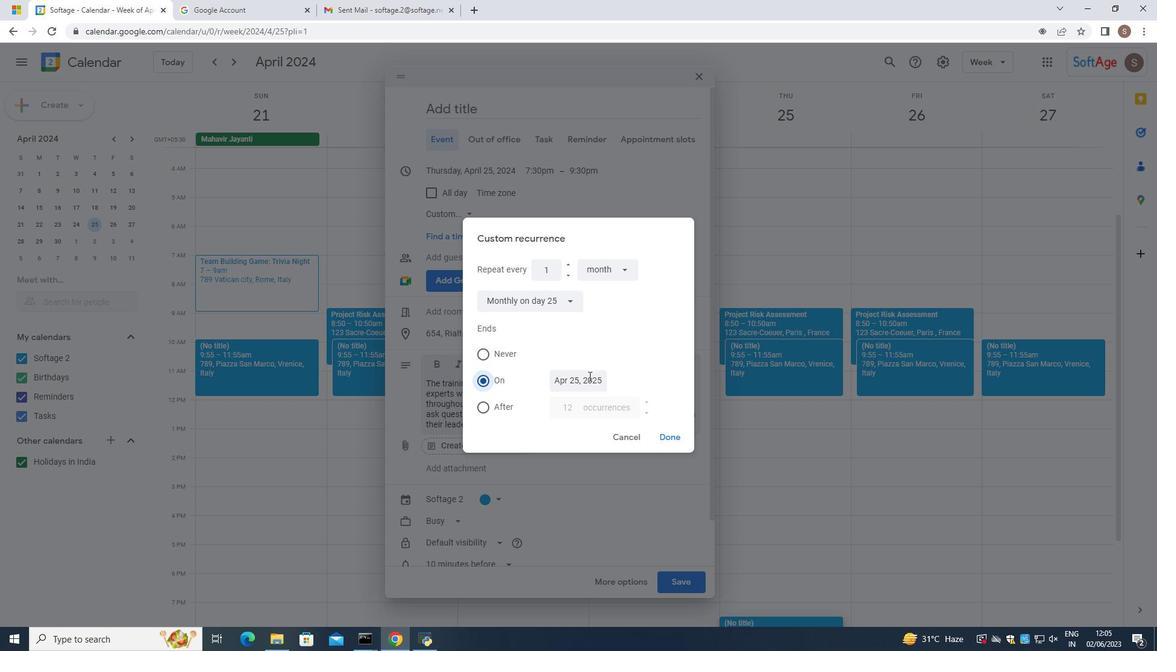 
Action: Mouse pressed left at (589, 376)
Screenshot: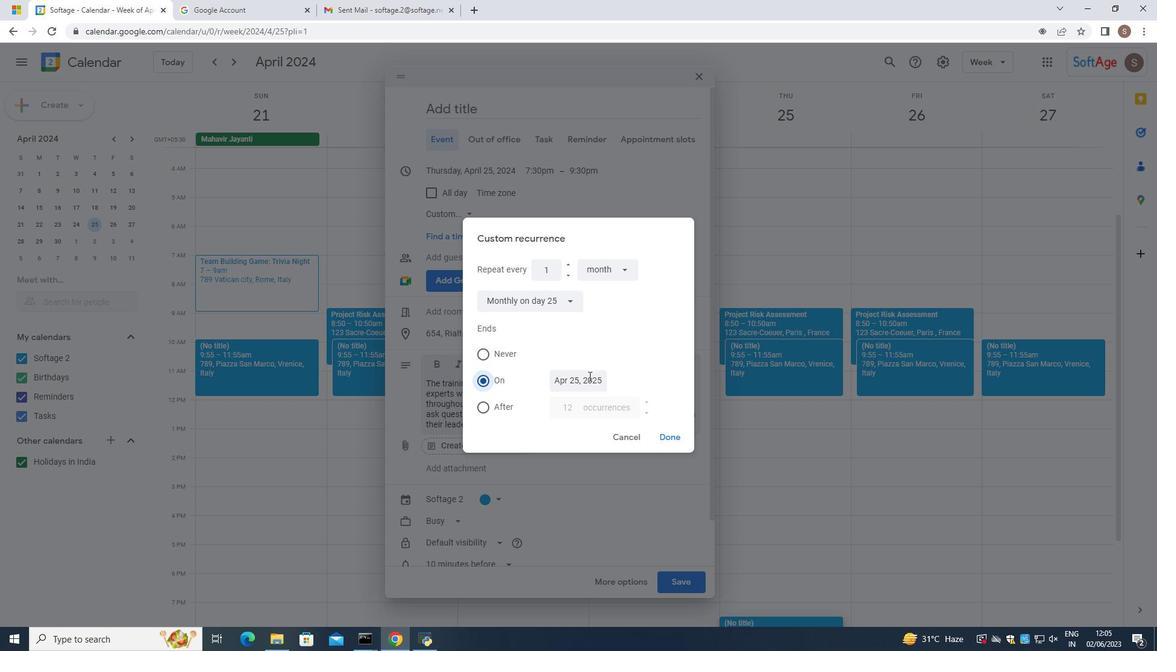 
Action: Mouse moved to (677, 491)
Screenshot: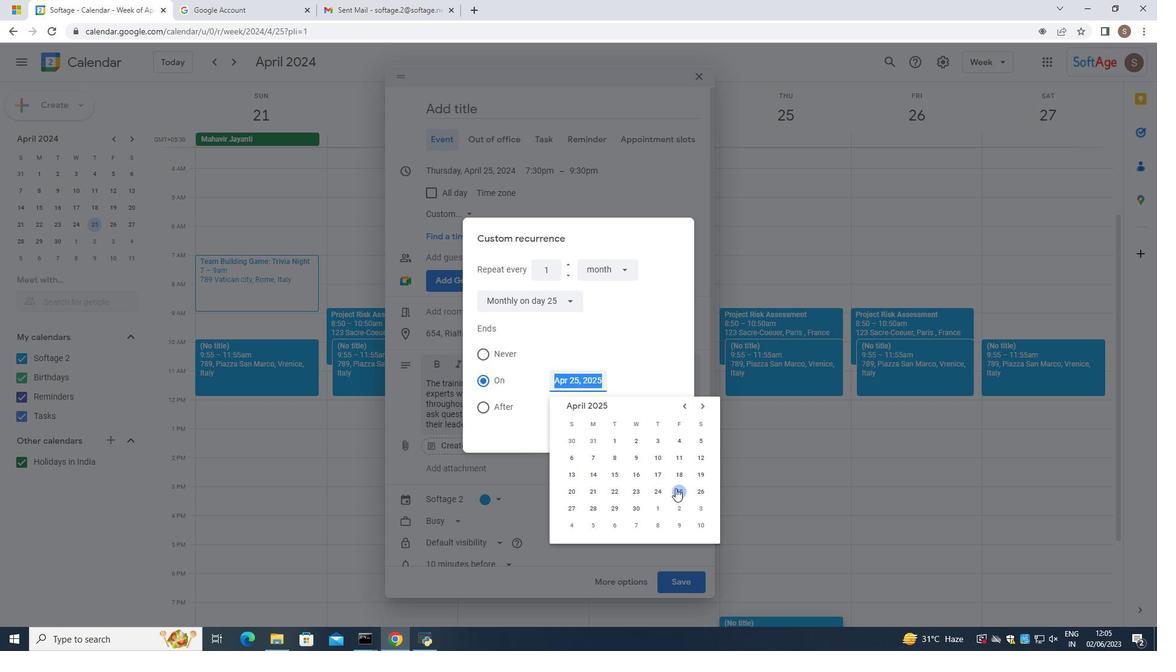 
Action: Mouse pressed left at (677, 491)
Screenshot: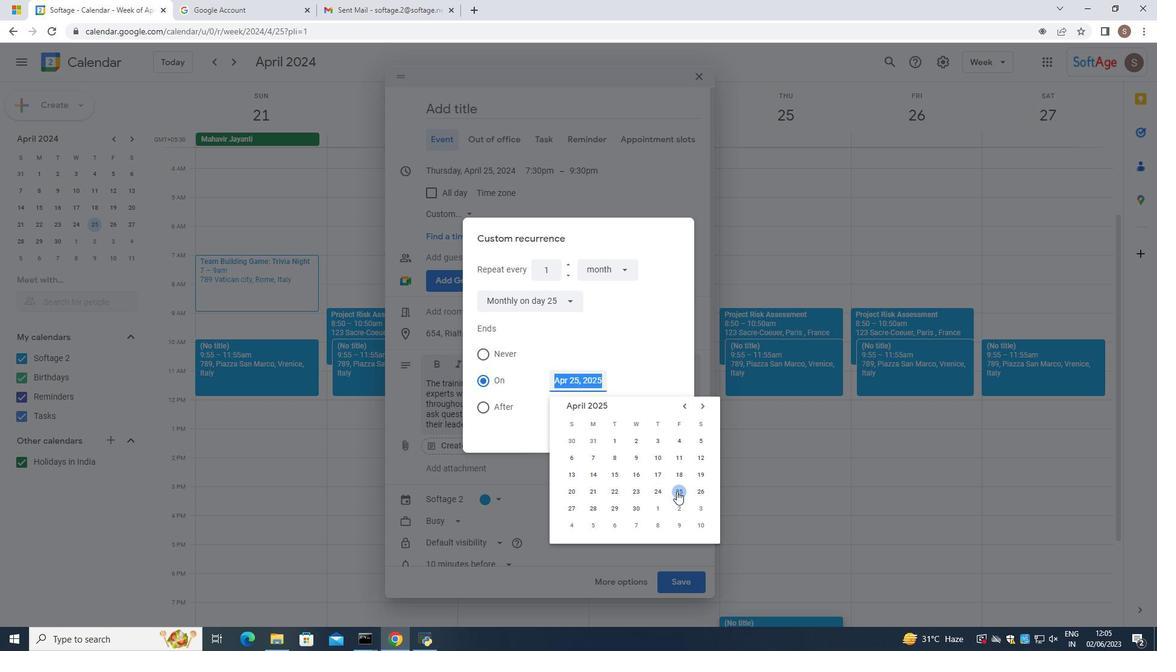 
Action: Mouse moved to (596, 381)
Screenshot: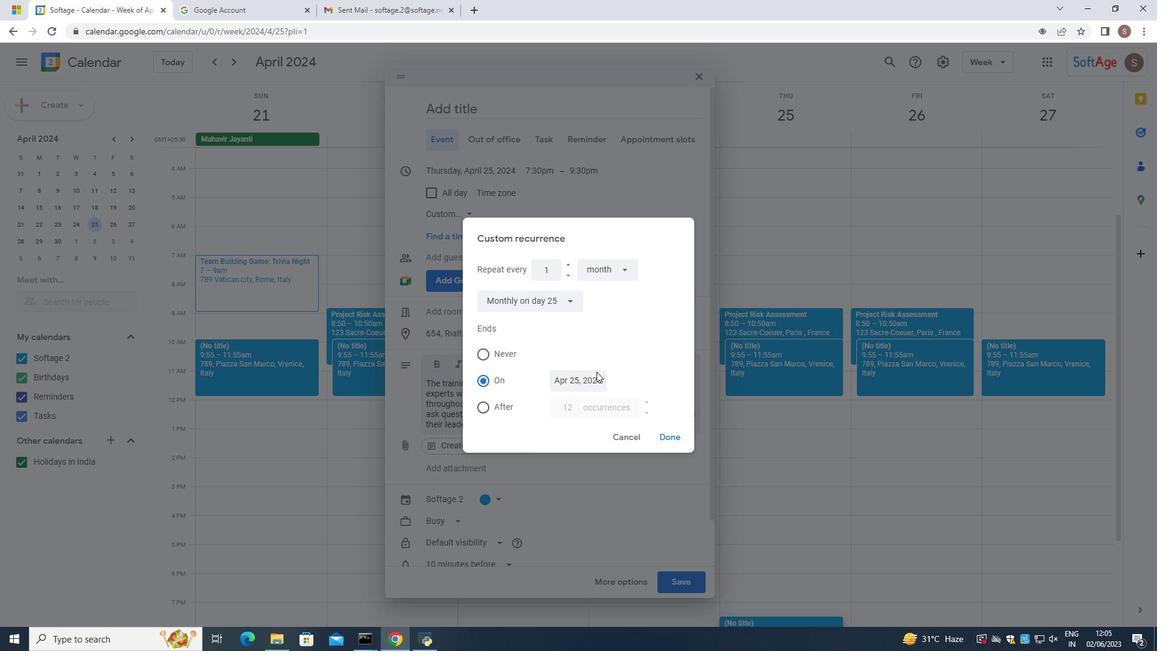 
Action: Mouse pressed left at (596, 381)
Screenshot: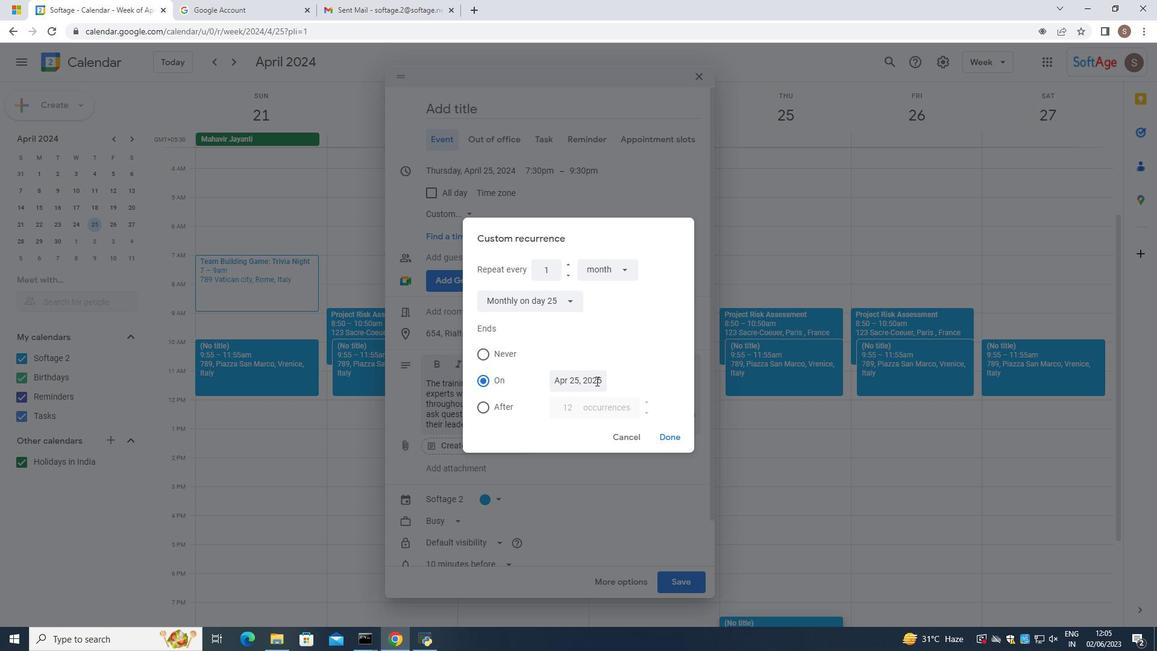 
Action: Mouse moved to (695, 520)
Screenshot: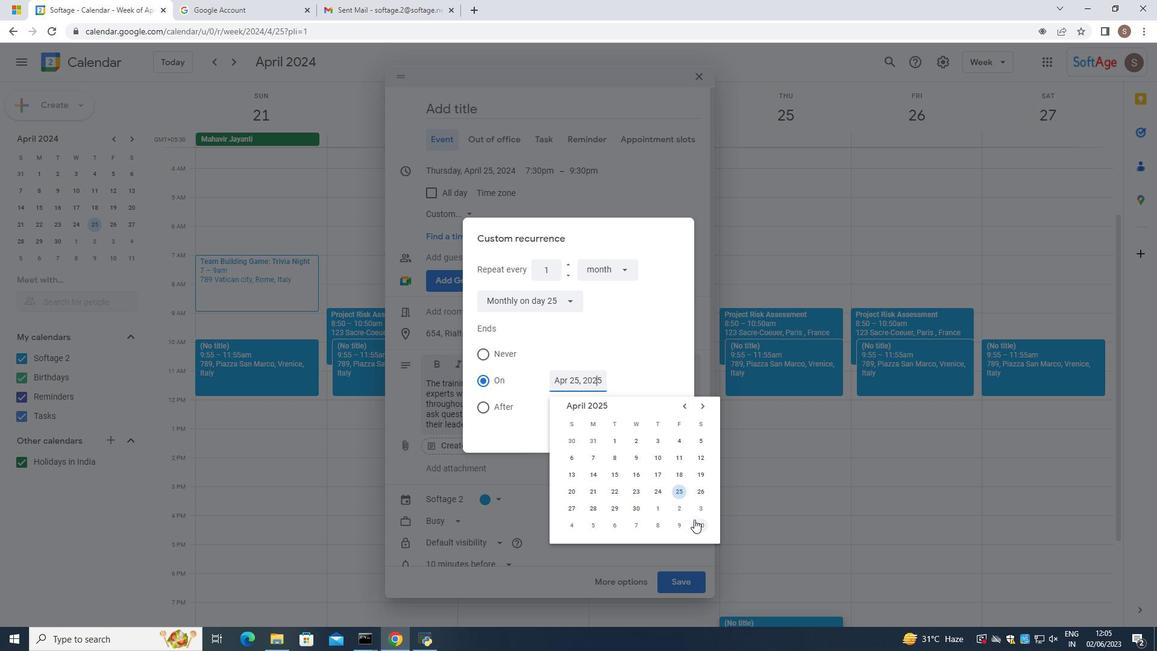 
Action: Mouse pressed left at (695, 520)
Screenshot: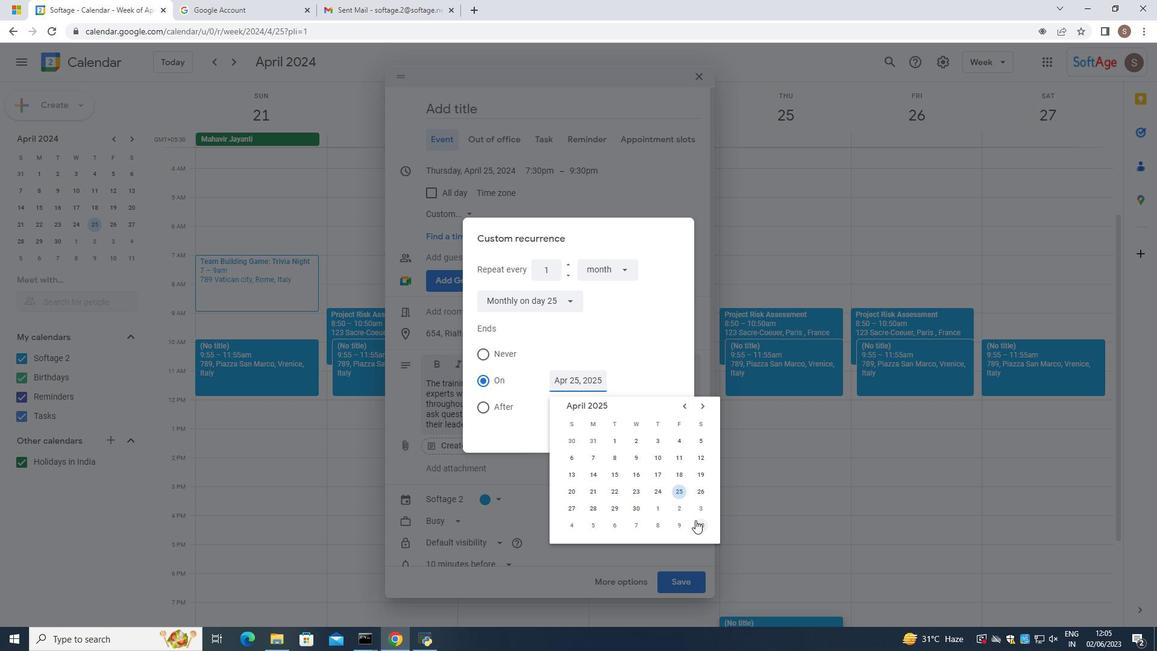 
Action: Mouse moved to (561, 299)
Screenshot: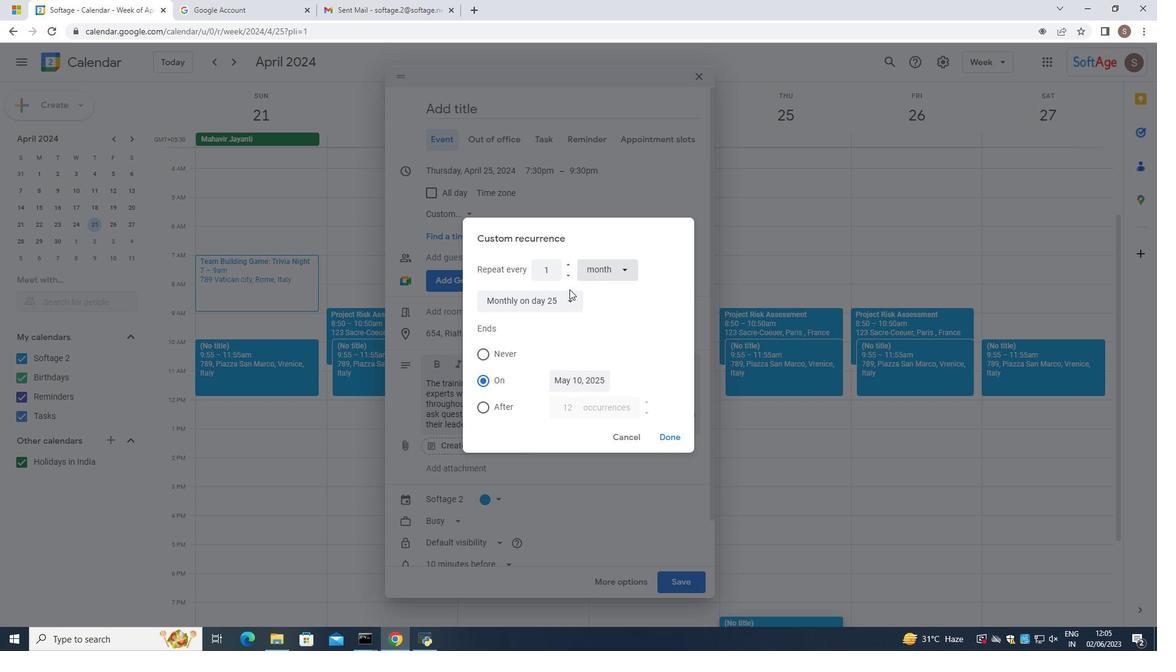 
Action: Mouse pressed left at (561, 299)
Screenshot: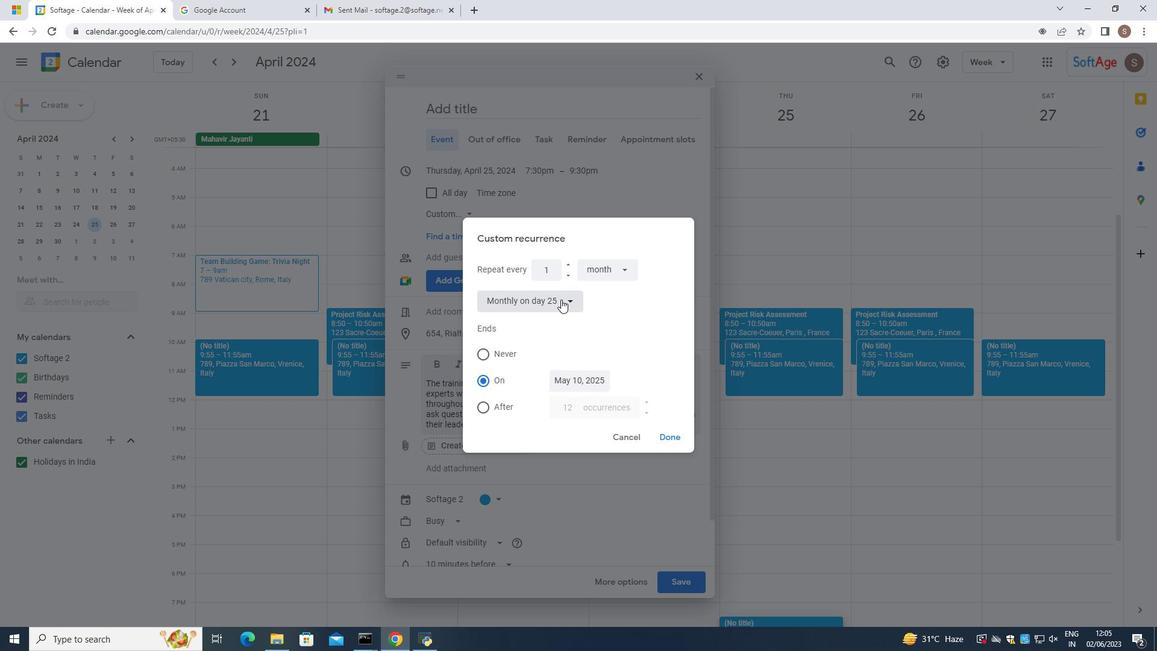 
Action: Mouse moved to (563, 363)
Screenshot: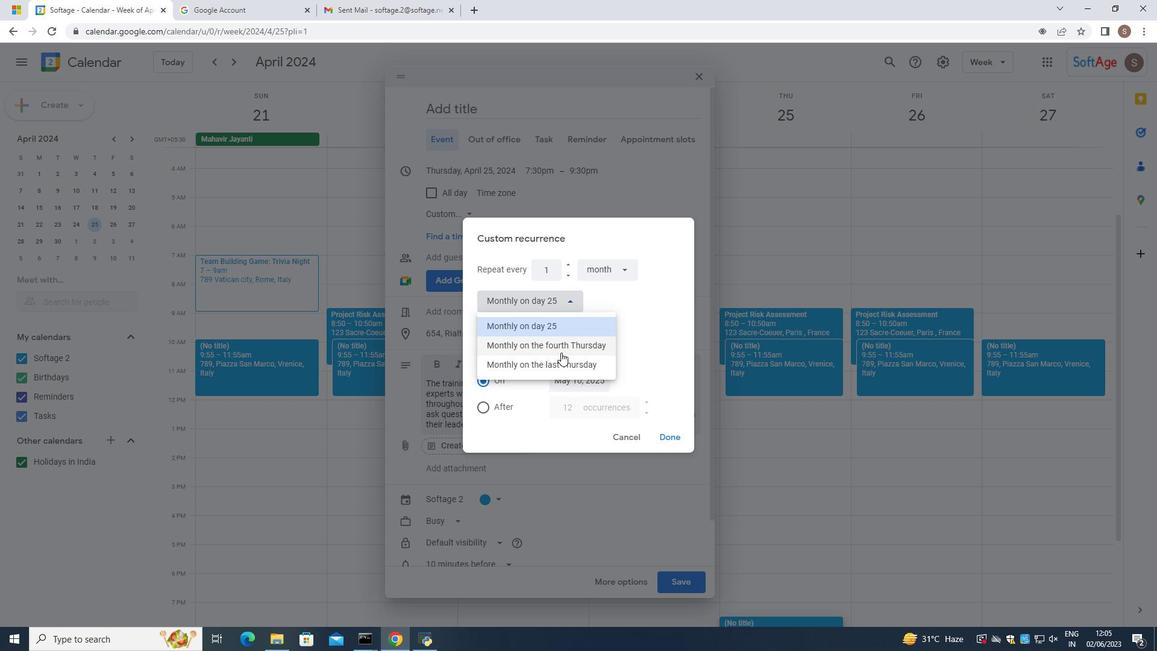 
Action: Mouse pressed left at (563, 363)
Screenshot: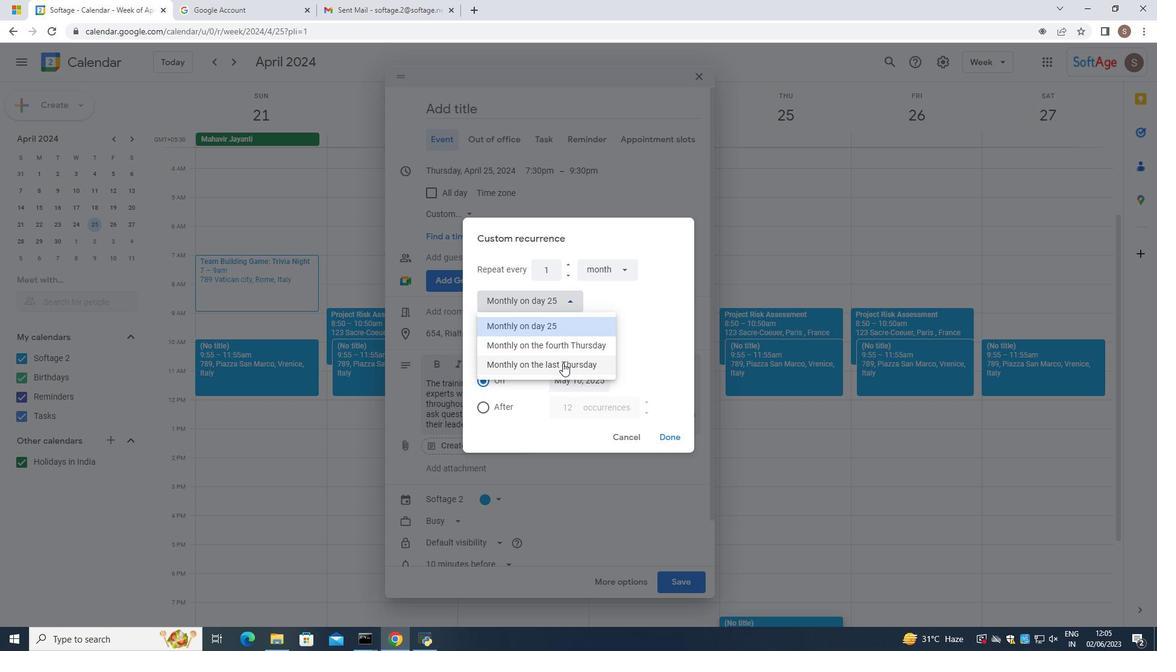 
Action: Mouse moved to (666, 433)
Screenshot: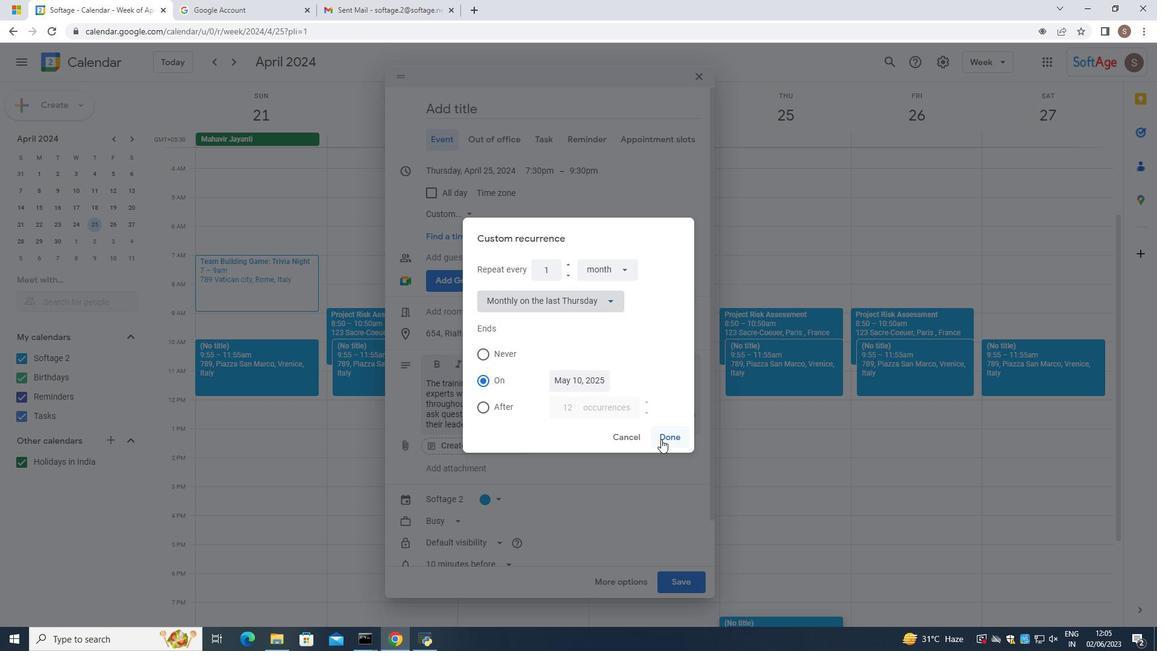 
Action: Mouse pressed left at (666, 433)
Screenshot: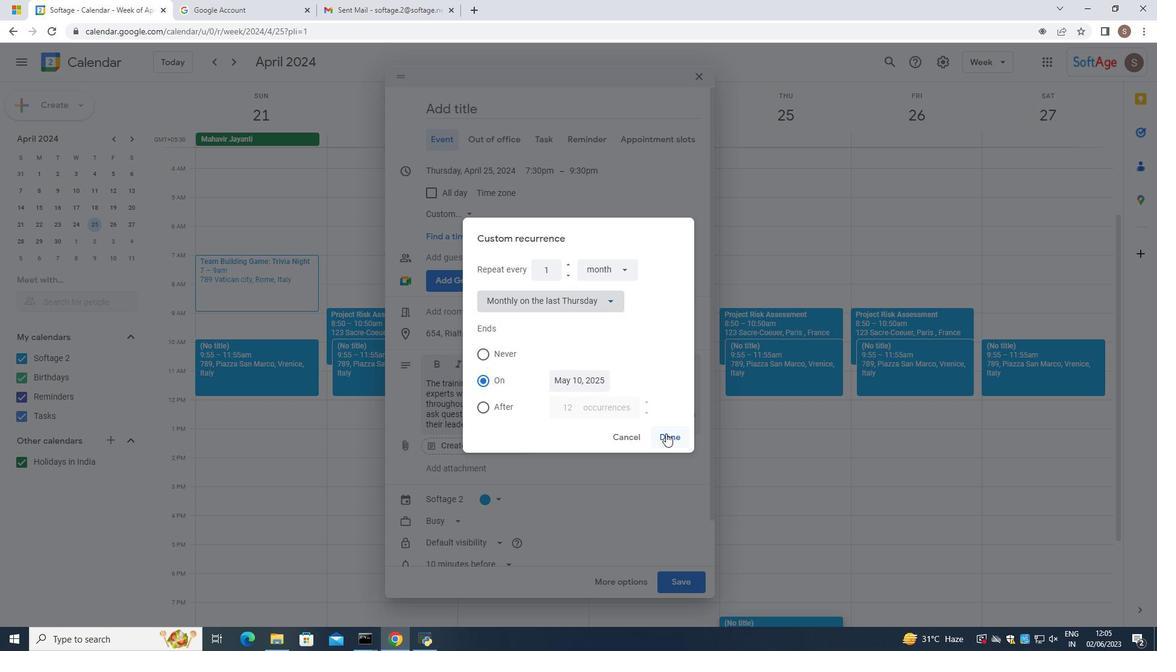 
Action: Mouse moved to (531, 218)
Screenshot: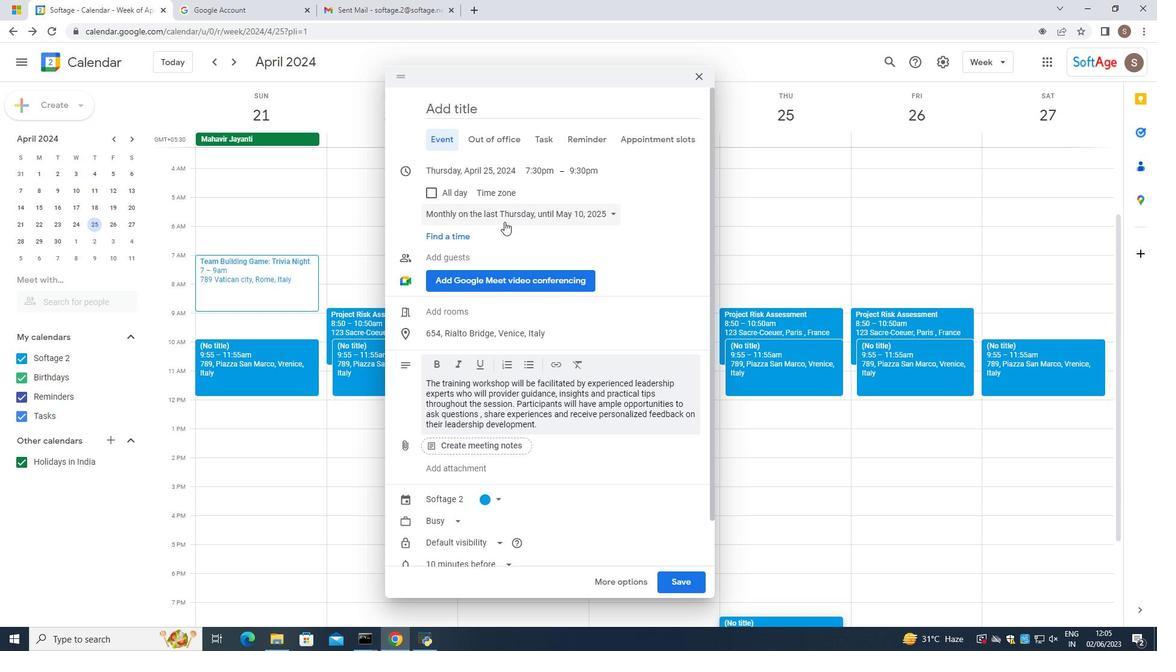 
Action: Mouse pressed left at (531, 218)
Screenshot: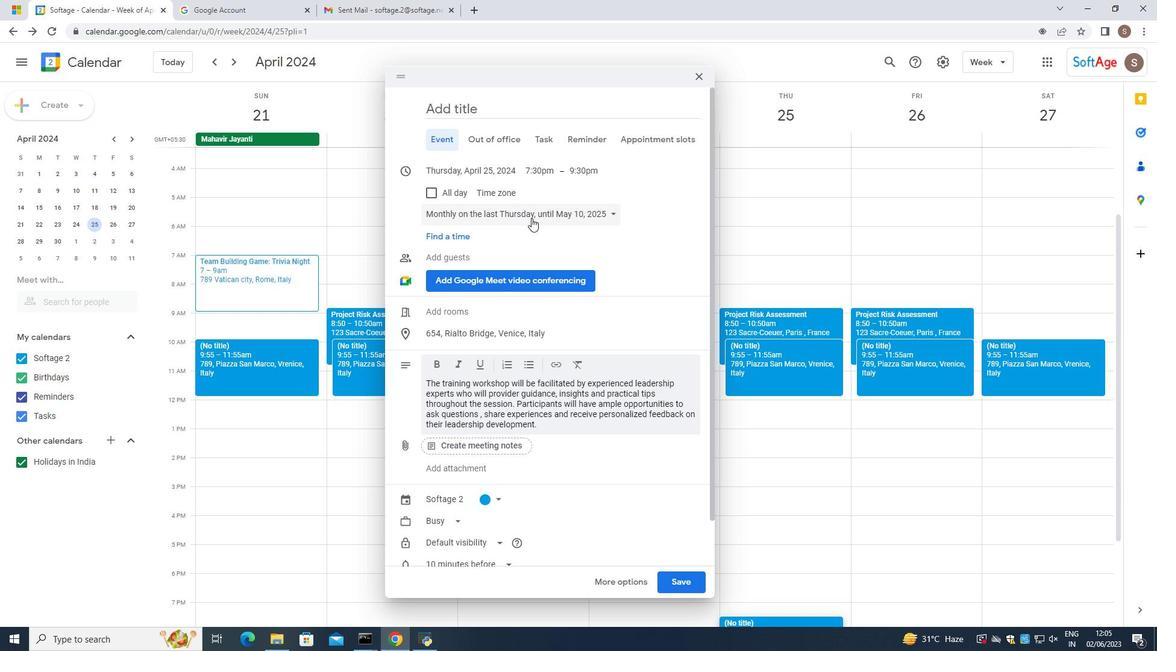 
Action: Mouse moved to (489, 235)
Screenshot: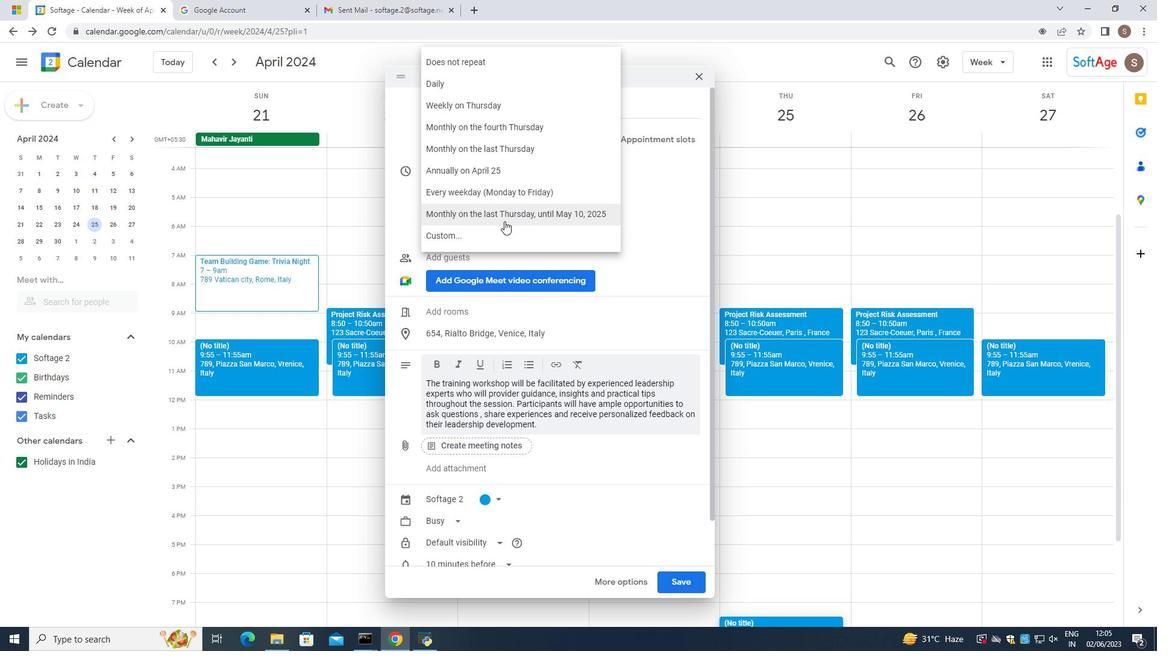 
Action: Mouse pressed left at (489, 235)
Screenshot: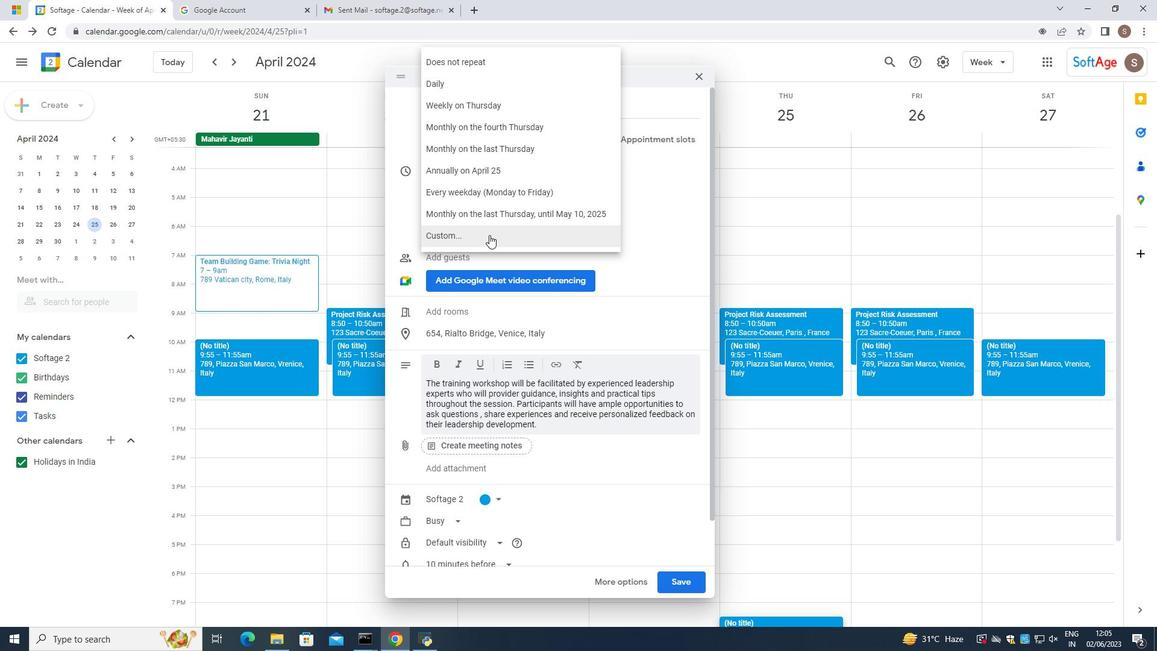 
Action: Mouse moved to (531, 297)
Screenshot: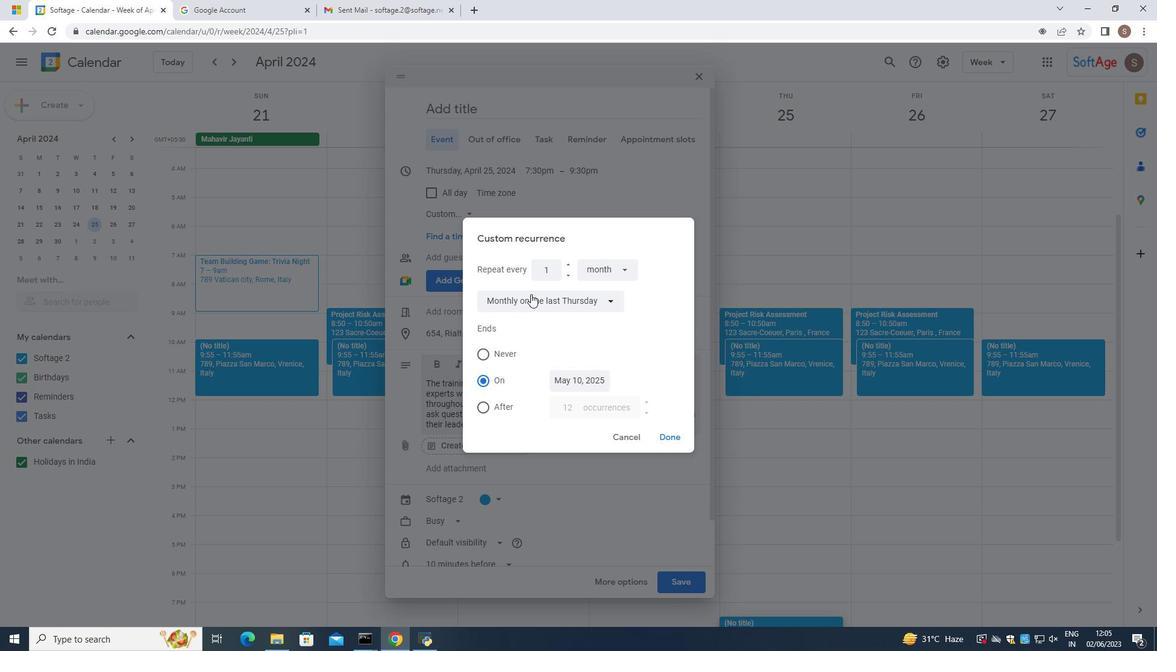 
Action: Mouse pressed left at (531, 297)
Screenshot: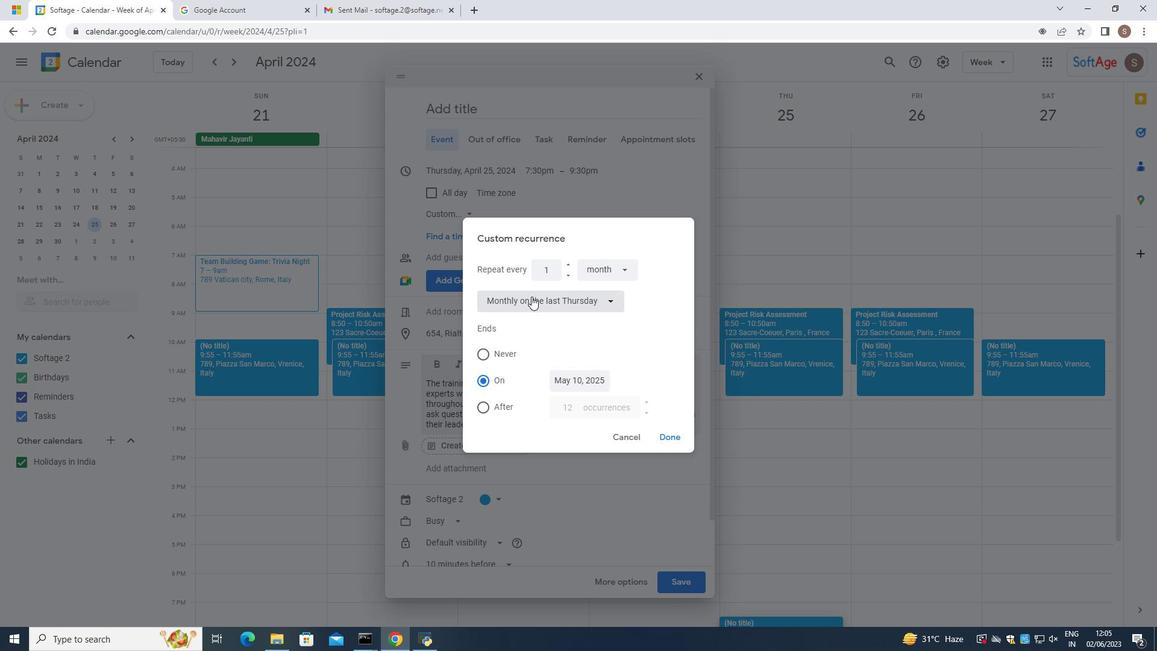 
Action: Mouse moved to (539, 324)
Screenshot: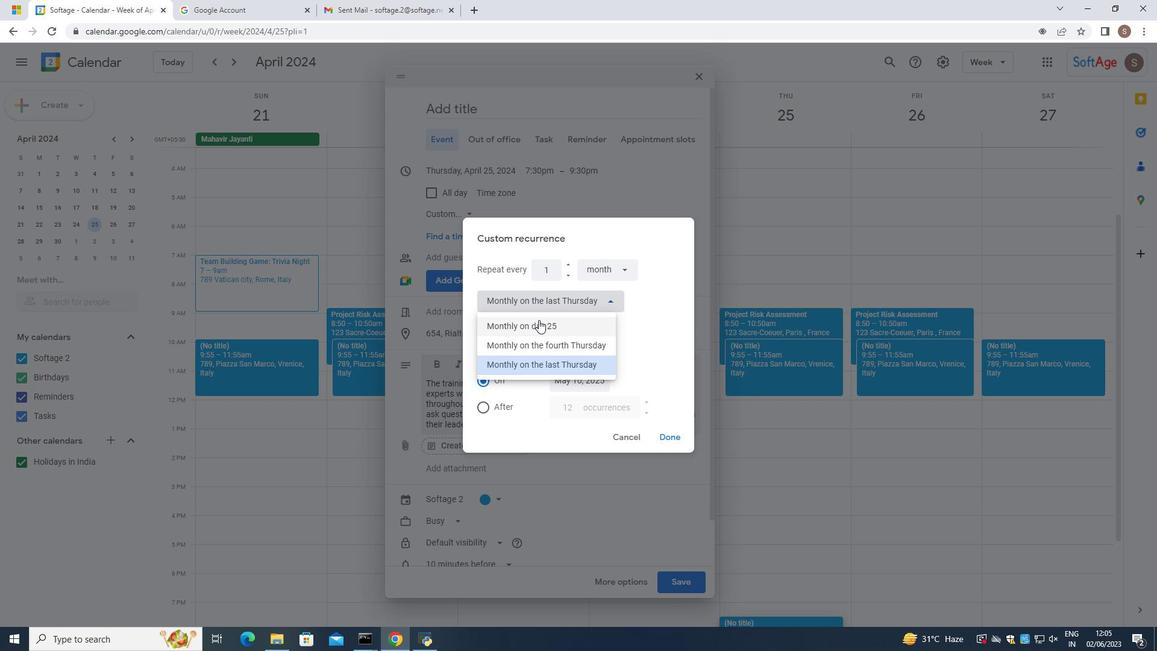 
Action: Mouse pressed left at (539, 324)
Screenshot: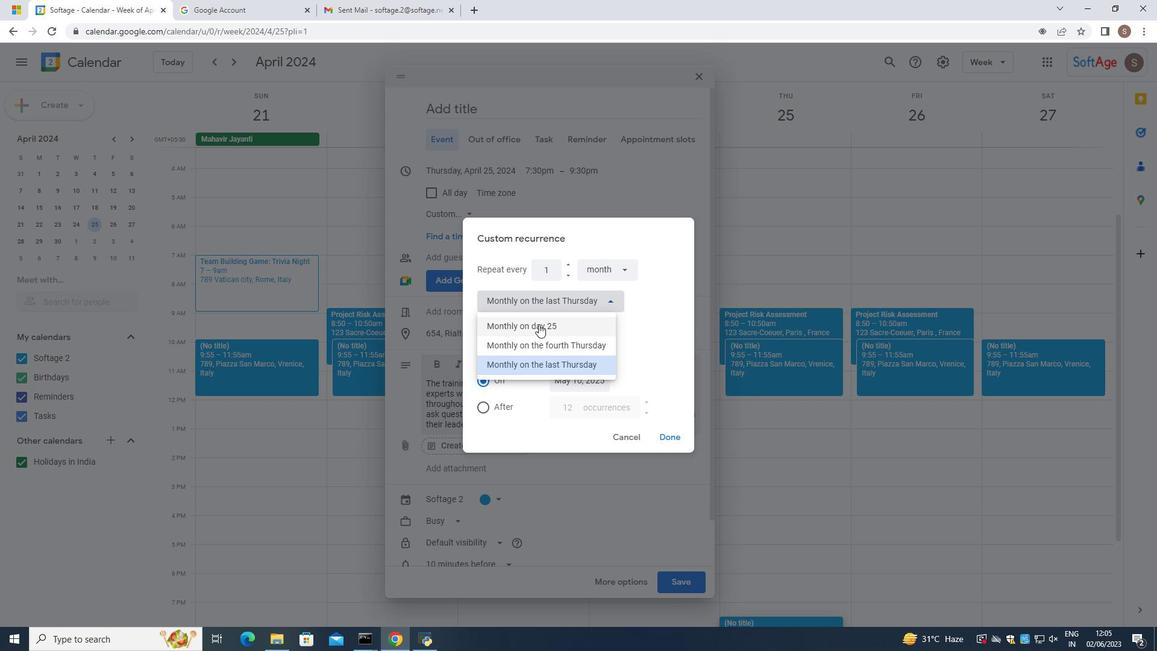 
Action: Mouse moved to (663, 431)
Screenshot: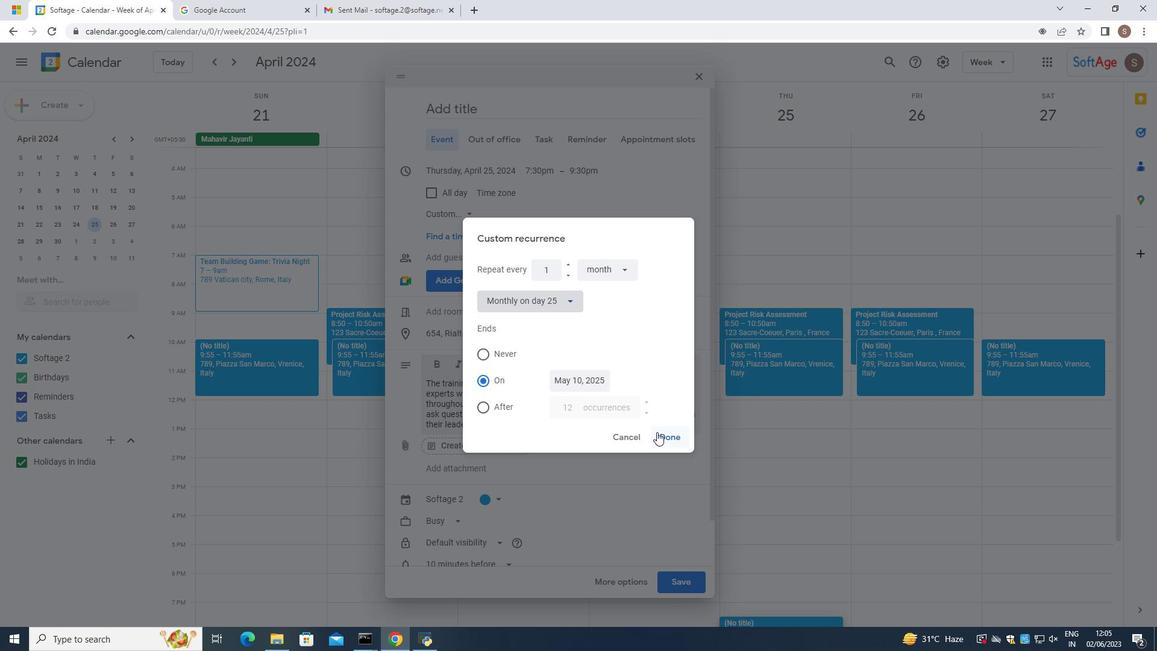 
Action: Mouse pressed left at (663, 431)
Screenshot: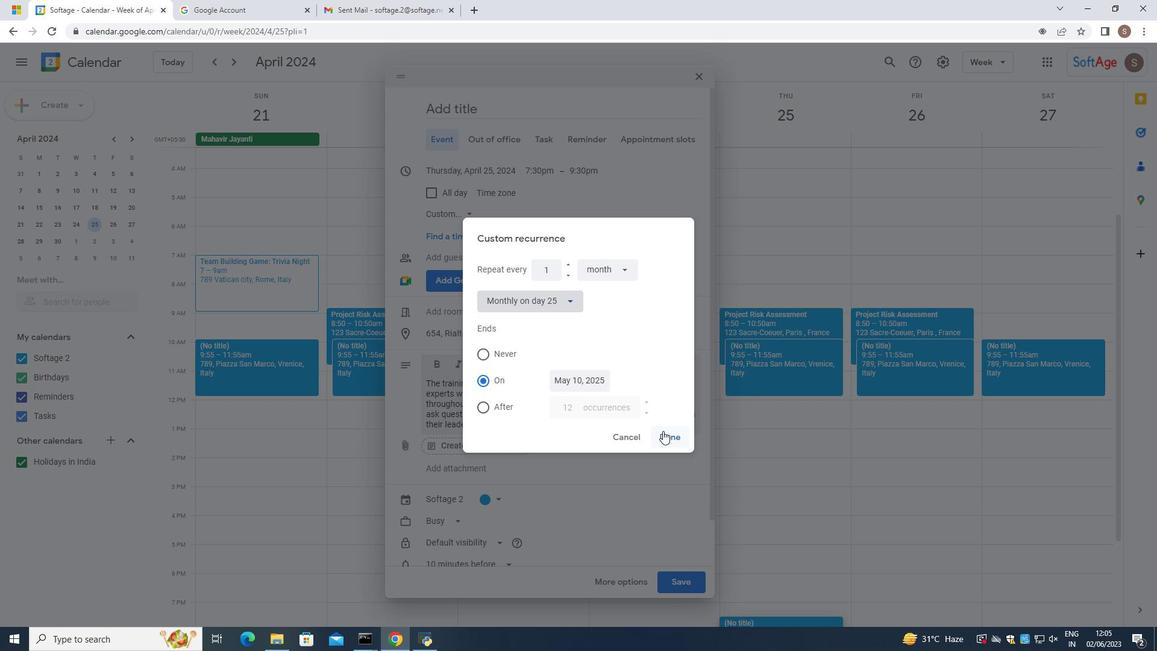 
Action: Mouse moved to (595, 372)
Screenshot: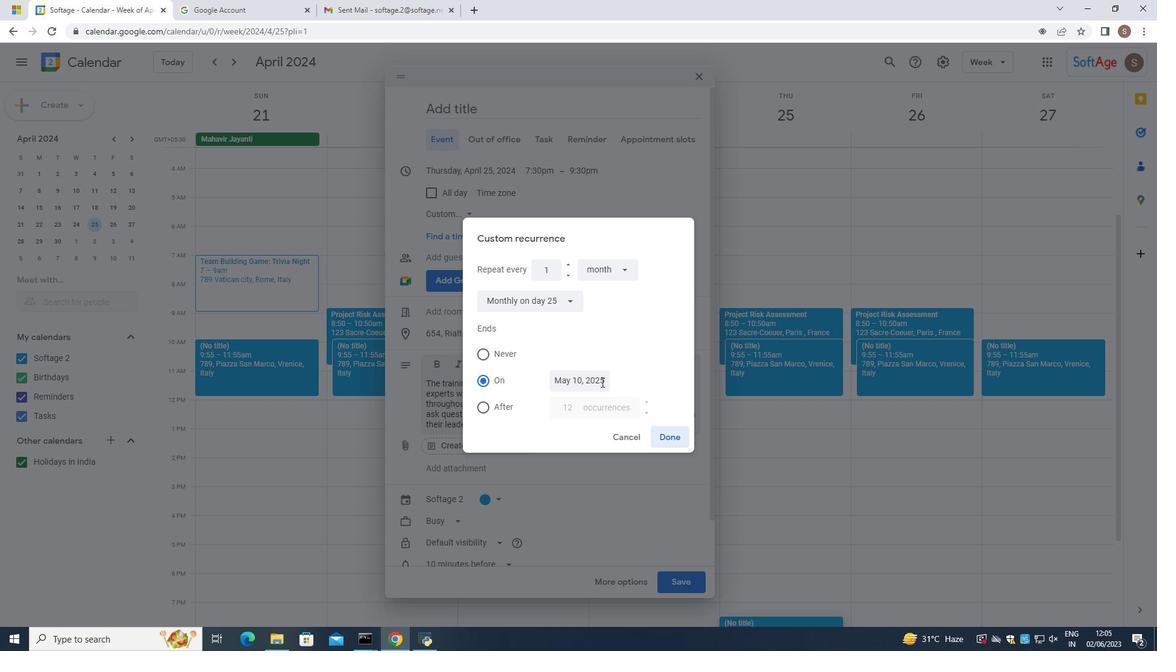 
Action: Mouse pressed left at (595, 372)
Screenshot: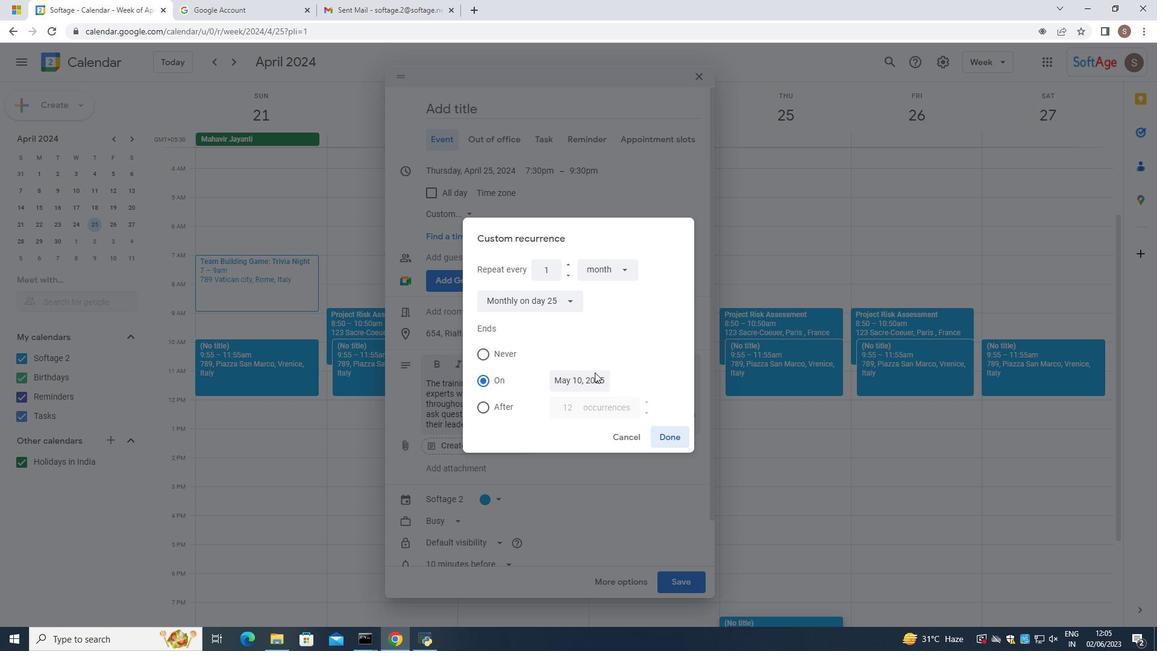 
Action: Mouse moved to (679, 398)
Screenshot: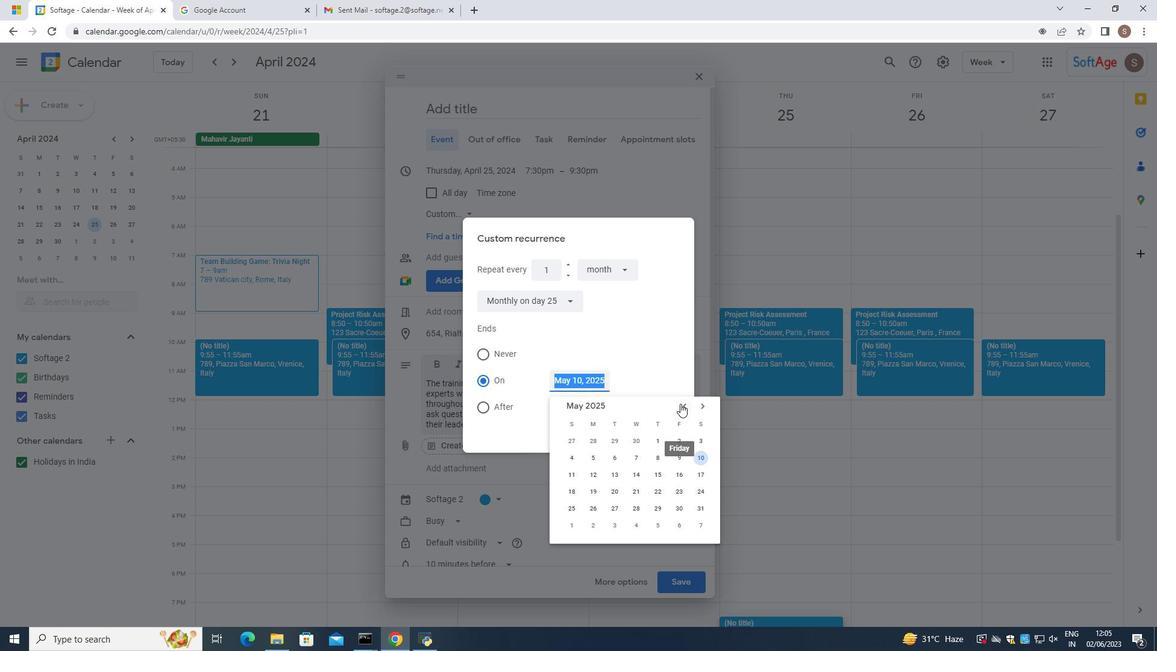 
Action: Mouse pressed left at (679, 398)
Screenshot: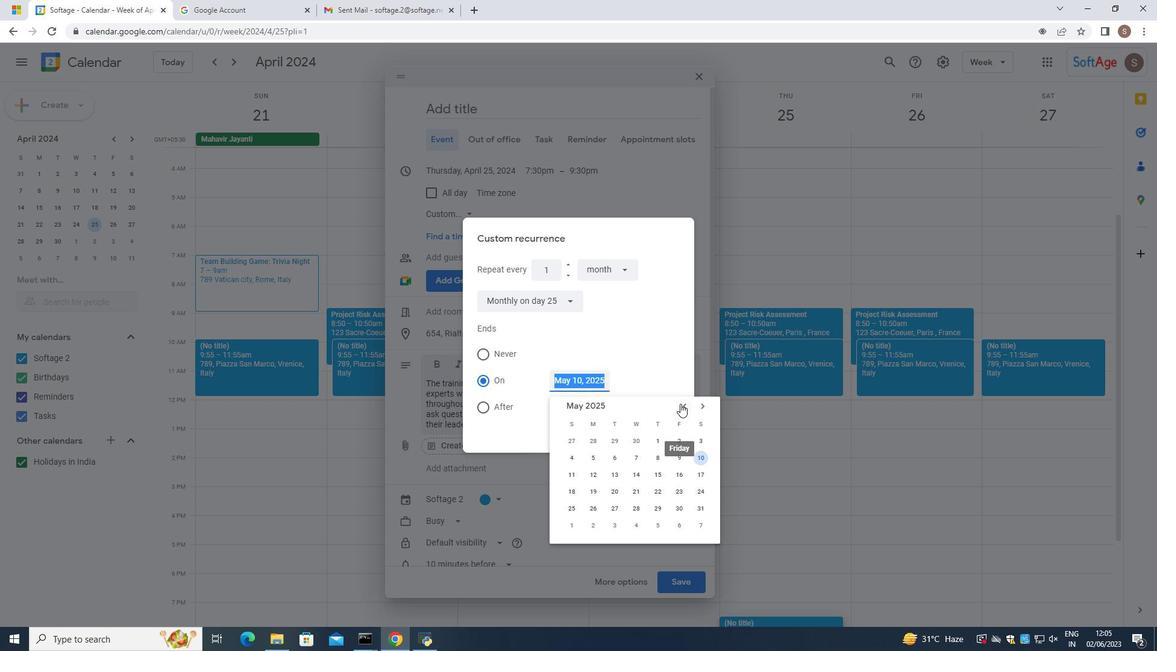 
Action: Mouse moved to (603, 376)
Screenshot: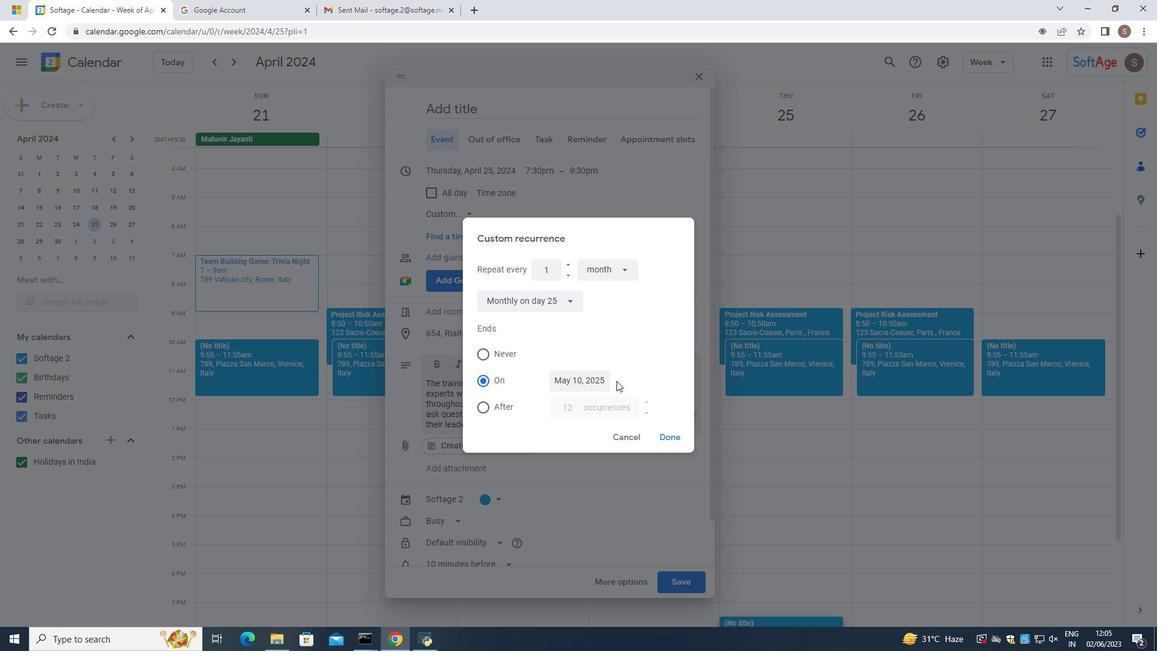 
Action: Mouse pressed left at (603, 376)
Screenshot: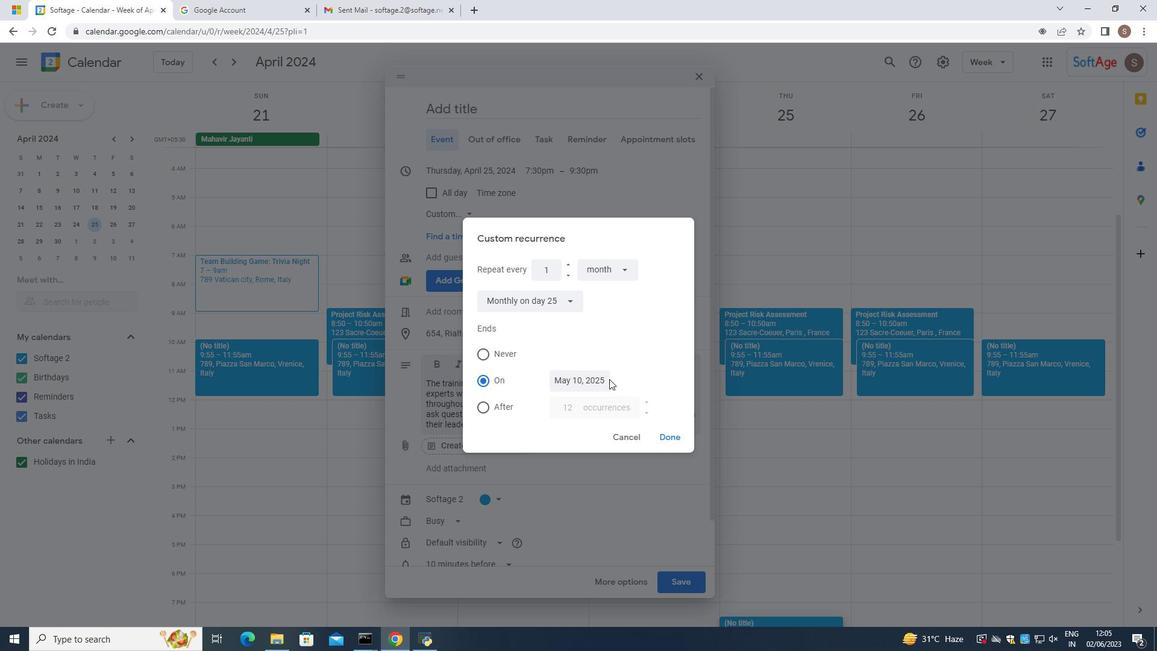 
Action: Mouse moved to (686, 410)
Screenshot: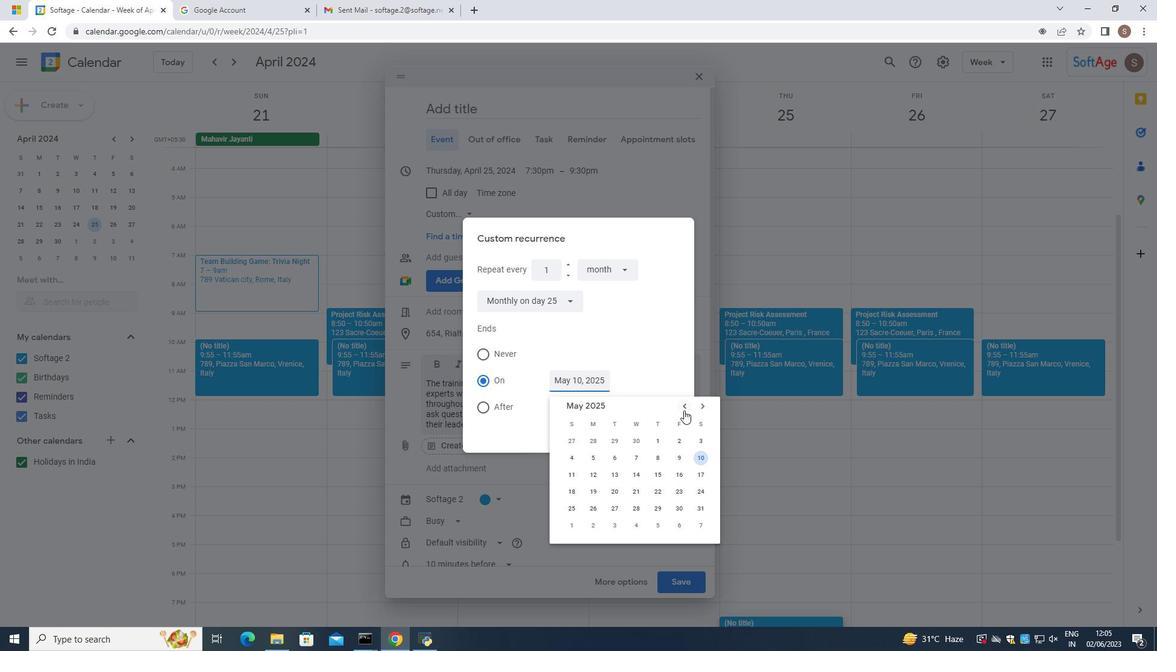 
Action: Mouse pressed left at (686, 410)
Screenshot: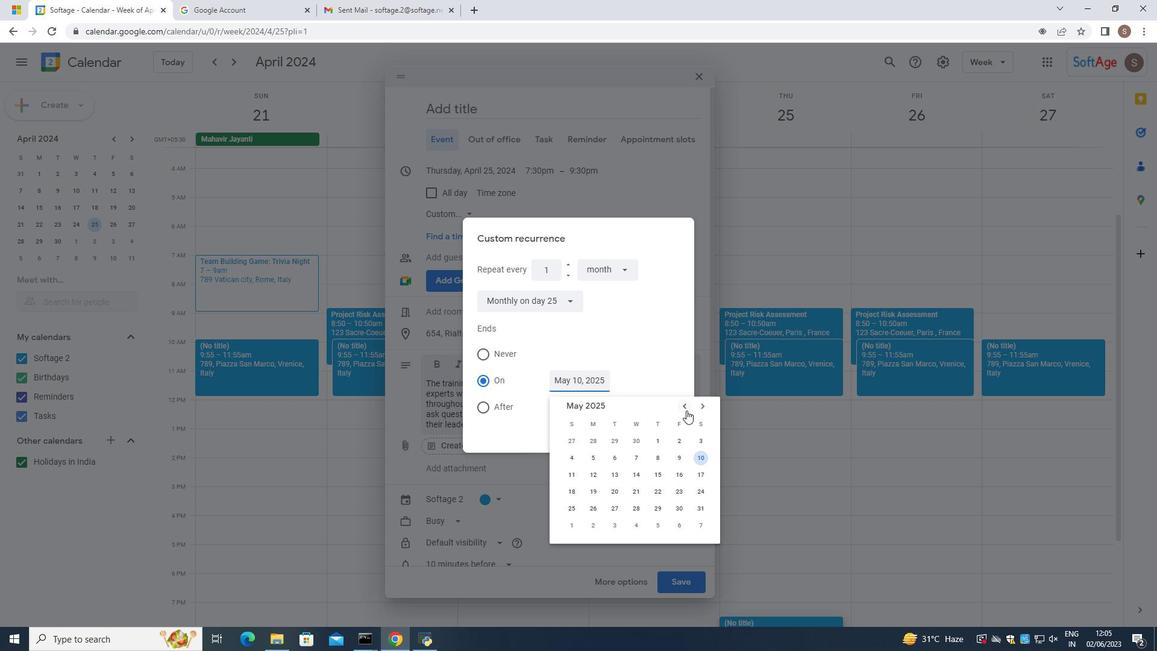 
Action: Mouse moved to (679, 491)
Screenshot: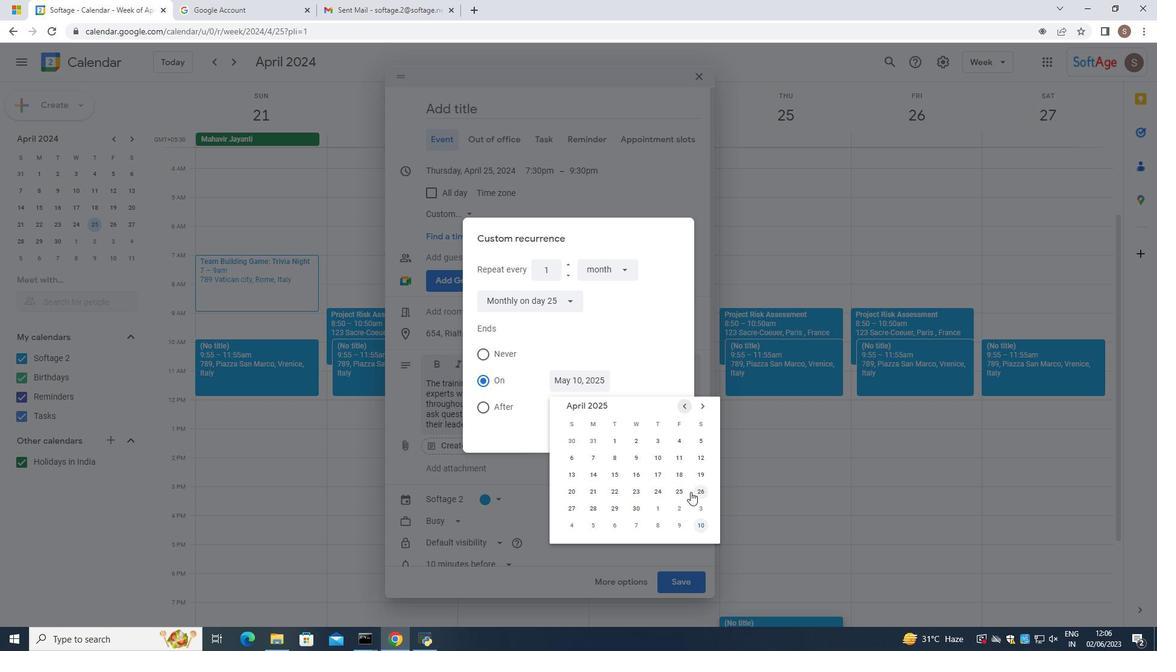 
Action: Mouse pressed left at (679, 491)
Screenshot: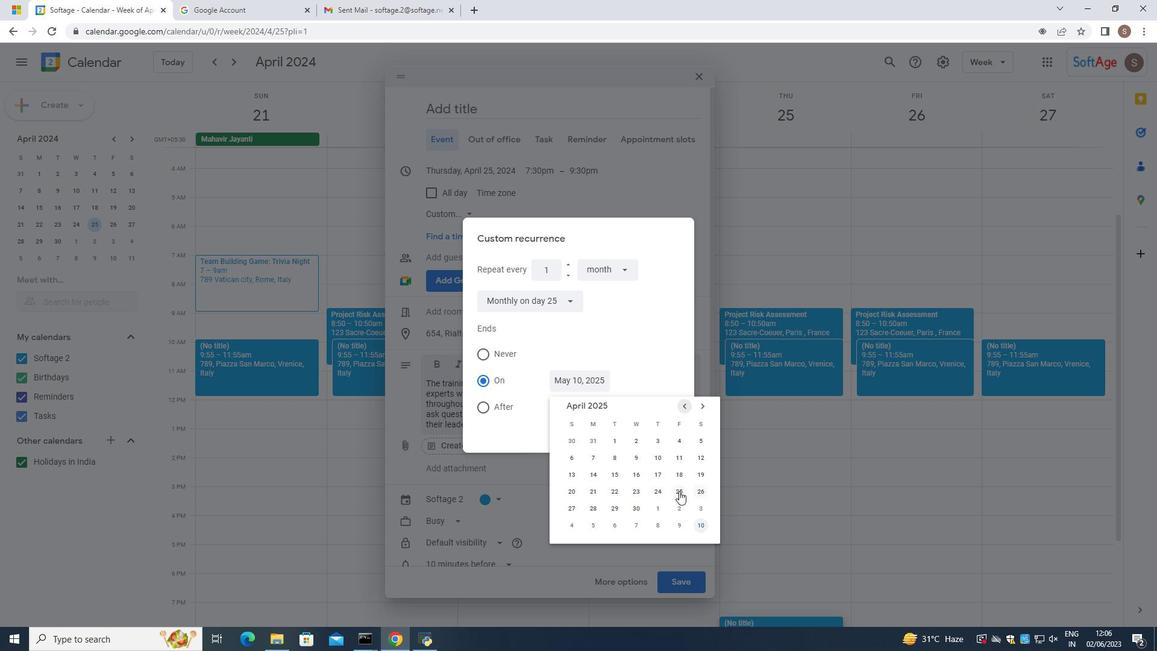 
Action: Mouse moved to (670, 436)
Screenshot: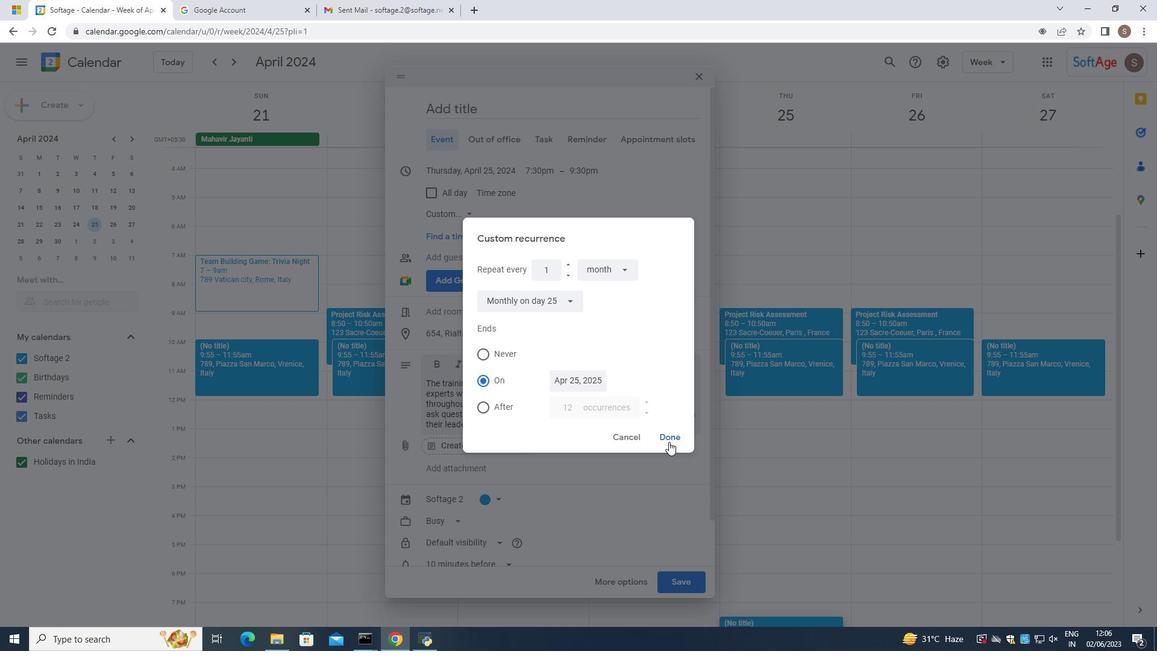 
Action: Mouse pressed left at (670, 436)
Screenshot: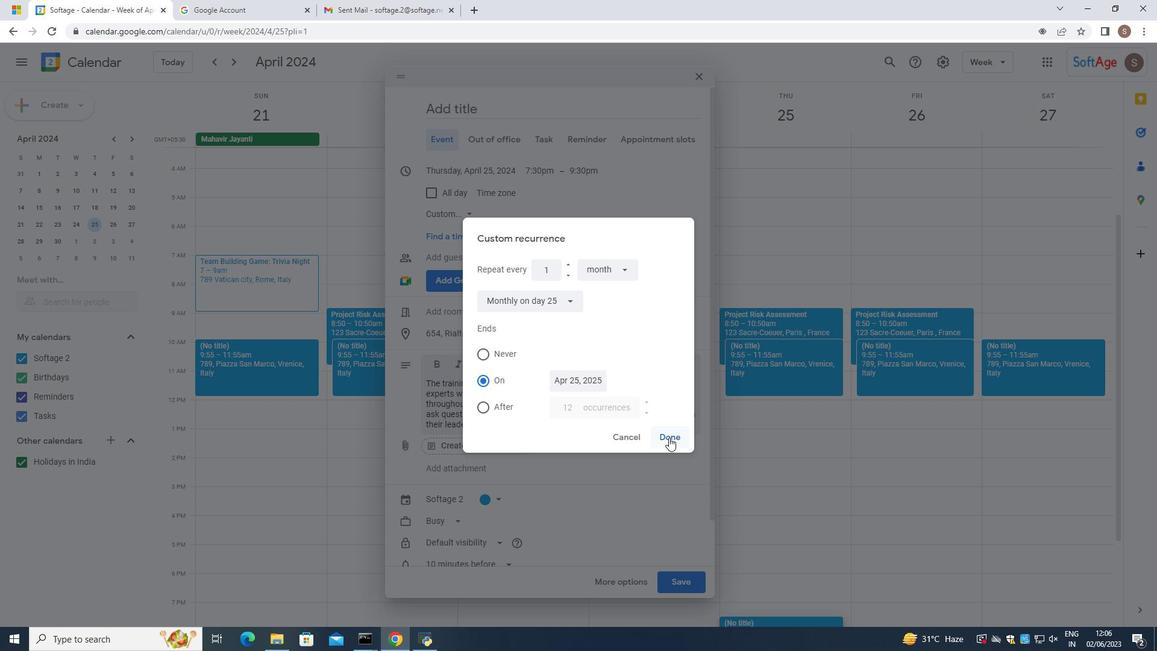 
Action: Mouse moved to (504, 207)
Screenshot: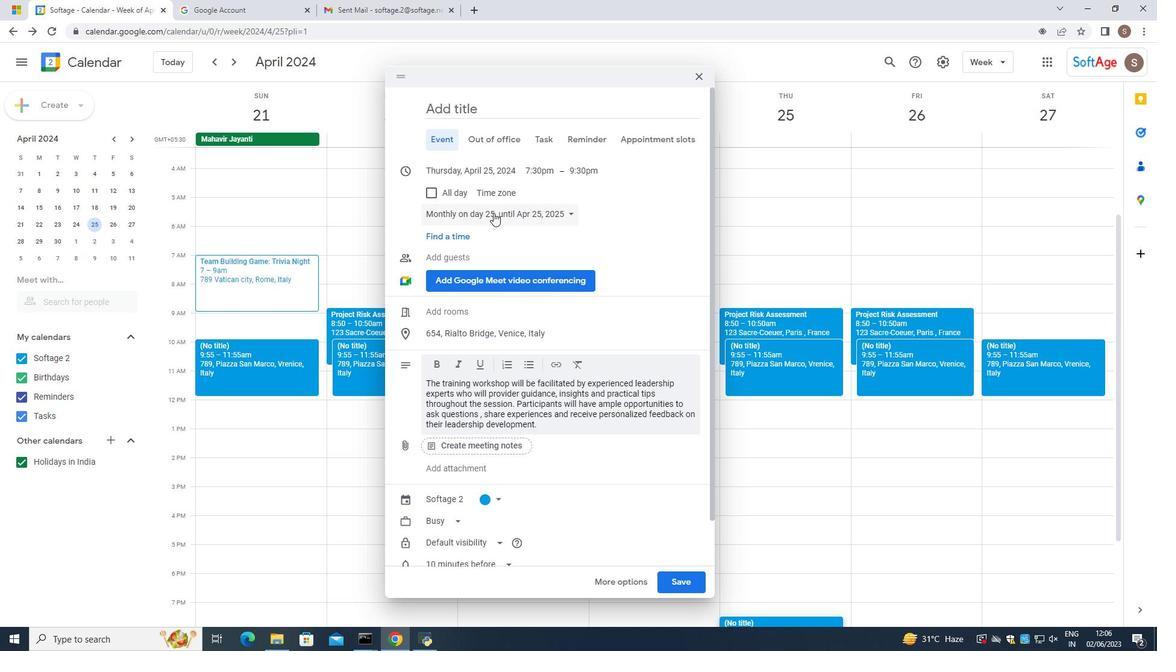 
Action: Mouse scrolled (504, 208) with delta (0, 0)
Screenshot: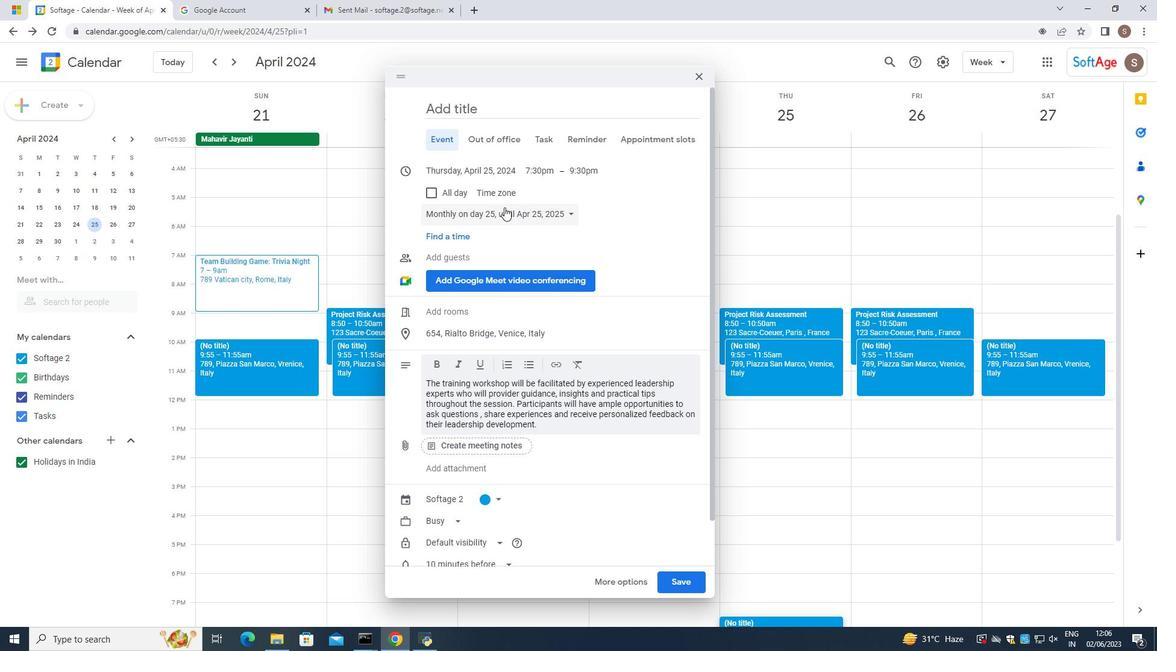 
Action: Mouse scrolled (504, 208) with delta (0, 0)
Screenshot: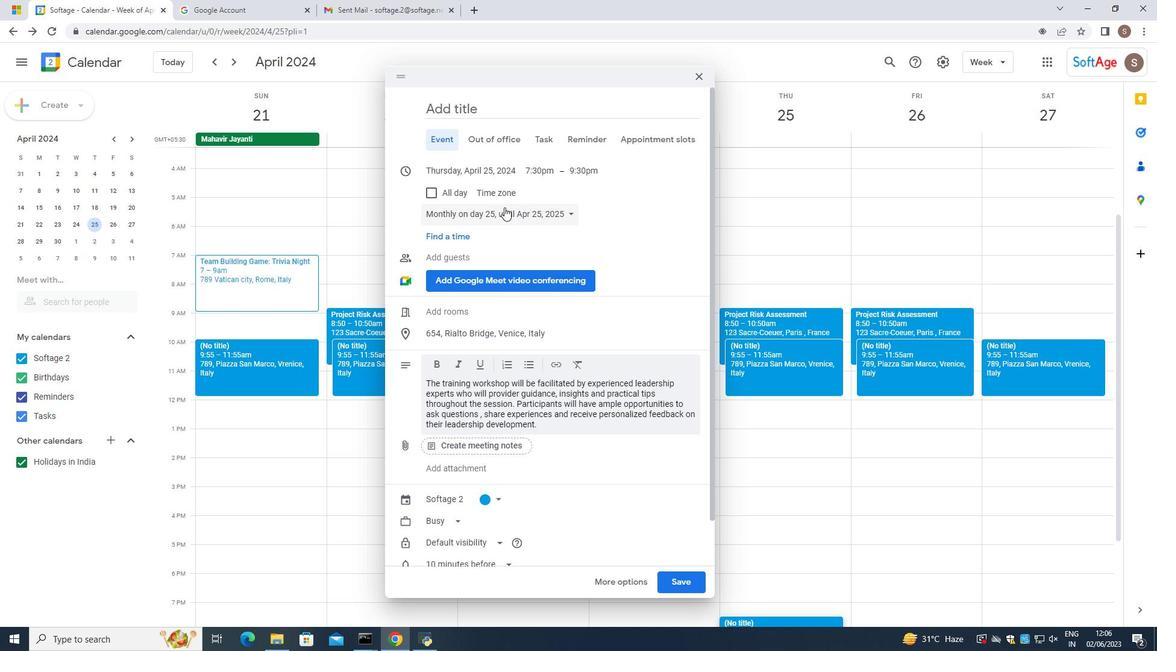 
Action: Mouse scrolled (504, 208) with delta (0, 0)
Screenshot: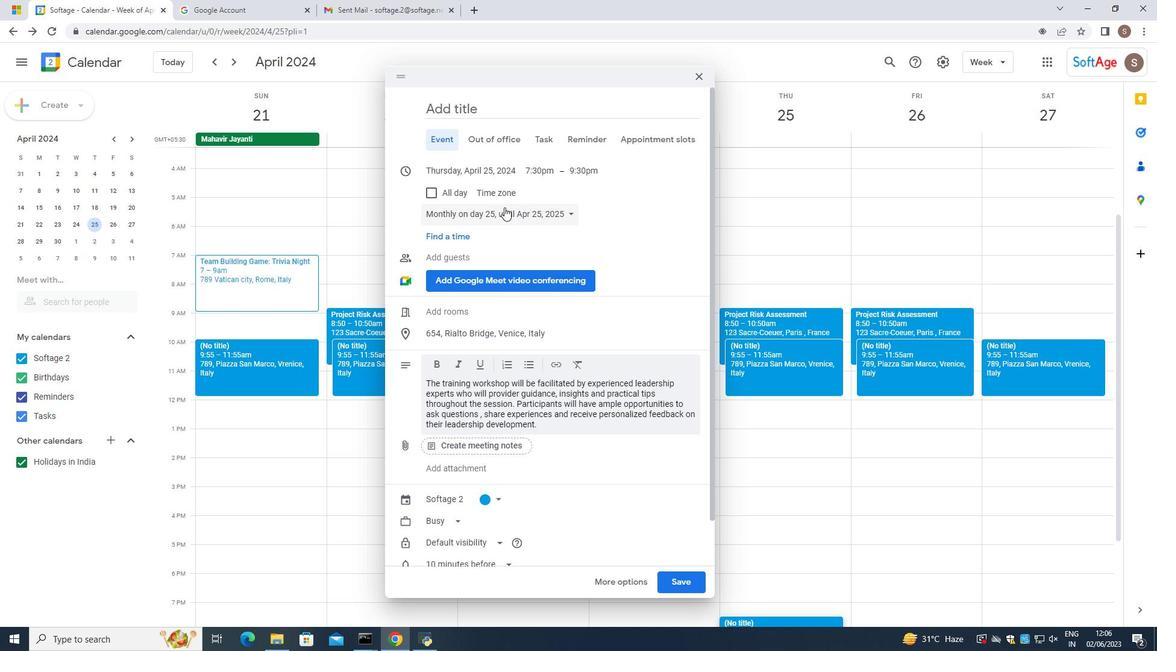 
Action: Mouse scrolled (504, 206) with delta (0, 0)
Screenshot: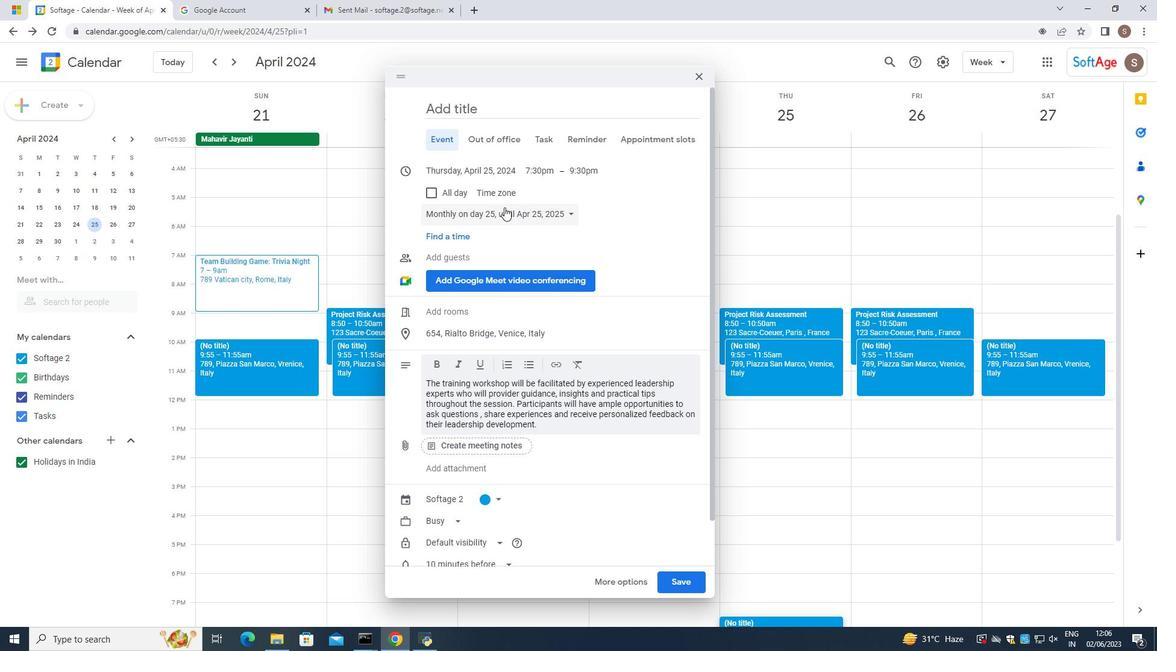 
Action: Mouse scrolled (504, 206) with delta (0, 0)
Screenshot: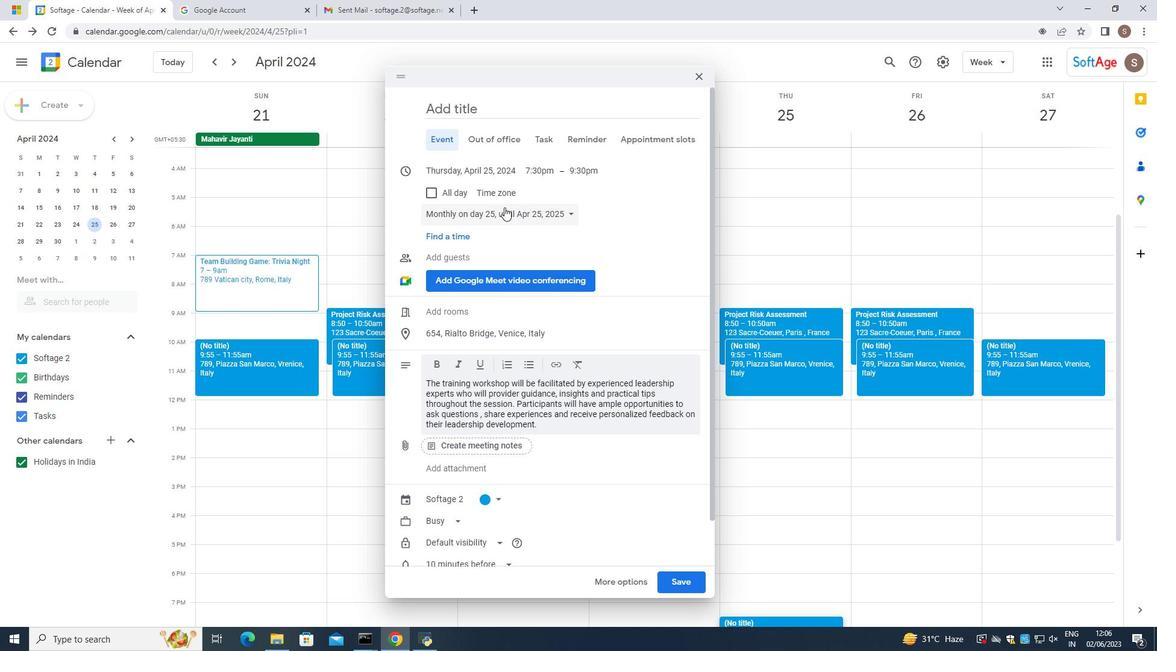 
Action: Mouse scrolled (504, 206) with delta (0, 0)
Screenshot: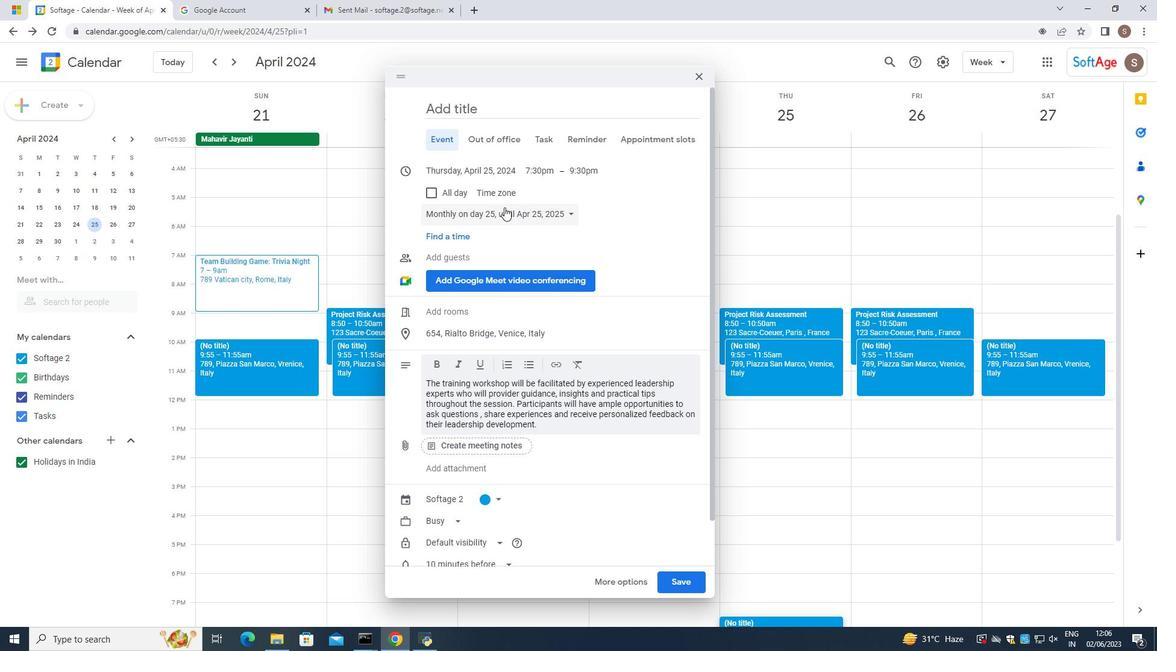 
Action: Mouse scrolled (504, 206) with delta (0, 0)
Screenshot: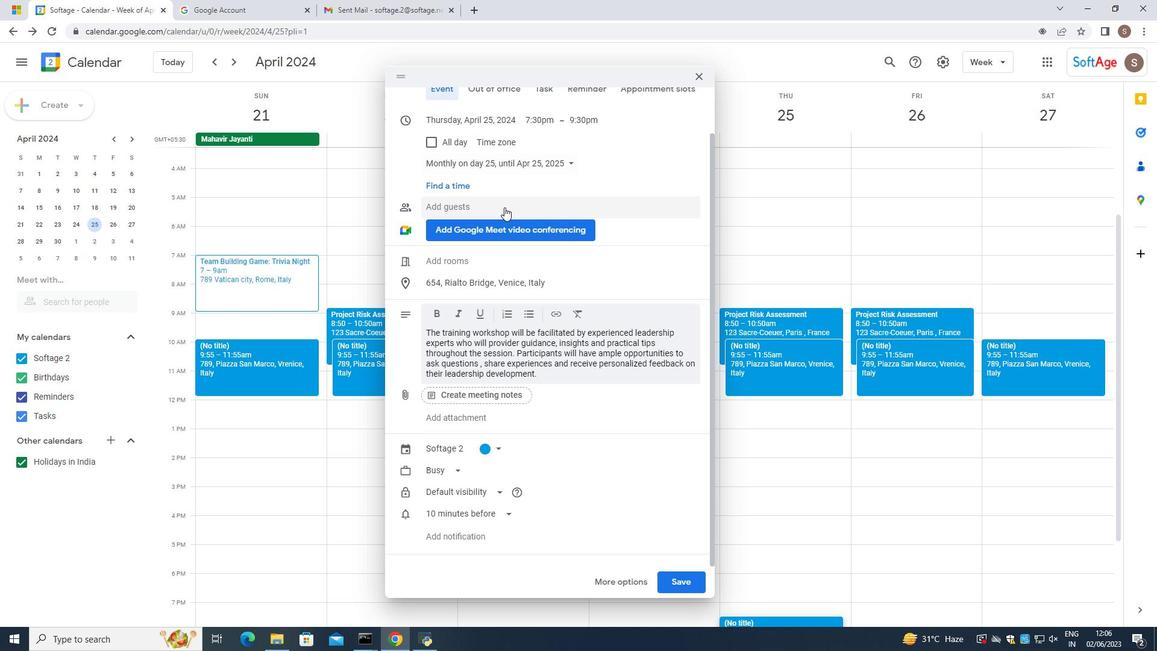 
Action: Mouse scrolled (504, 206) with delta (0, 0)
Screenshot: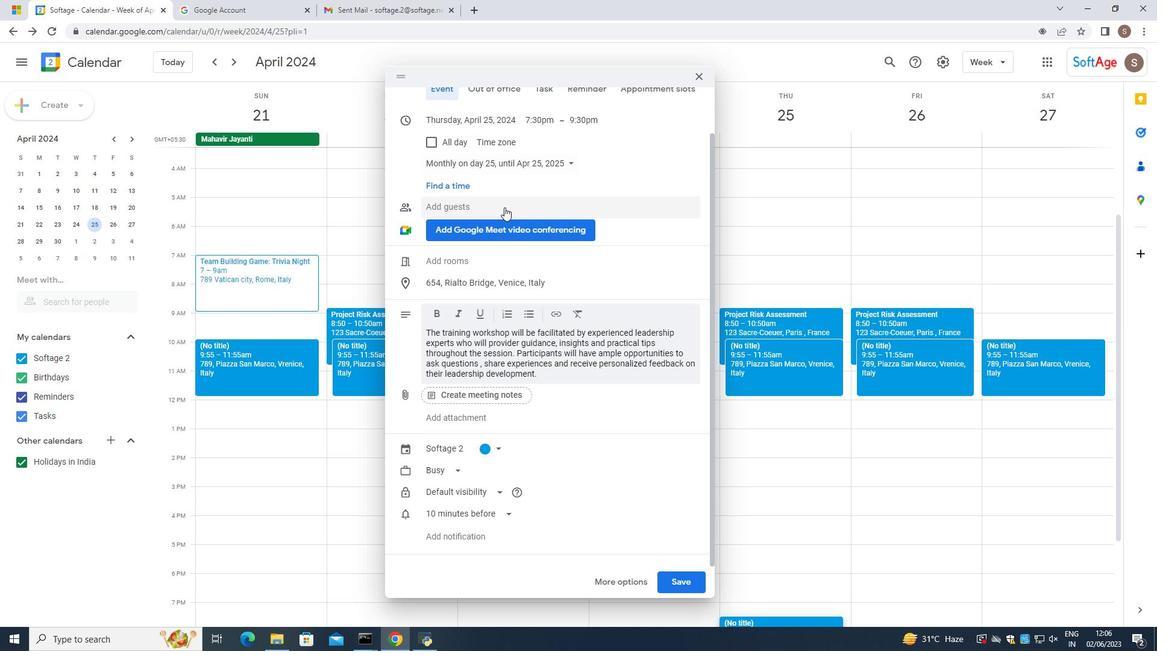 
Action: Mouse scrolled (504, 206) with delta (0, 0)
Screenshot: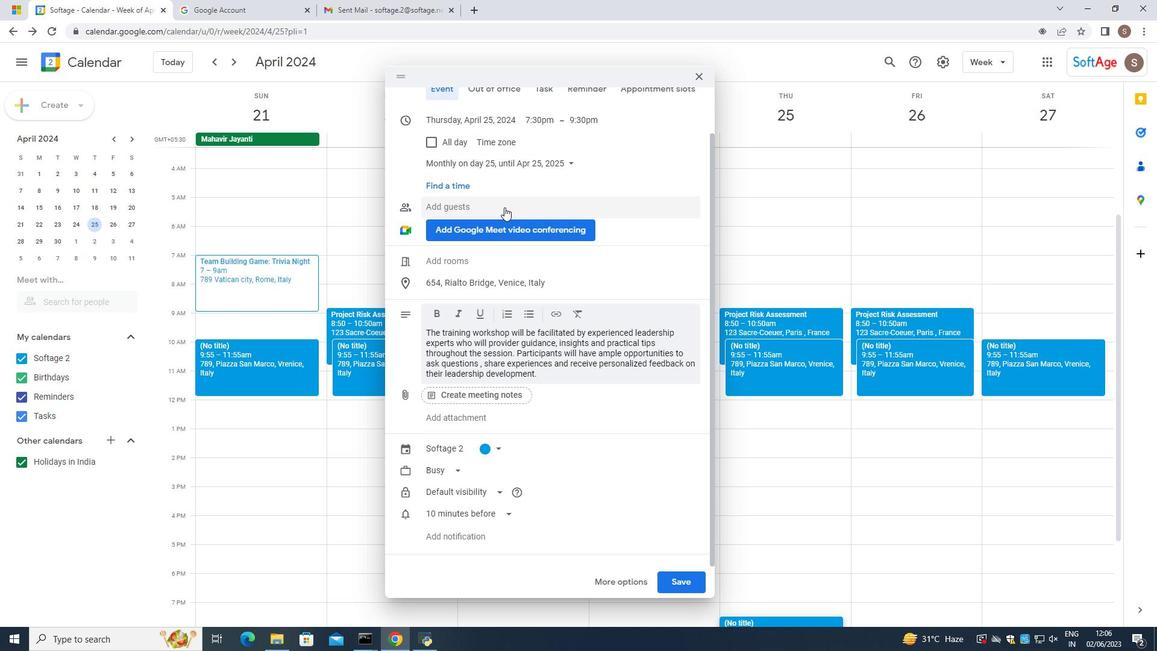 
Action: Mouse moved to (499, 443)
Screenshot: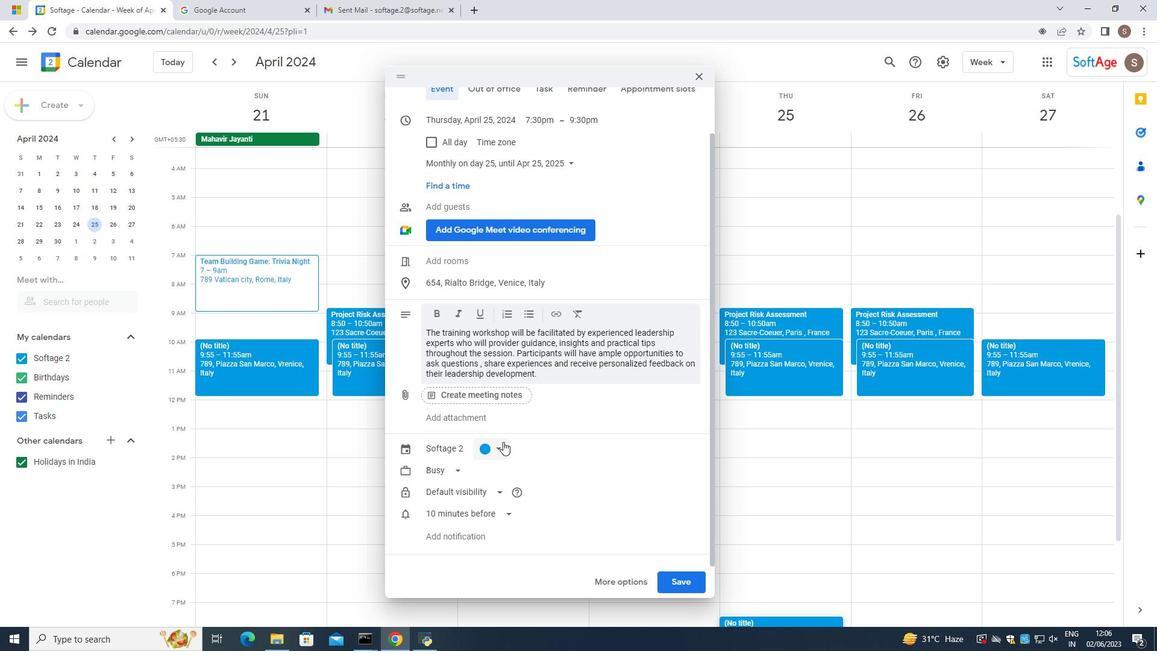 
Action: Mouse pressed left at (499, 443)
Screenshot: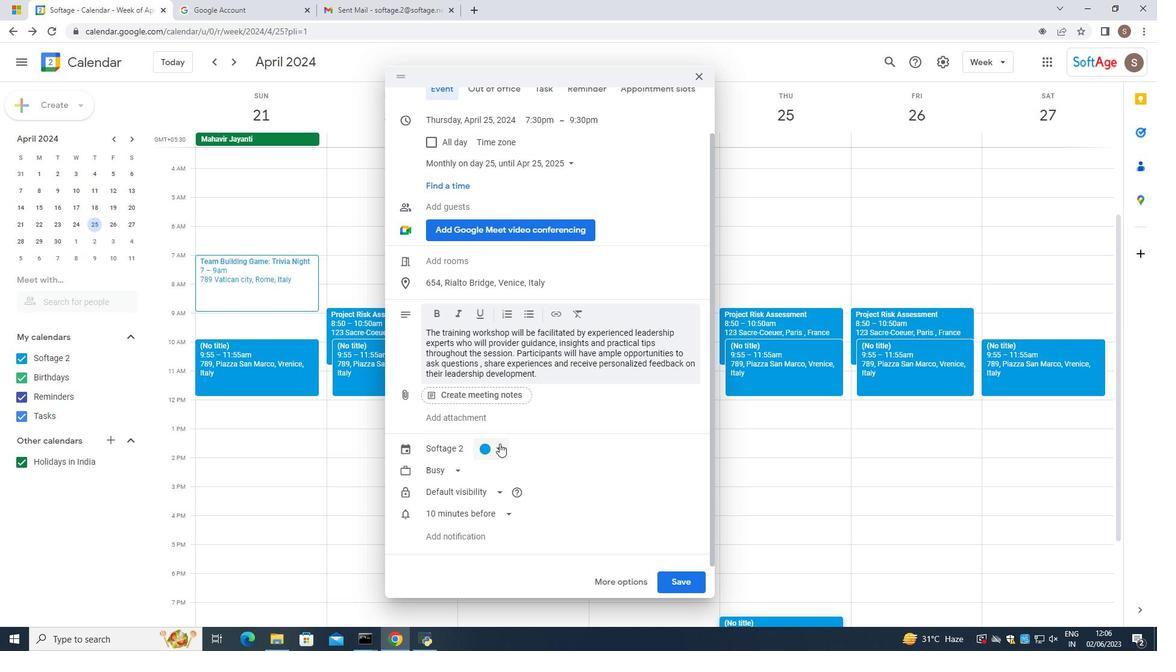 
Action: Mouse moved to (484, 494)
Screenshot: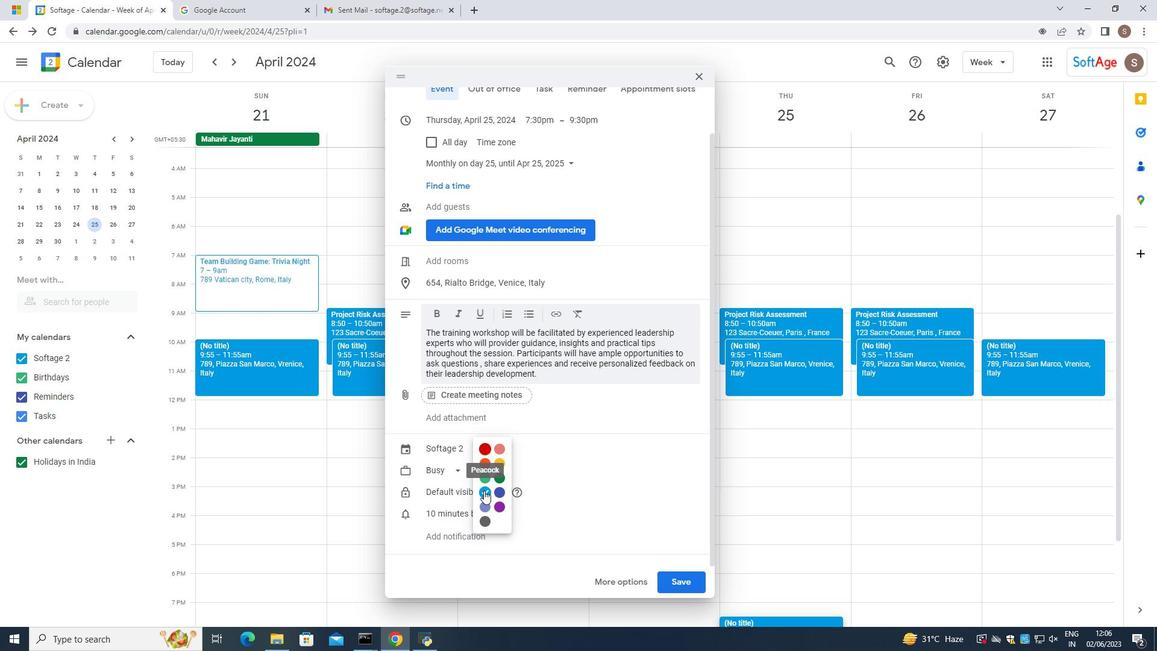 
Action: Mouse pressed left at (484, 494)
Screenshot: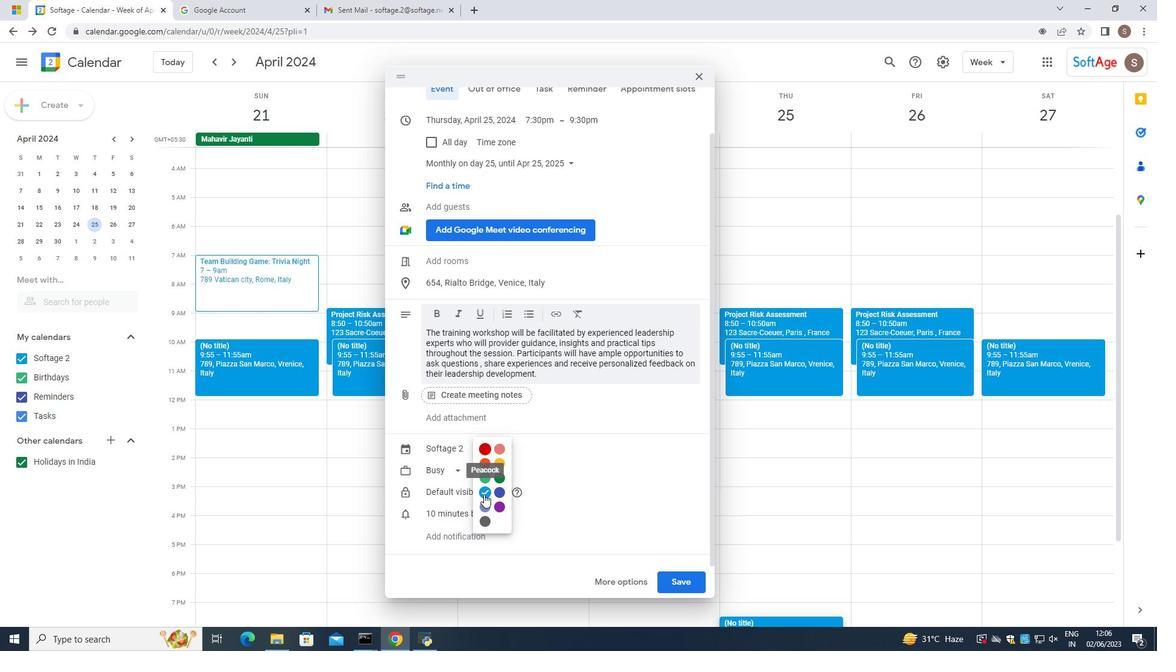 
Action: Mouse moved to (498, 408)
Screenshot: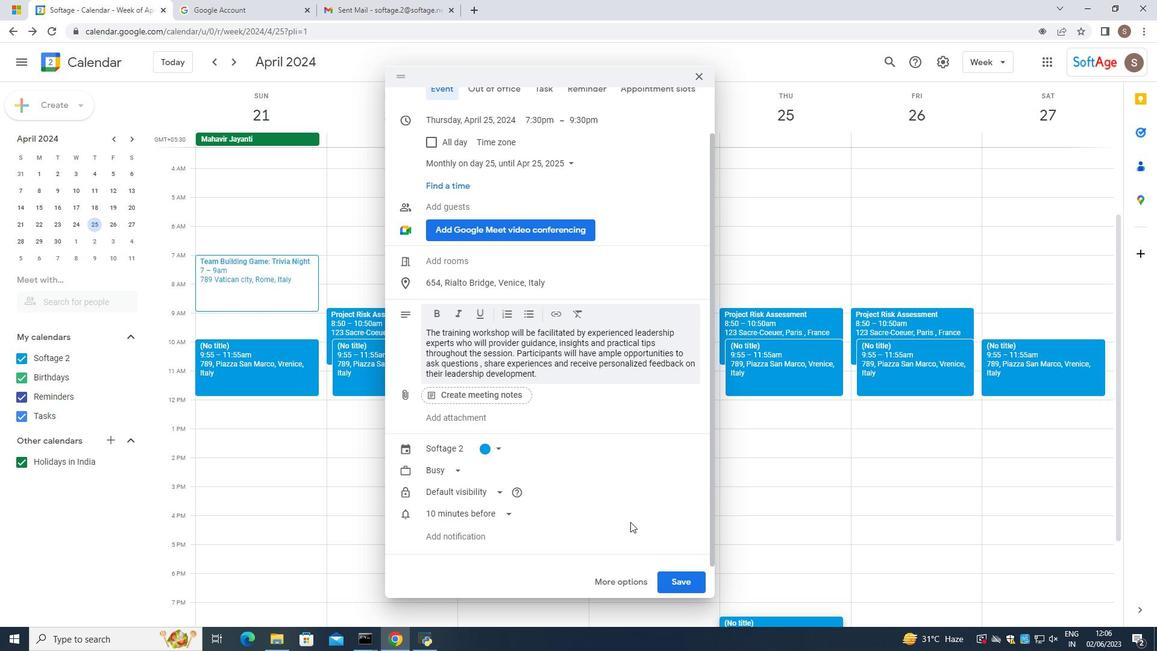 
Action: Mouse scrolled (498, 409) with delta (0, 0)
Screenshot: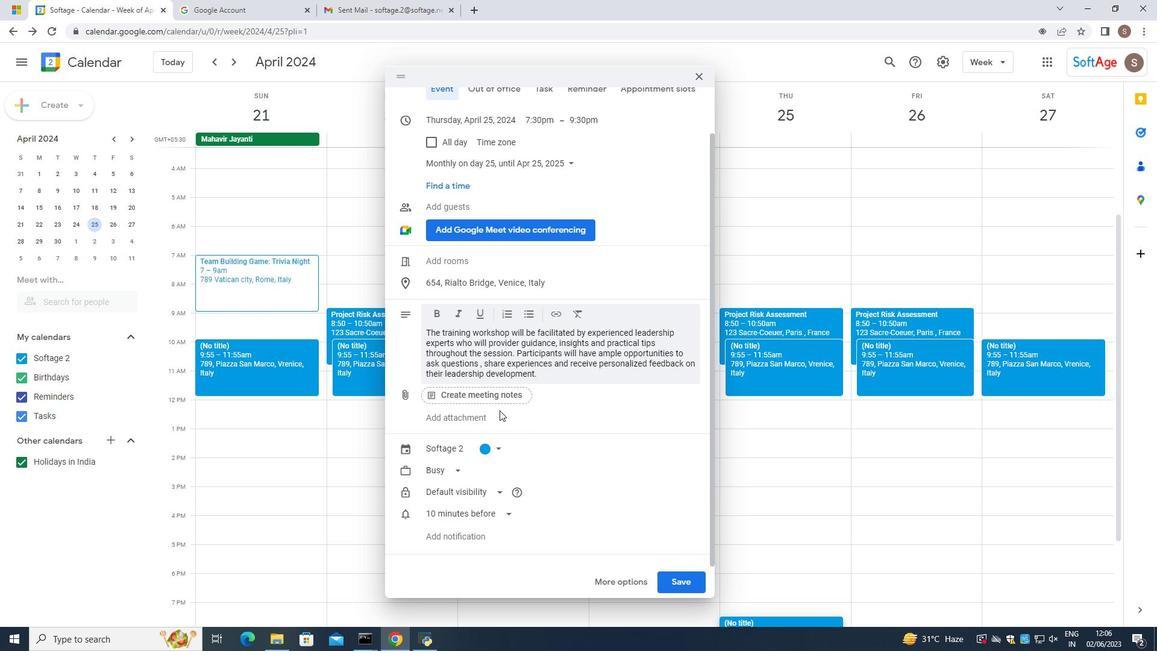 
Action: Mouse scrolled (498, 409) with delta (0, 0)
Screenshot: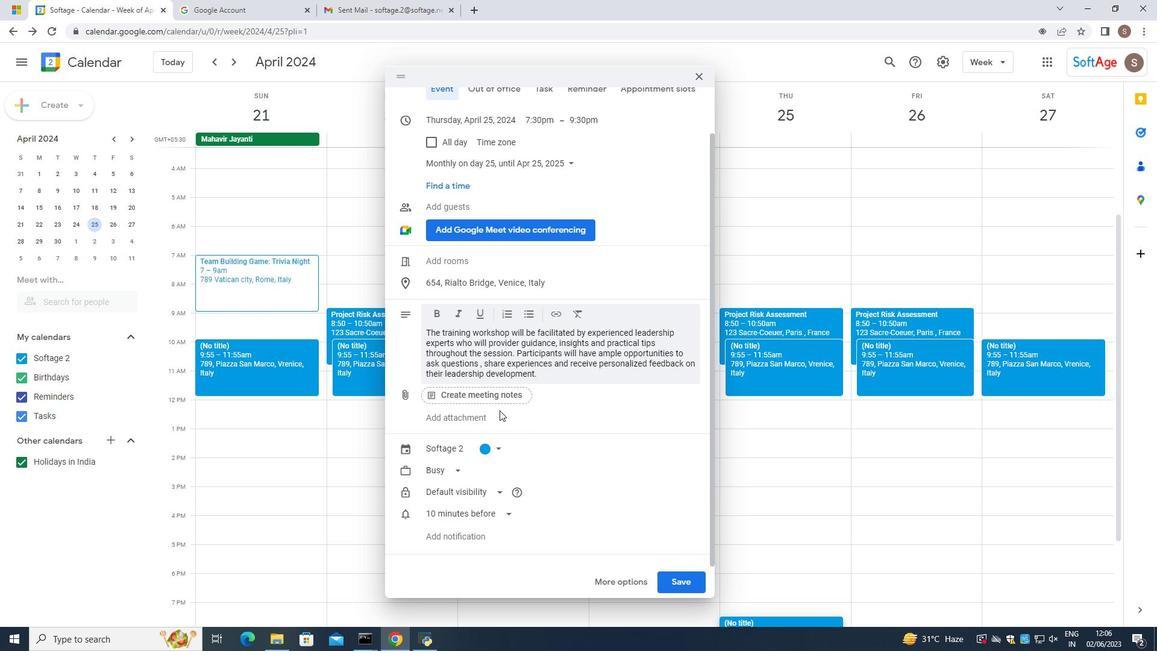 
Action: Mouse scrolled (498, 409) with delta (0, 0)
Screenshot: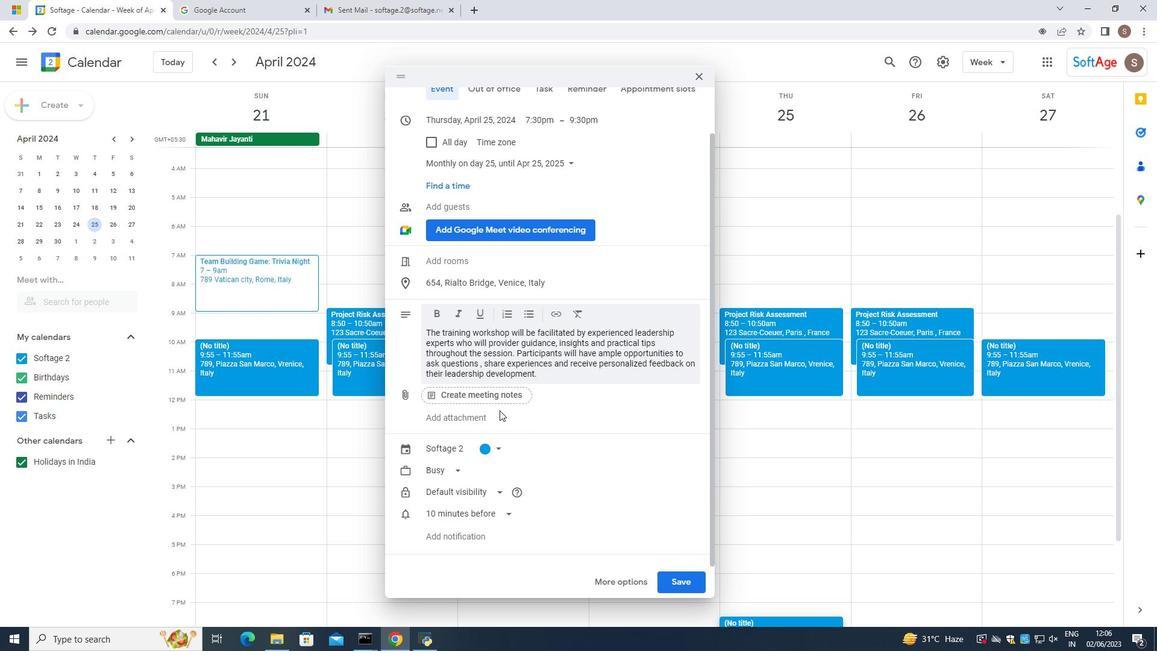 
Action: Mouse scrolled (498, 409) with delta (0, 0)
Screenshot: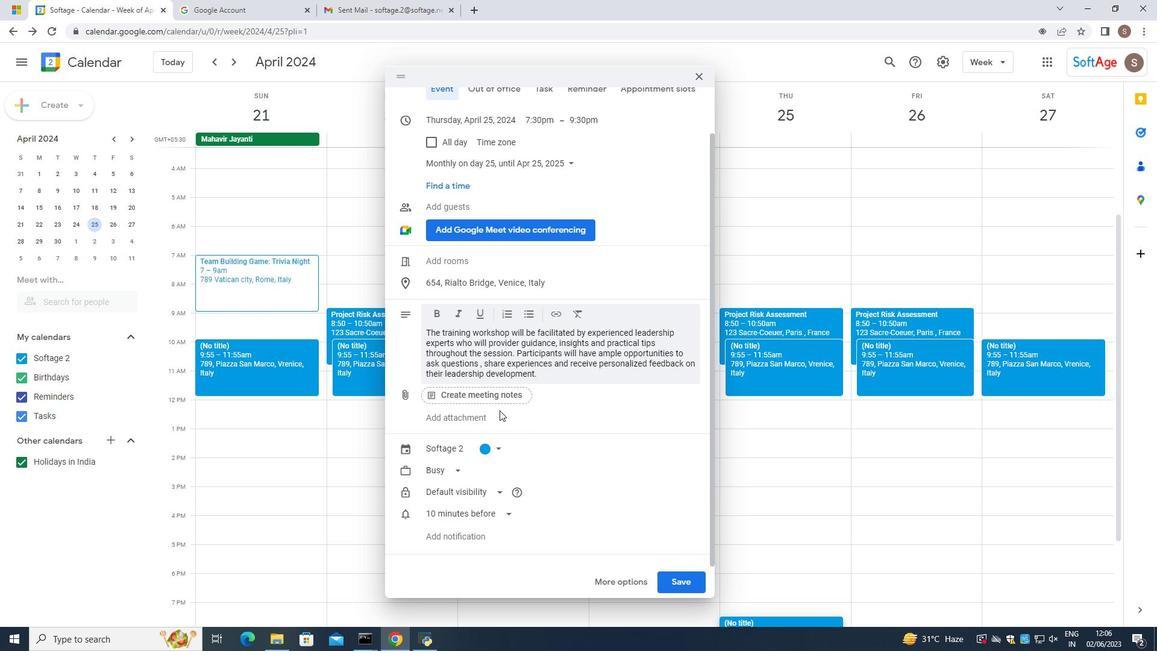 
Action: Mouse scrolled (498, 409) with delta (0, 0)
Screenshot: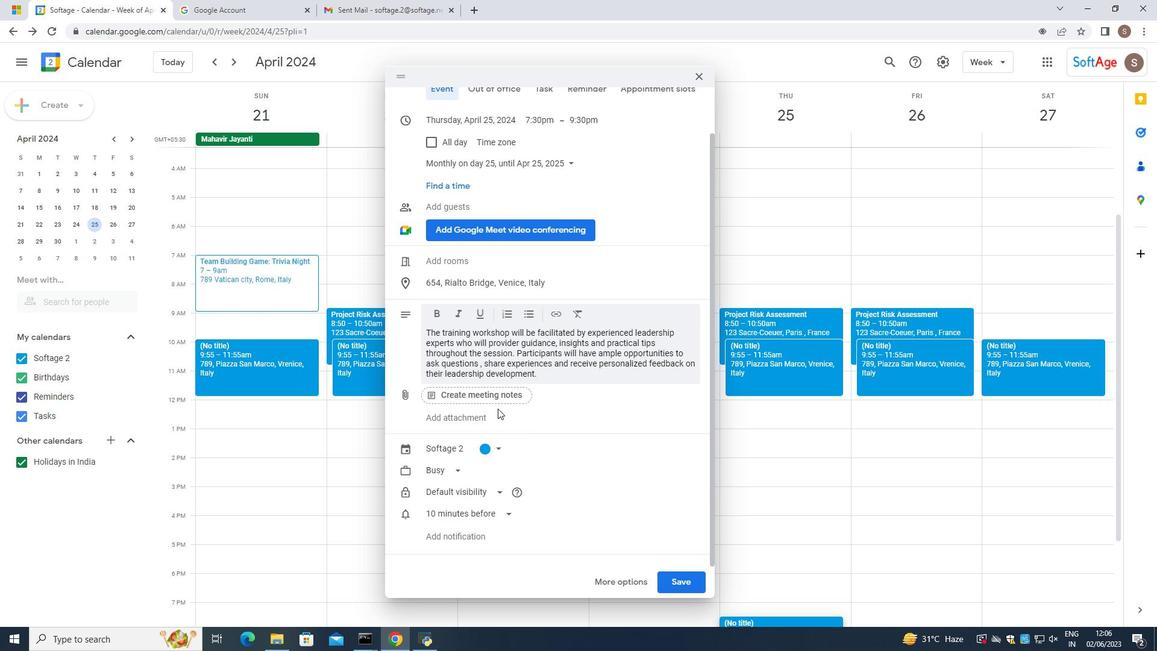 
Action: Mouse scrolled (498, 408) with delta (0, 0)
Screenshot: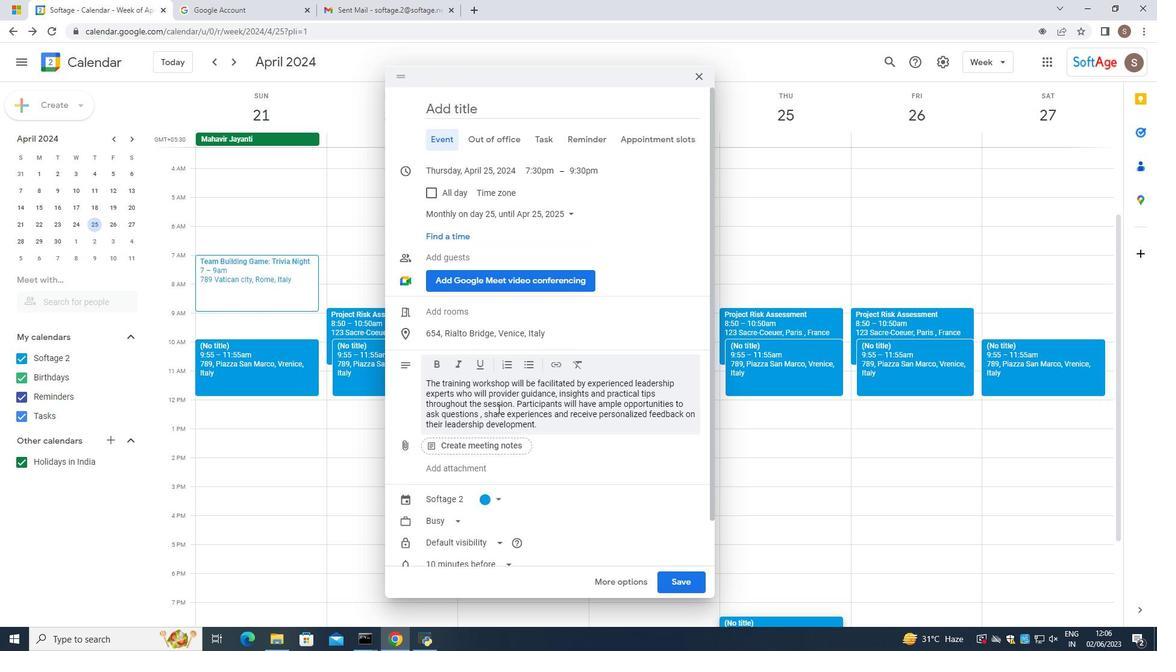 
Action: Mouse moved to (647, 134)
Screenshot: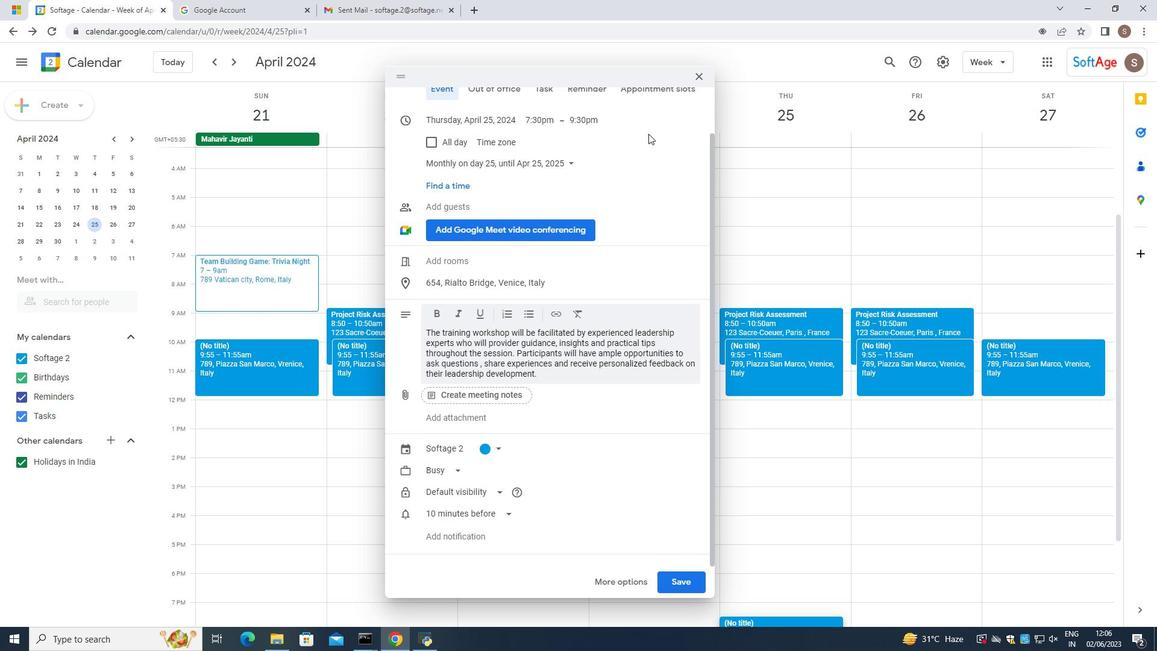 
Action: Mouse scrolled (647, 135) with delta (0, 0)
Screenshot: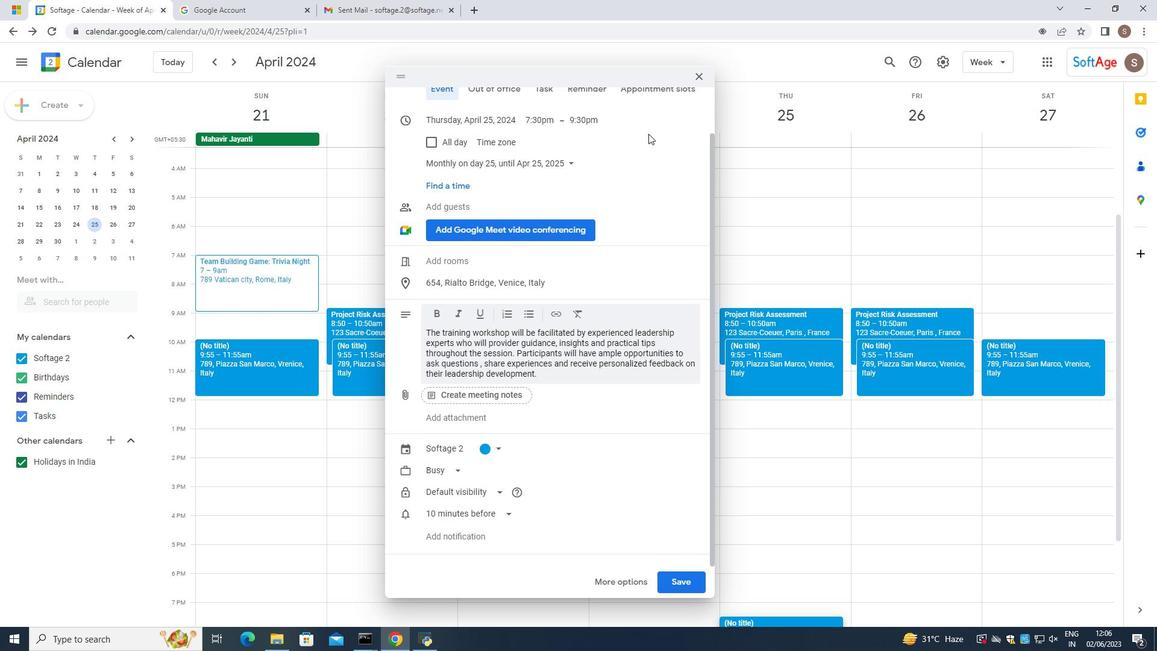 
Action: Mouse moved to (647, 135)
Screenshot: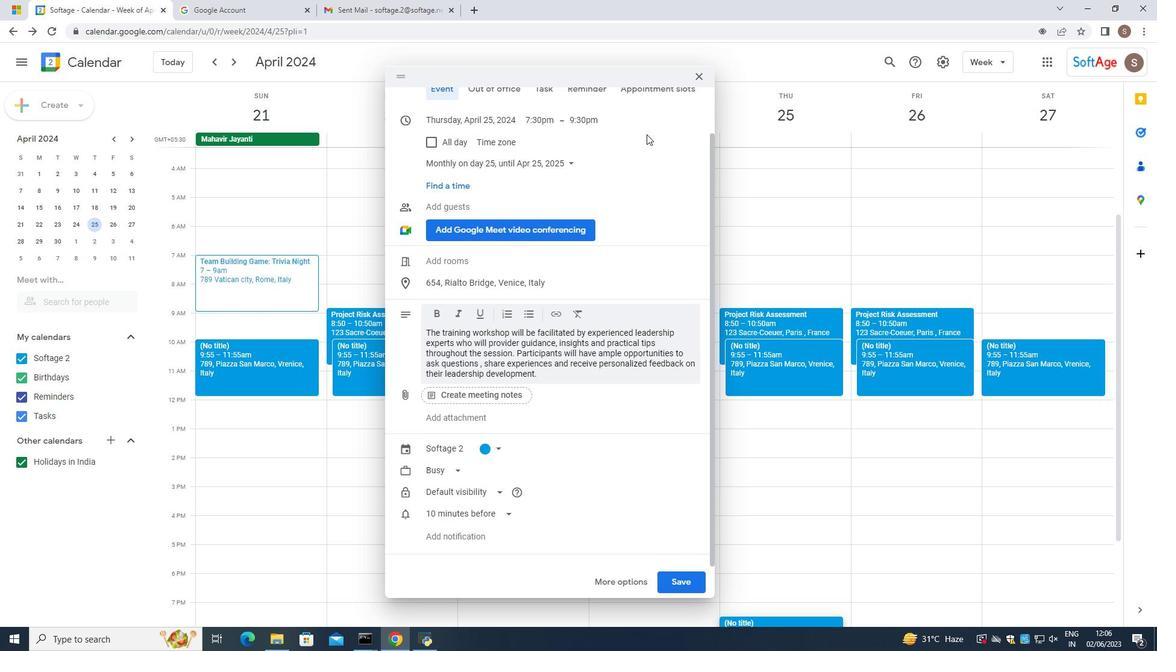 
Action: Mouse scrolled (647, 135) with delta (0, 0)
Screenshot: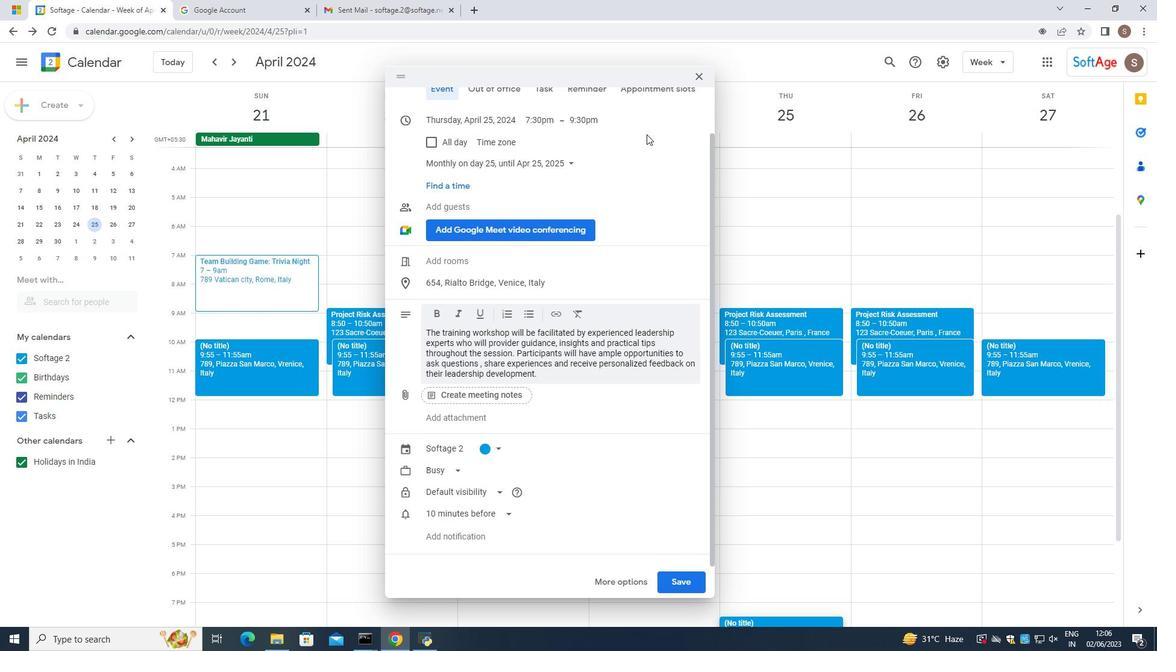 
Action: Mouse moved to (674, 581)
Screenshot: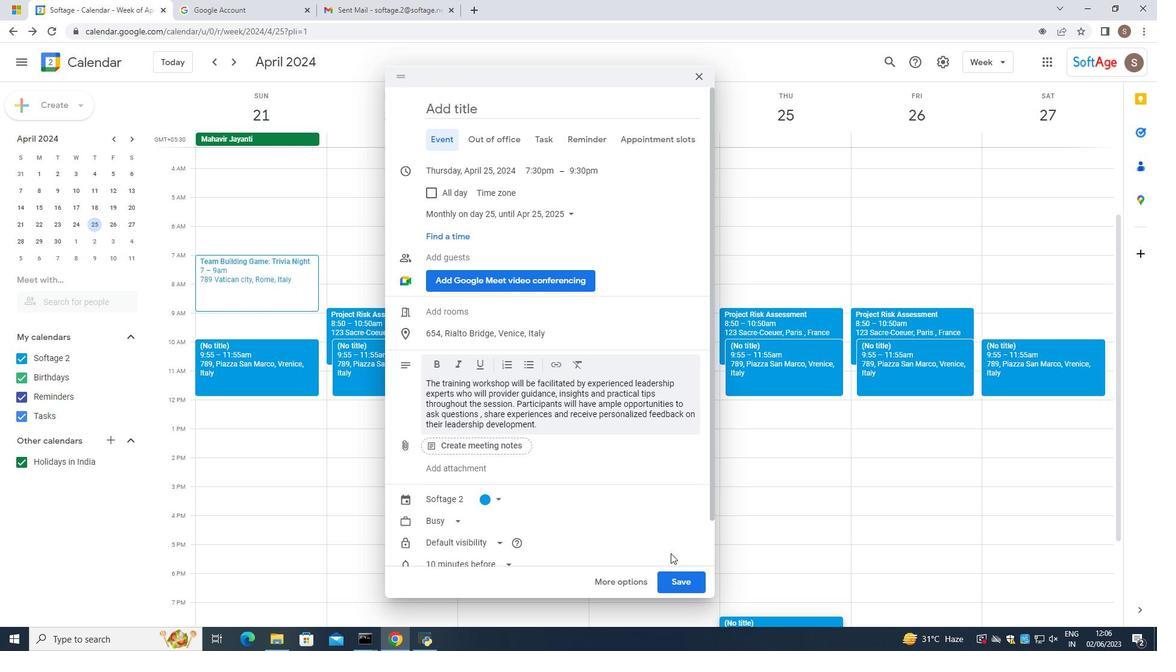 
Action: Mouse pressed left at (674, 581)
Screenshot: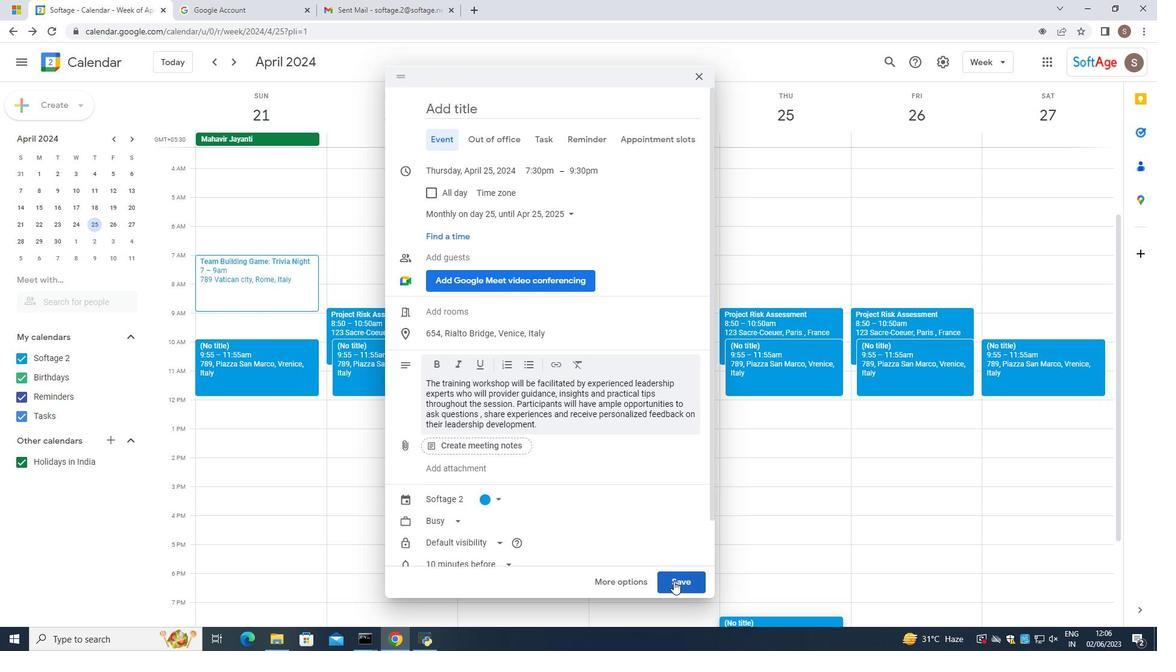 
Action: Mouse moved to (698, 461)
